 Task: Research Airbnb accommodations in Key West, Florida, emphasizing romantic sunset views and beachfront experiences.
Action: Mouse moved to (524, 73)
Screenshot: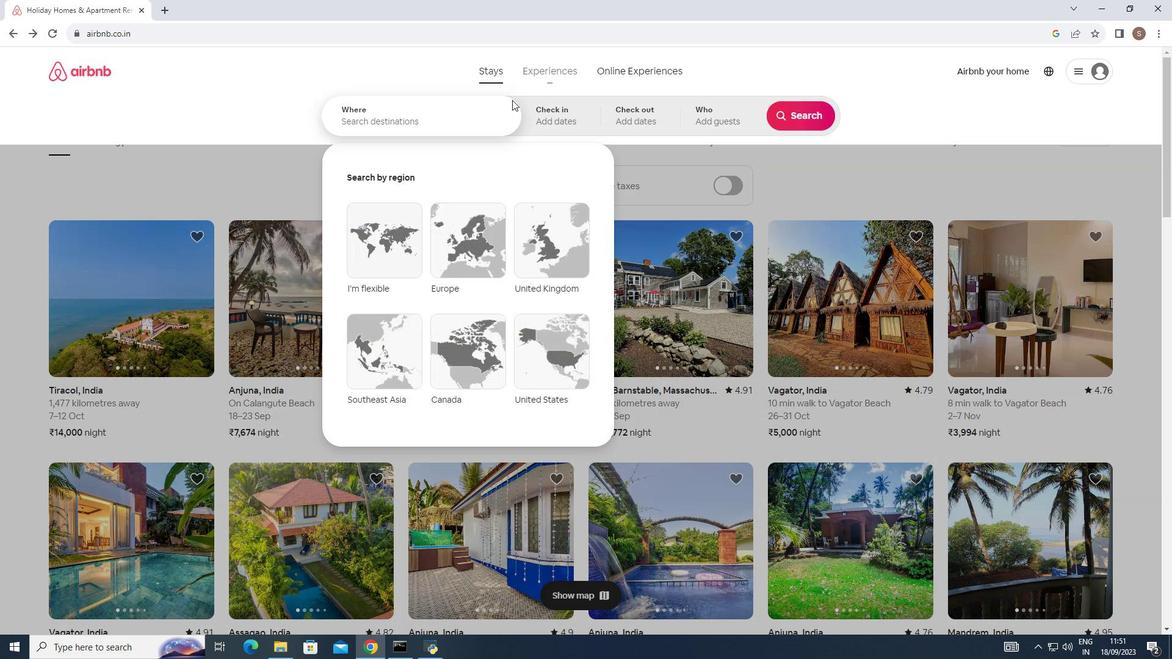 
Action: Mouse pressed left at (524, 73)
Screenshot: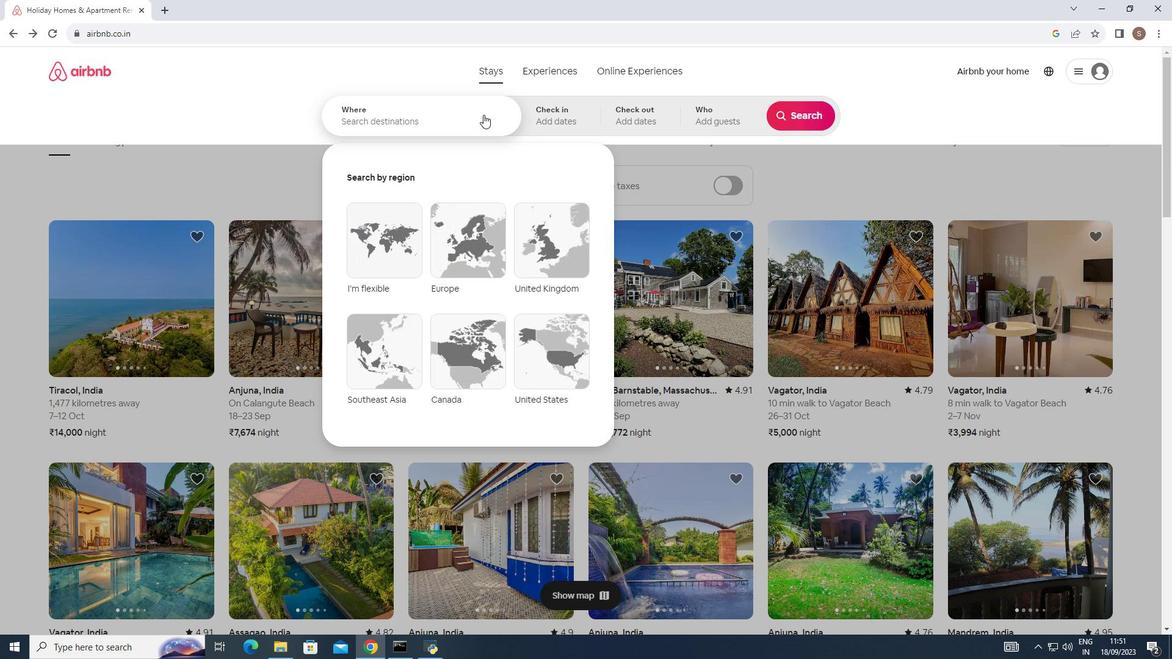 
Action: Mouse moved to (408, 121)
Screenshot: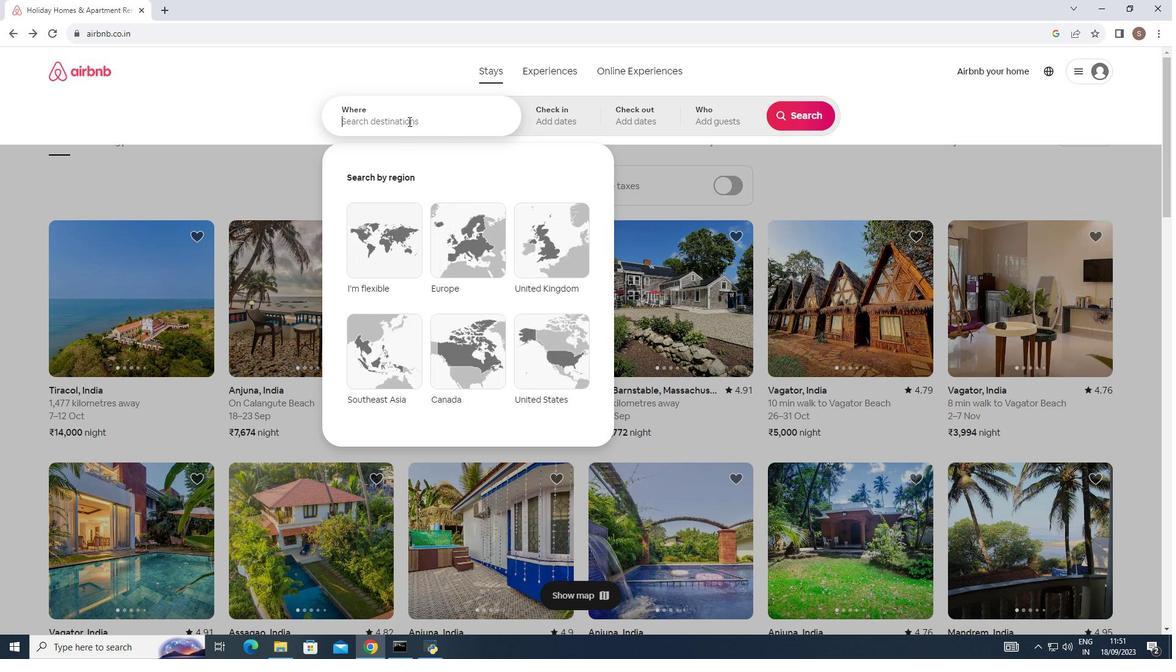 
Action: Mouse pressed left at (408, 121)
Screenshot: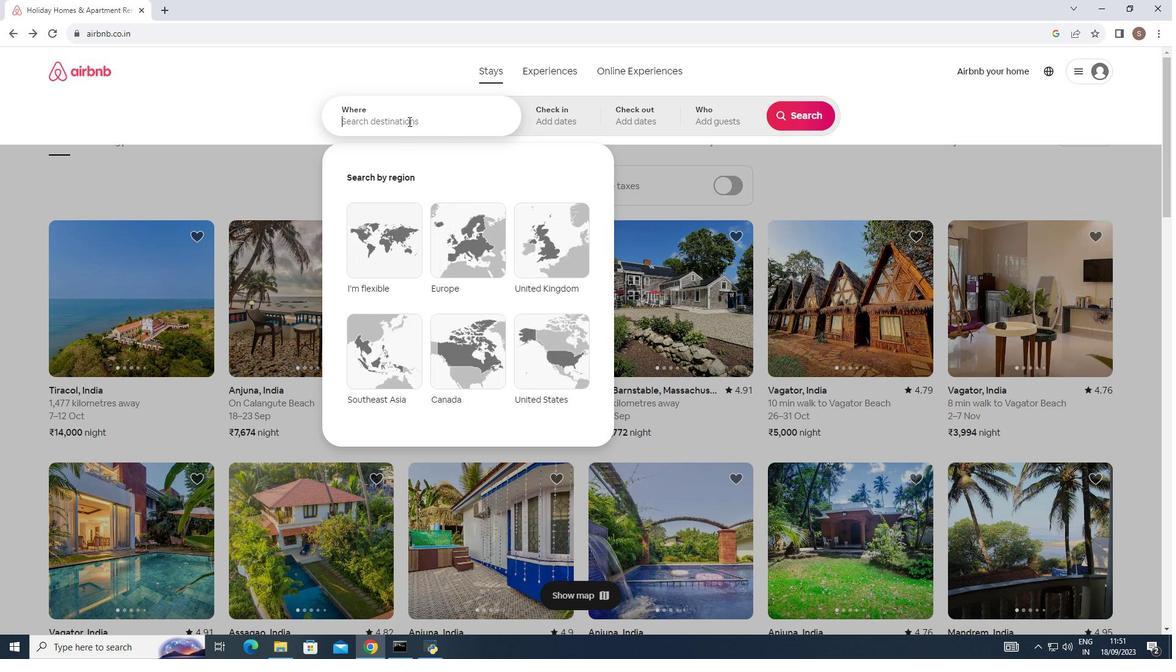 
Action: Key pressed ket<Key.backspace>y<Key.space>west<Key.space>florida
Screenshot: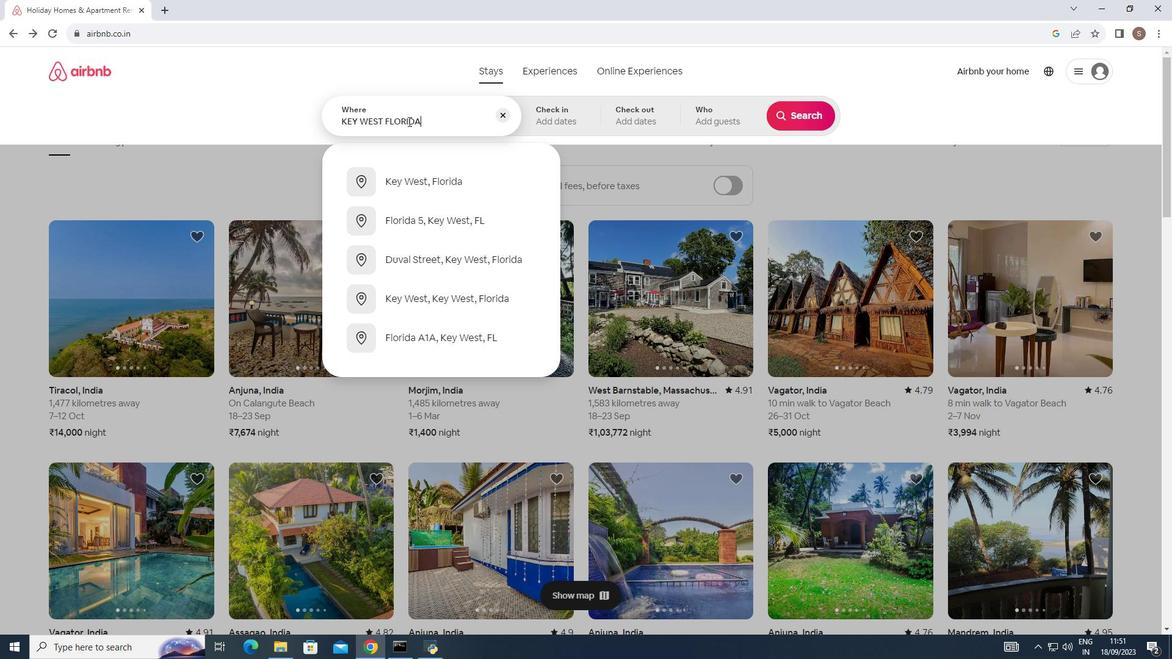 
Action: Mouse moved to (419, 182)
Screenshot: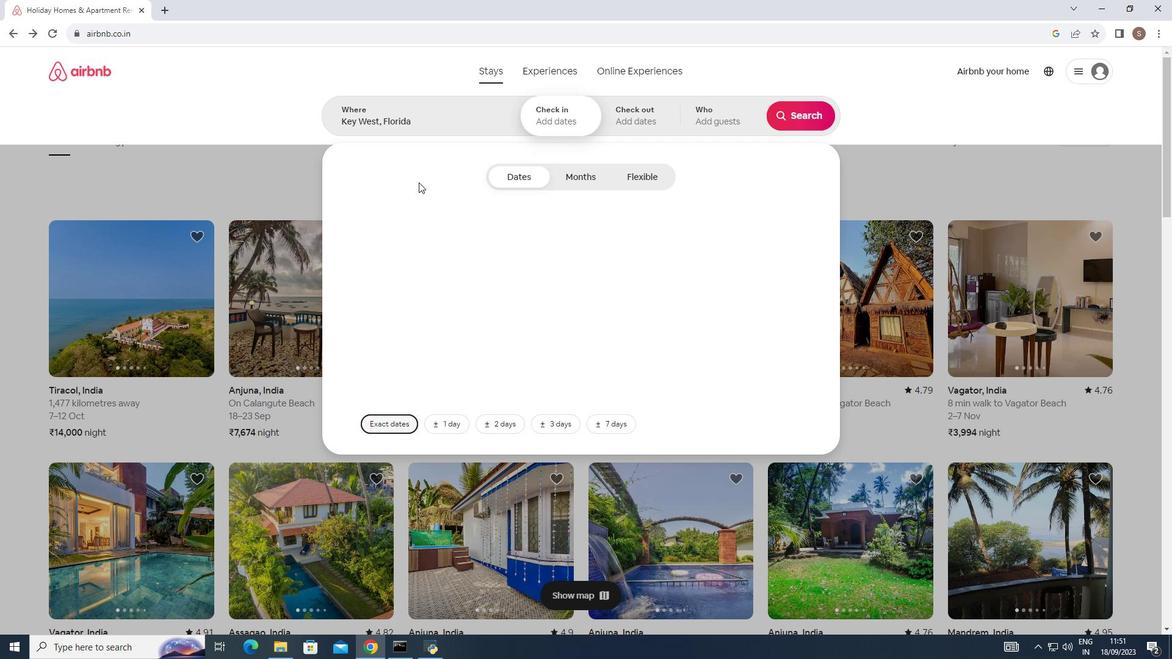 
Action: Mouse pressed left at (419, 182)
Screenshot: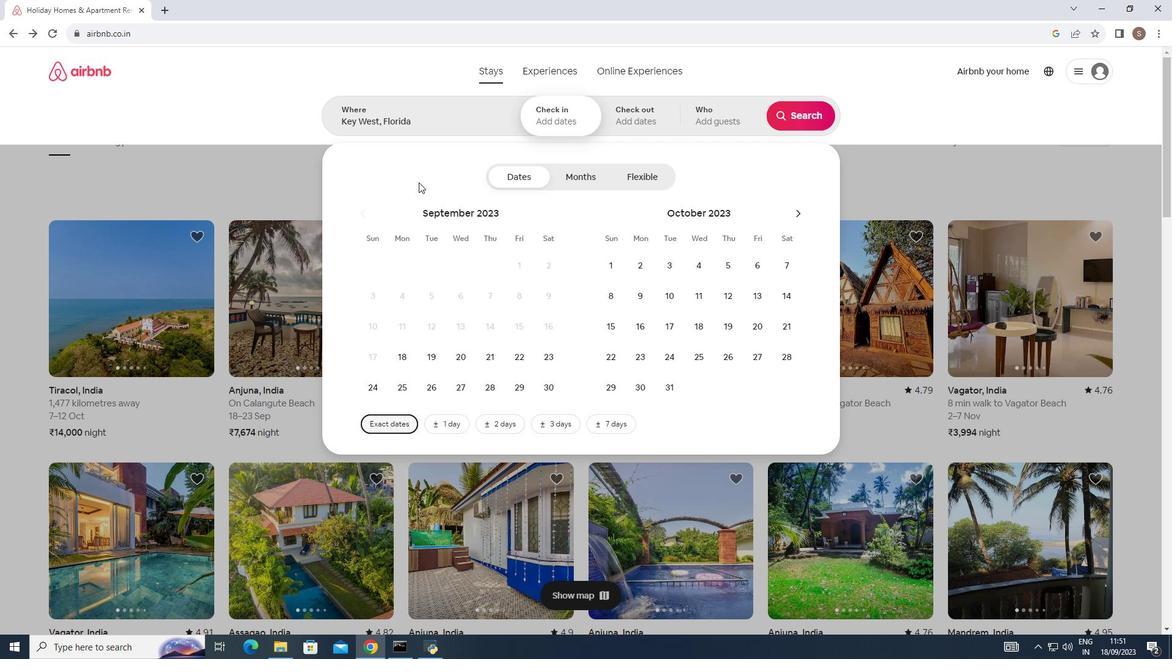 
Action: Mouse moved to (802, 111)
Screenshot: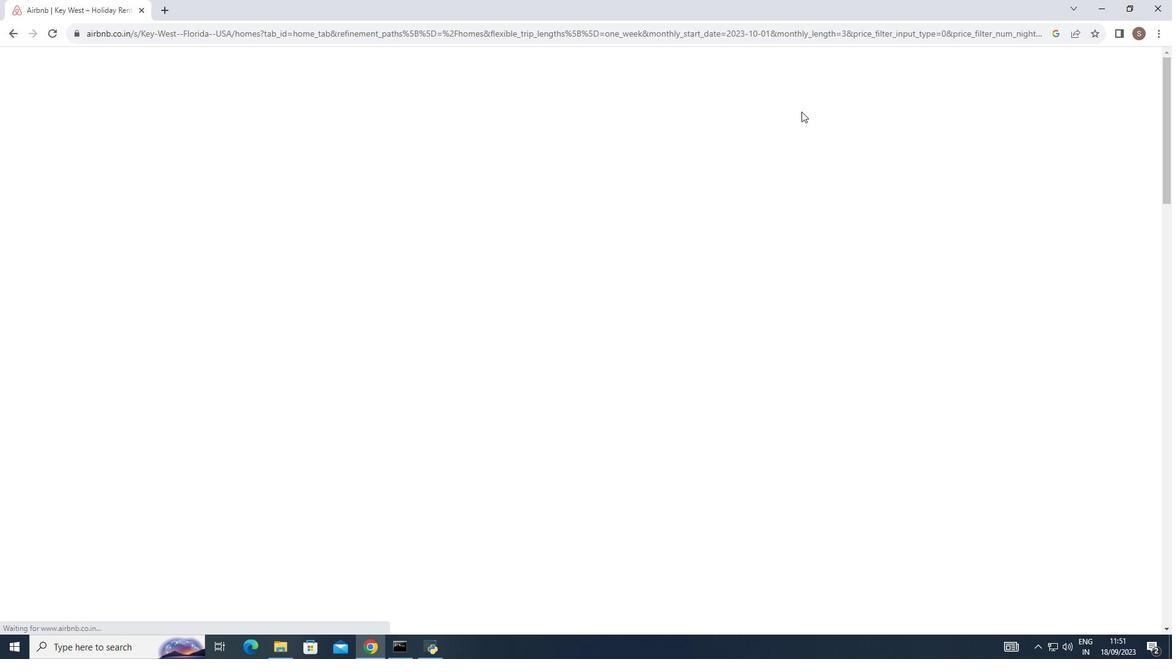 
Action: Mouse pressed left at (802, 111)
Screenshot: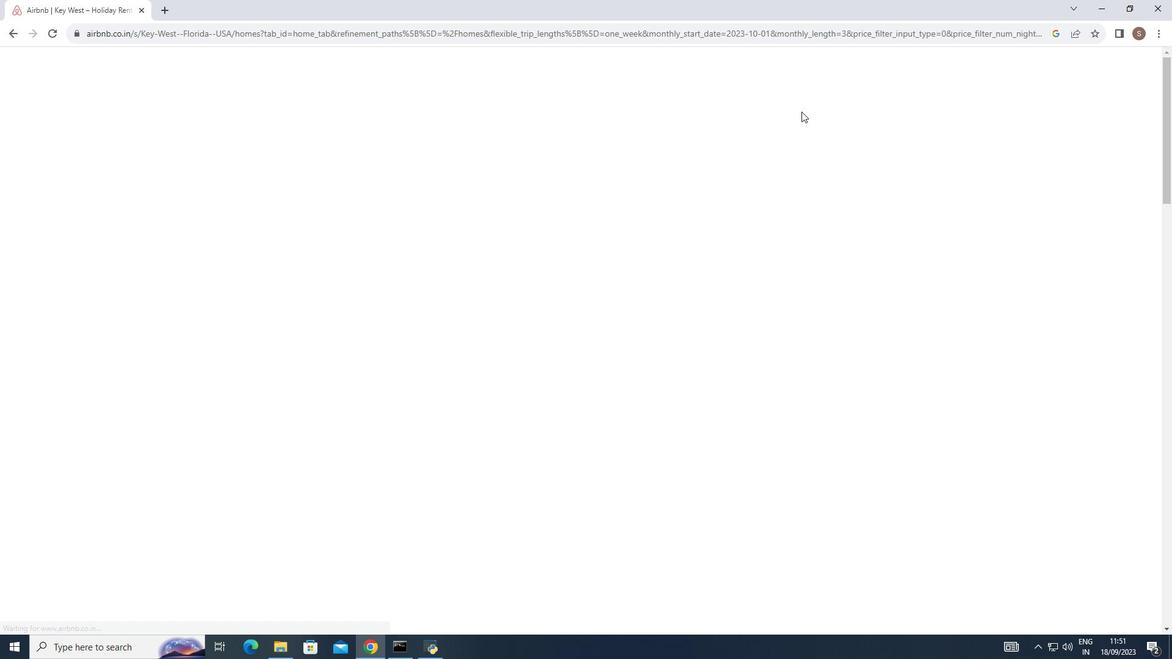 
Action: Mouse moved to (1119, 115)
Screenshot: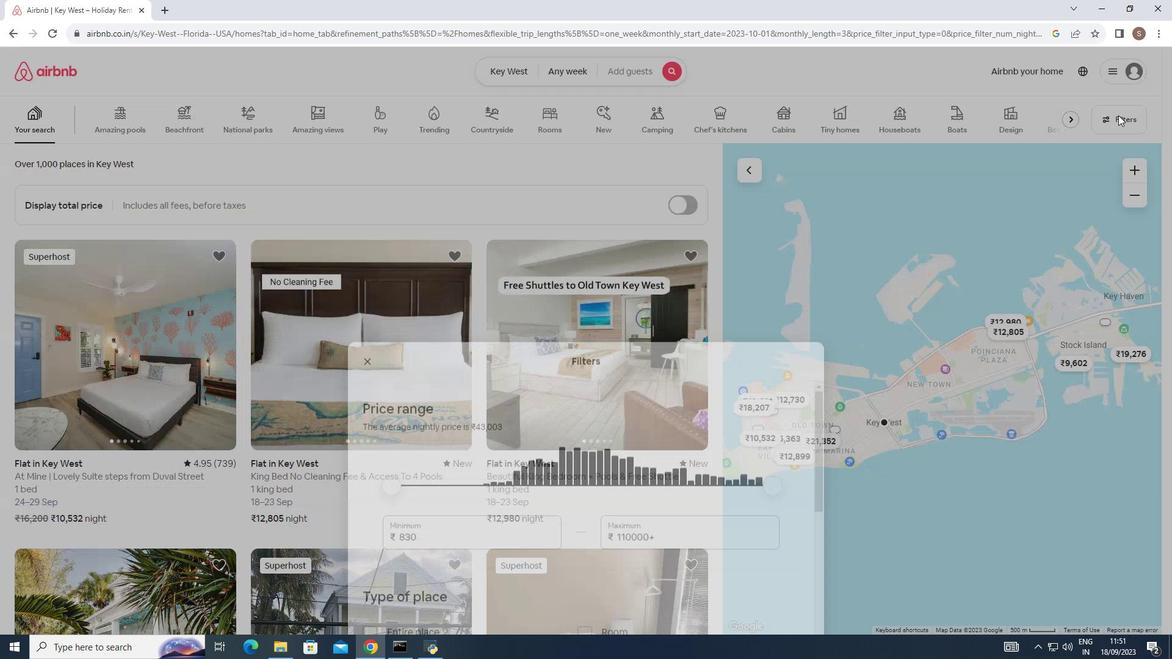 
Action: Mouse pressed left at (1119, 115)
Screenshot: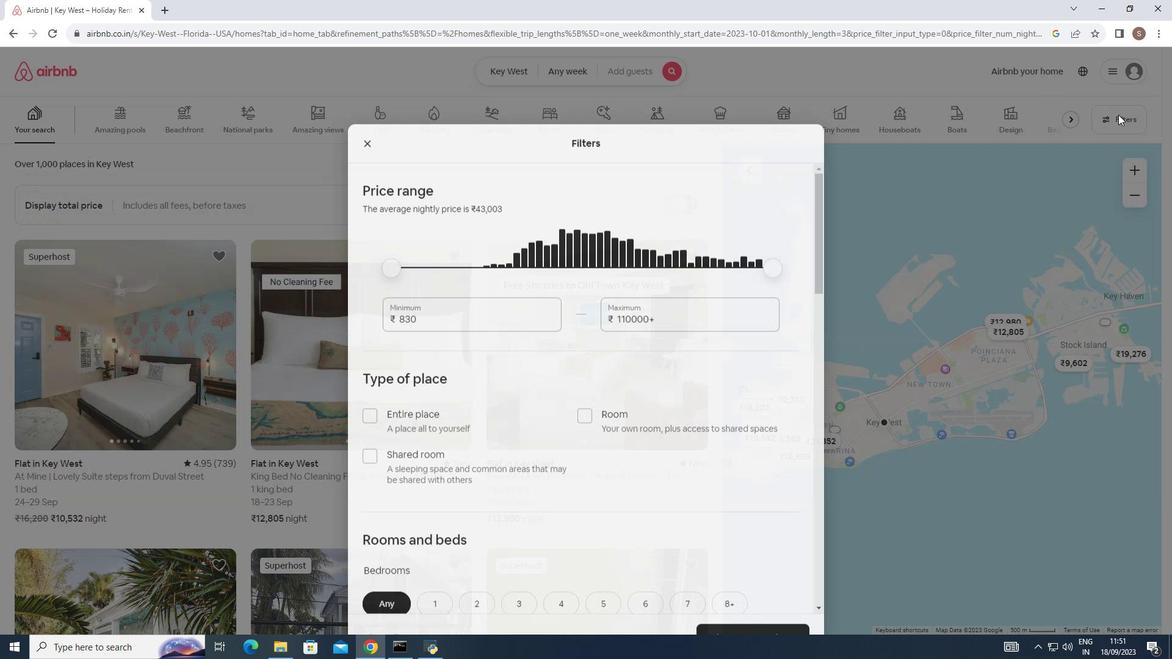 
Action: Mouse moved to (627, 289)
Screenshot: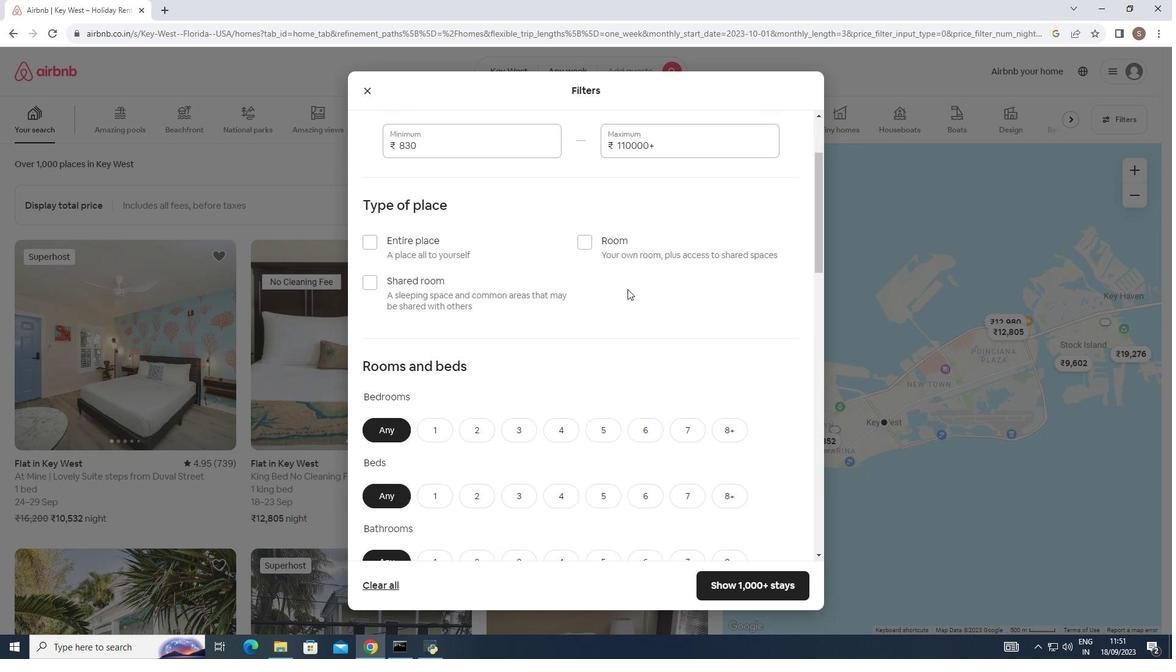 
Action: Mouse scrolled (627, 288) with delta (0, 0)
Screenshot: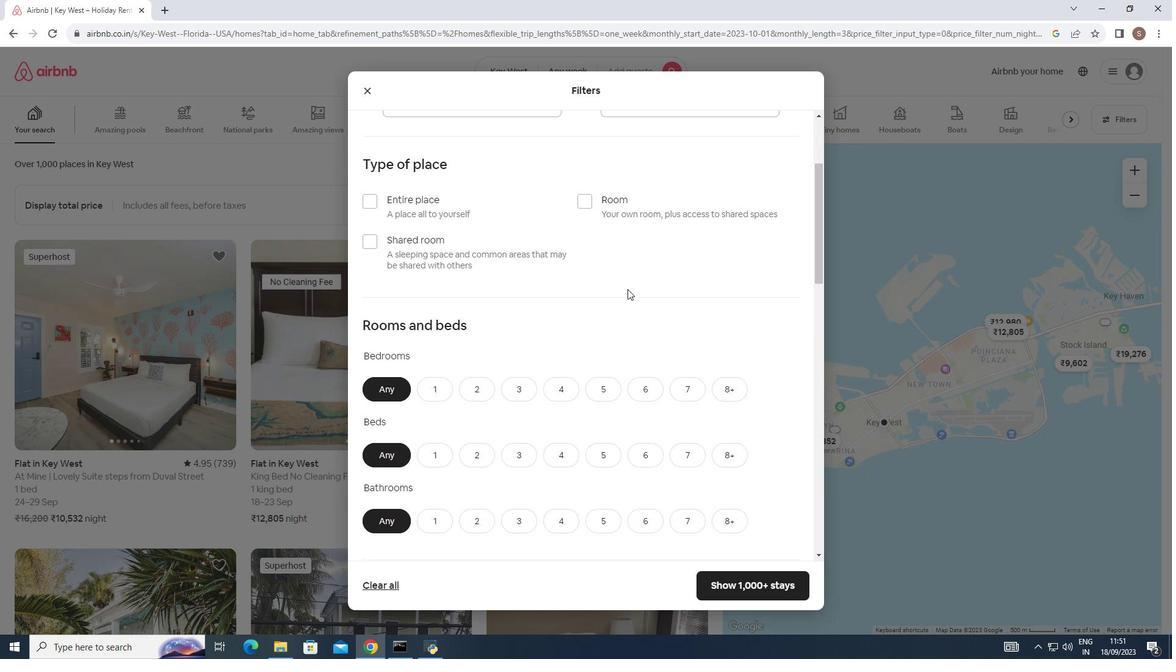 
Action: Mouse scrolled (627, 288) with delta (0, 0)
Screenshot: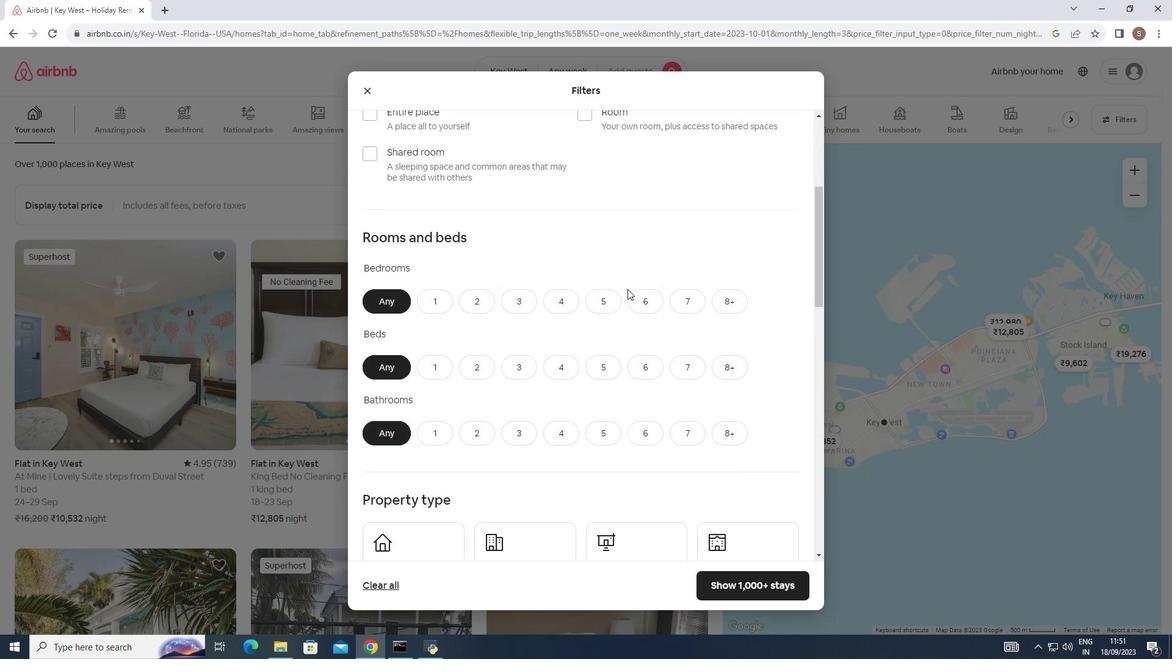 
Action: Mouse scrolled (627, 288) with delta (0, 0)
Screenshot: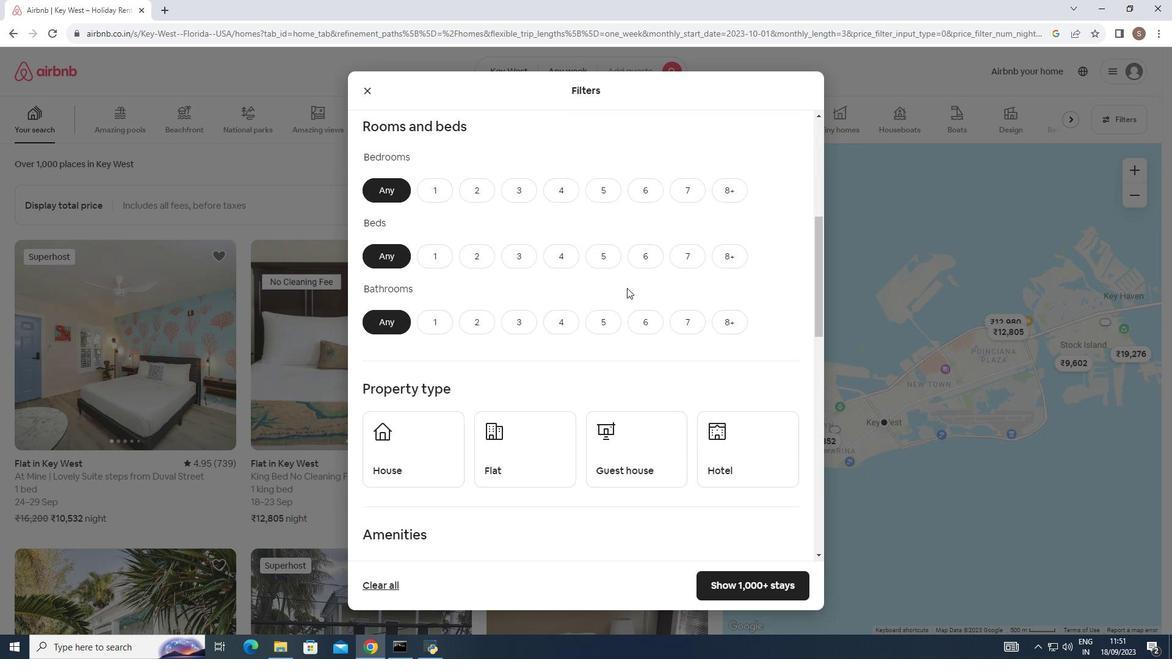 
Action: Mouse scrolled (627, 288) with delta (0, 0)
Screenshot: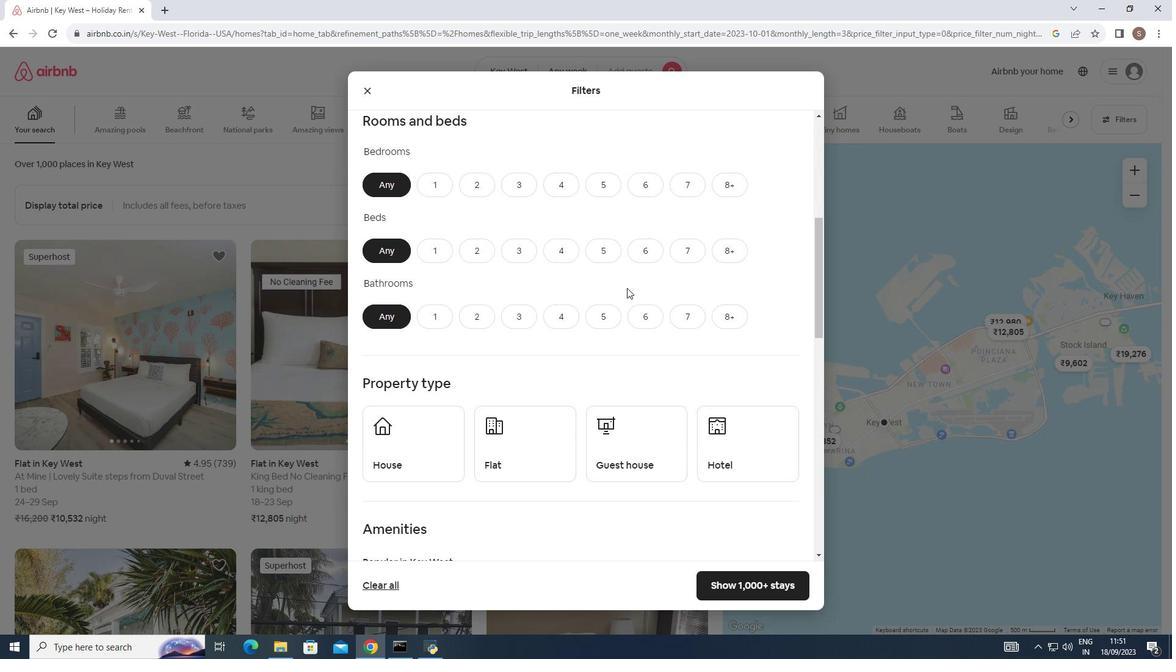 
Action: Mouse scrolled (627, 288) with delta (0, 0)
Screenshot: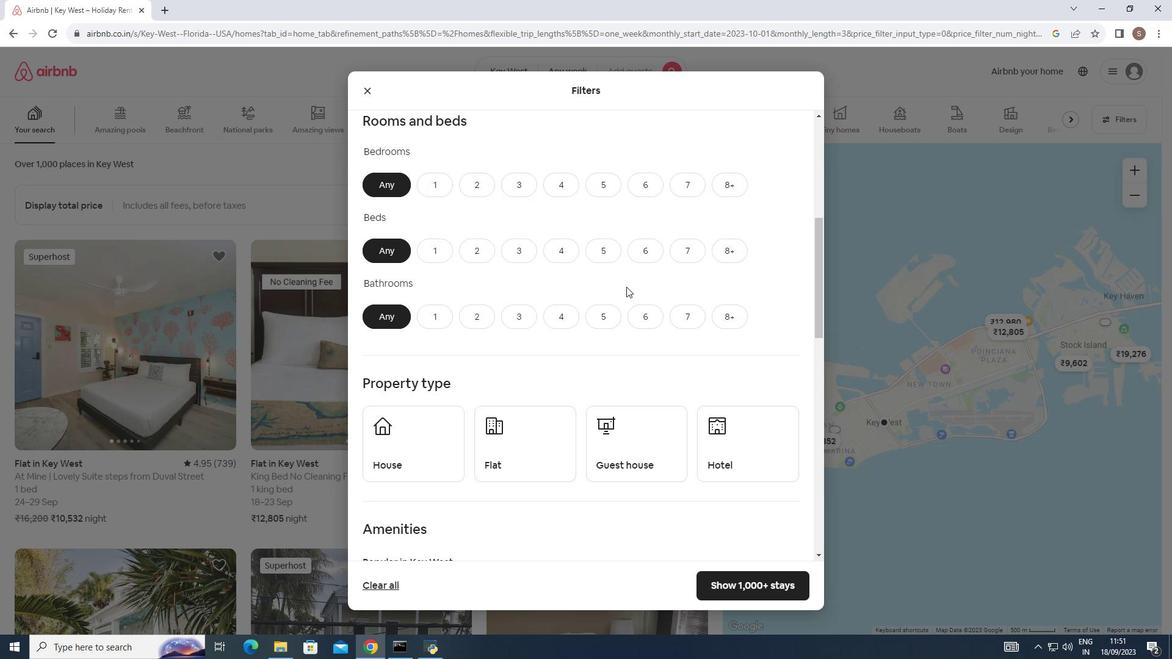 
Action: Mouse scrolled (627, 288) with delta (0, 0)
Screenshot: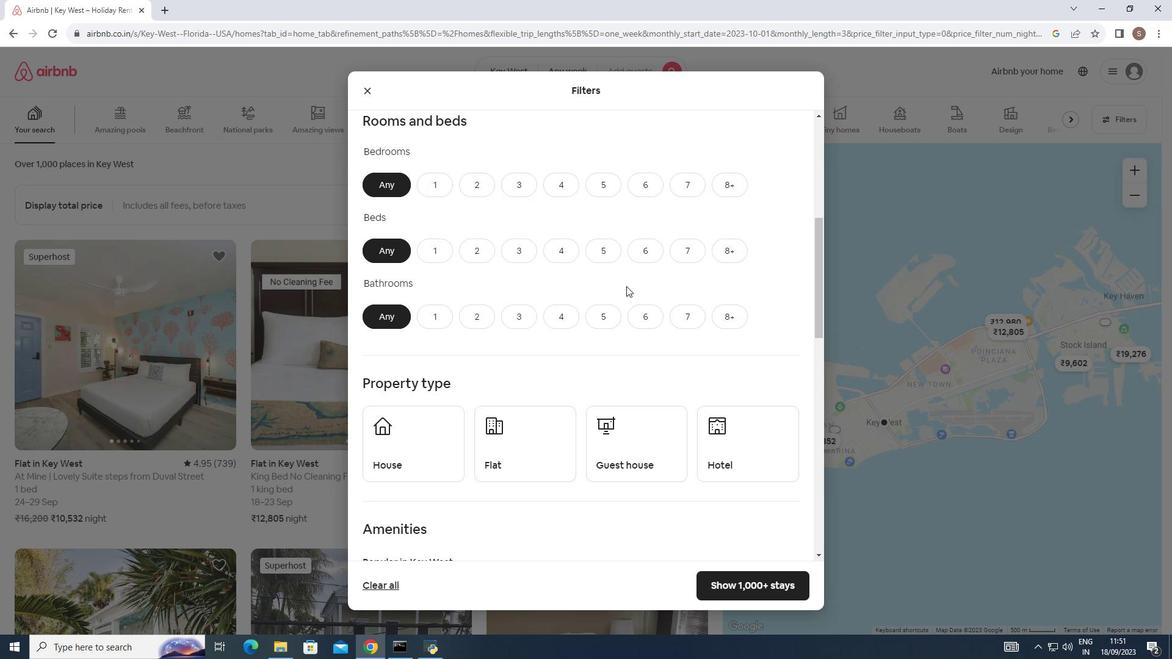 
Action: Mouse moved to (626, 285)
Screenshot: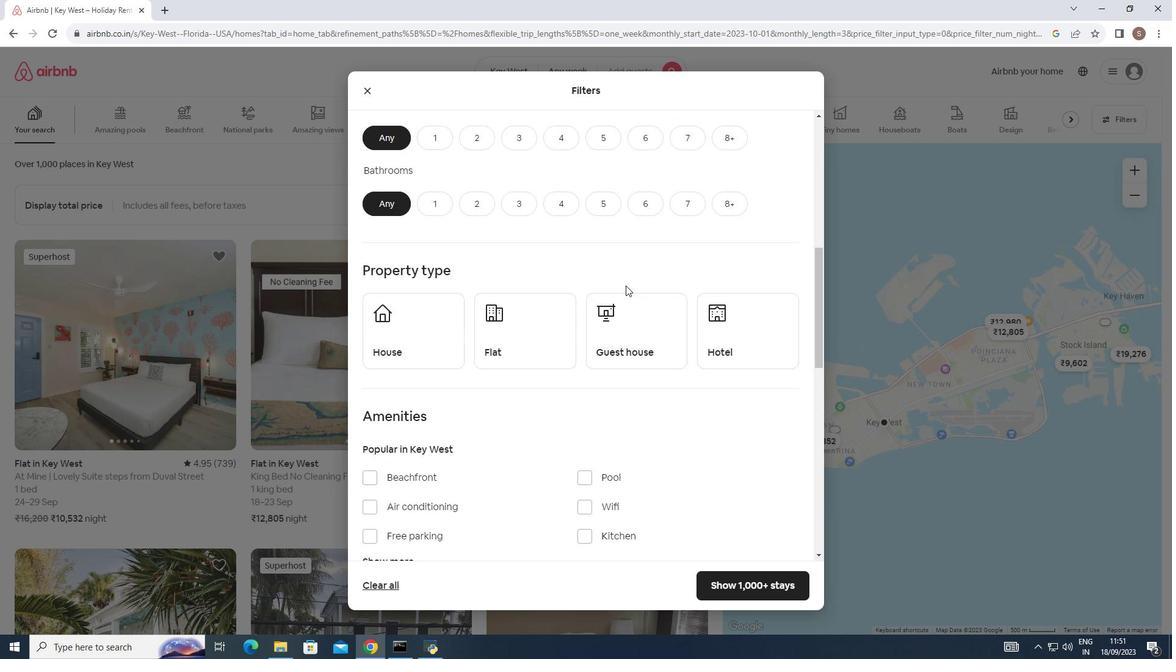 
Action: Mouse scrolled (626, 285) with delta (0, 0)
Screenshot: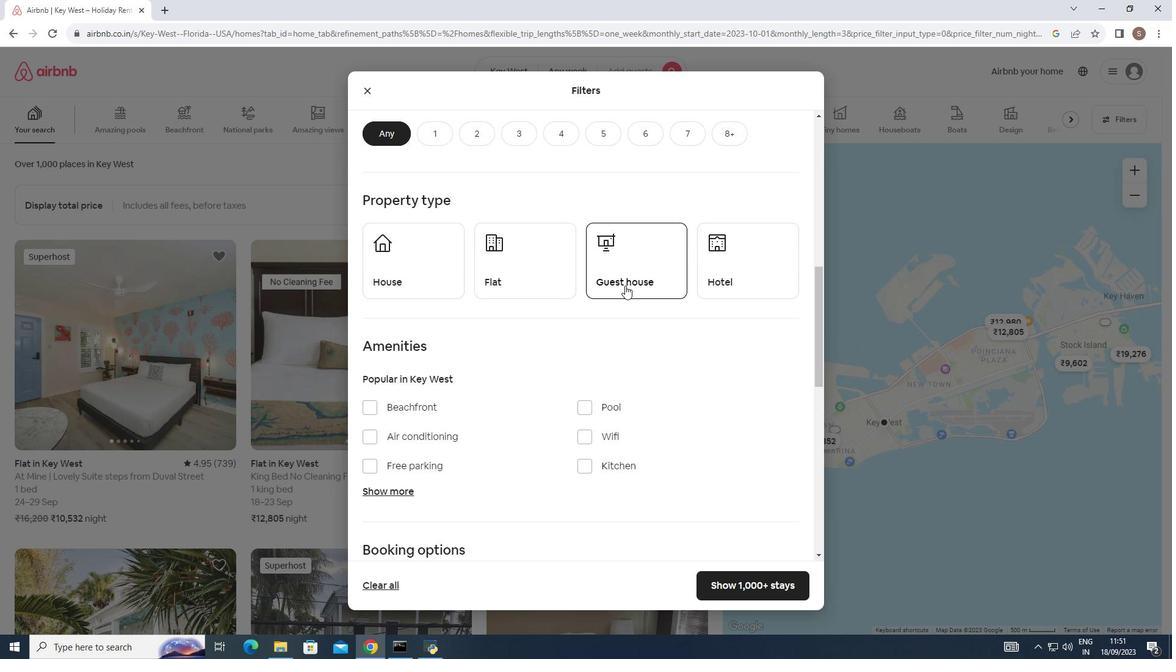 
Action: Mouse scrolled (626, 285) with delta (0, 0)
Screenshot: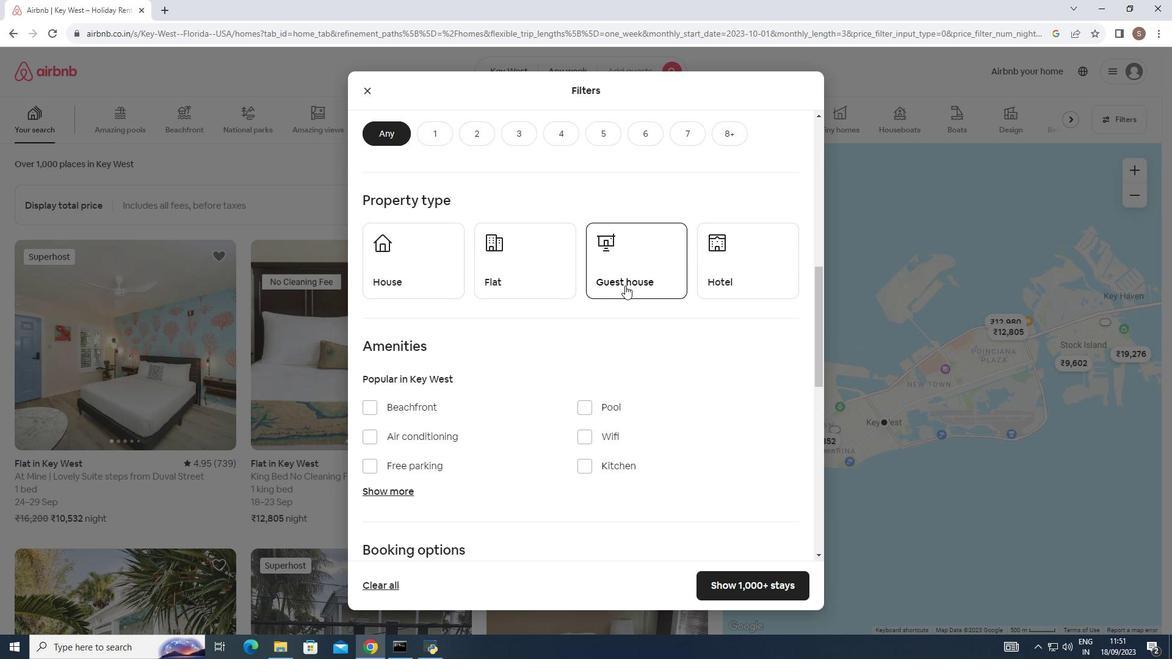 
Action: Mouse scrolled (626, 285) with delta (0, 0)
Screenshot: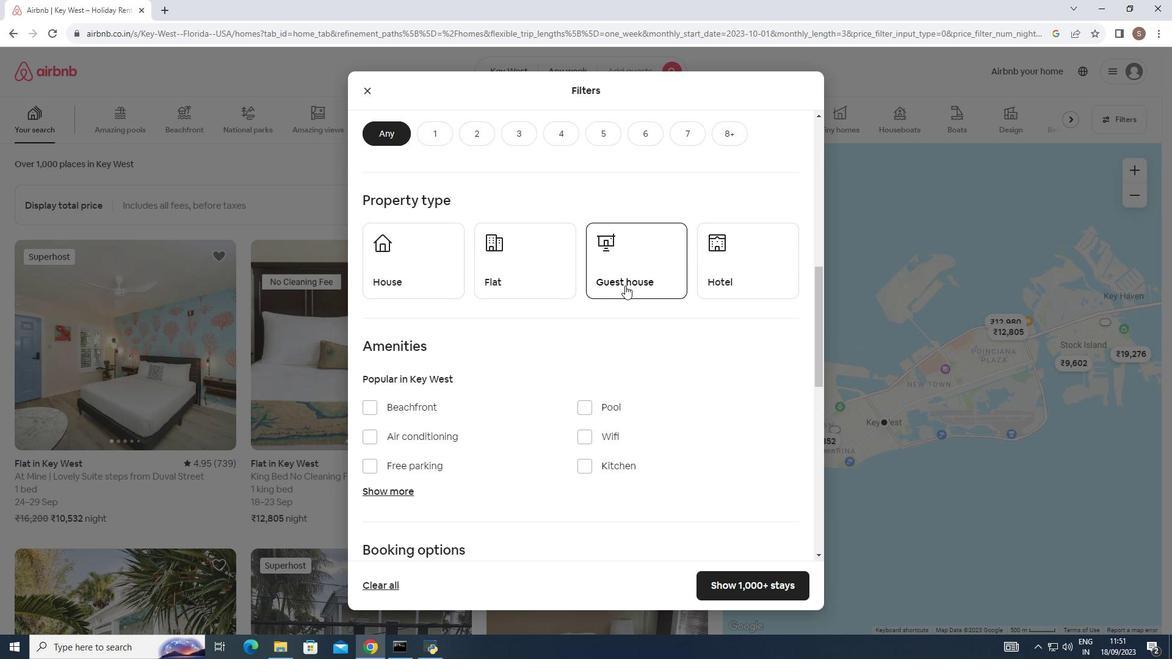 
Action: Mouse moved to (625, 285)
Screenshot: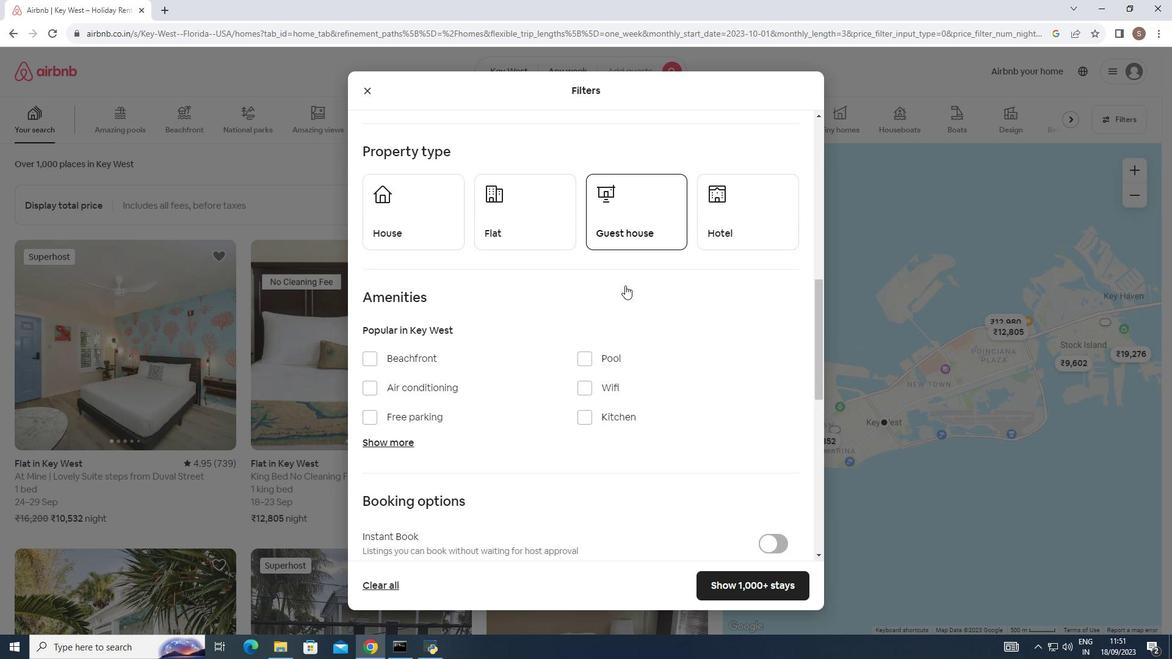 
Action: Mouse scrolled (625, 285) with delta (0, 0)
Screenshot: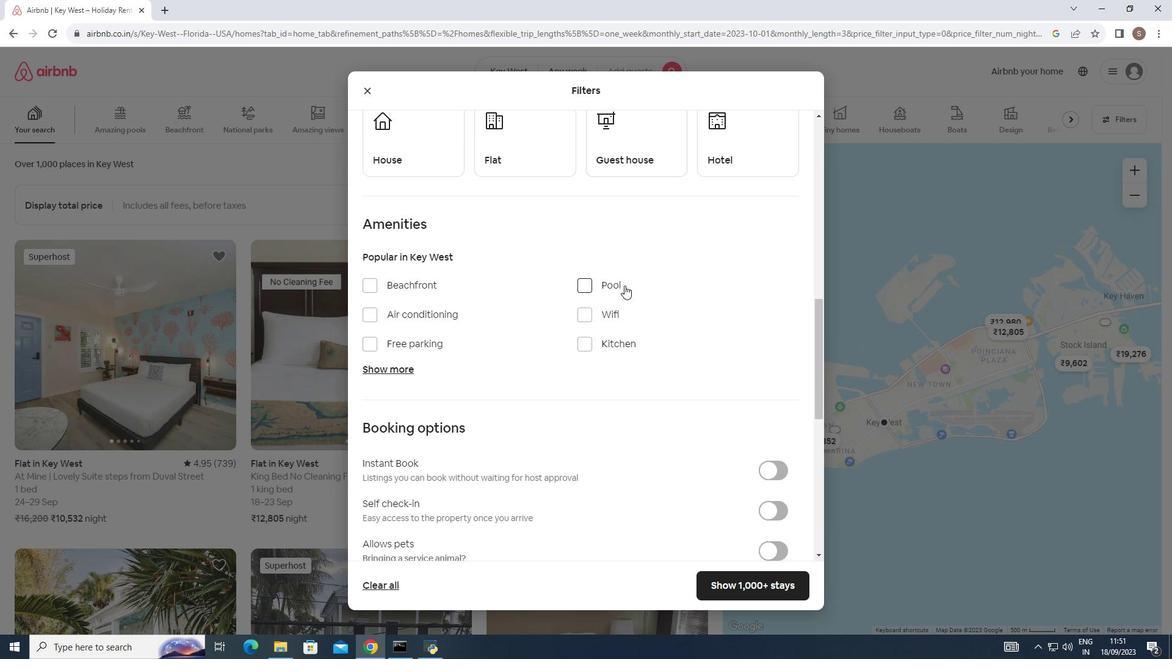 
Action: Mouse scrolled (625, 285) with delta (0, 0)
Screenshot: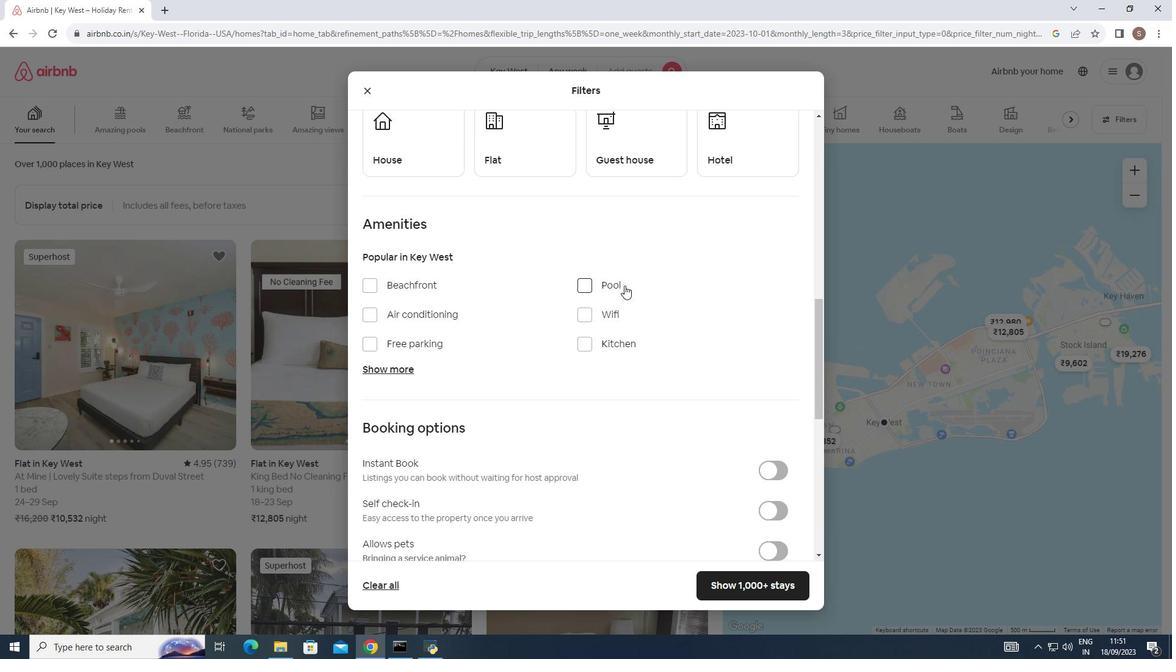 
Action: Mouse moved to (624, 284)
Screenshot: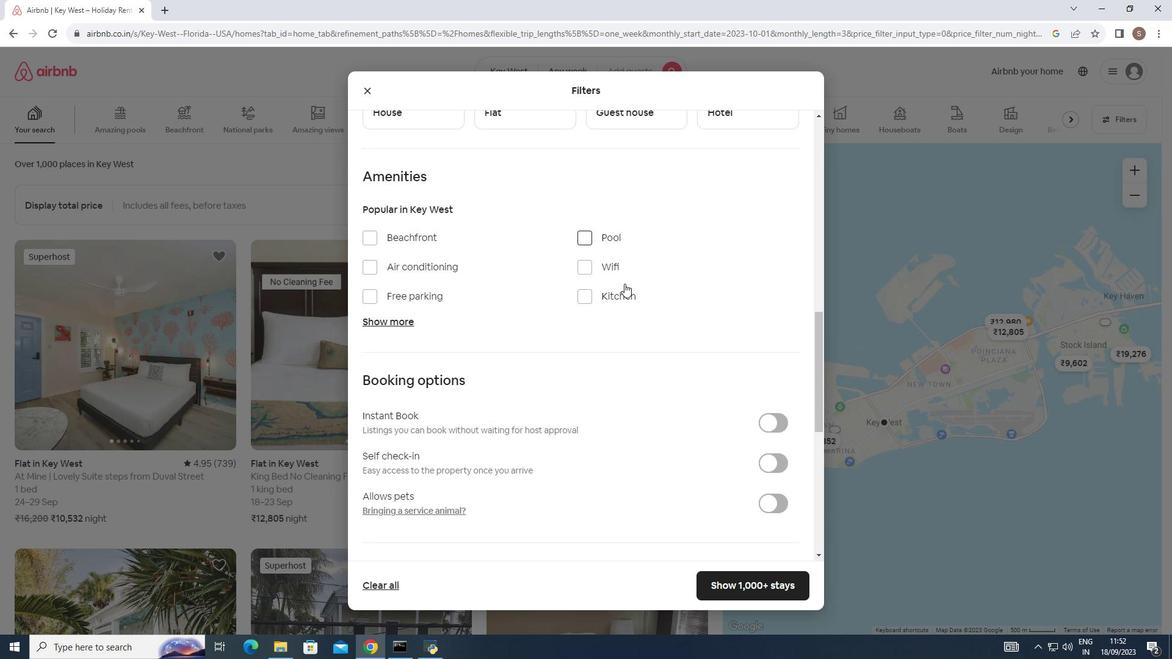 
Action: Mouse scrolled (624, 283) with delta (0, 0)
Screenshot: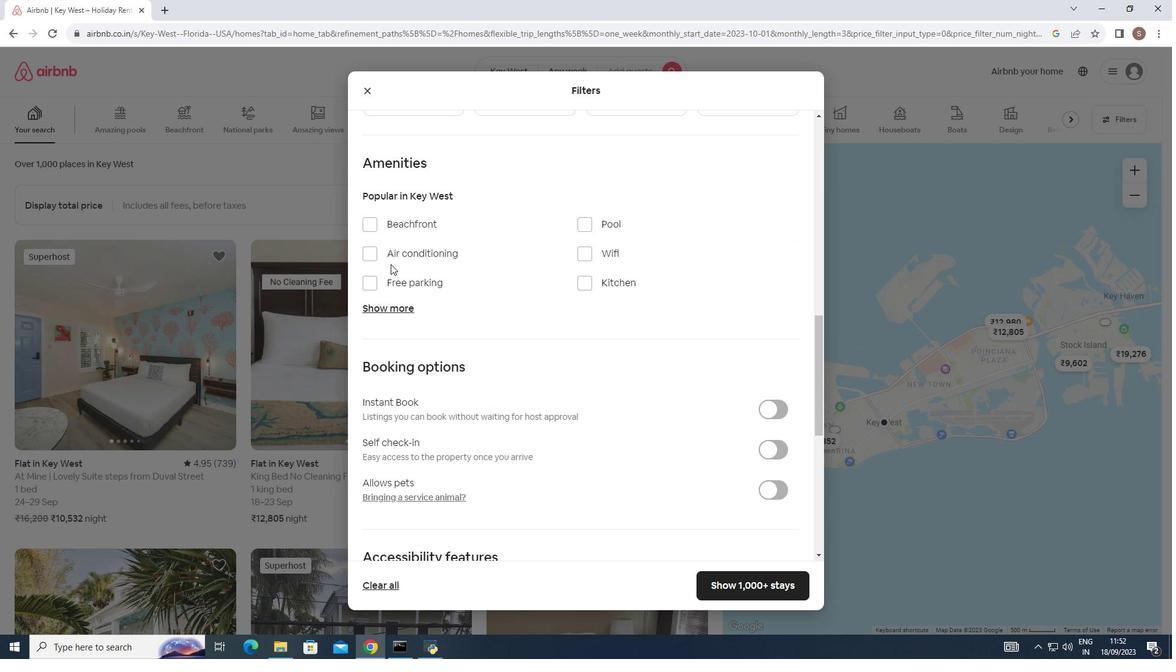 
Action: Mouse moved to (403, 310)
Screenshot: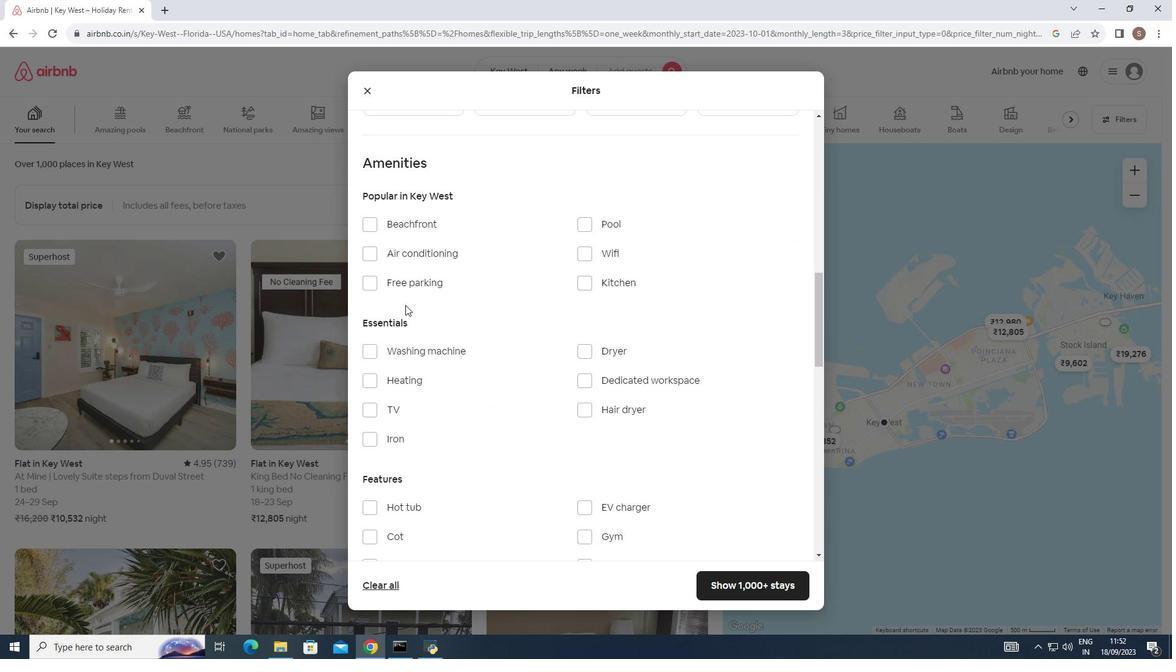 
Action: Mouse pressed left at (403, 310)
Screenshot: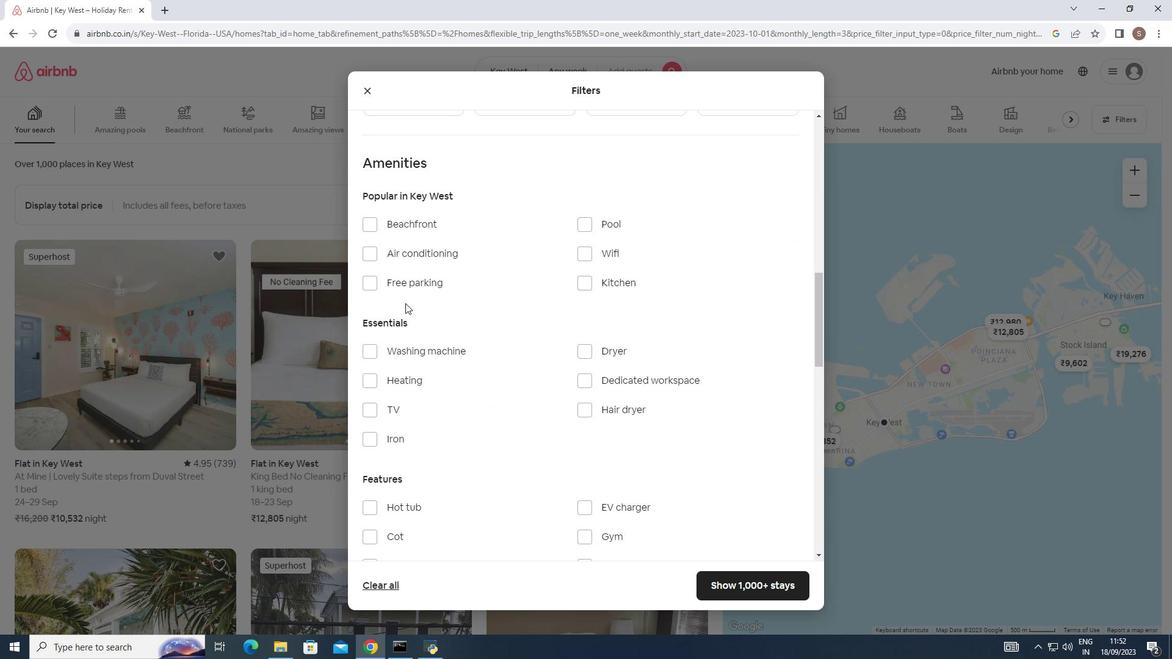 
Action: Mouse moved to (405, 303)
Screenshot: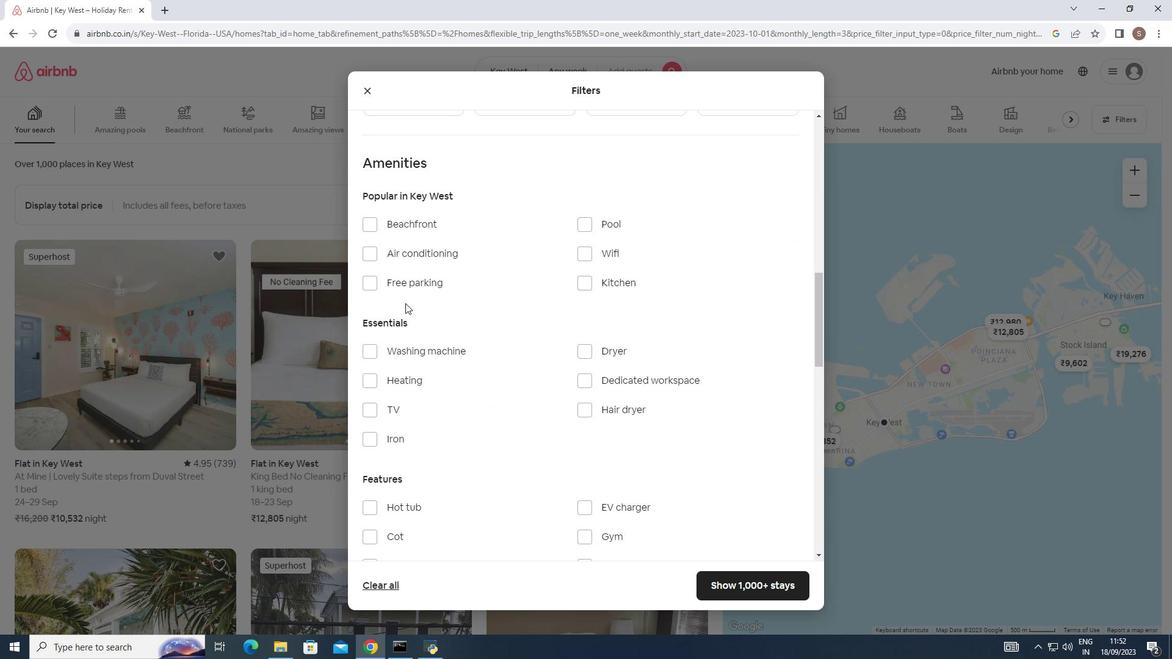
Action: Mouse scrolled (405, 302) with delta (0, 0)
Screenshot: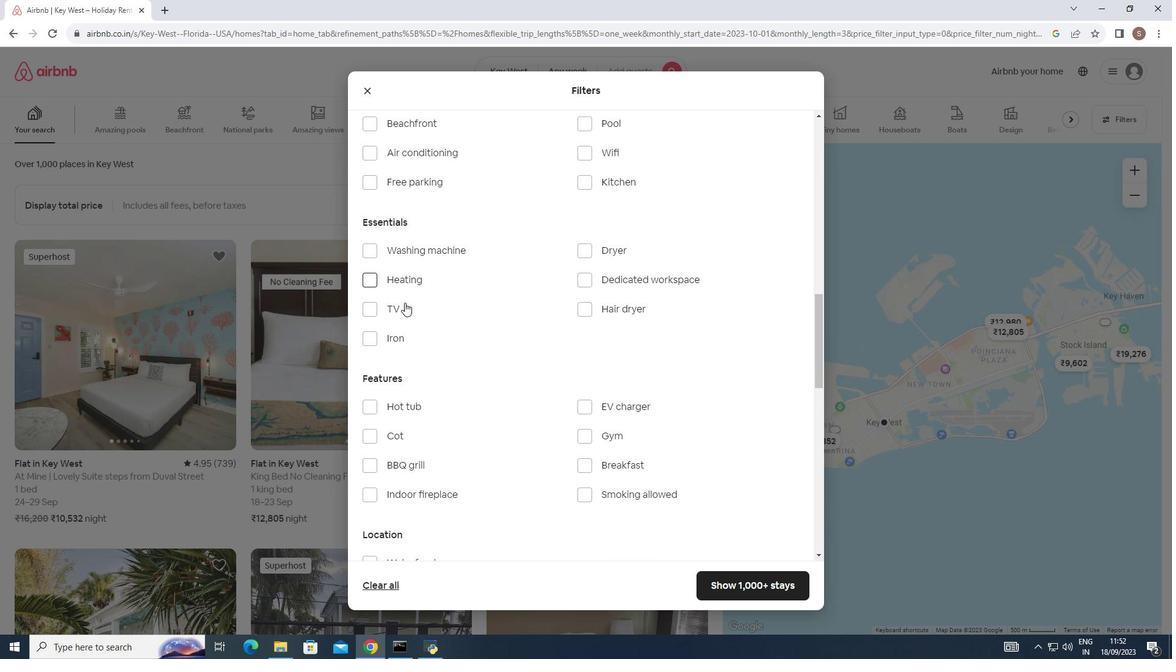 
Action: Mouse moved to (405, 302)
Screenshot: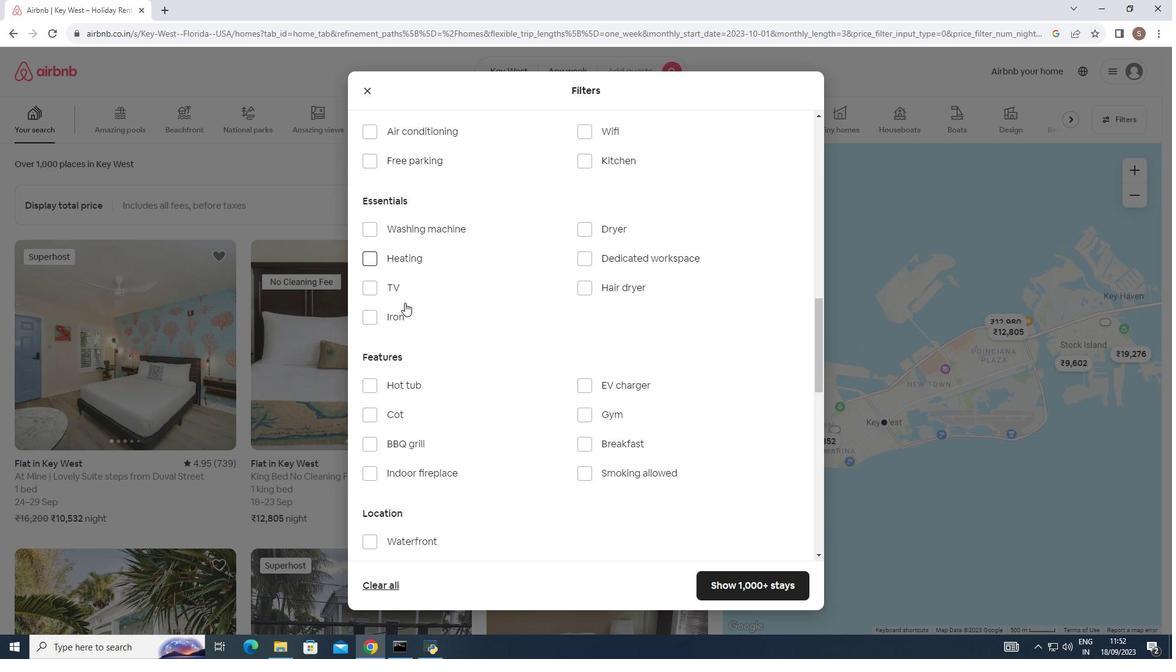 
Action: Mouse scrolled (405, 302) with delta (0, 0)
Screenshot: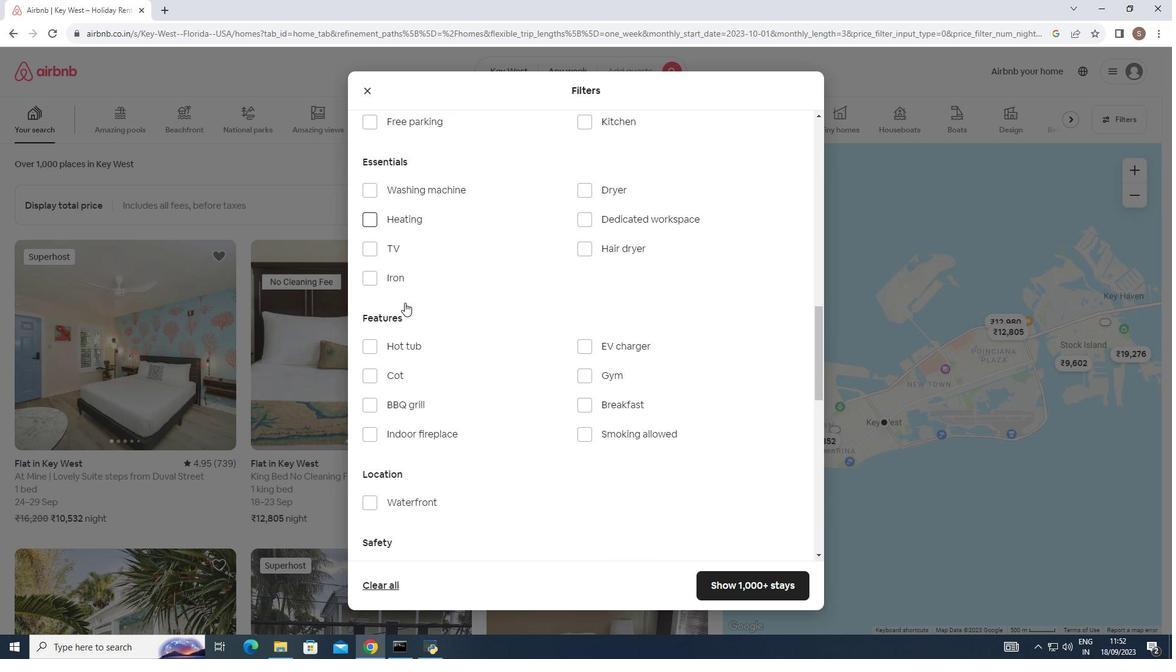 
Action: Mouse moved to (404, 302)
Screenshot: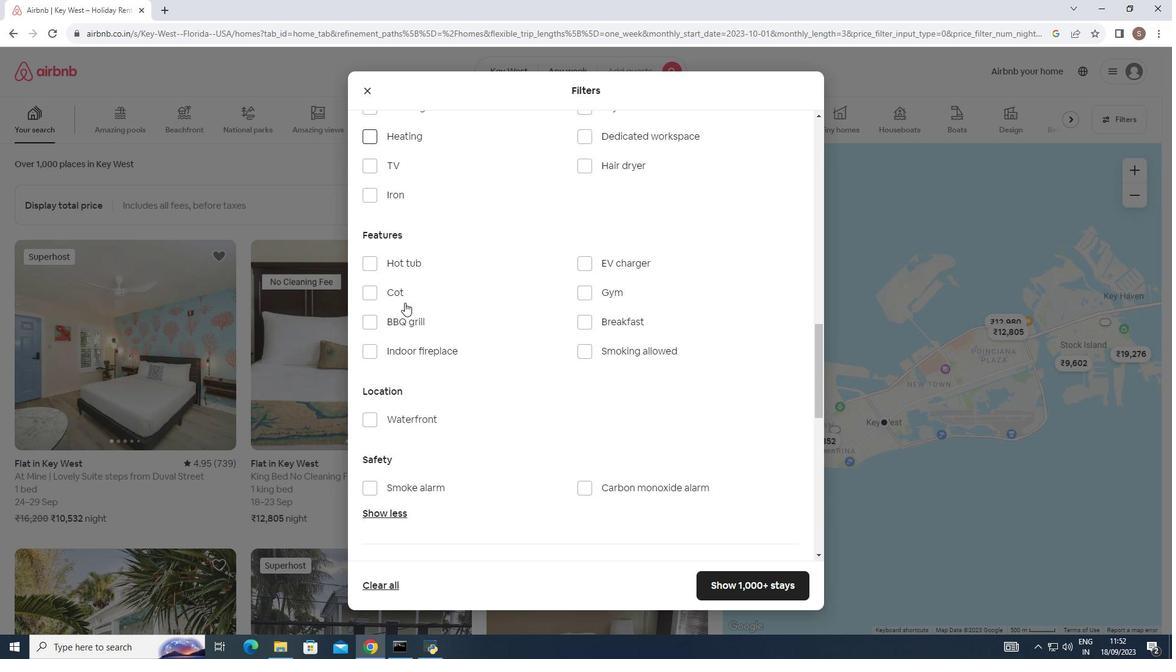 
Action: Mouse scrolled (404, 302) with delta (0, 0)
Screenshot: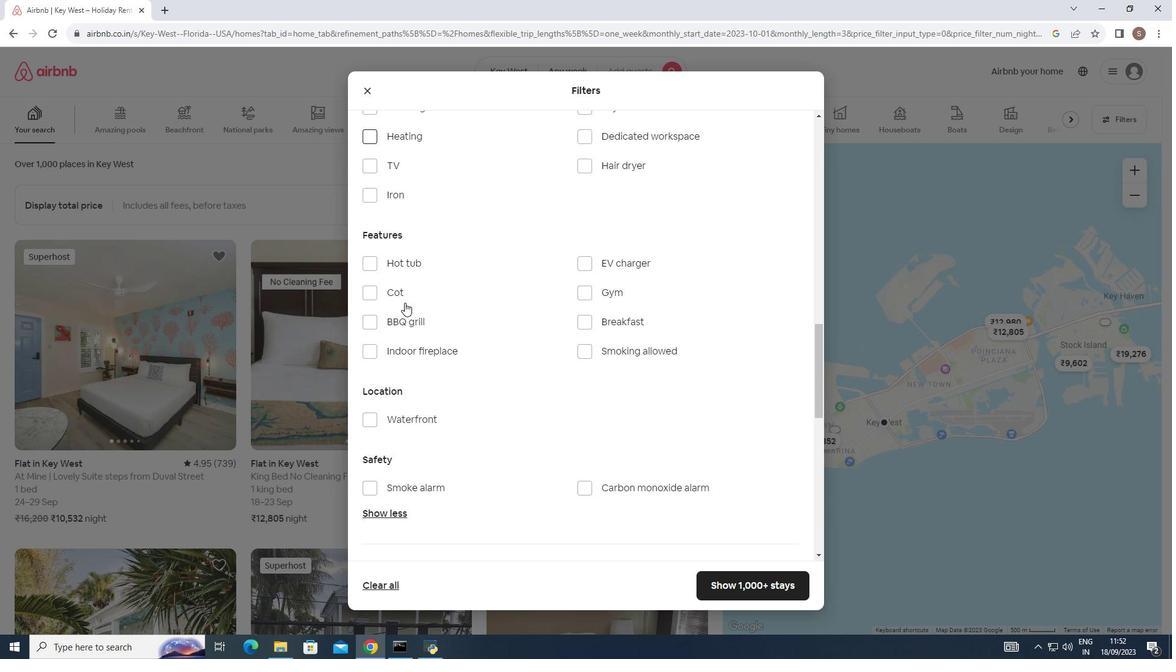 
Action: Mouse scrolled (404, 302) with delta (0, 0)
Screenshot: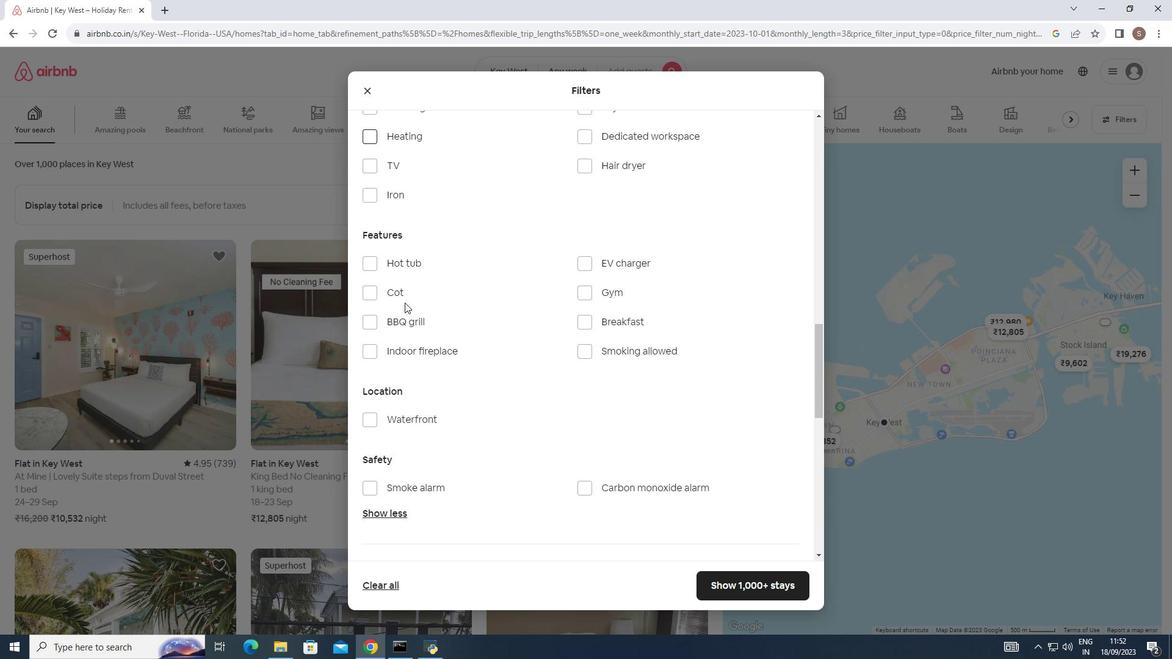 
Action: Mouse scrolled (404, 302) with delta (0, 0)
Screenshot: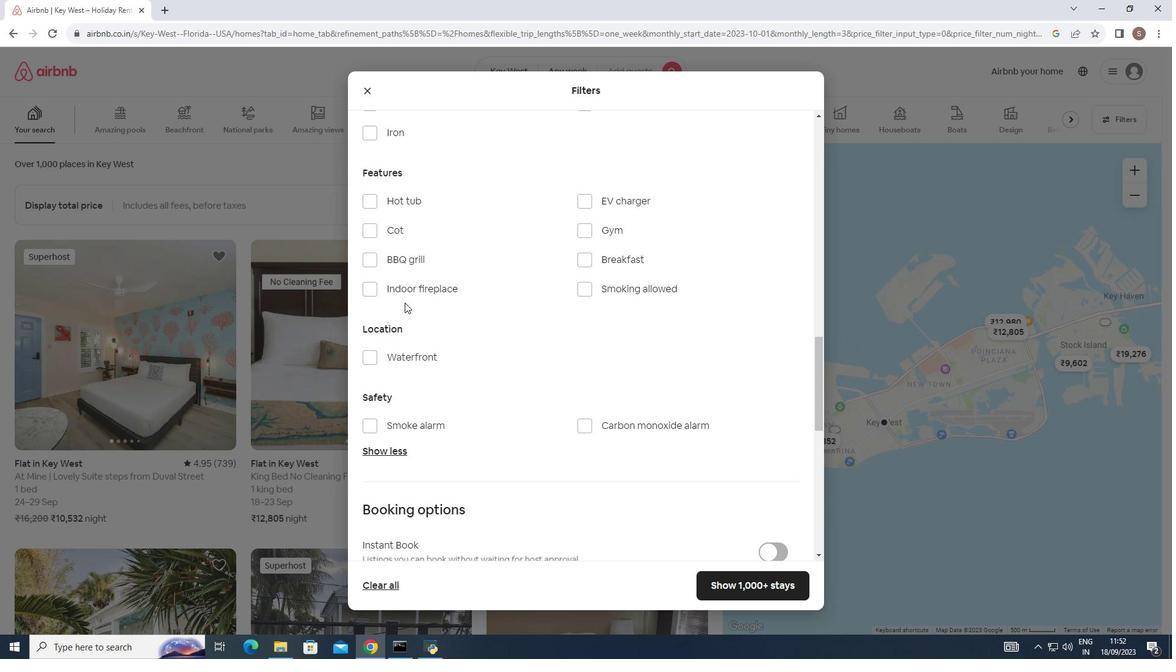 
Action: Mouse scrolled (404, 302) with delta (0, 0)
Screenshot: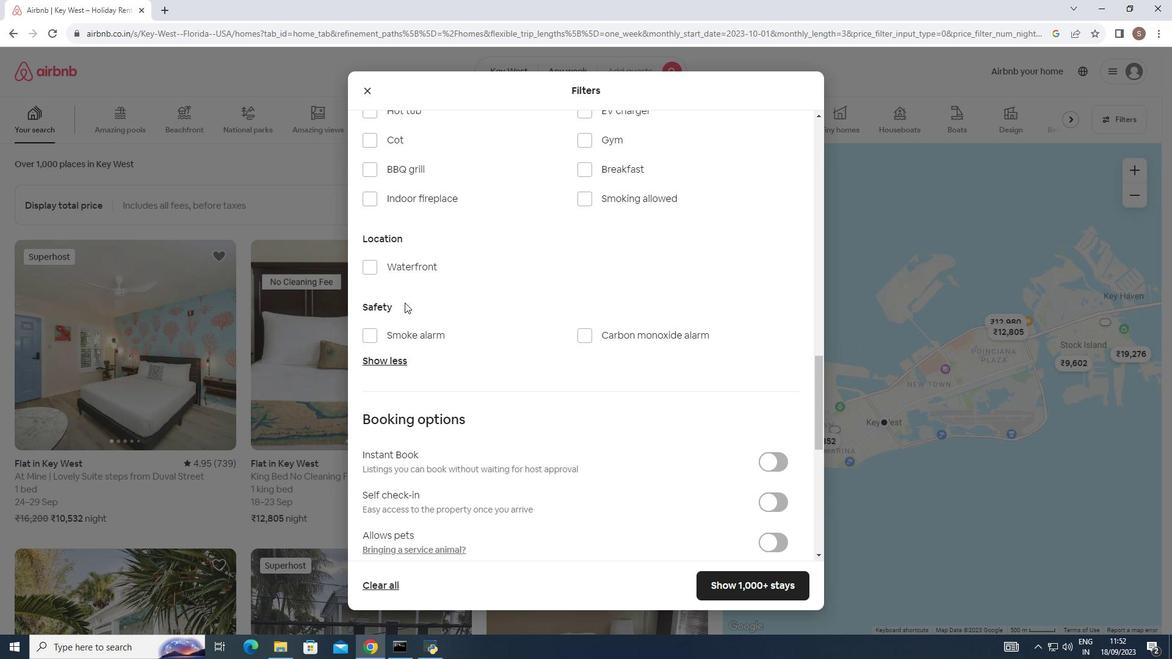 
Action: Mouse scrolled (404, 302) with delta (0, 0)
Screenshot: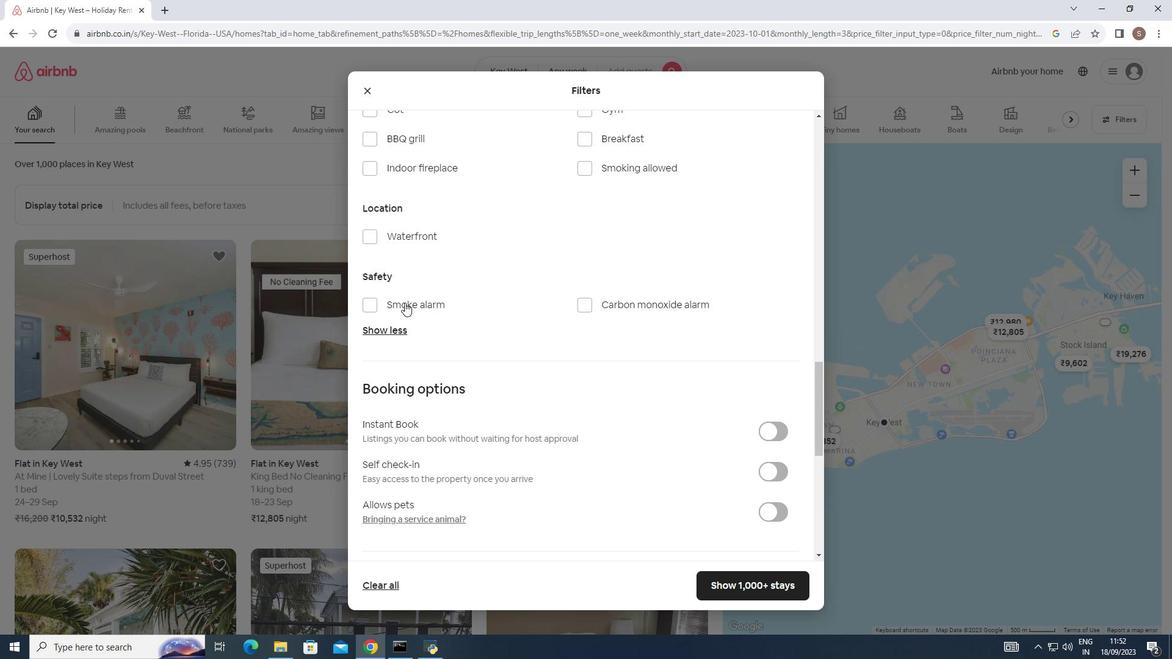
Action: Mouse moved to (406, 298)
Screenshot: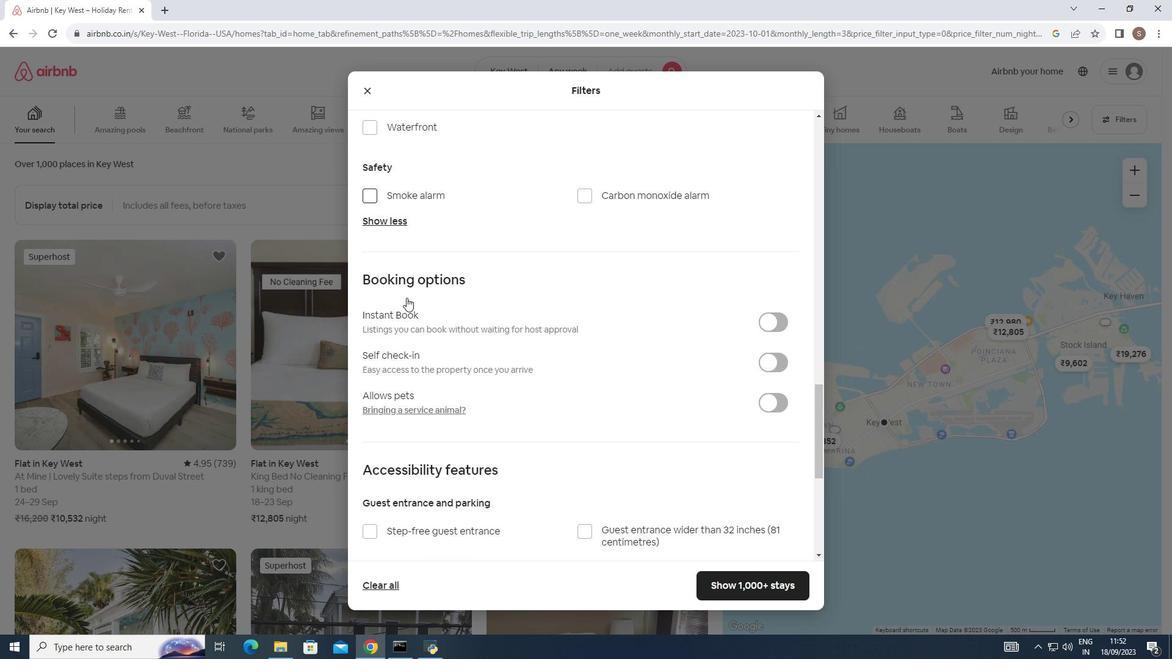 
Action: Mouse scrolled (406, 297) with delta (0, 0)
Screenshot: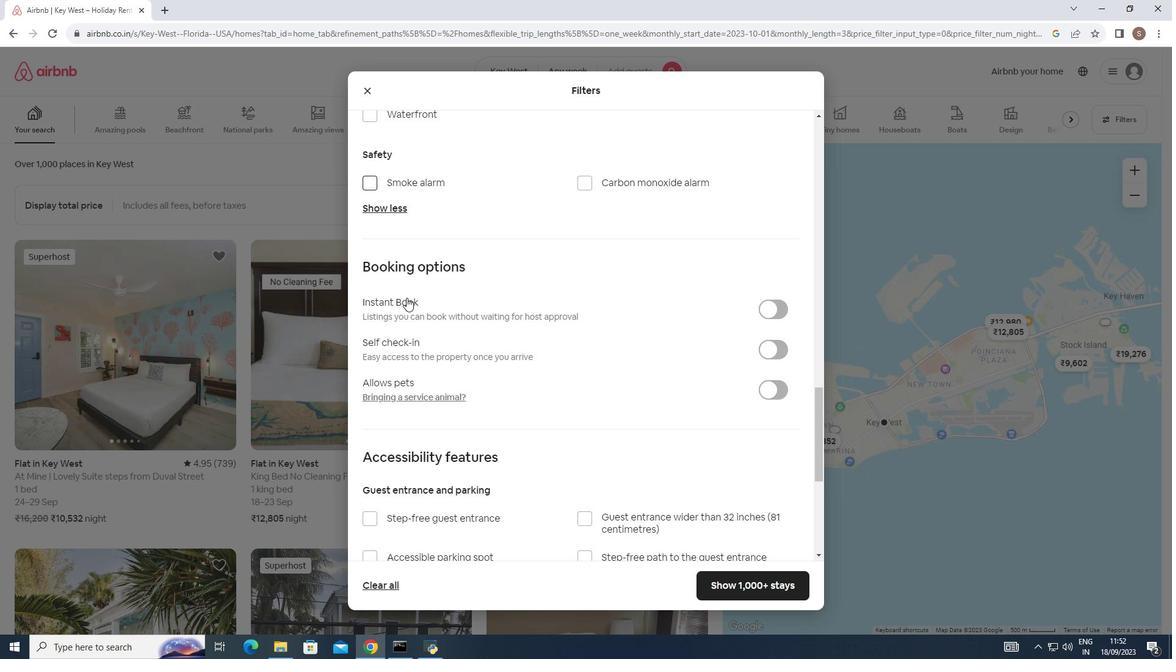 
Action: Mouse scrolled (406, 297) with delta (0, 0)
Screenshot: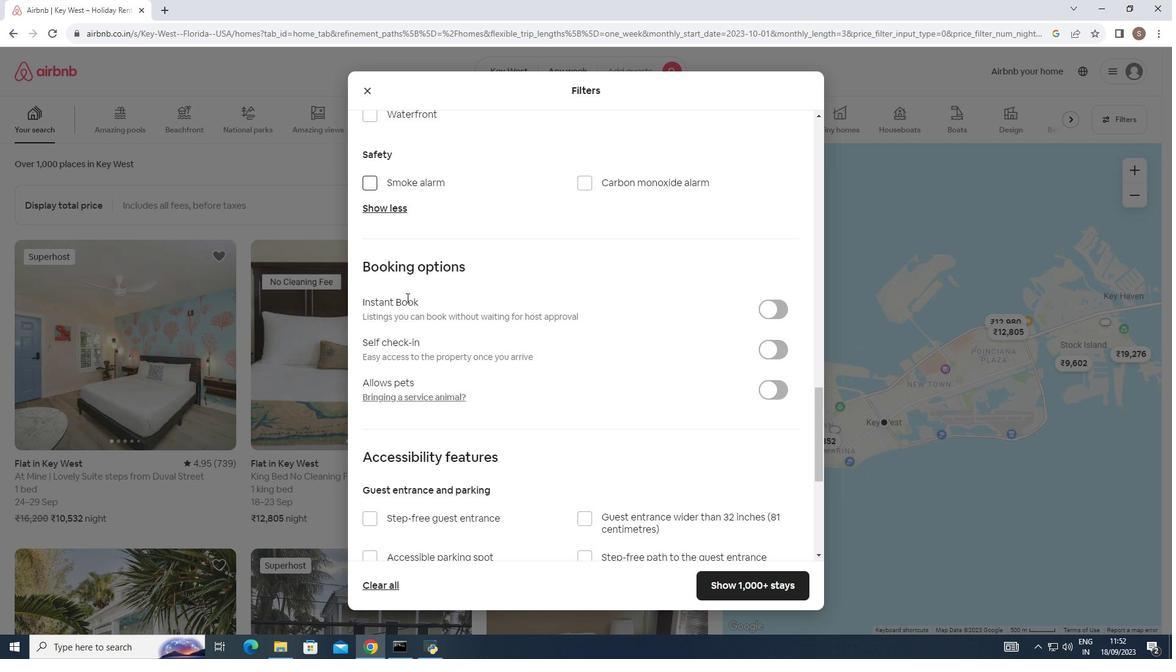
Action: Mouse scrolled (406, 297) with delta (0, 0)
Screenshot: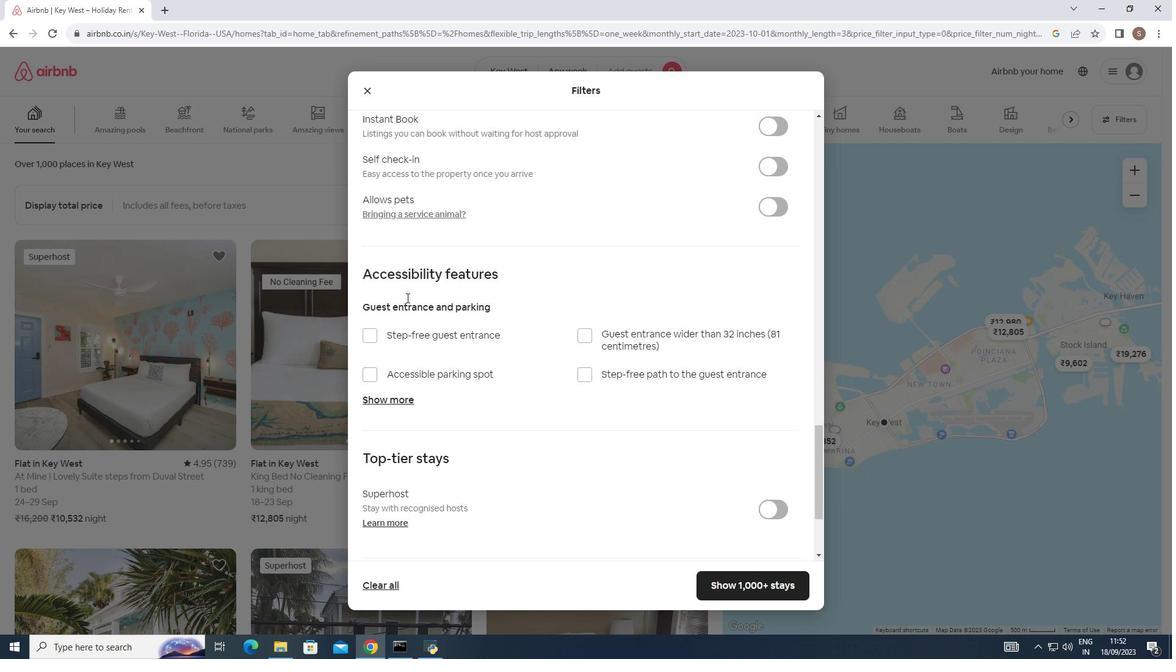 
Action: Mouse scrolled (406, 297) with delta (0, 0)
Screenshot: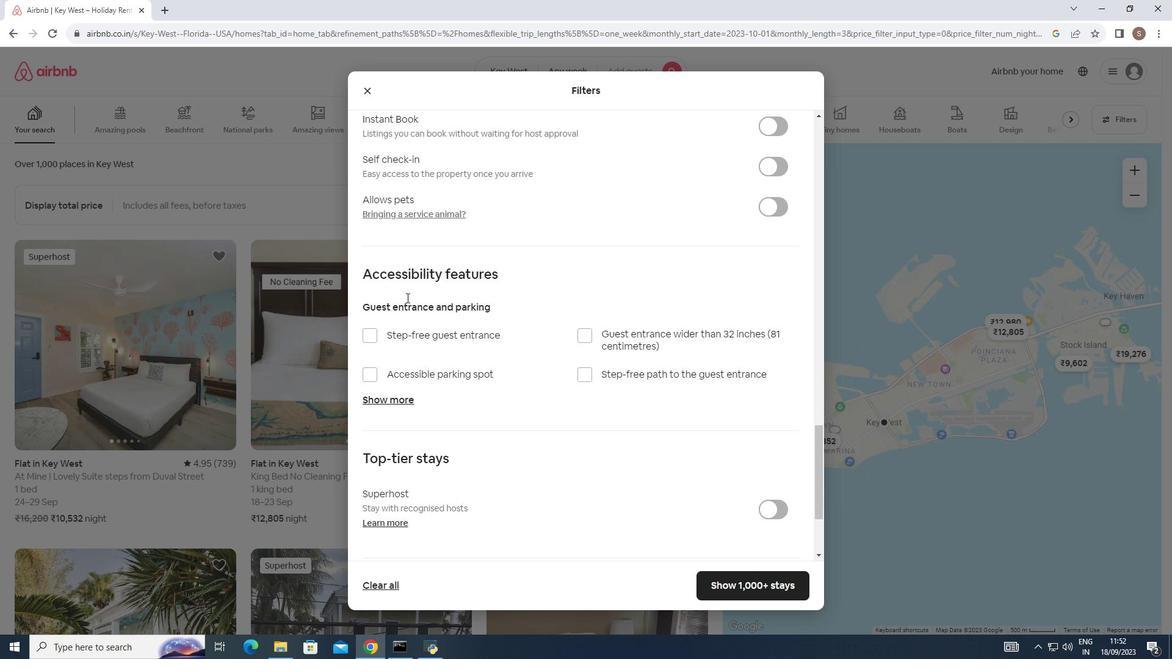 
Action: Mouse scrolled (406, 297) with delta (0, 0)
Screenshot: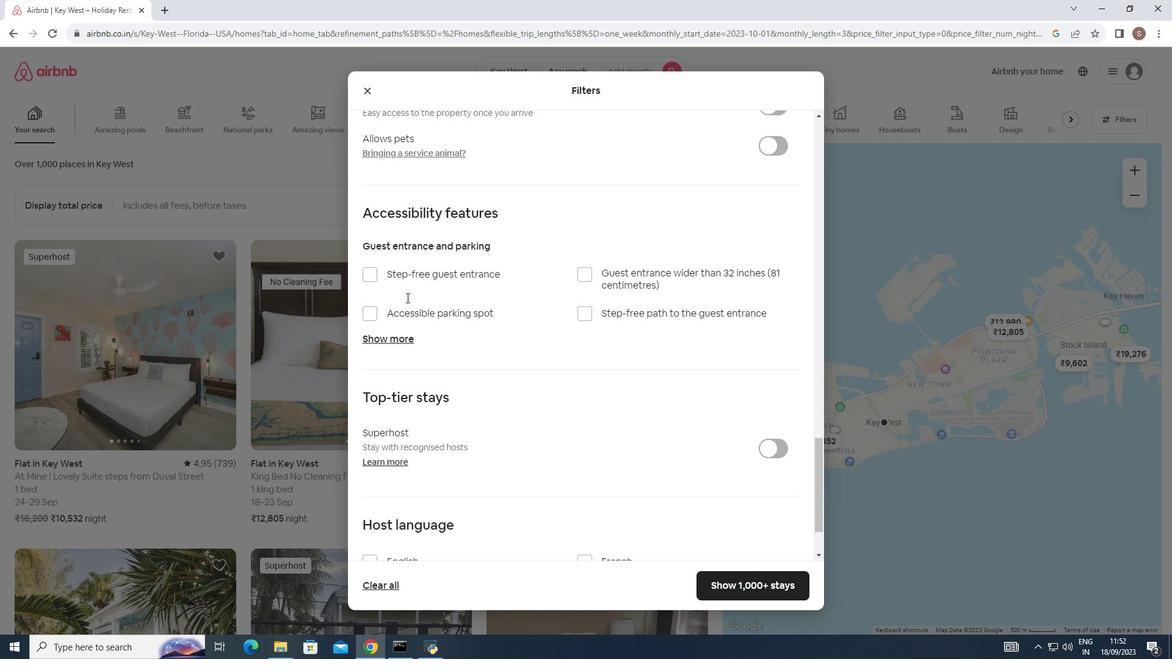 
Action: Mouse scrolled (406, 297) with delta (0, 0)
Screenshot: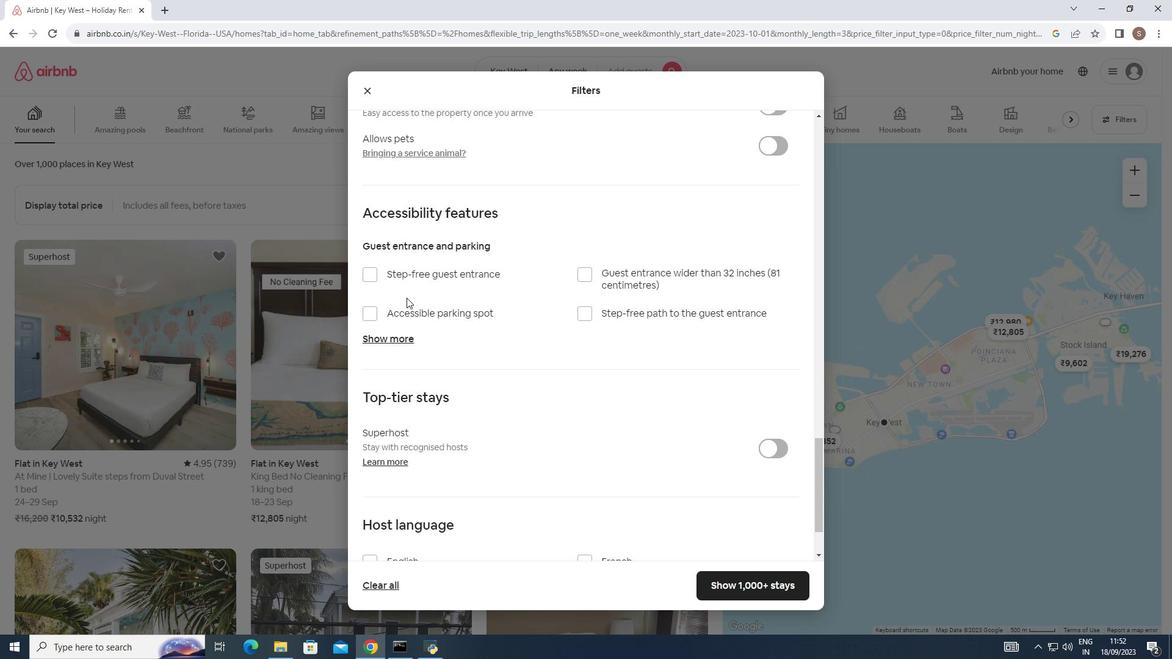 
Action: Mouse scrolled (406, 297) with delta (0, 0)
Screenshot: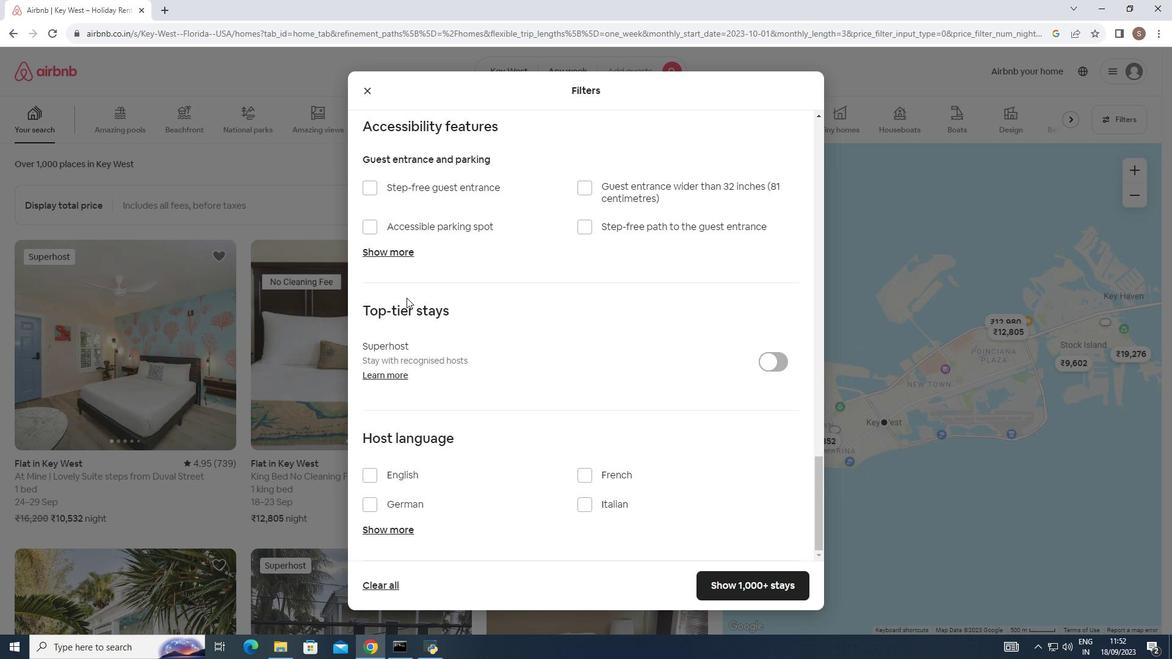 
Action: Mouse scrolled (406, 297) with delta (0, 0)
Screenshot: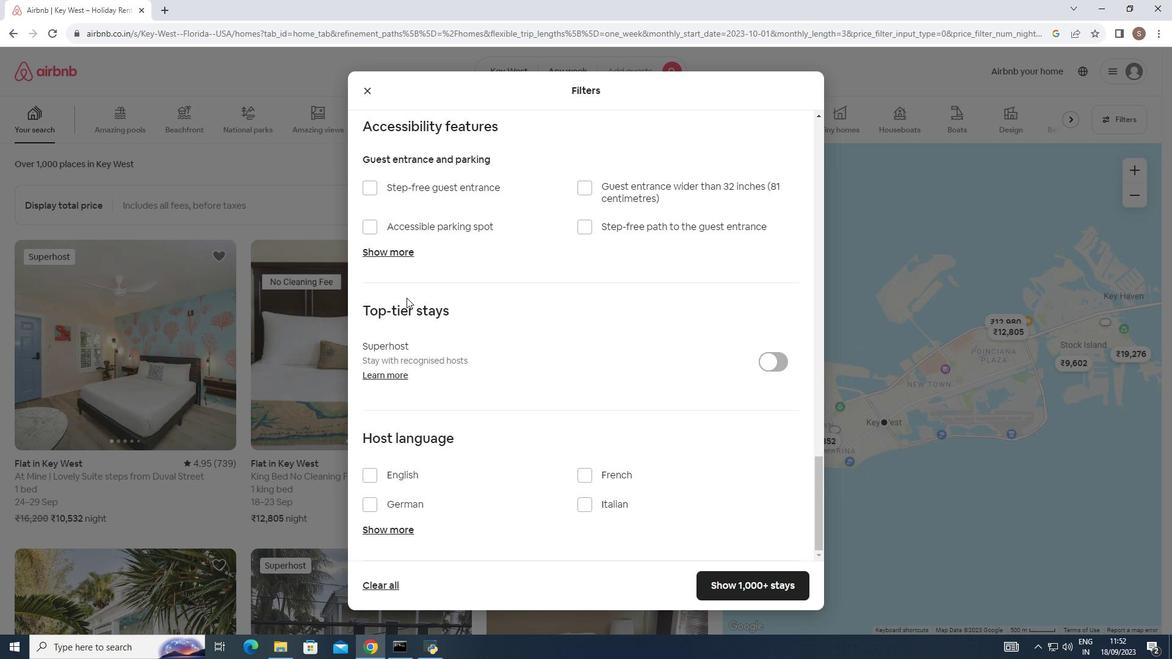 
Action: Mouse scrolled (406, 297) with delta (0, 0)
Screenshot: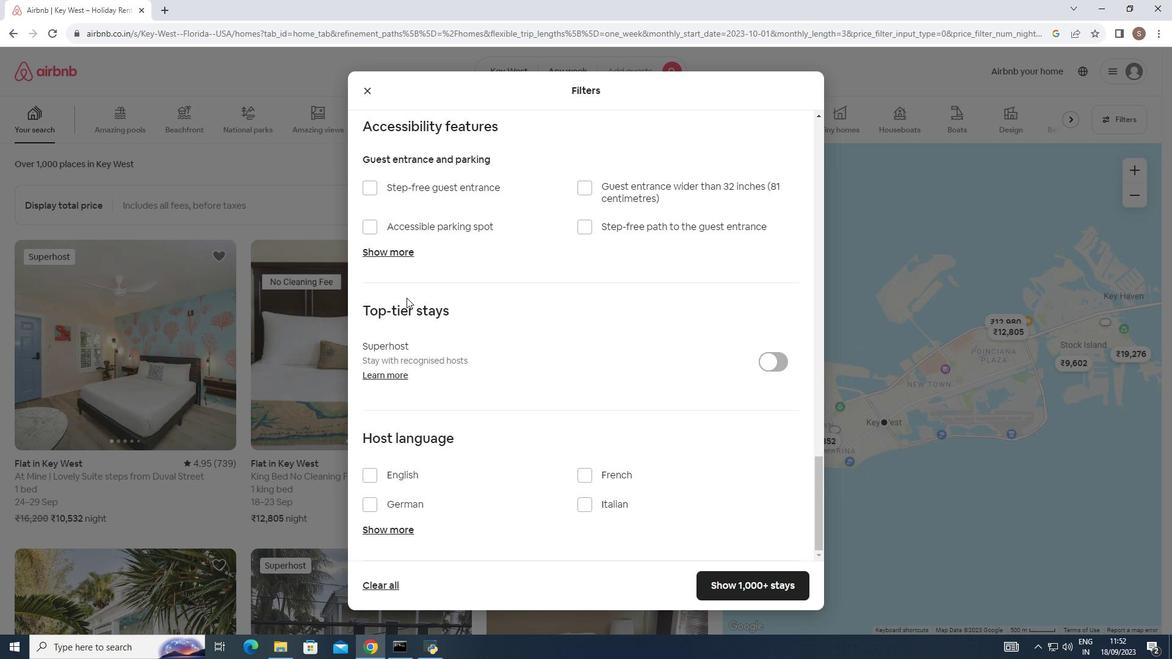 
Action: Mouse scrolled (406, 297) with delta (0, 0)
Screenshot: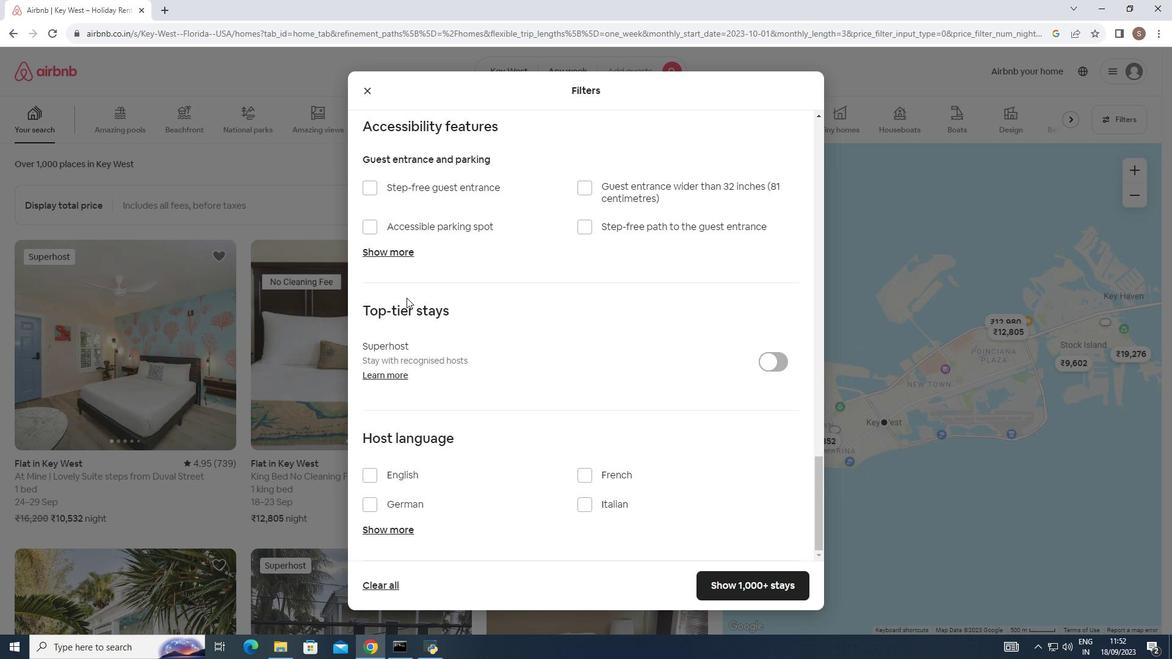 
Action: Mouse scrolled (406, 297) with delta (0, 0)
Screenshot: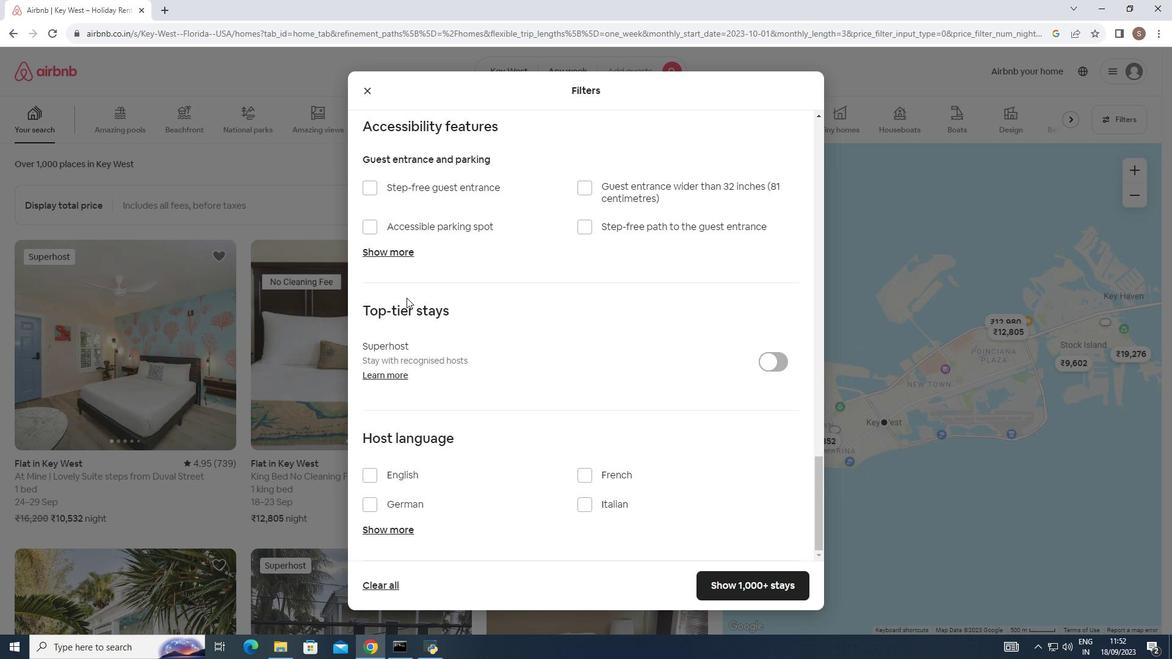 
Action: Mouse moved to (408, 298)
Screenshot: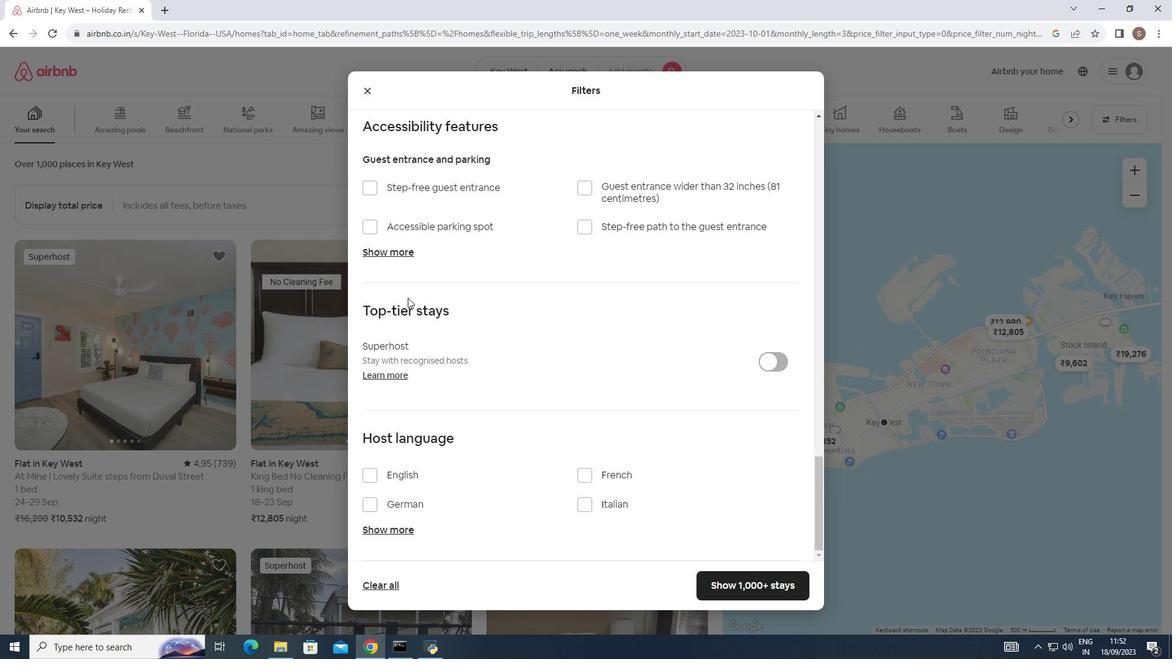 
Action: Mouse scrolled (408, 297) with delta (0, 0)
Screenshot: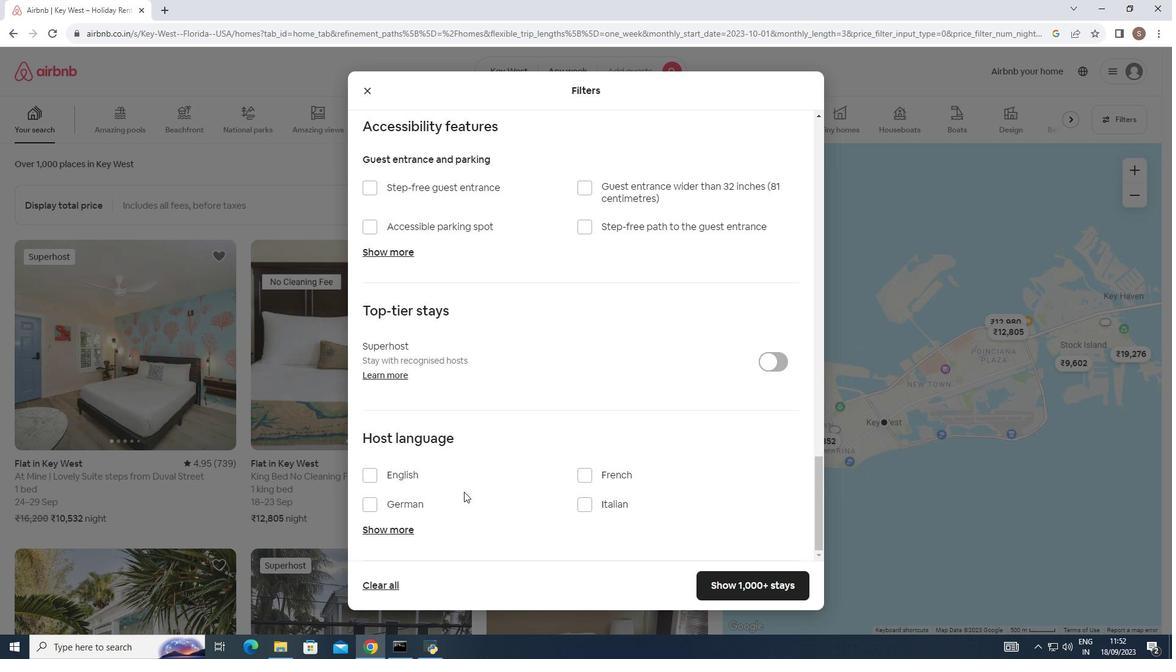 
Action: Mouse moved to (396, 531)
Screenshot: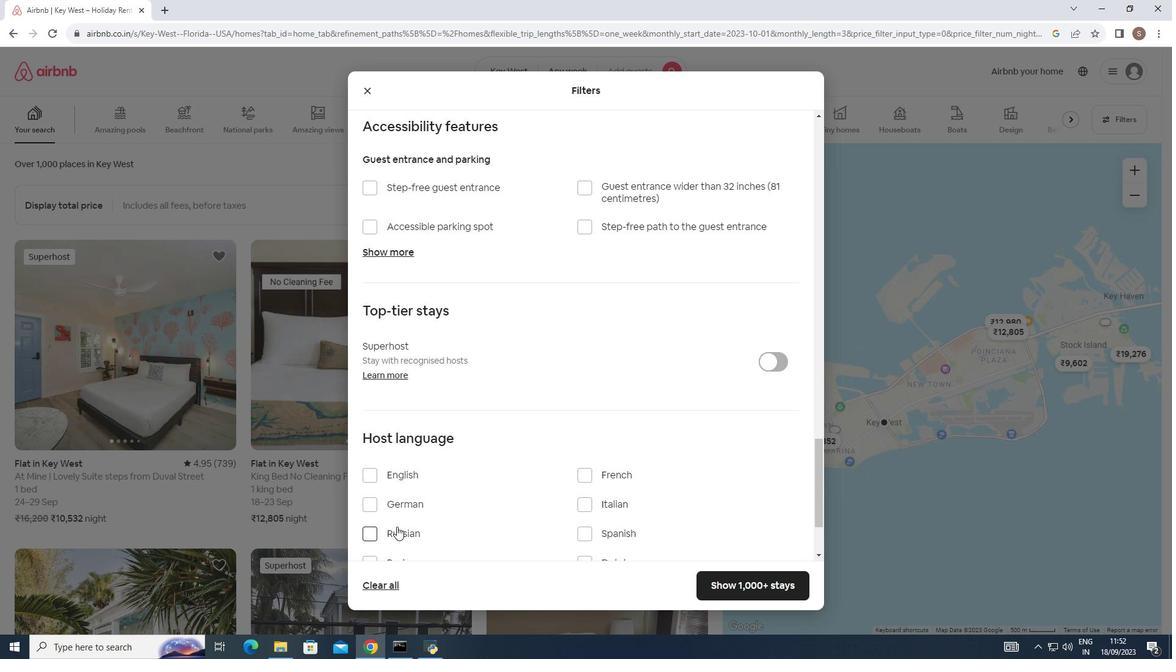 
Action: Mouse pressed left at (396, 531)
Screenshot: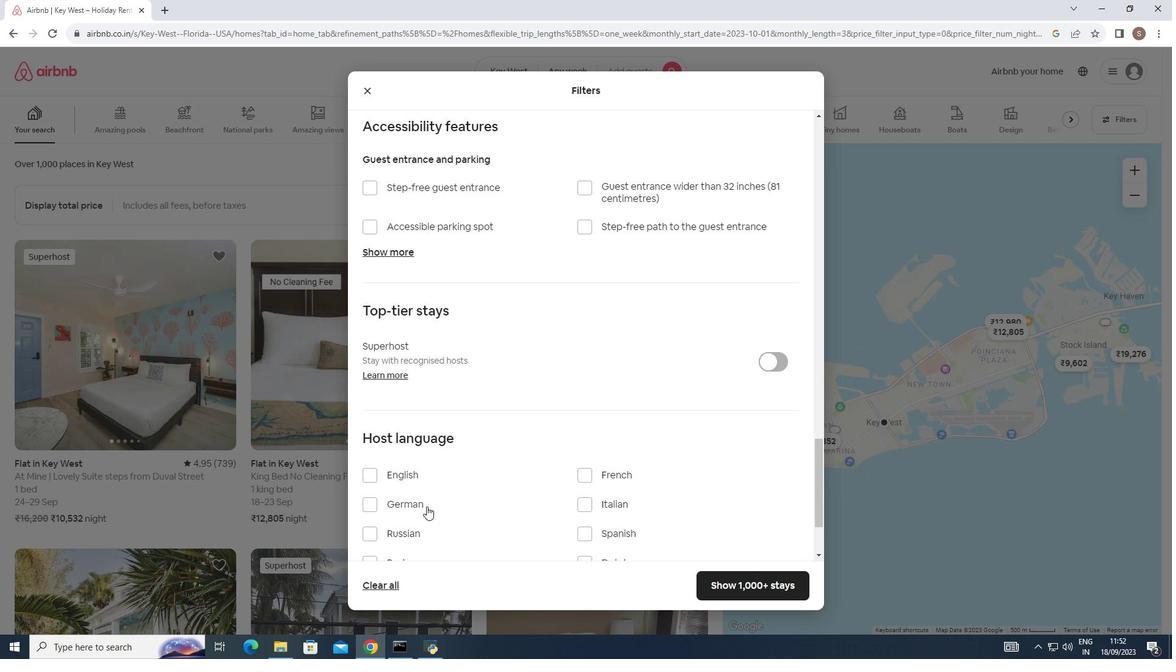 
Action: Mouse moved to (445, 482)
Screenshot: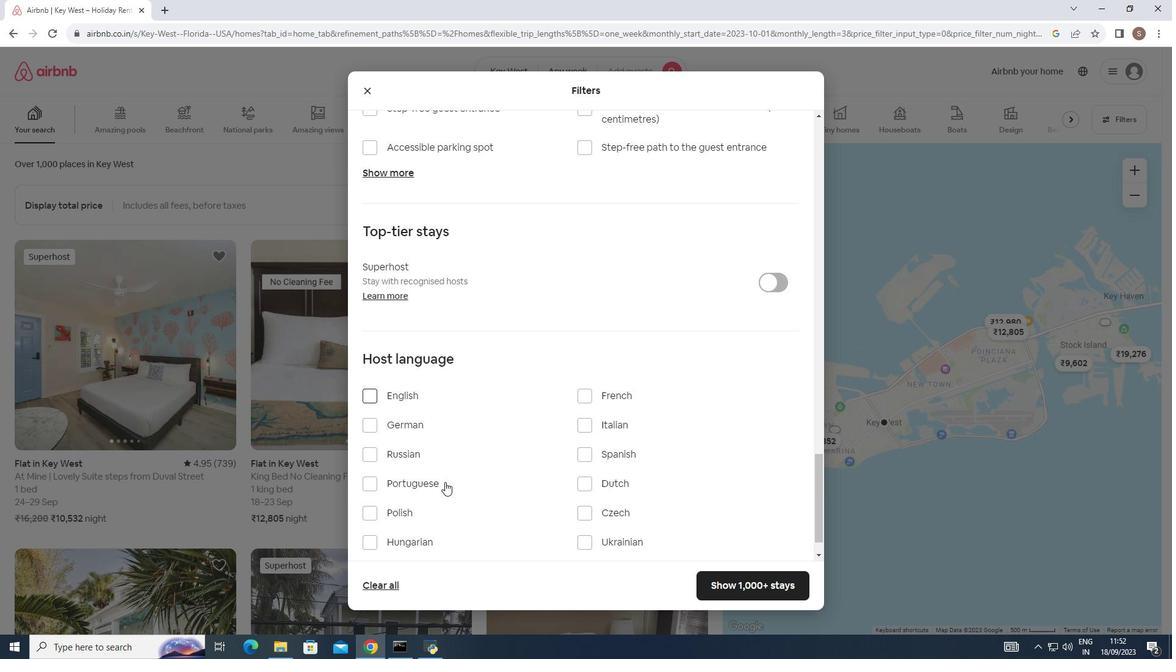 
Action: Mouse scrolled (445, 481) with delta (0, 0)
Screenshot: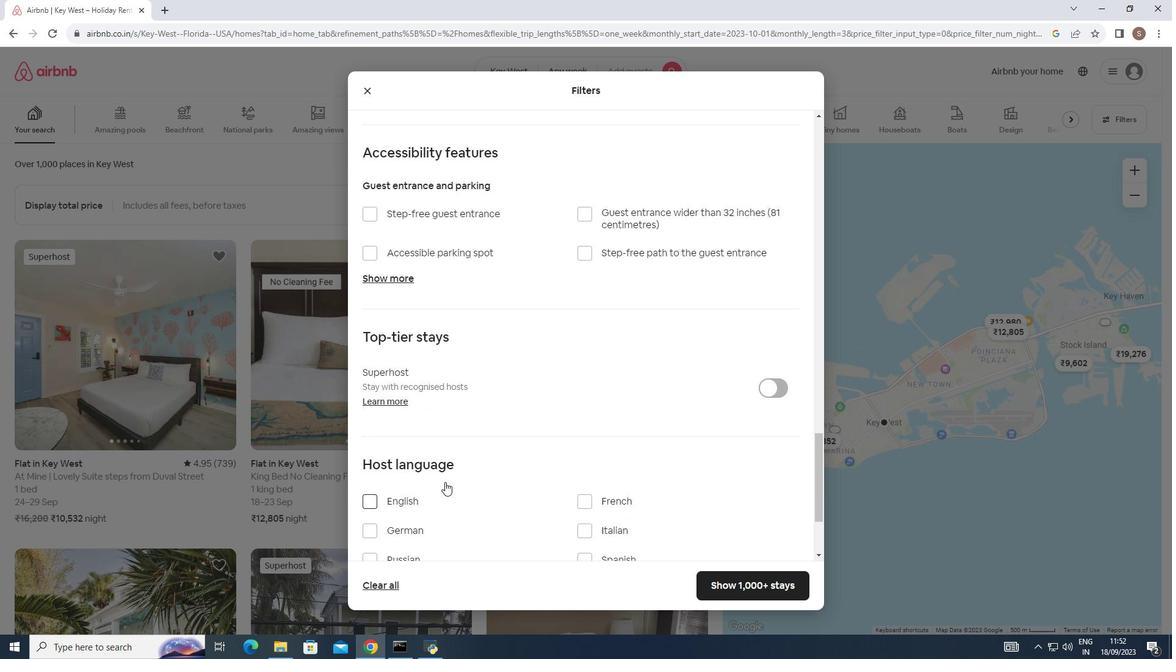 
Action: Mouse scrolled (445, 481) with delta (0, 0)
Screenshot: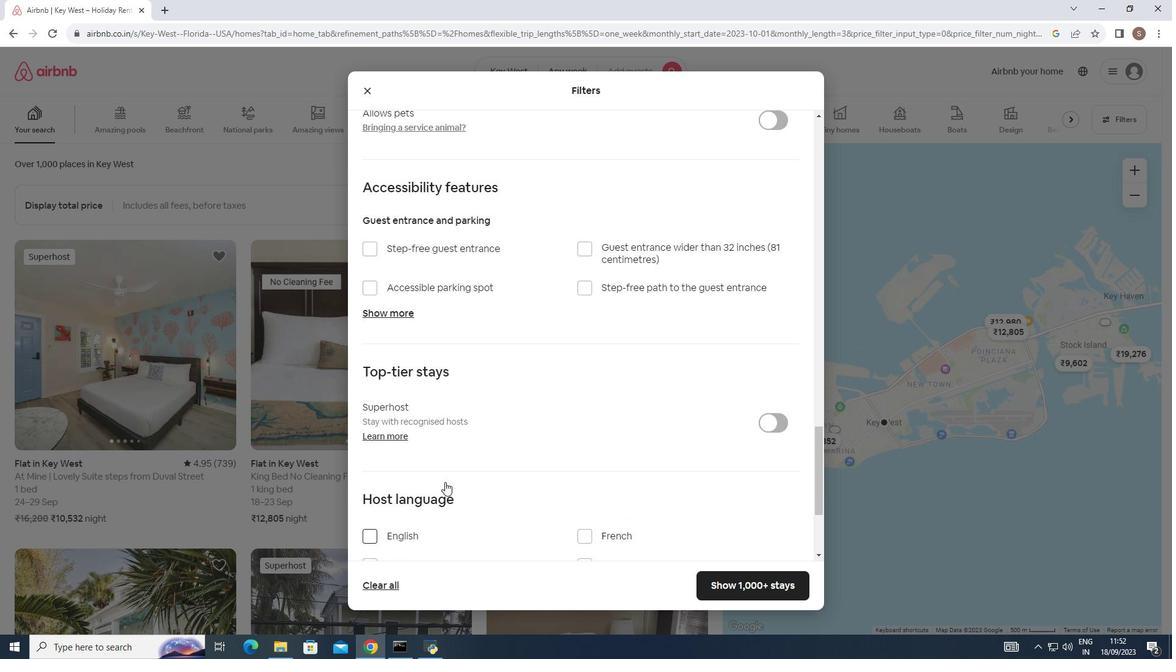 
Action: Mouse scrolled (445, 481) with delta (0, 0)
Screenshot: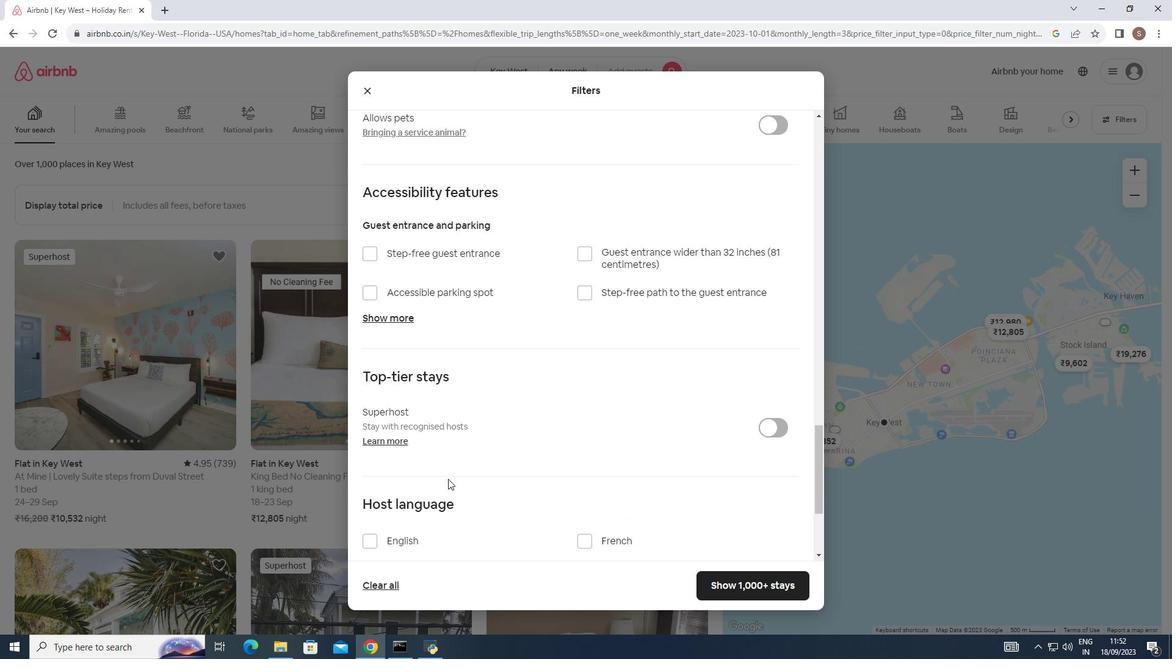 
Action: Mouse scrolled (445, 483) with delta (0, 0)
Screenshot: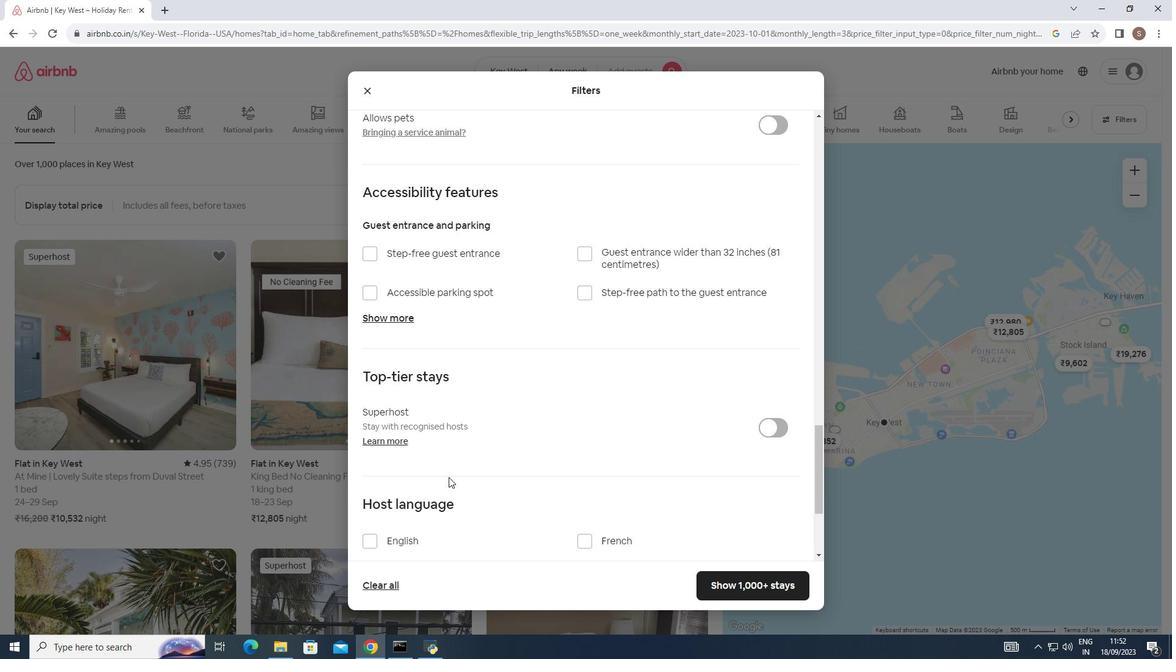 
Action: Mouse scrolled (445, 483) with delta (0, 0)
Screenshot: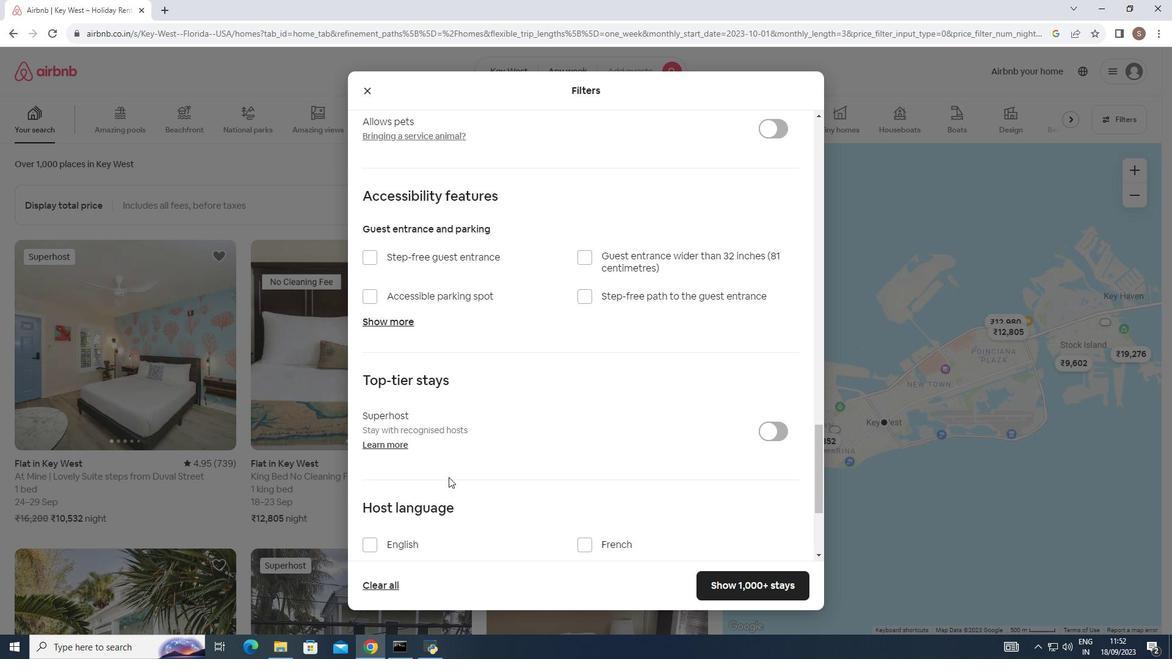 
Action: Mouse scrolled (445, 483) with delta (0, 0)
Screenshot: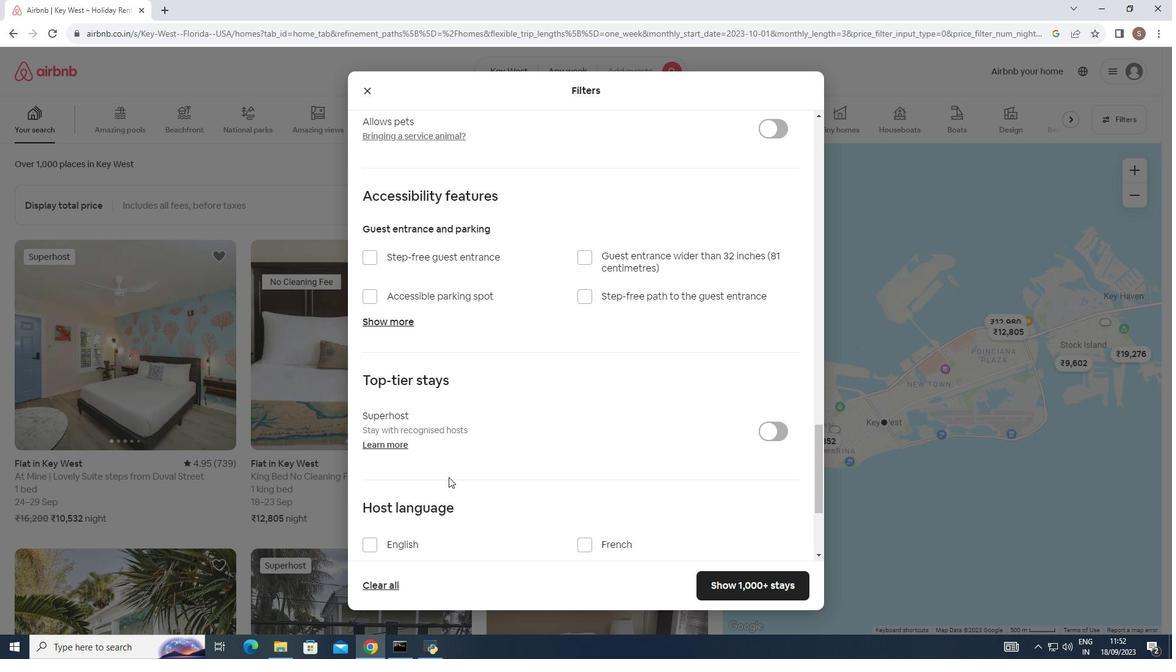 
Action: Mouse moved to (448, 477)
Screenshot: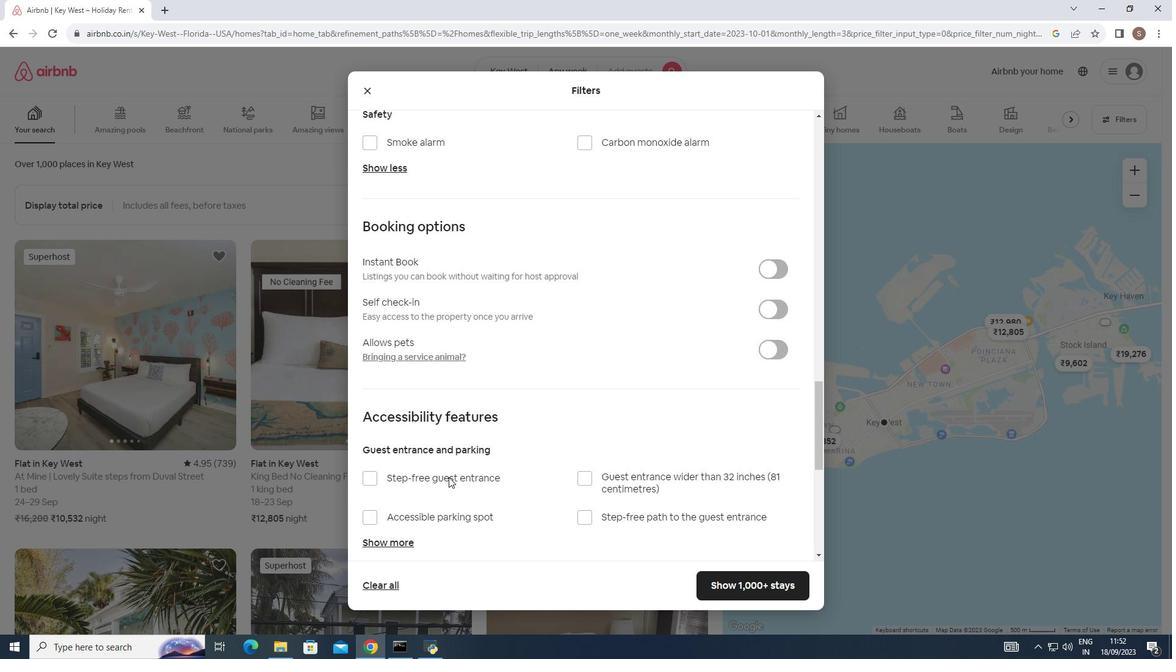 
Action: Mouse scrolled (448, 478) with delta (0, 0)
Screenshot: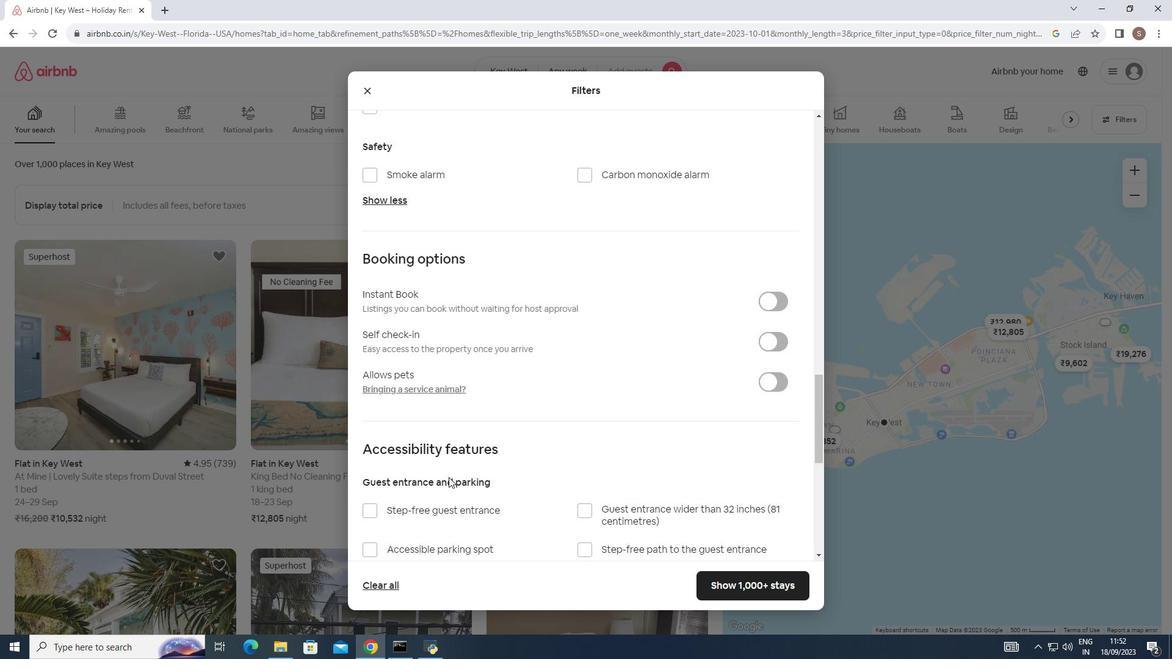 
Action: Mouse scrolled (448, 478) with delta (0, 0)
Screenshot: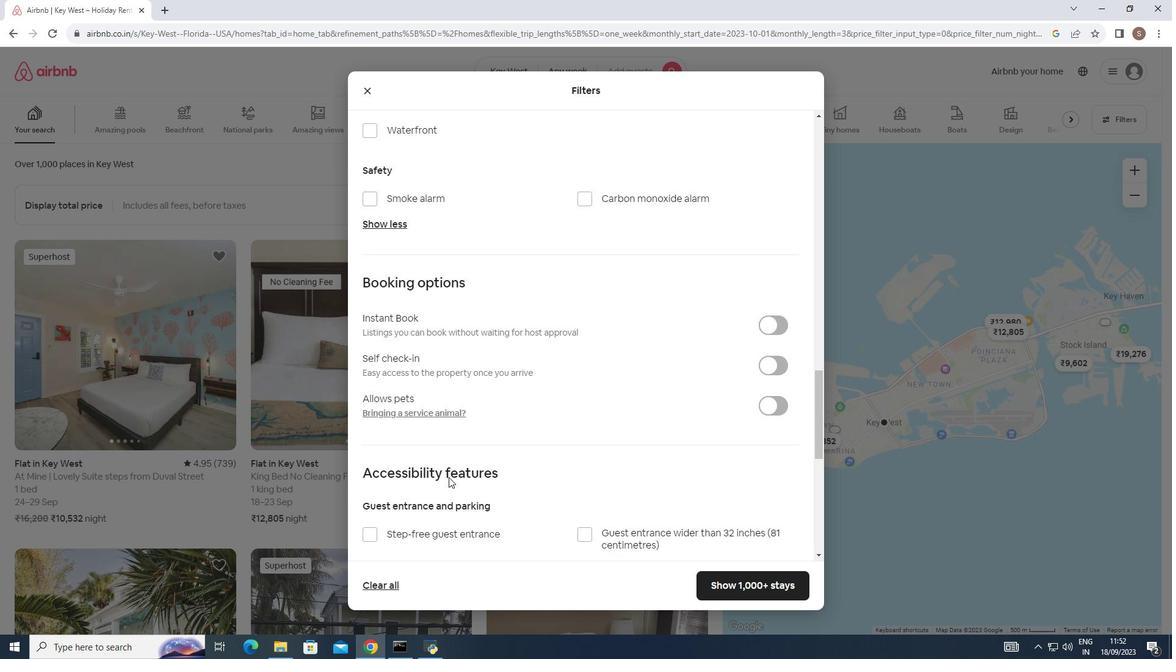 
Action: Mouse scrolled (448, 478) with delta (0, 0)
Screenshot: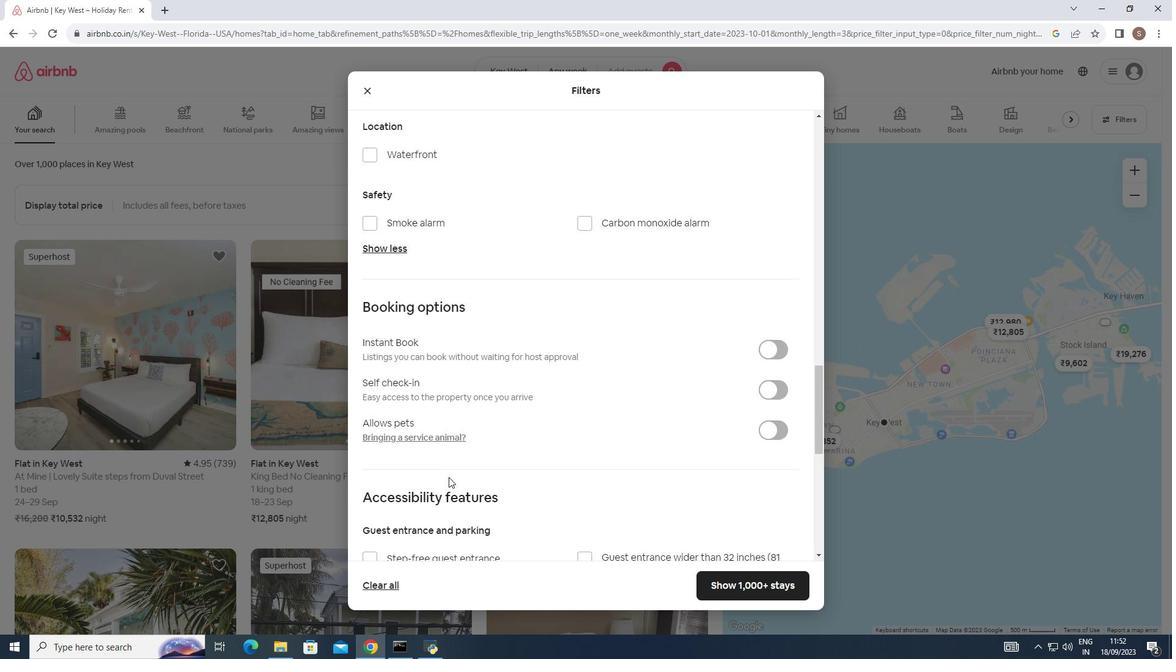 
Action: Mouse scrolled (448, 478) with delta (0, 0)
Screenshot: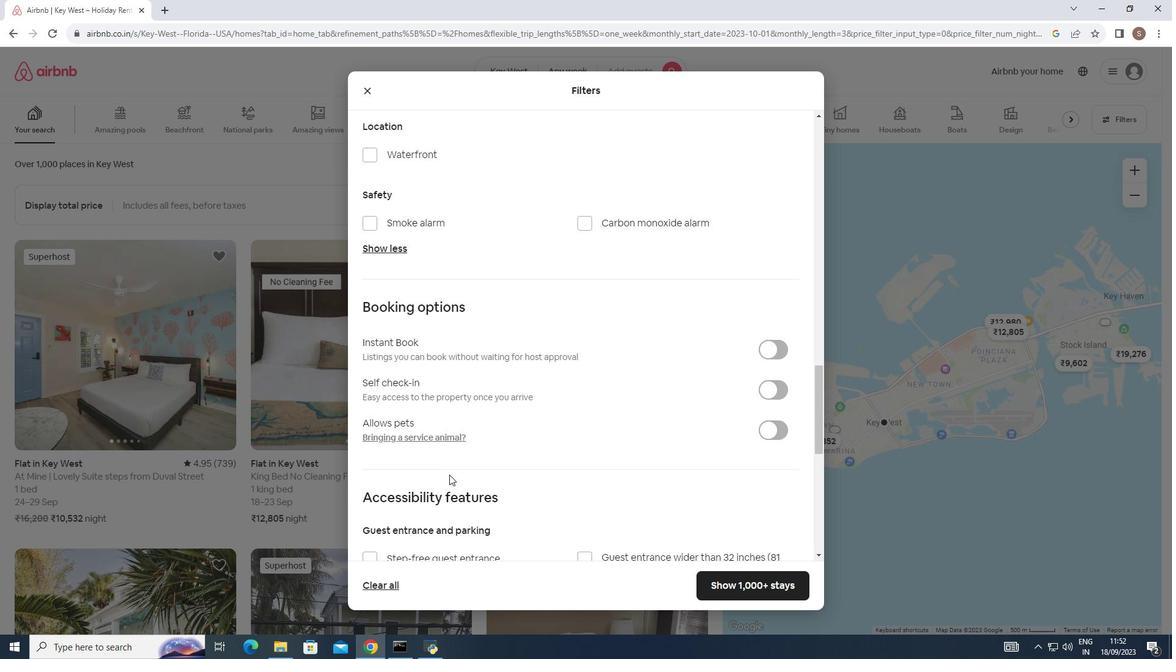 
Action: Mouse scrolled (448, 478) with delta (0, 0)
Screenshot: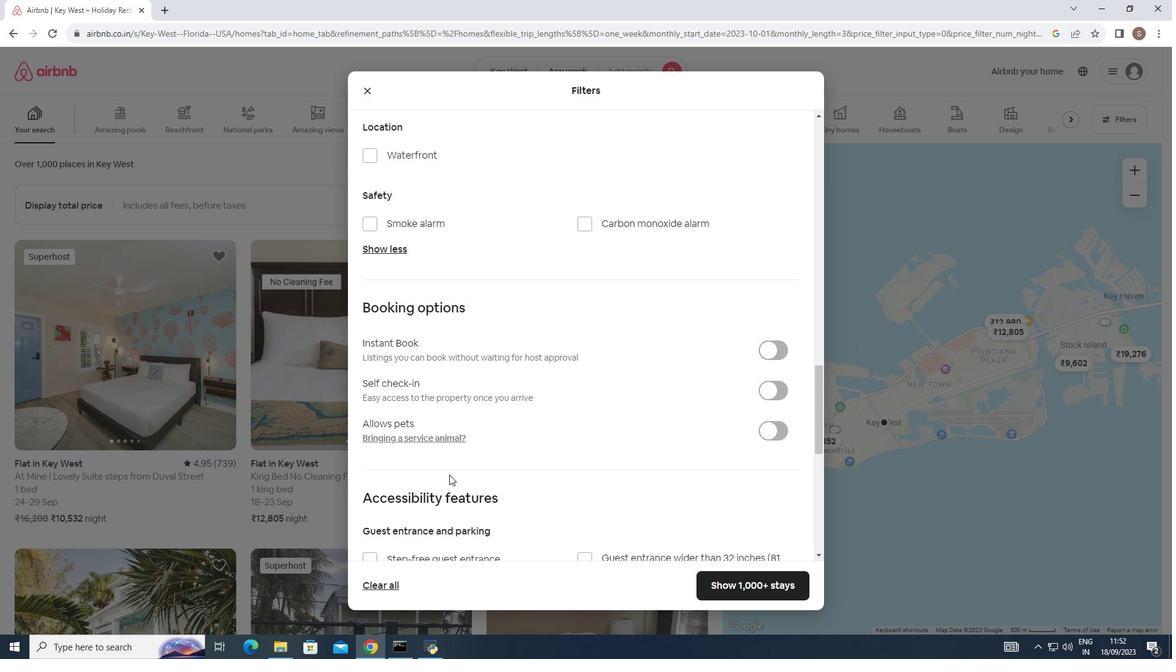 
Action: Mouse moved to (449, 475)
Screenshot: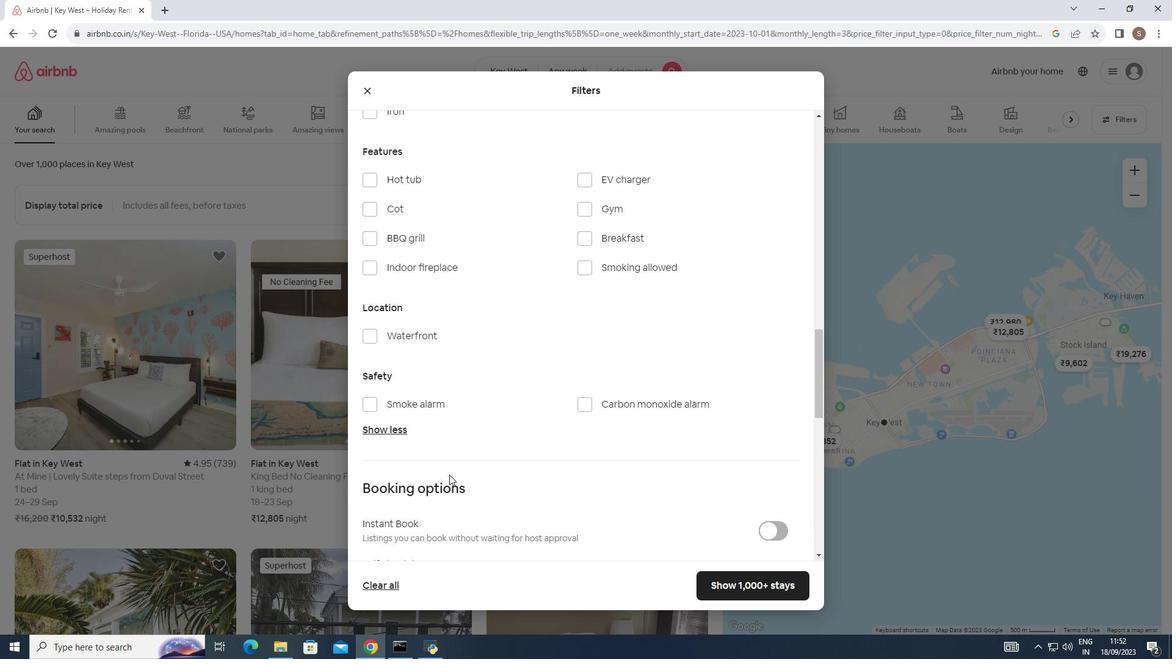 
Action: Mouse scrolled (449, 475) with delta (0, 0)
Screenshot: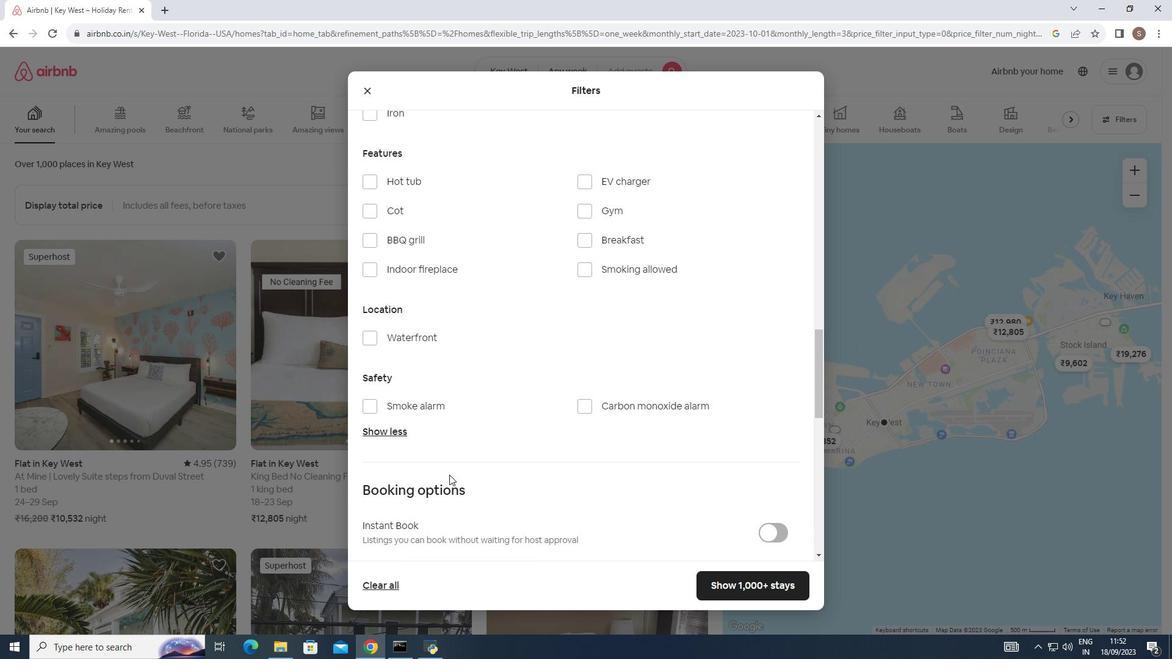 
Action: Mouse scrolled (449, 475) with delta (0, 0)
Screenshot: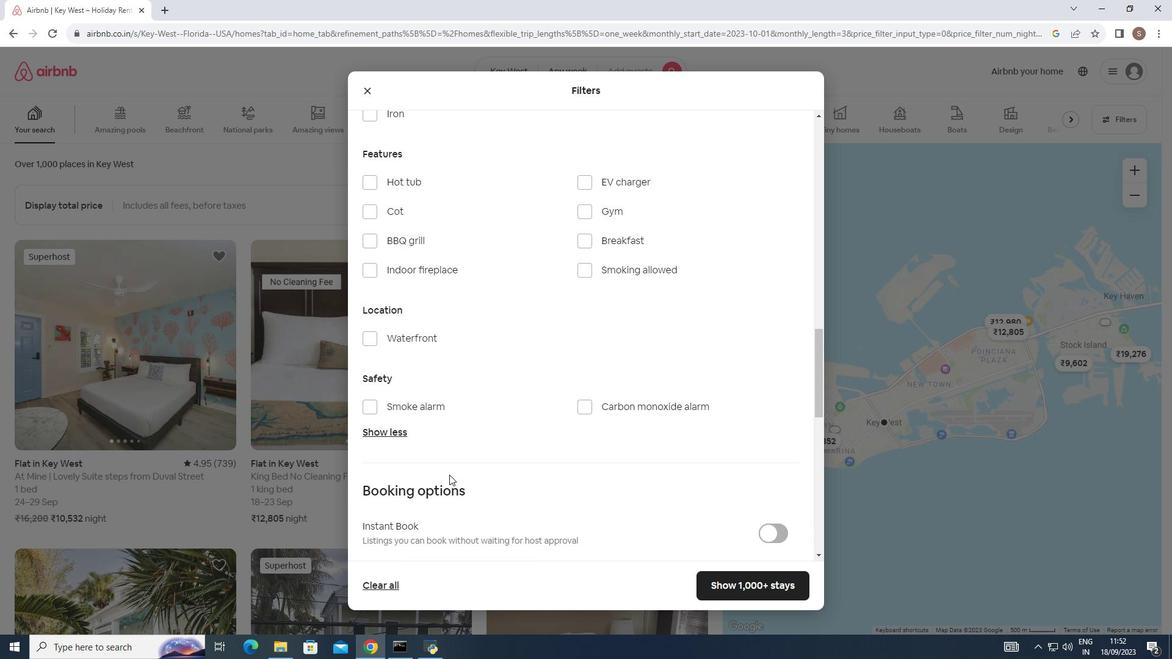 
Action: Mouse scrolled (449, 475) with delta (0, 0)
Screenshot: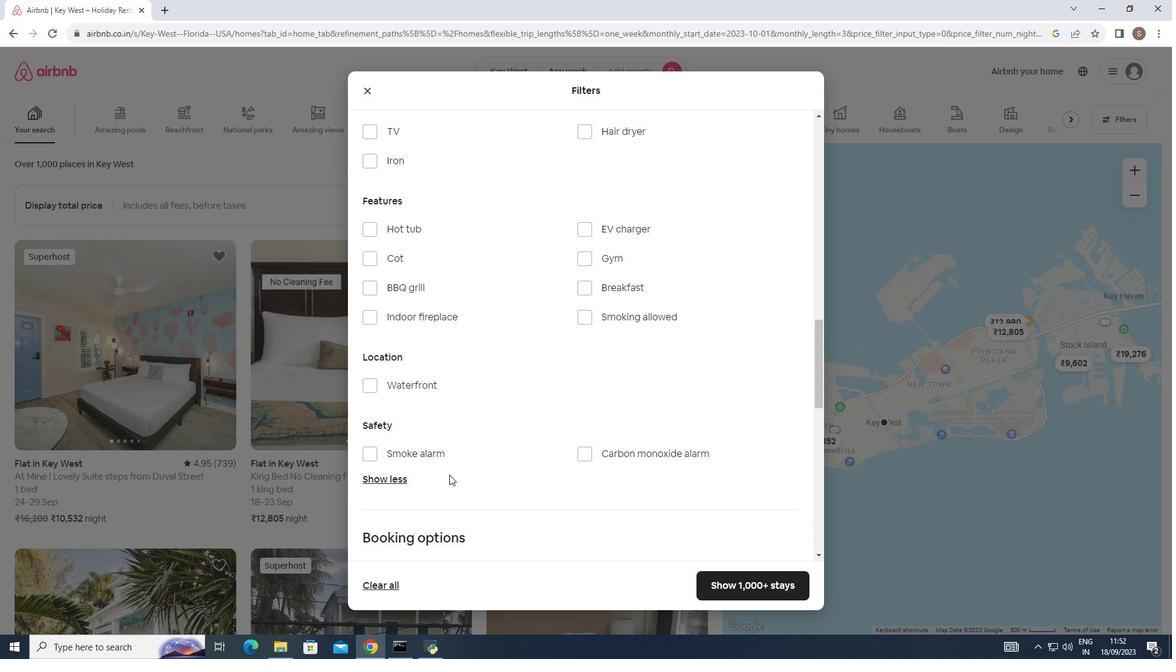 
Action: Mouse scrolled (449, 475) with delta (0, 0)
Screenshot: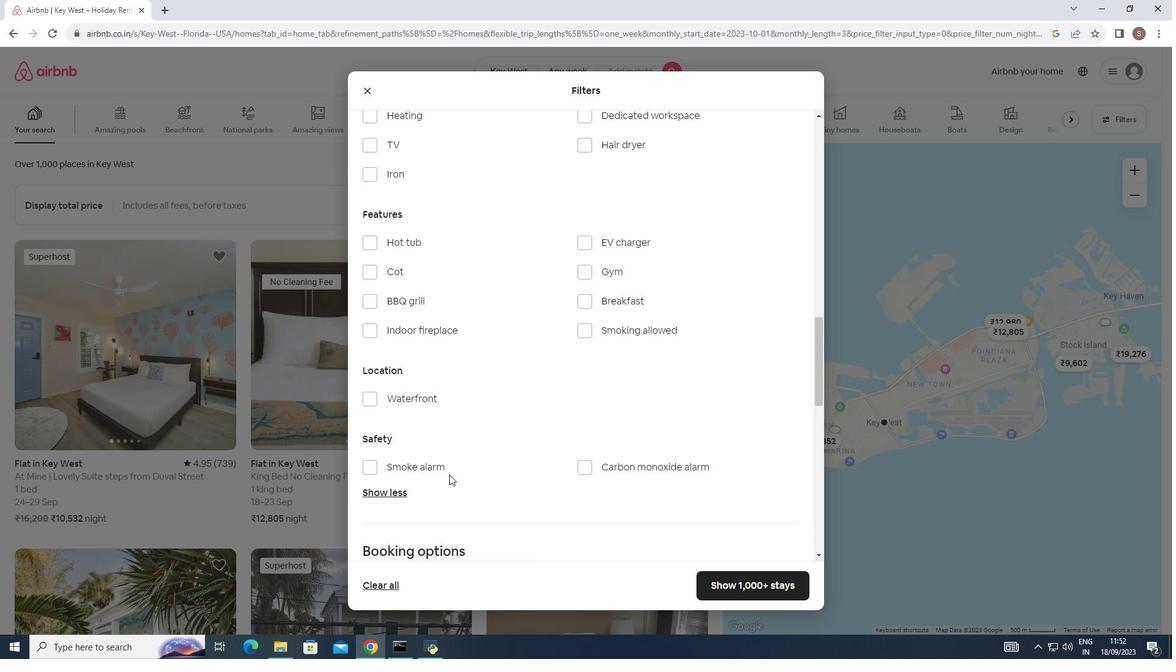 
Action: Mouse moved to (450, 474)
Screenshot: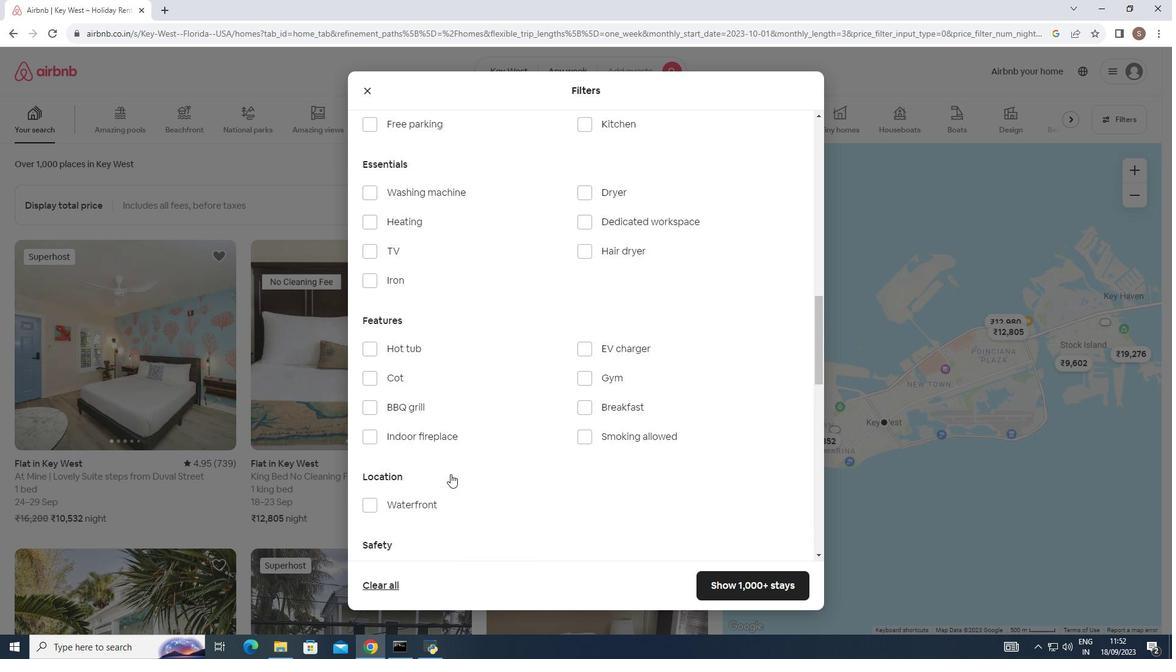 
Action: Mouse scrolled (450, 475) with delta (0, 0)
Screenshot: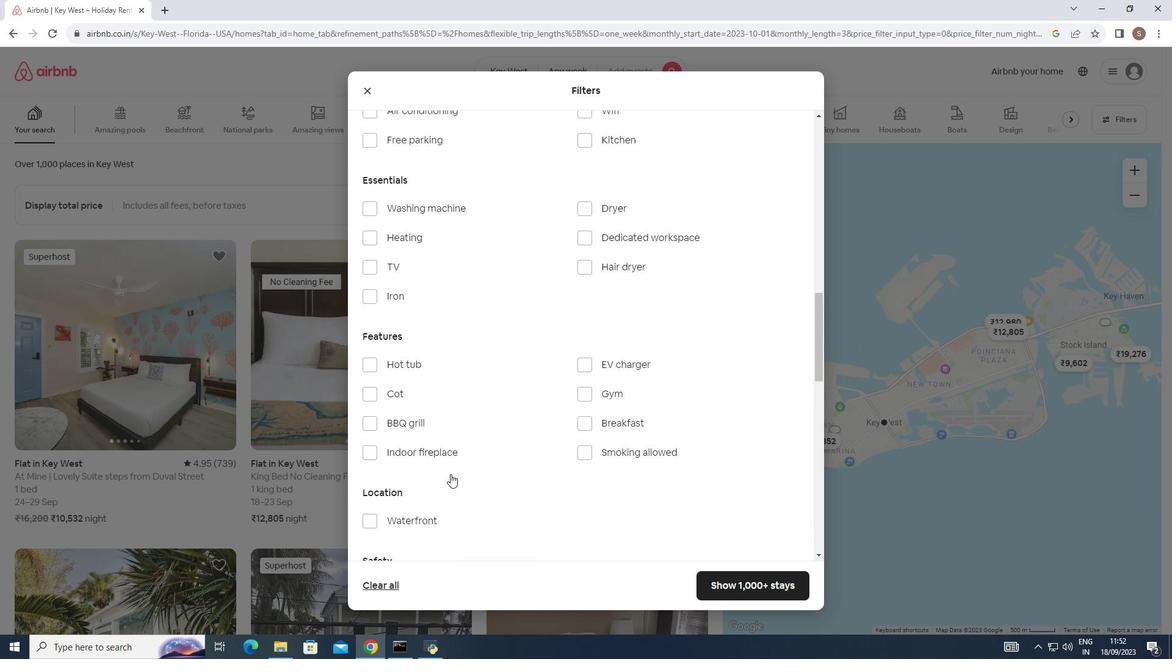 
Action: Mouse scrolled (450, 475) with delta (0, 0)
Screenshot: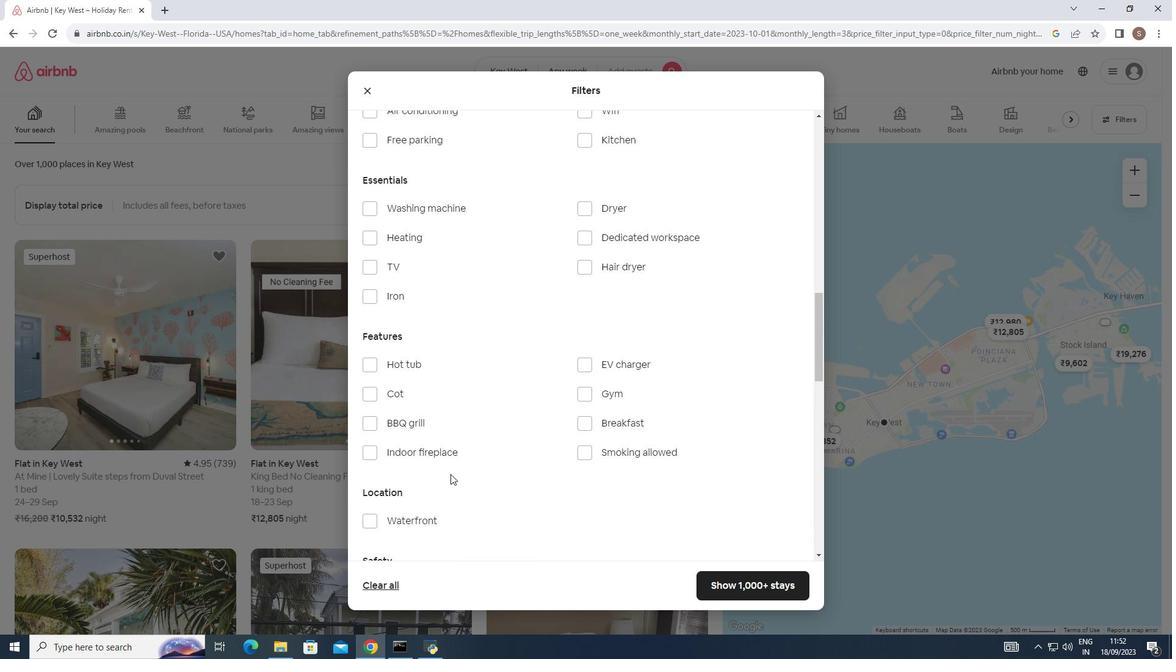 
Action: Mouse scrolled (450, 475) with delta (0, 0)
Screenshot: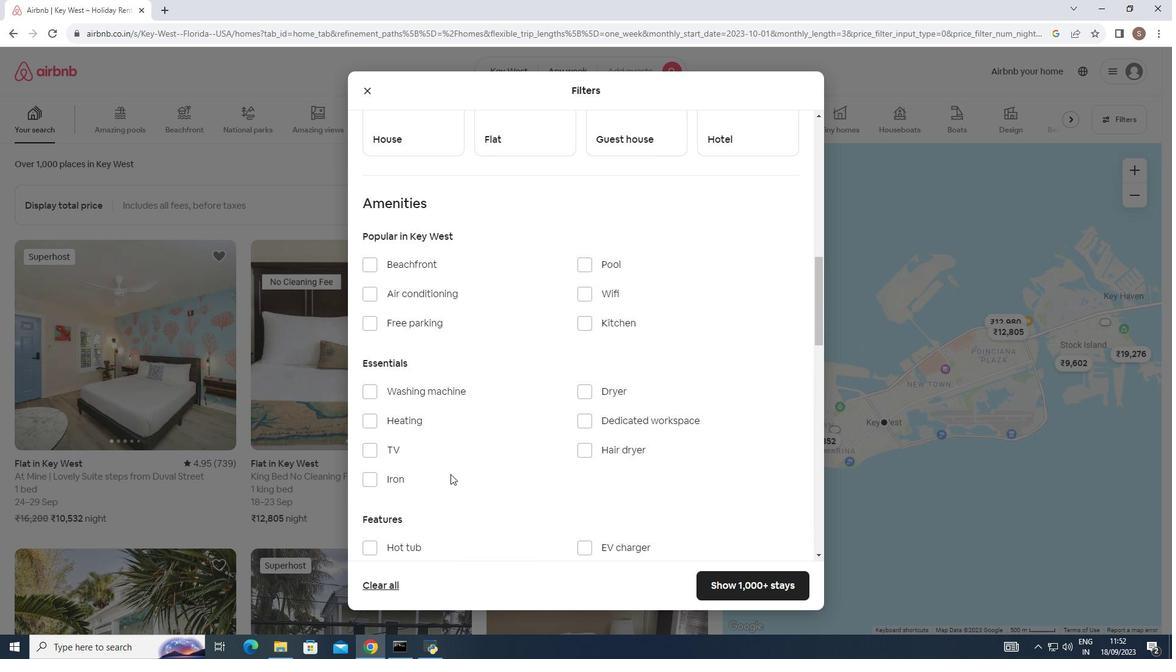 
Action: Mouse scrolled (450, 475) with delta (0, 0)
Screenshot: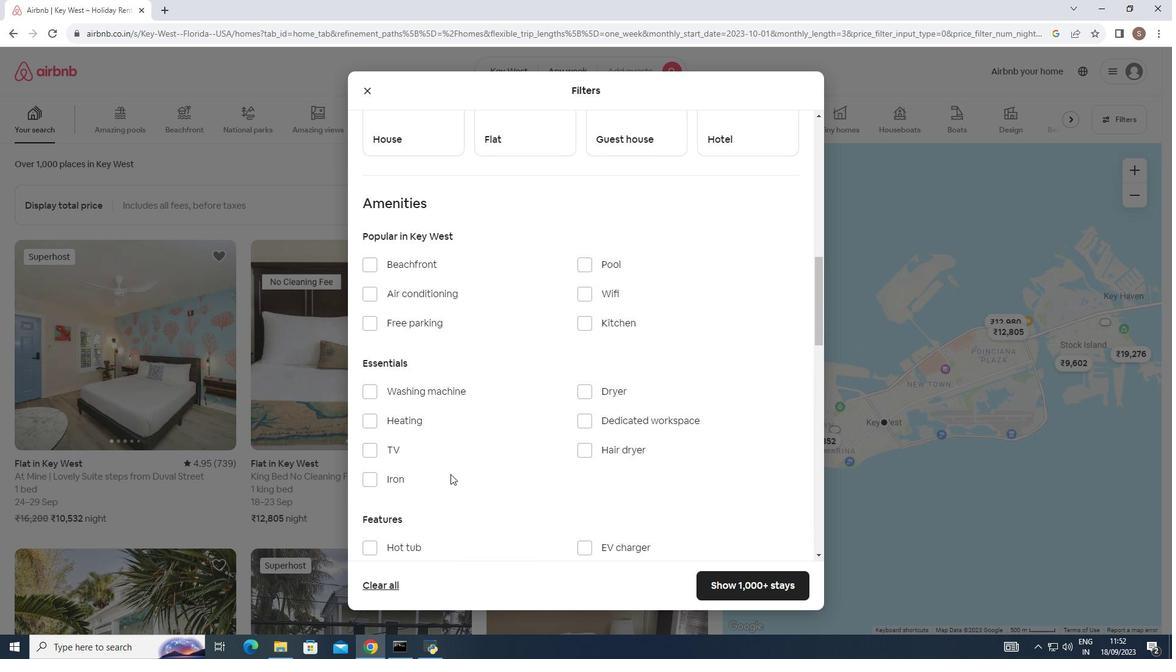 
Action: Mouse scrolled (450, 475) with delta (0, 0)
Screenshot: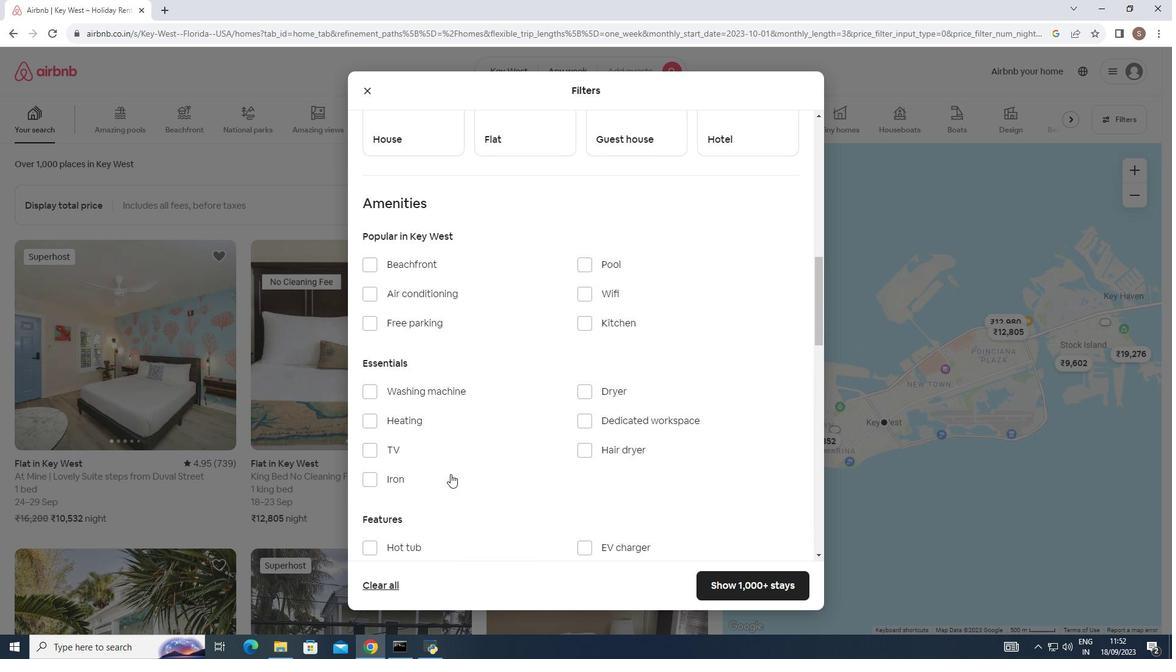 
Action: Mouse scrolled (450, 475) with delta (0, 0)
Screenshot: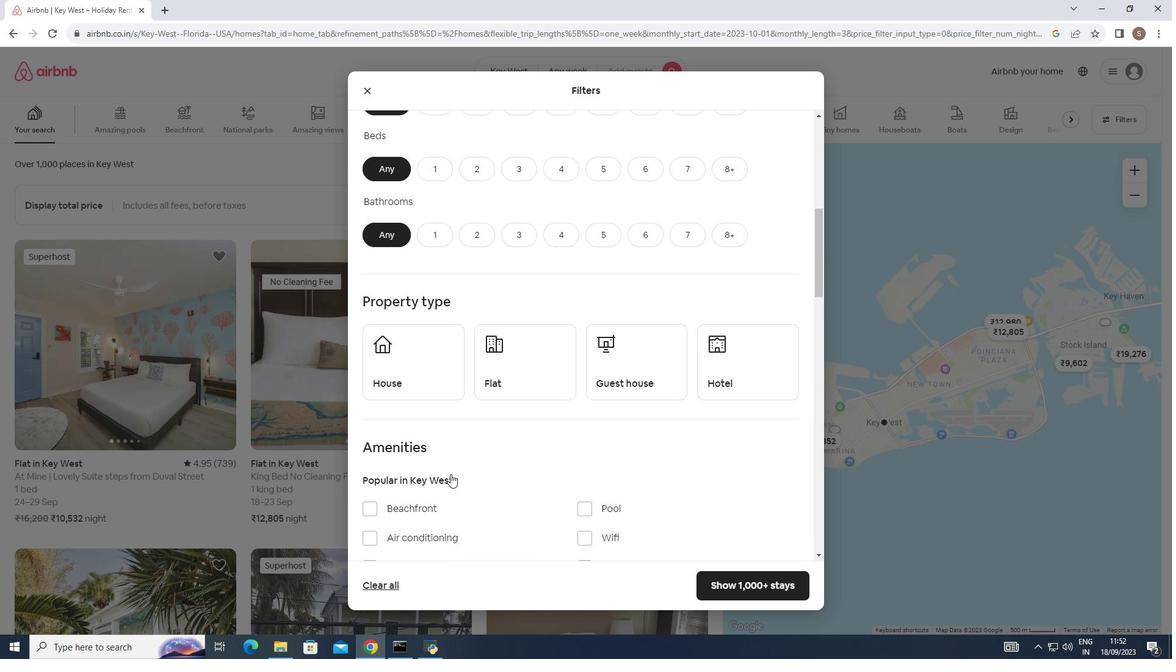 
Action: Mouse scrolled (450, 475) with delta (0, 0)
Screenshot: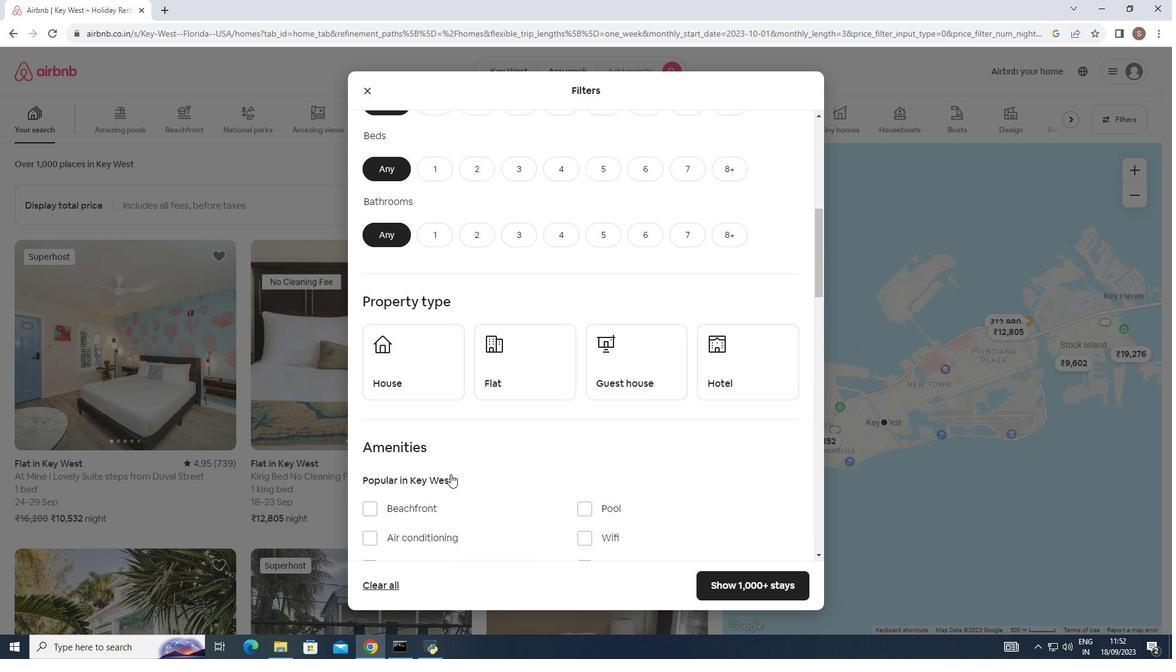 
Action: Mouse scrolled (450, 475) with delta (0, 0)
Screenshot: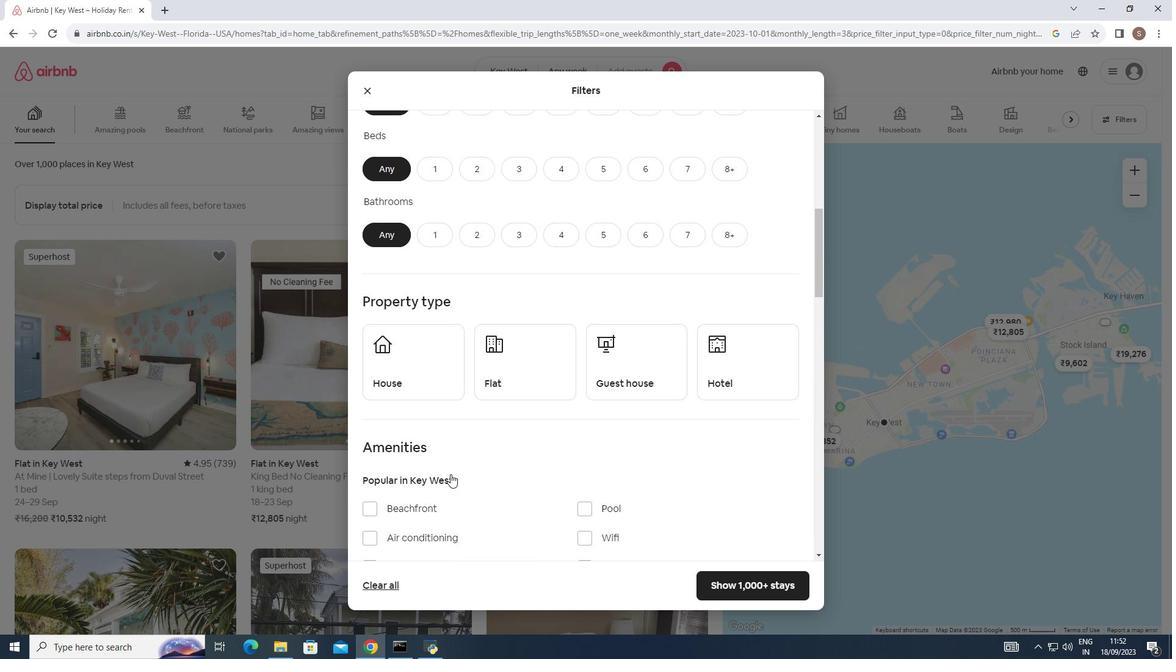 
Action: Mouse scrolled (450, 475) with delta (0, 0)
Screenshot: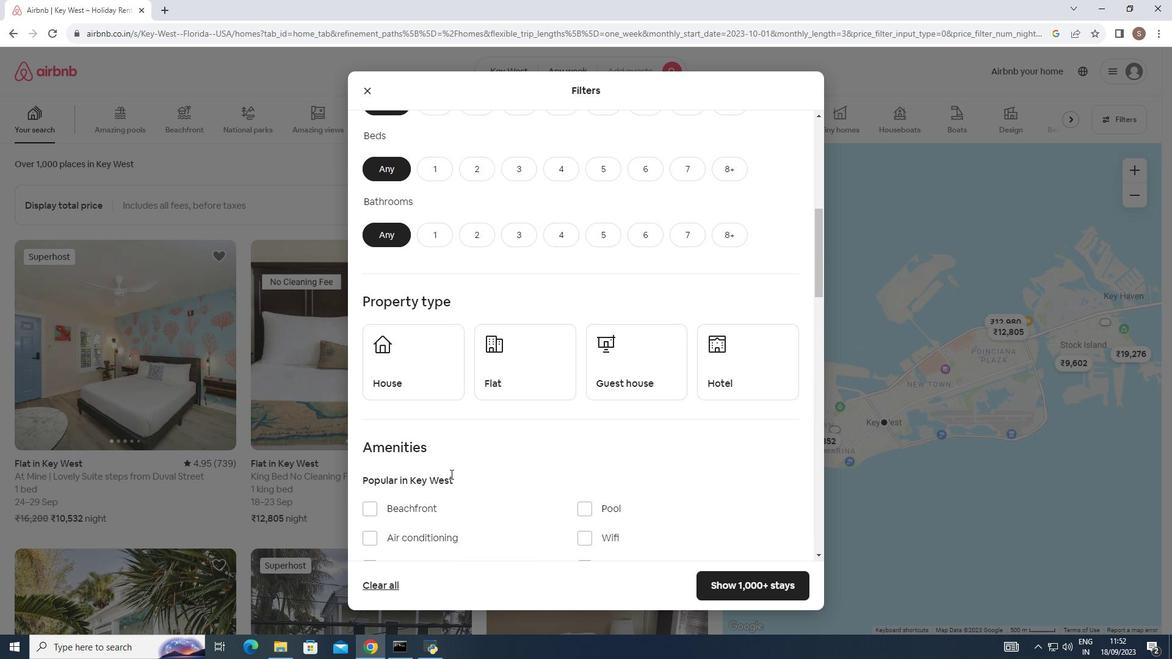 
Action: Mouse moved to (714, 586)
Screenshot: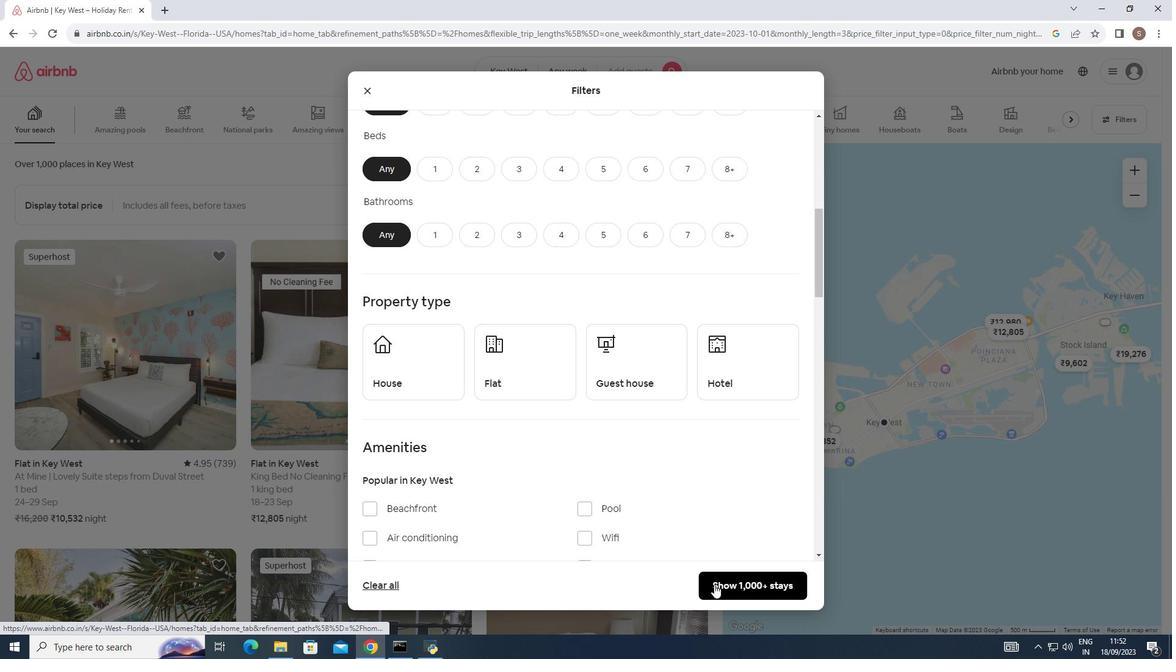 
Action: Mouse pressed left at (714, 586)
Screenshot: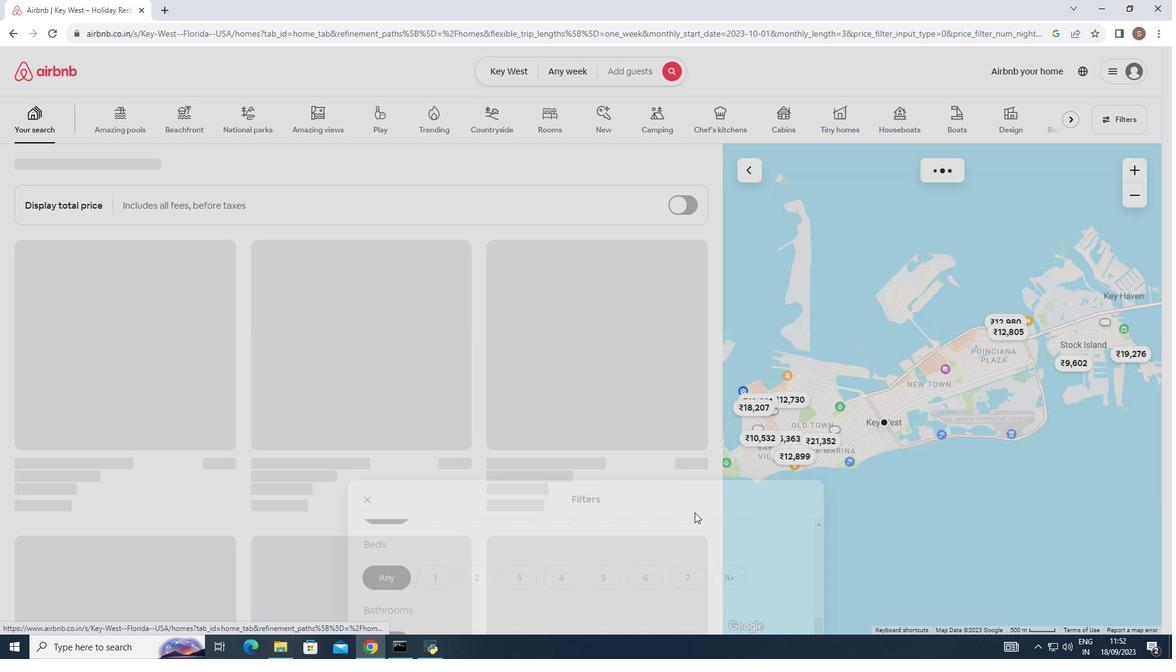 
Action: Mouse moved to (1071, 118)
Screenshot: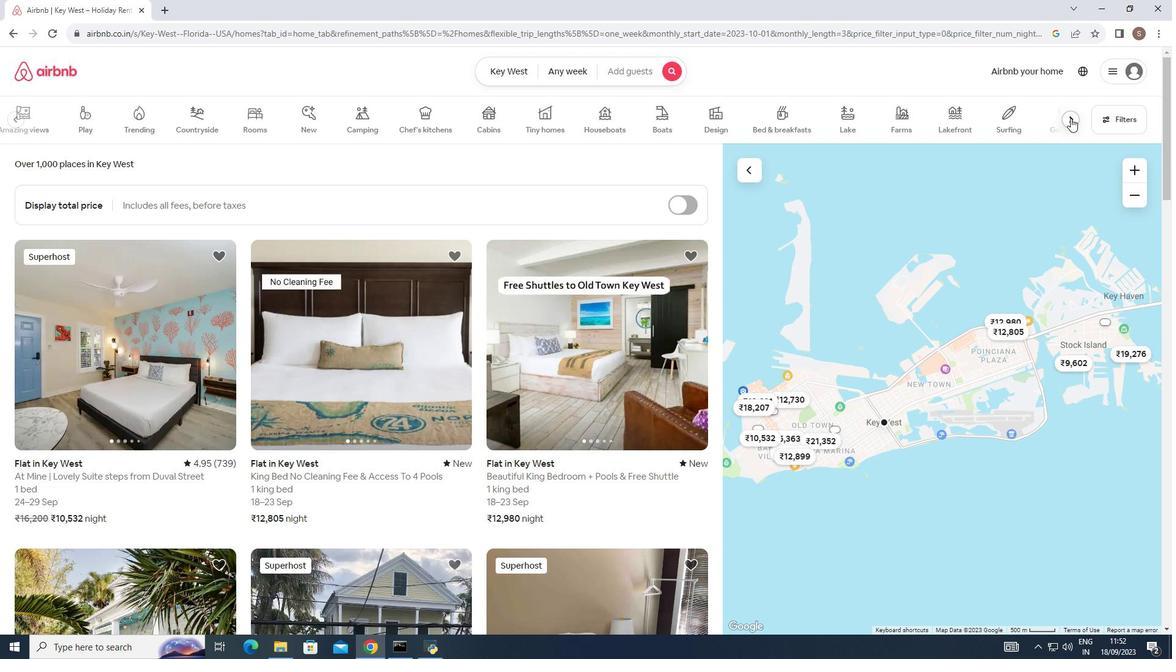 
Action: Mouse pressed left at (1071, 118)
Screenshot: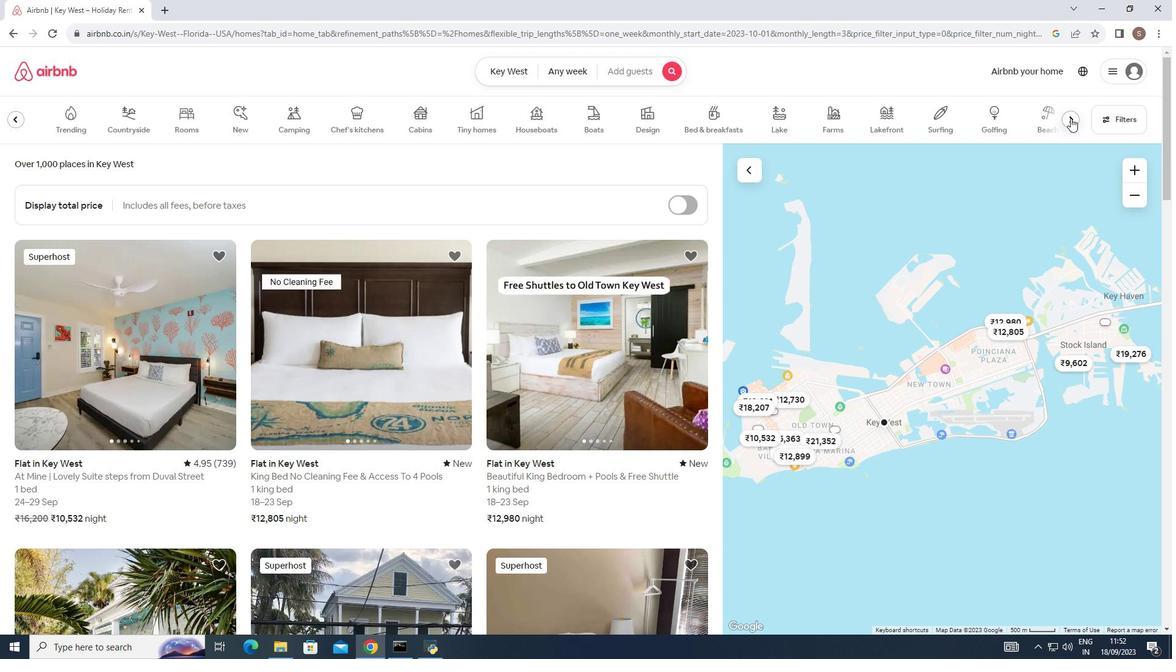 
Action: Mouse moved to (1039, 120)
Screenshot: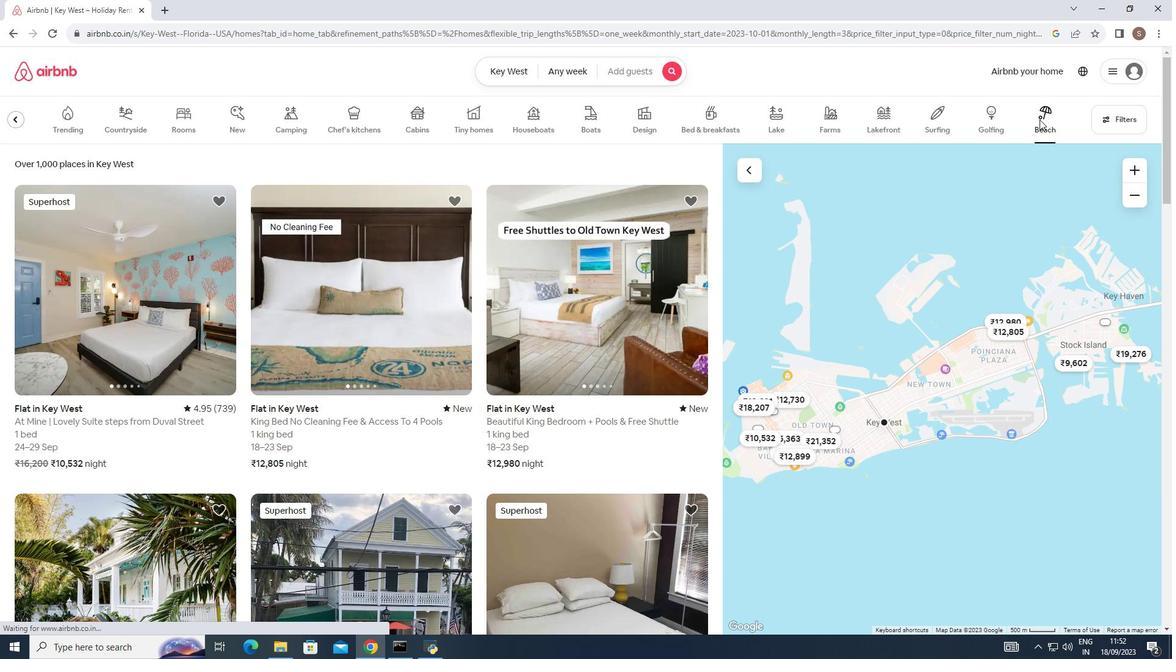 
Action: Mouse pressed left at (1039, 120)
Screenshot: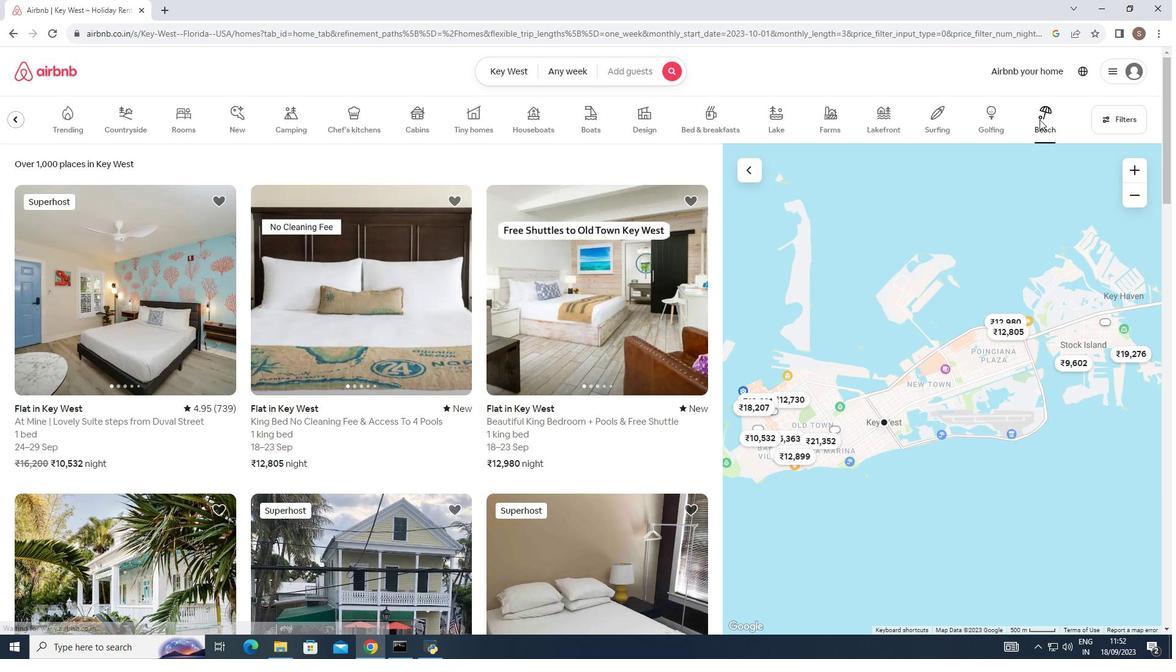 
Action: Mouse moved to (546, 325)
Screenshot: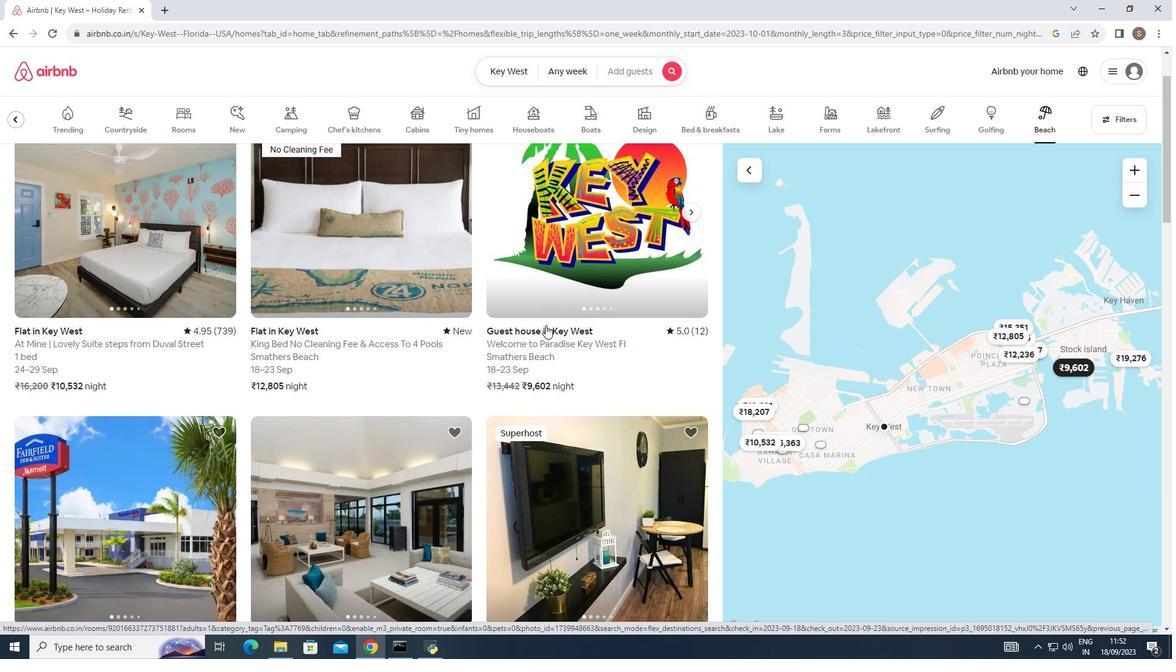 
Action: Mouse scrolled (546, 324) with delta (0, 0)
Screenshot: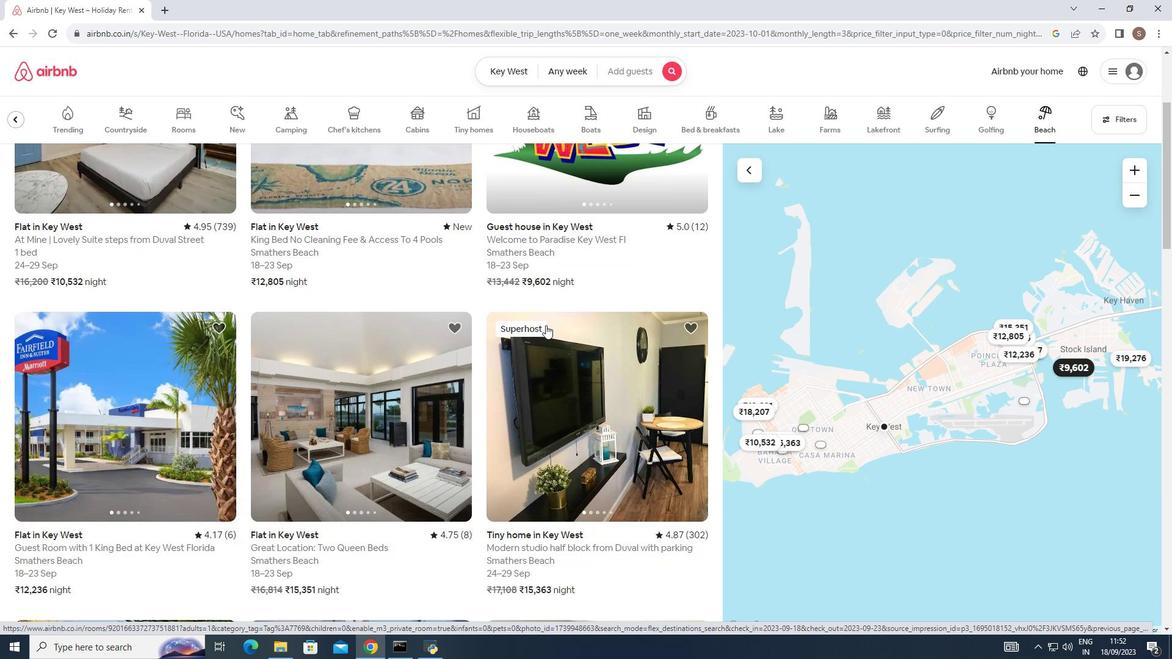 
Action: Mouse scrolled (546, 324) with delta (0, 0)
Screenshot: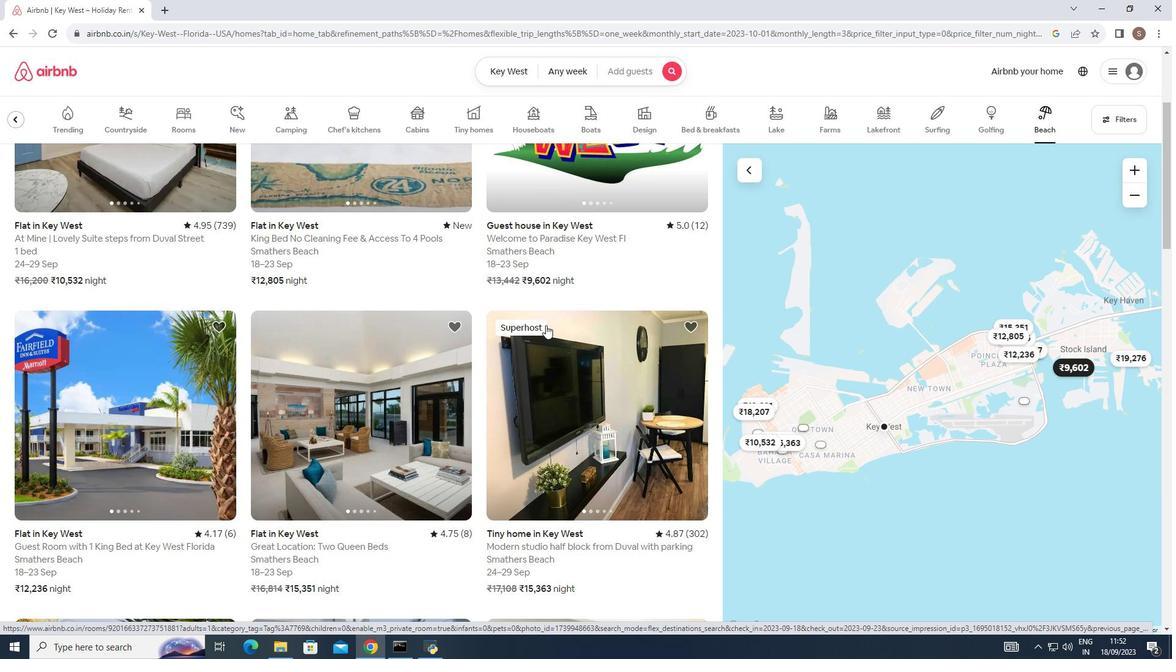 
Action: Mouse scrolled (546, 324) with delta (0, 0)
Screenshot: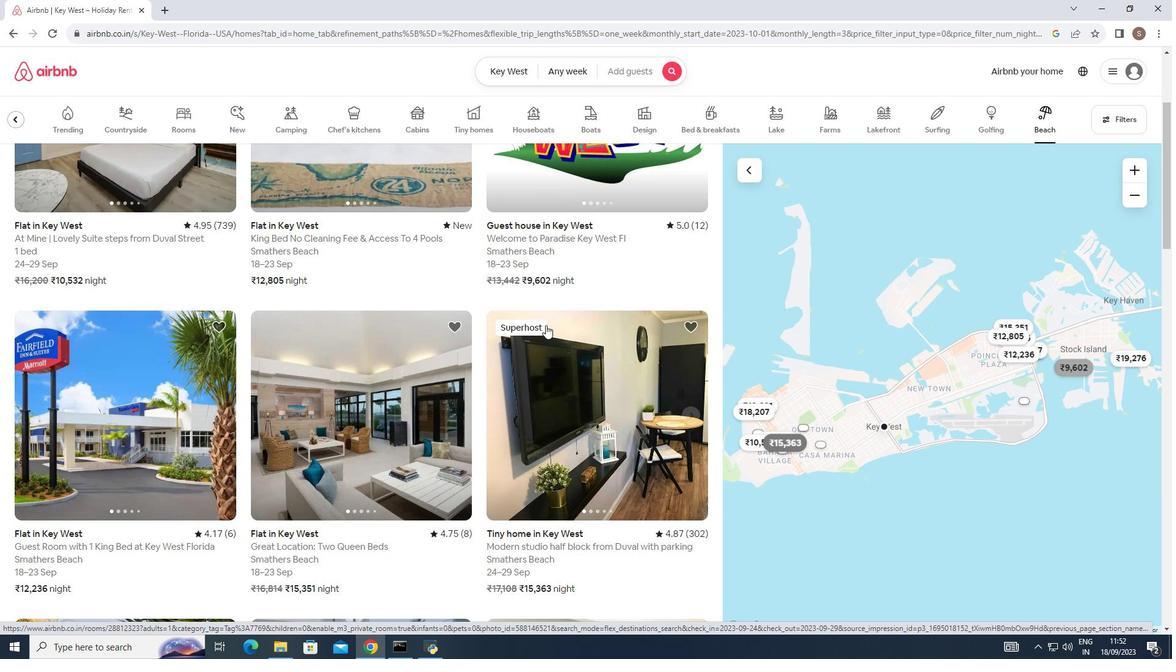 
Action: Mouse moved to (546, 323)
Screenshot: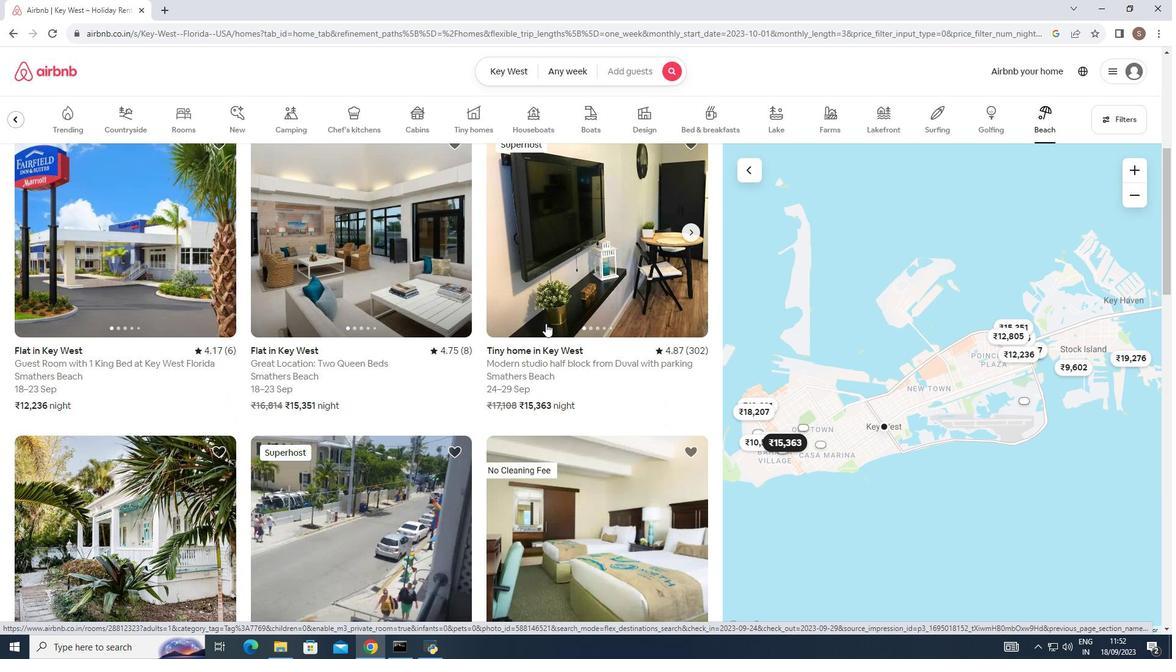 
Action: Mouse scrolled (546, 323) with delta (0, 0)
Screenshot: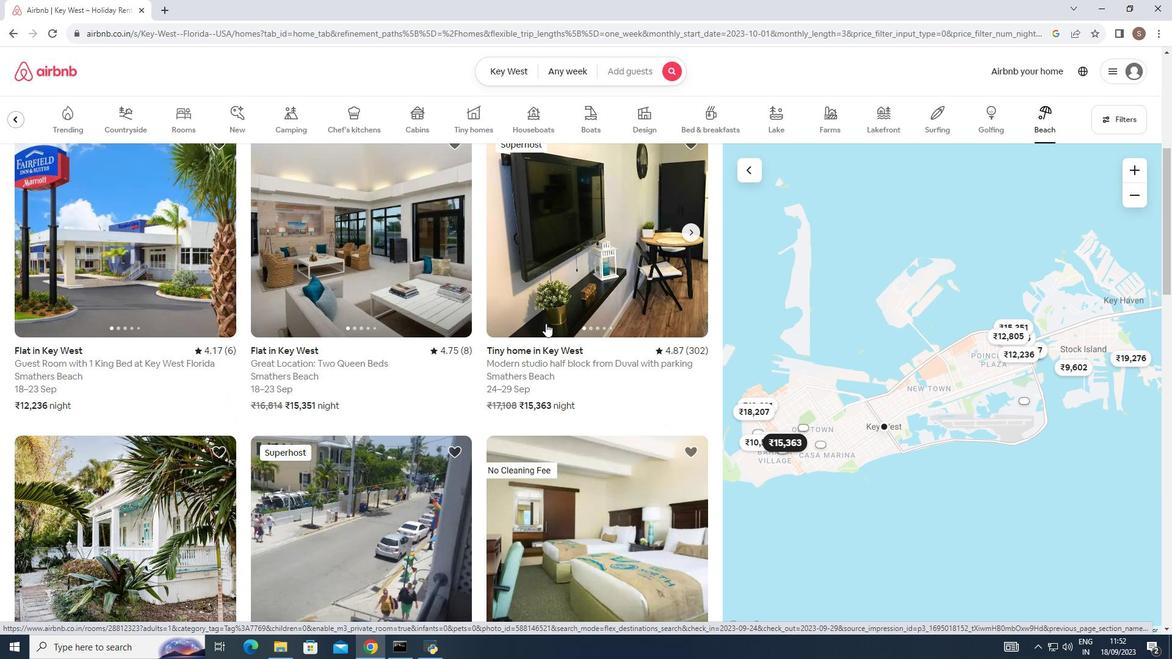
Action: Mouse scrolled (546, 323) with delta (0, 0)
Screenshot: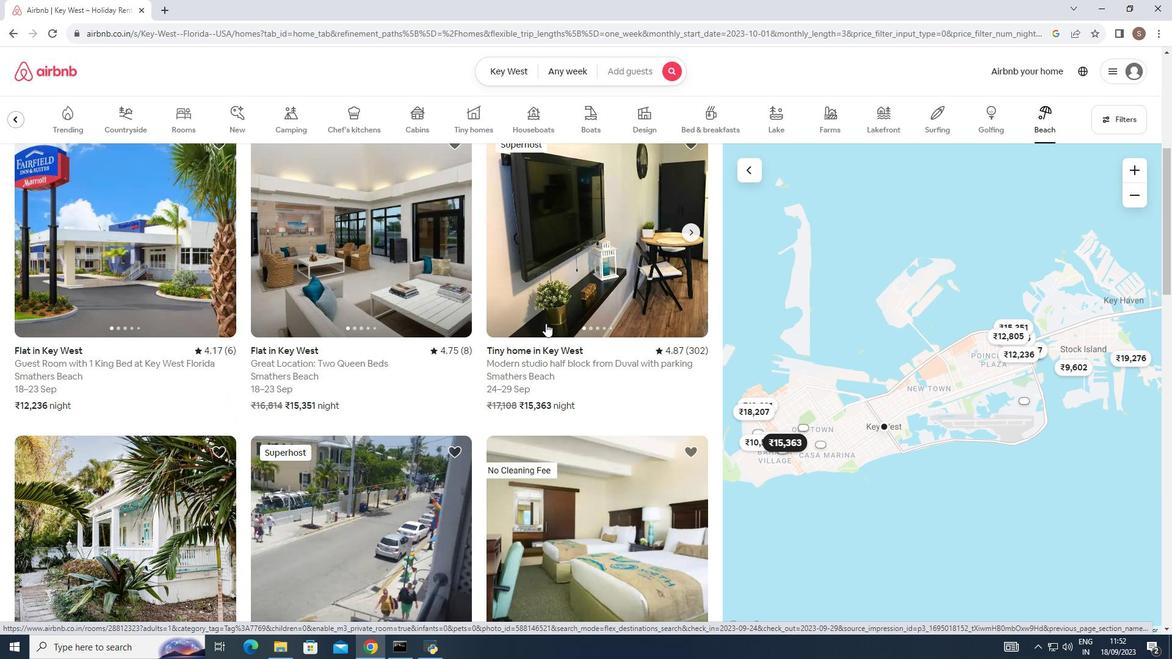 
Action: Mouse scrolled (546, 323) with delta (0, 0)
Screenshot: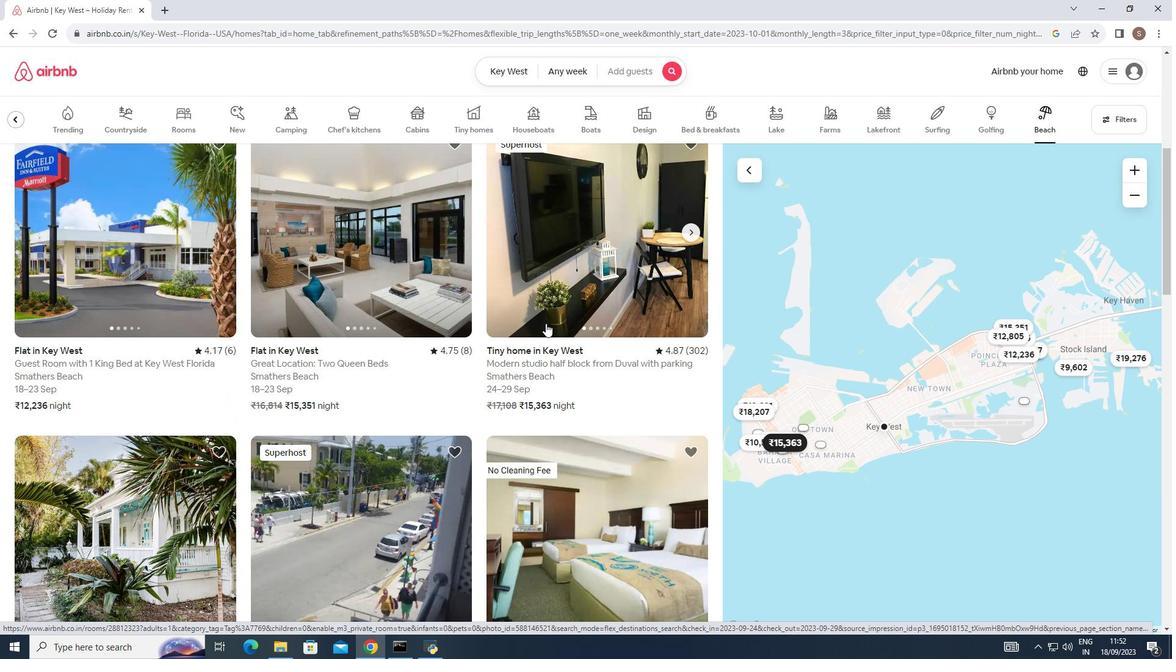 
Action: Mouse scrolled (546, 323) with delta (0, 0)
Screenshot: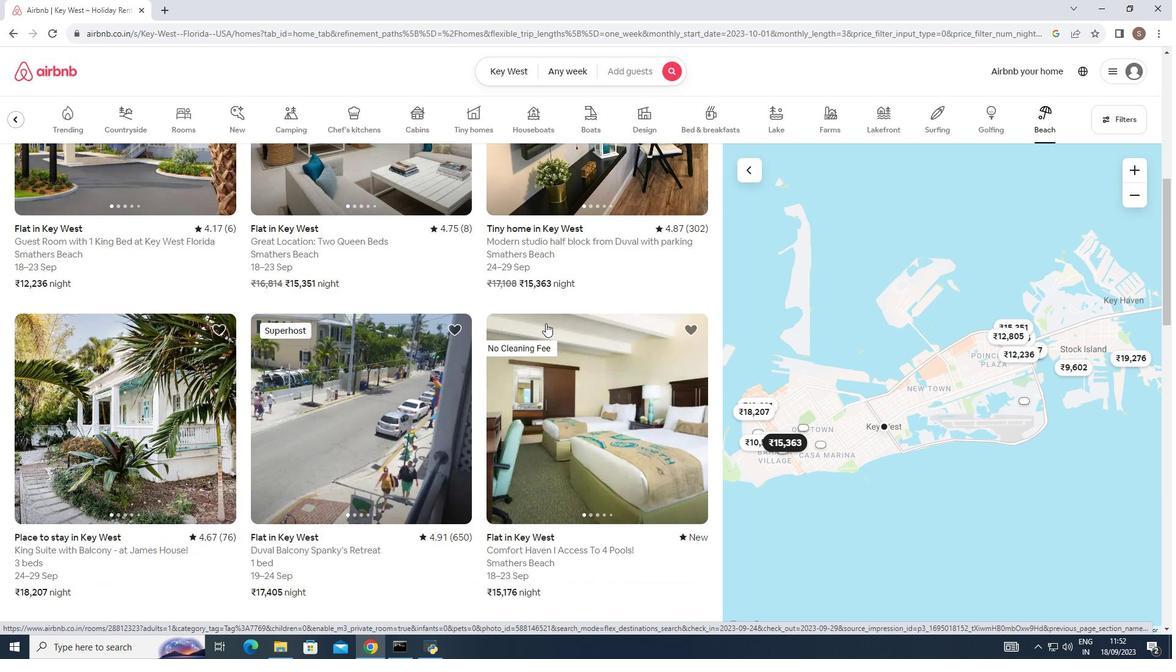 
Action: Mouse scrolled (546, 323) with delta (0, 0)
Screenshot: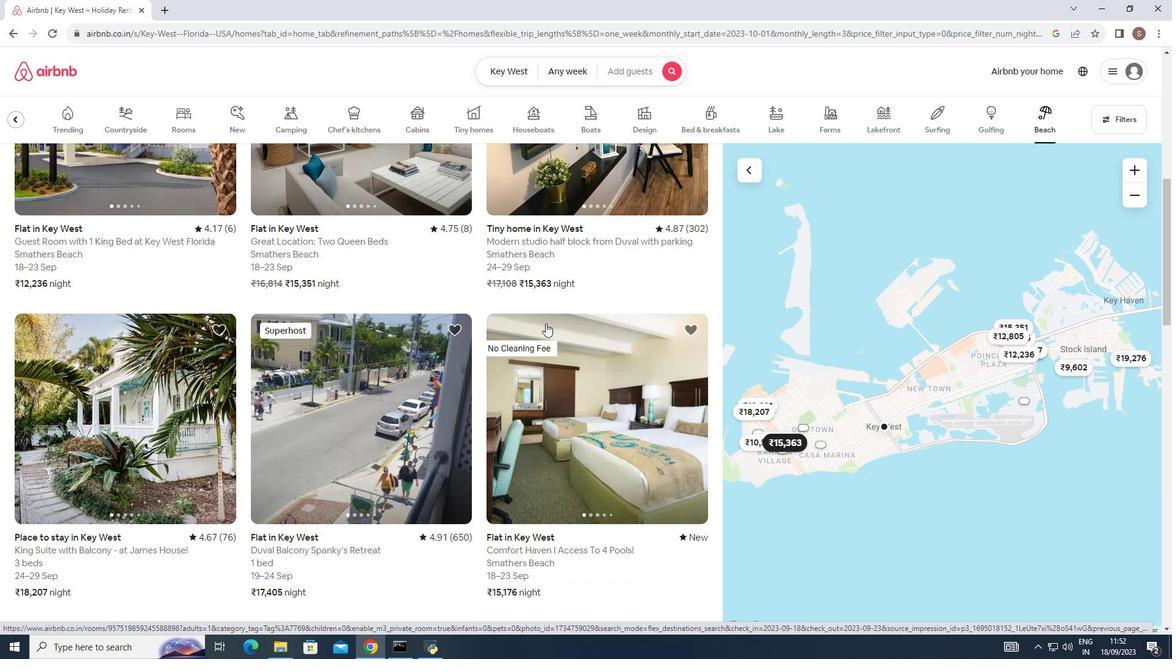 
Action: Mouse scrolled (546, 323) with delta (0, 0)
Screenshot: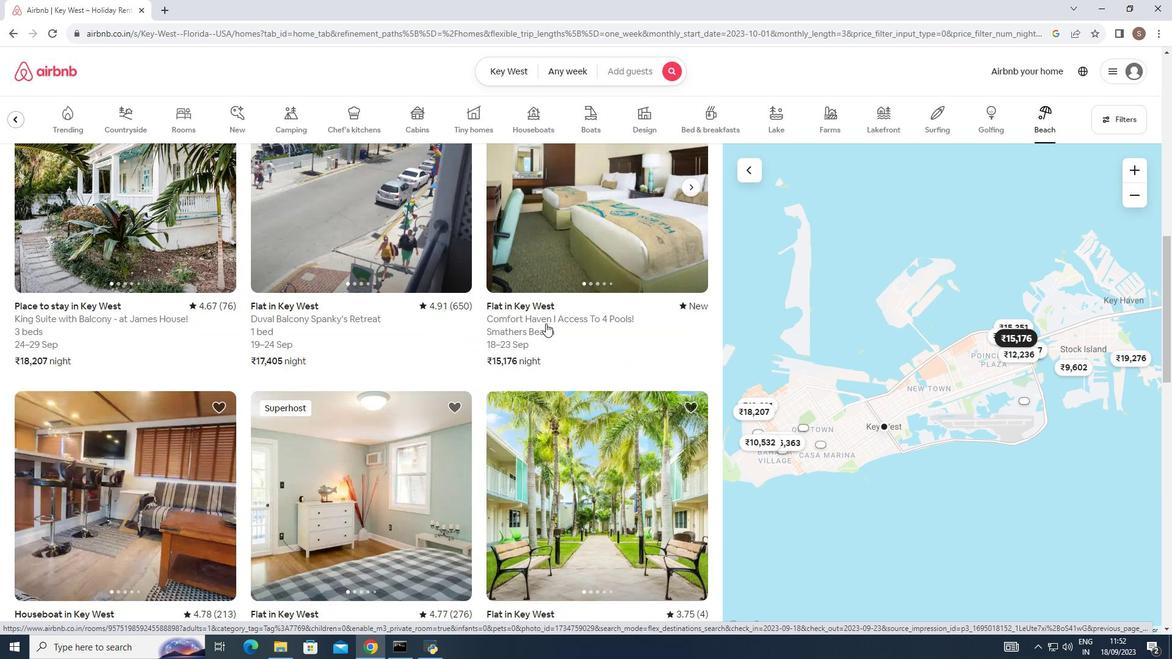 
Action: Mouse scrolled (546, 323) with delta (0, 0)
Screenshot: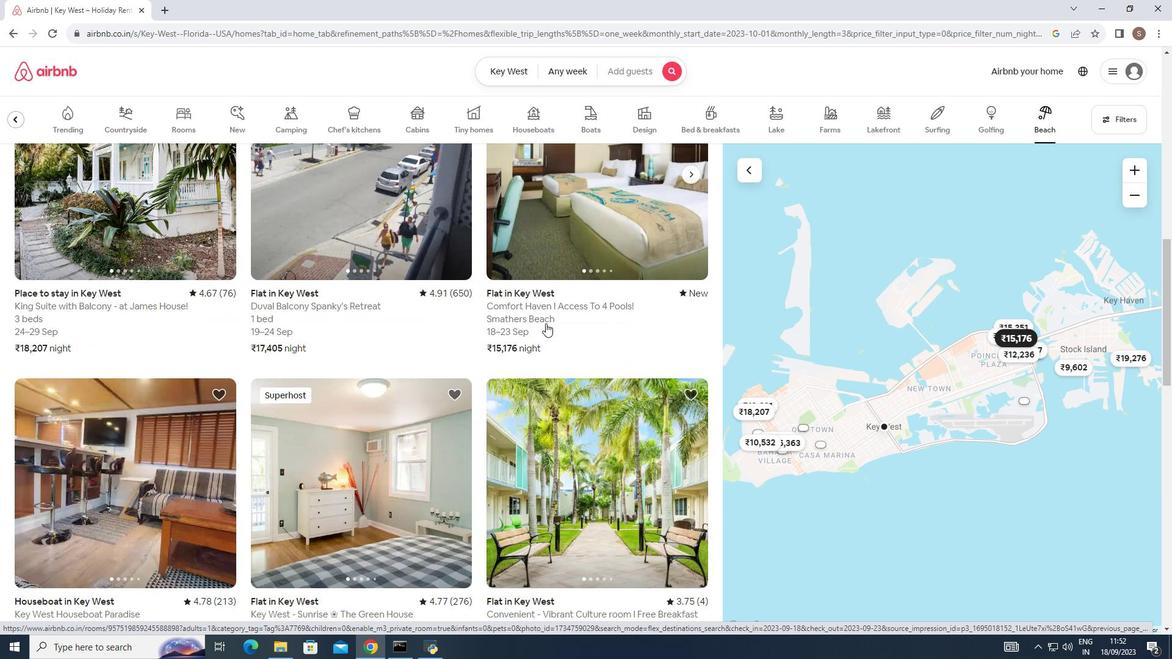 
Action: Mouse scrolled (546, 323) with delta (0, 0)
Screenshot: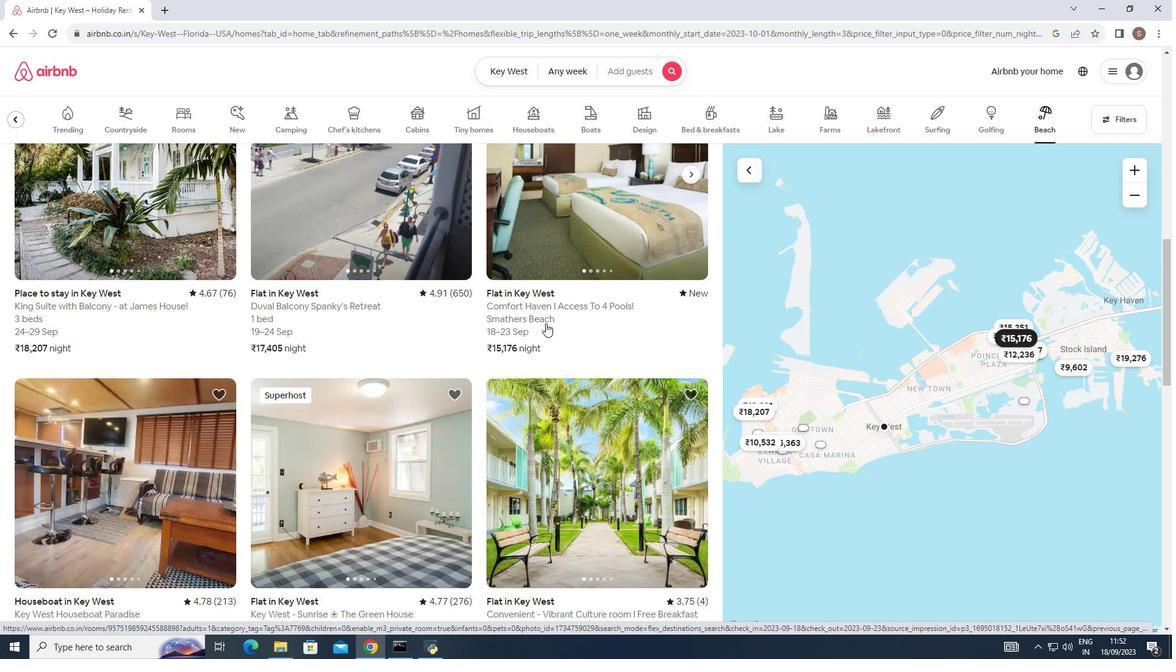 
Action: Mouse scrolled (546, 323) with delta (0, 0)
Screenshot: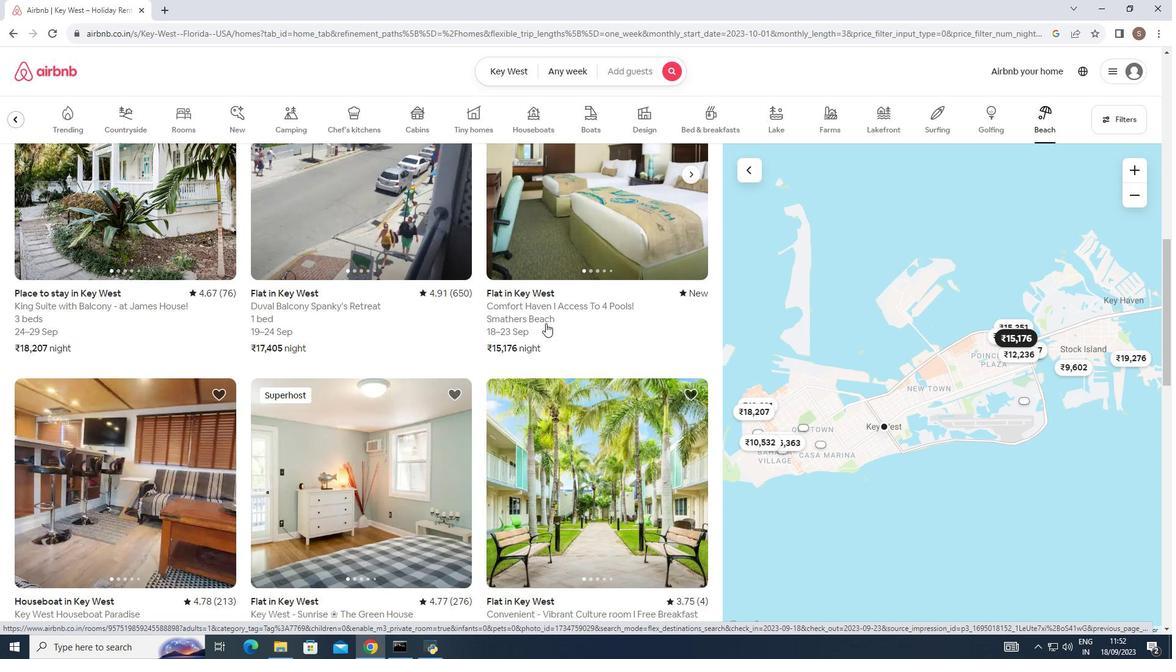
Action: Mouse scrolled (546, 323) with delta (0, 0)
Screenshot: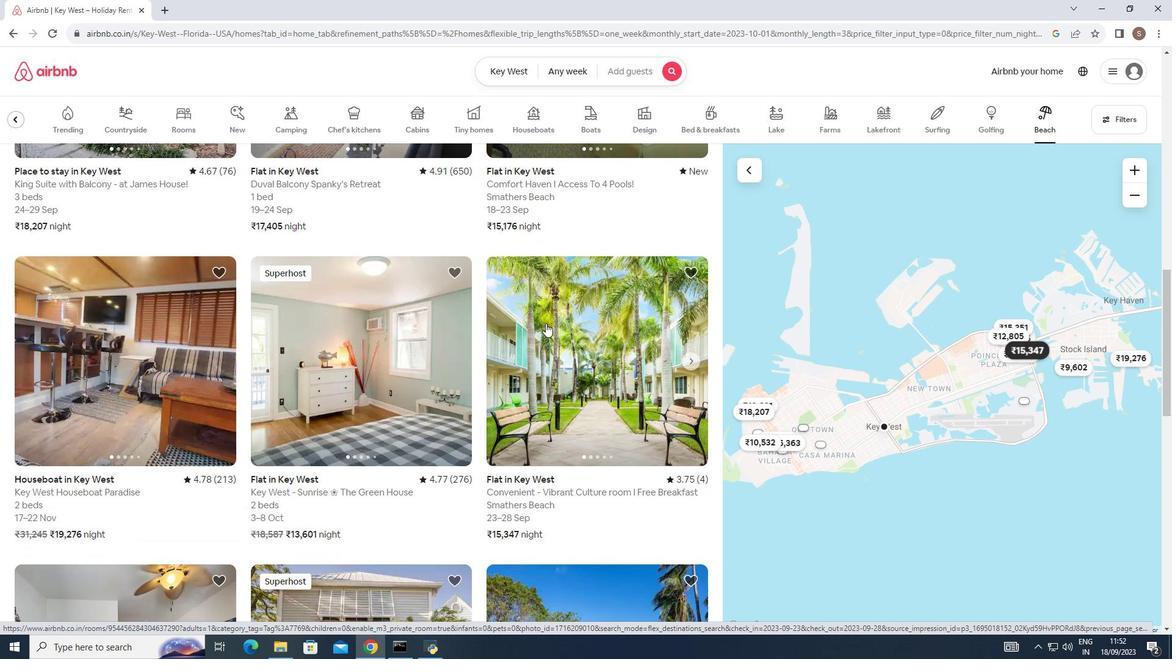 
Action: Mouse scrolled (546, 323) with delta (0, 0)
Screenshot: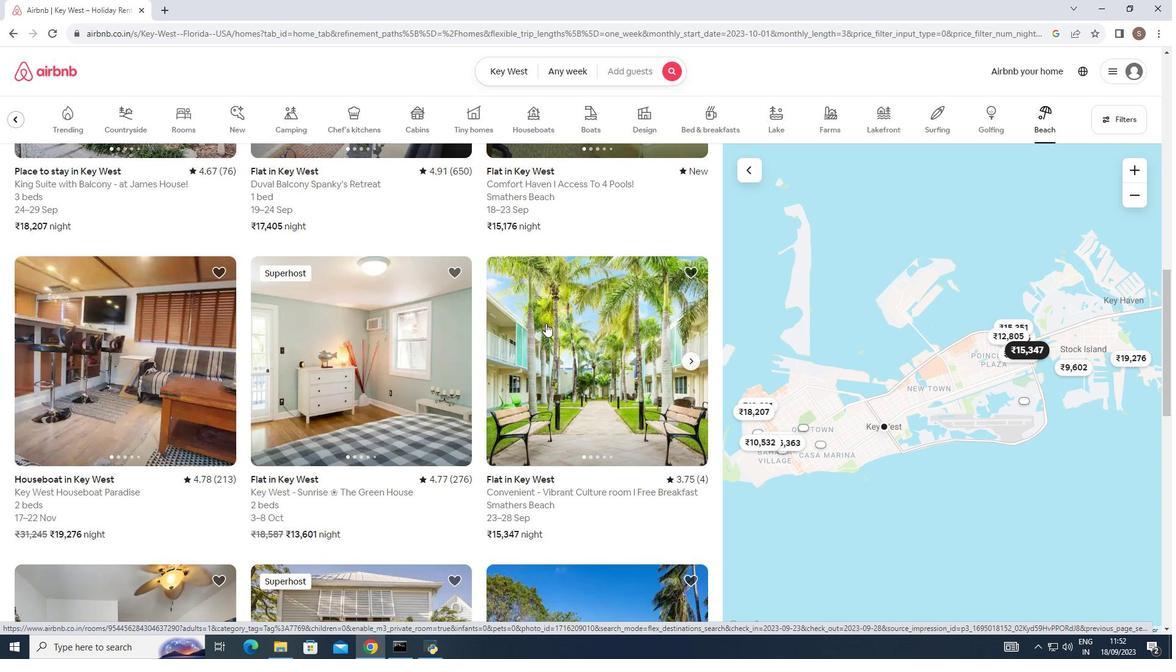 
Action: Mouse scrolled (546, 323) with delta (0, 0)
Screenshot: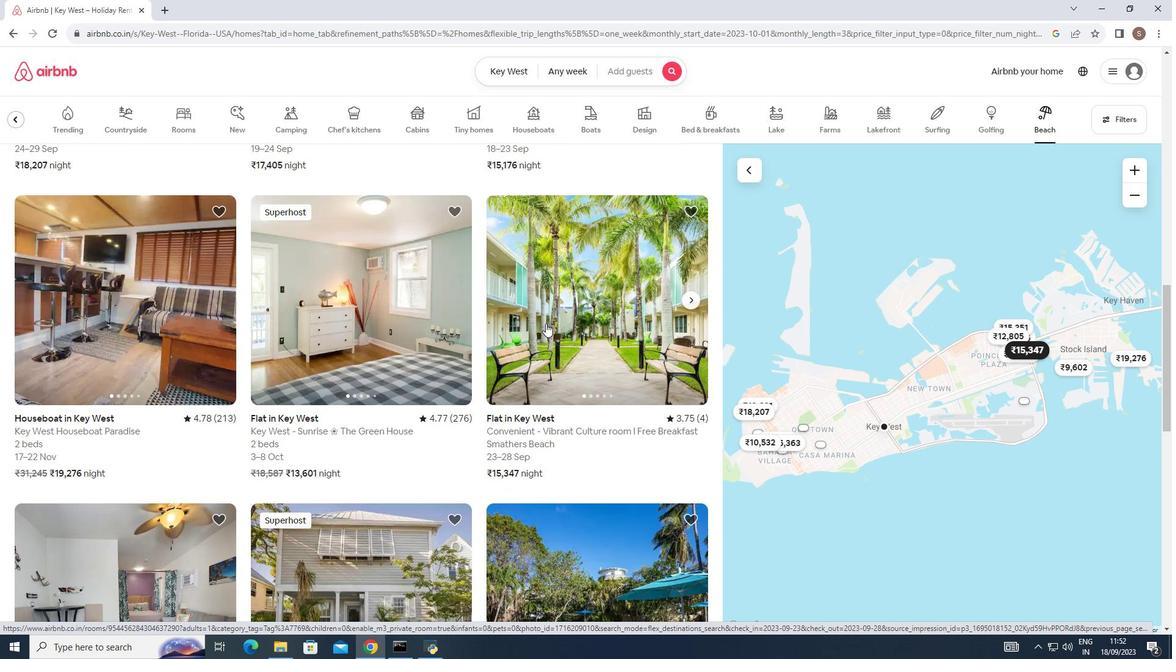 
Action: Mouse scrolled (546, 323) with delta (0, 0)
Screenshot: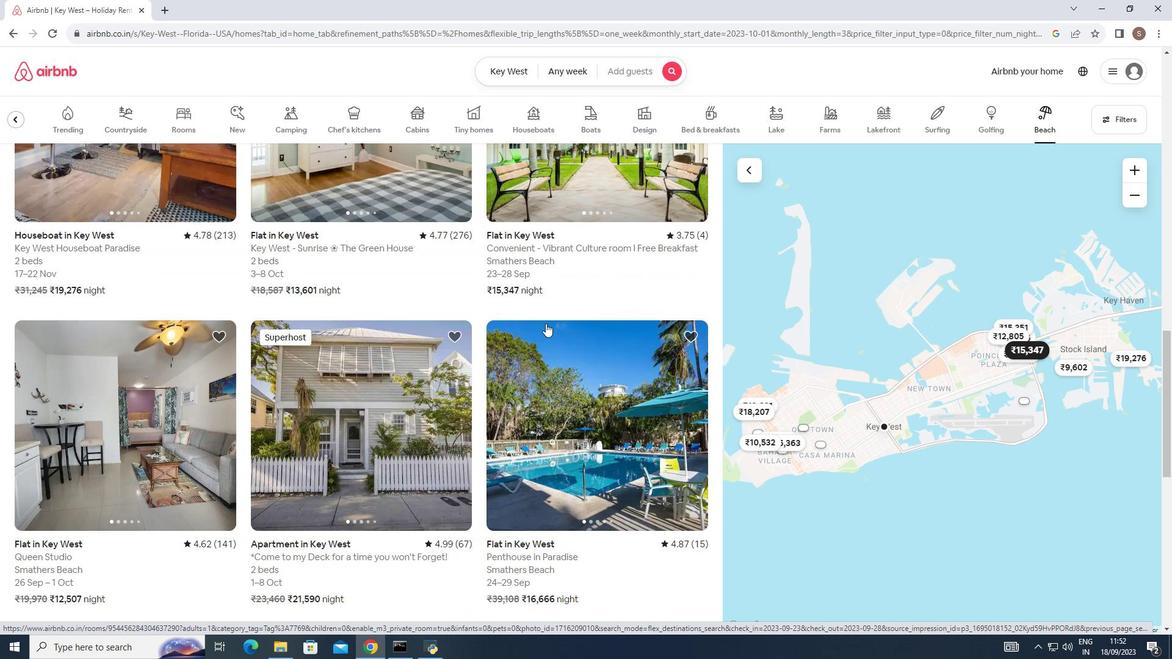 
Action: Mouse scrolled (546, 323) with delta (0, 0)
Screenshot: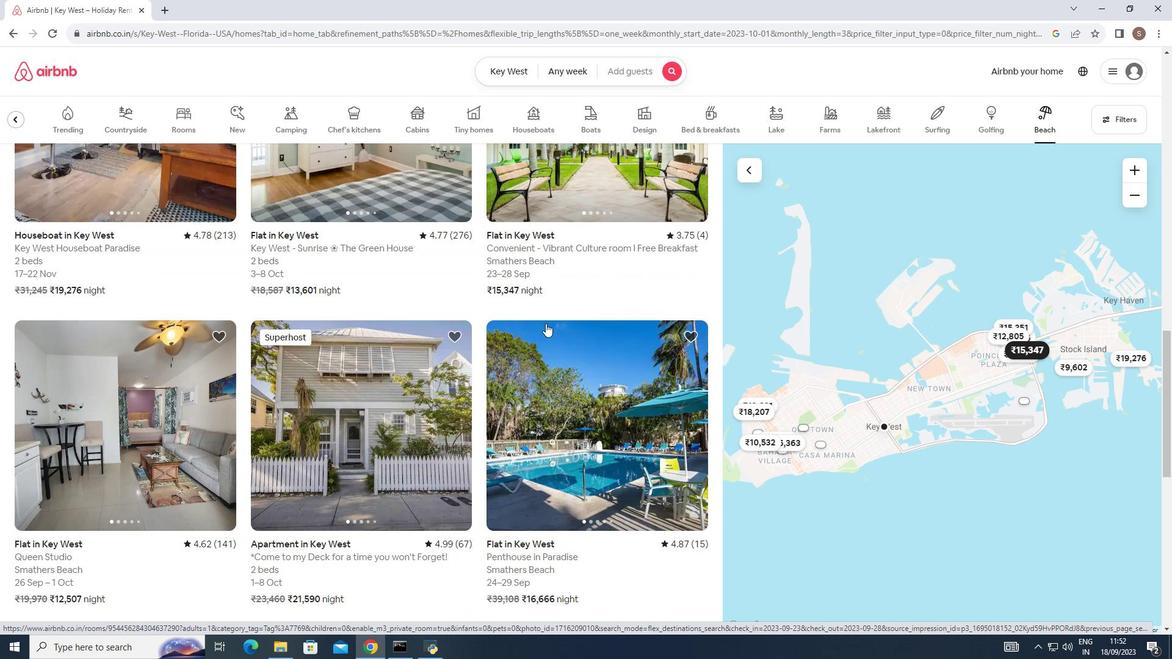 
Action: Mouse scrolled (546, 323) with delta (0, 0)
Screenshot: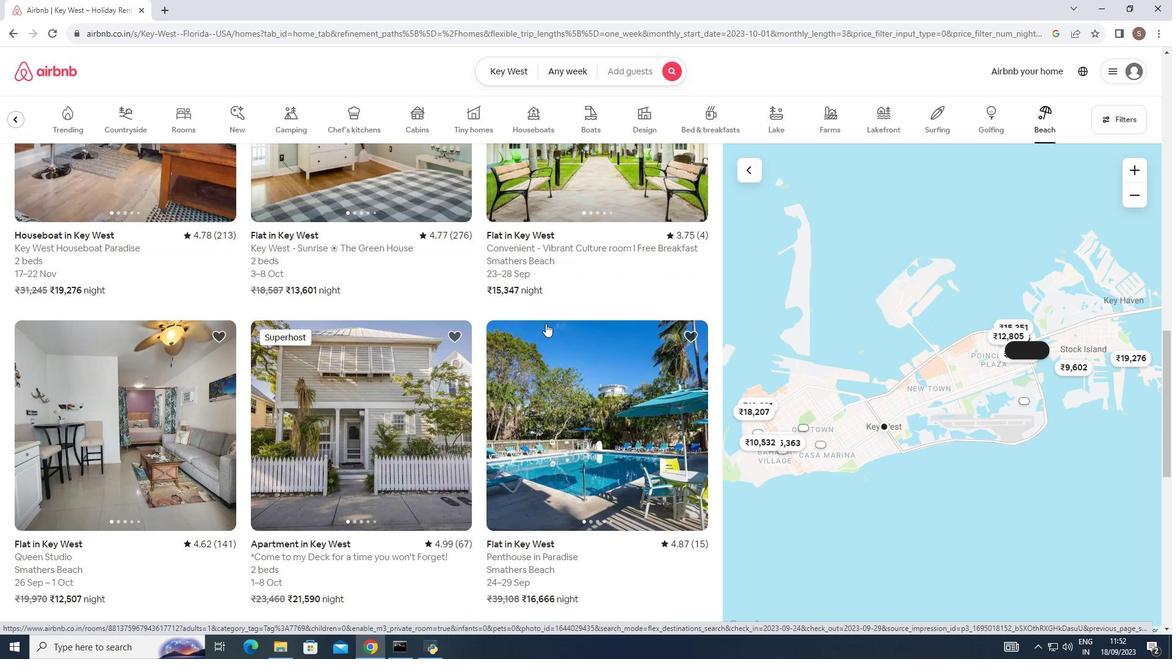 
Action: Mouse moved to (557, 420)
Screenshot: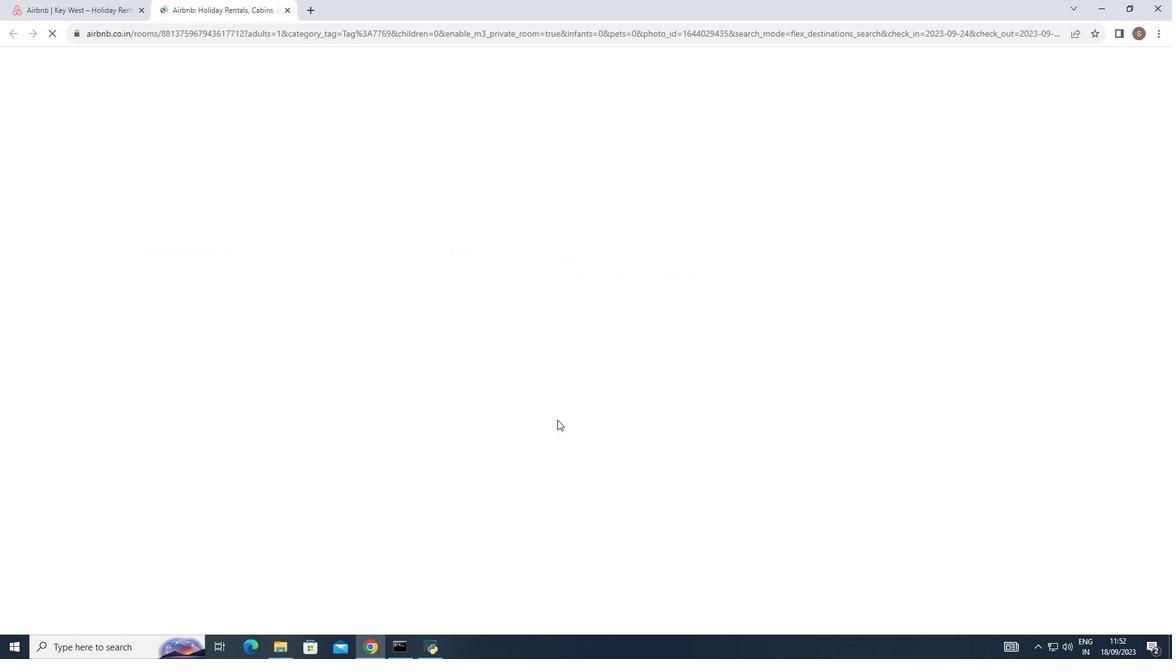 
Action: Mouse pressed left at (557, 420)
Screenshot: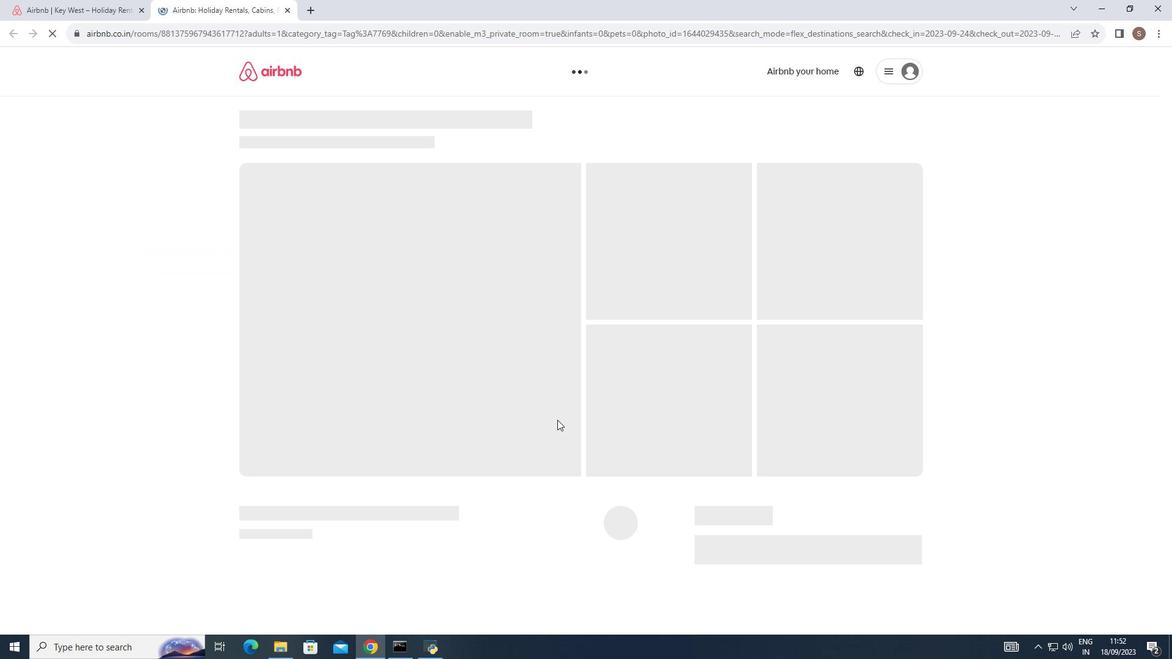 
Action: Mouse moved to (556, 411)
Screenshot: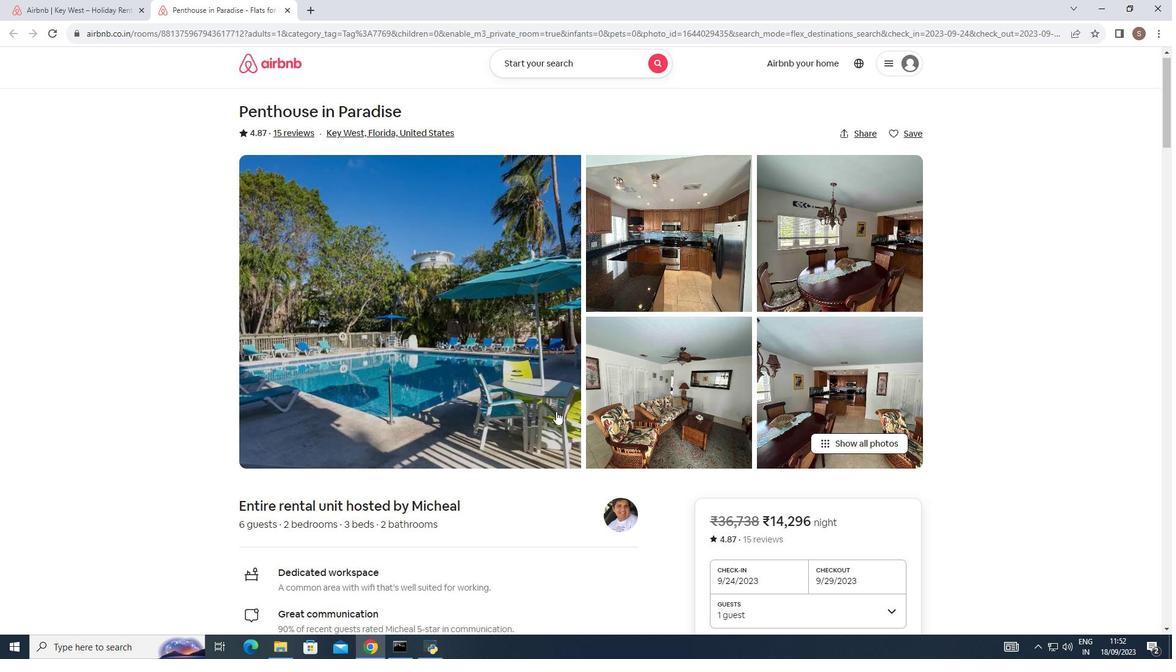 
Action: Mouse scrolled (556, 411) with delta (0, 0)
Screenshot: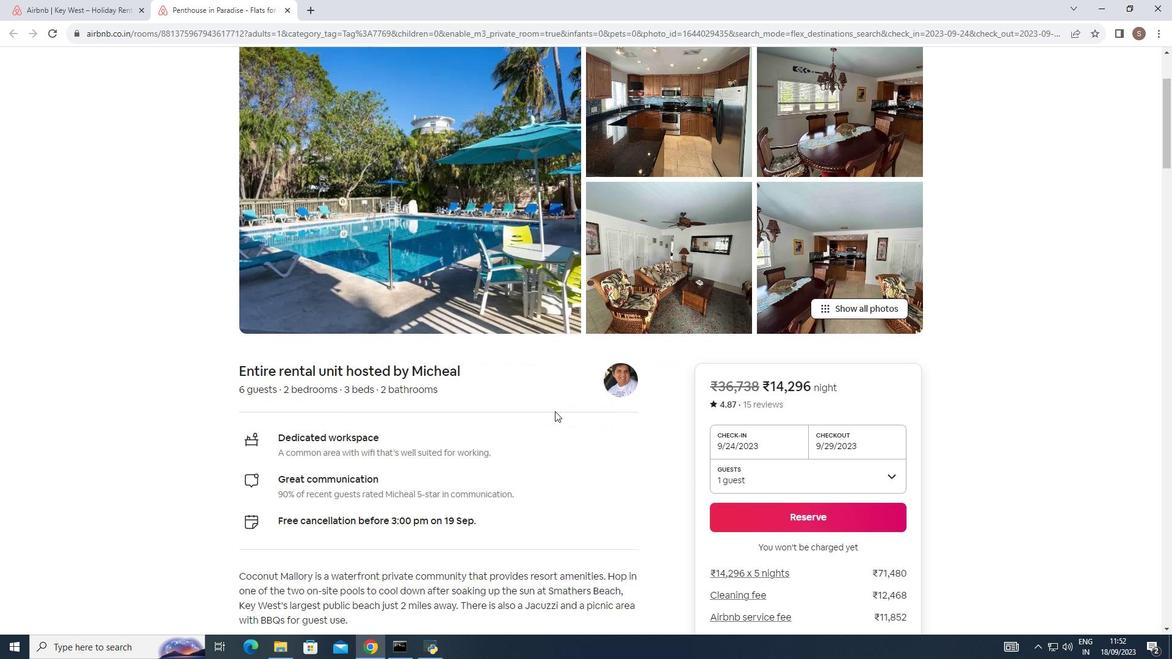 
Action: Mouse moved to (555, 411)
Screenshot: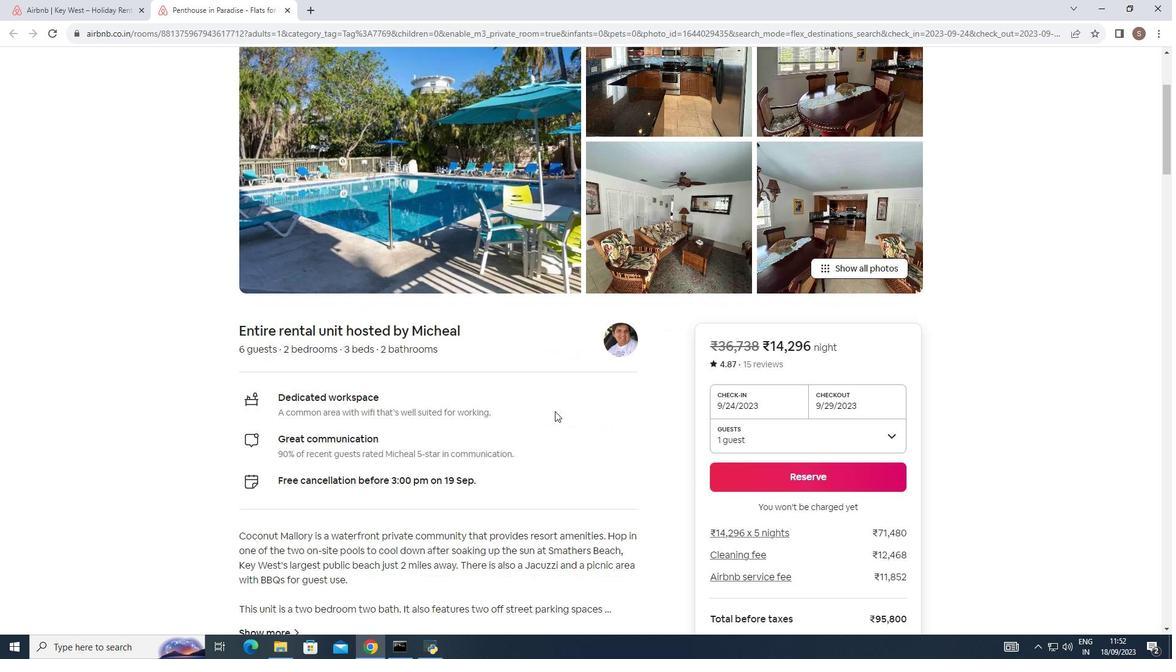 
Action: Mouse scrolled (555, 411) with delta (0, 0)
Screenshot: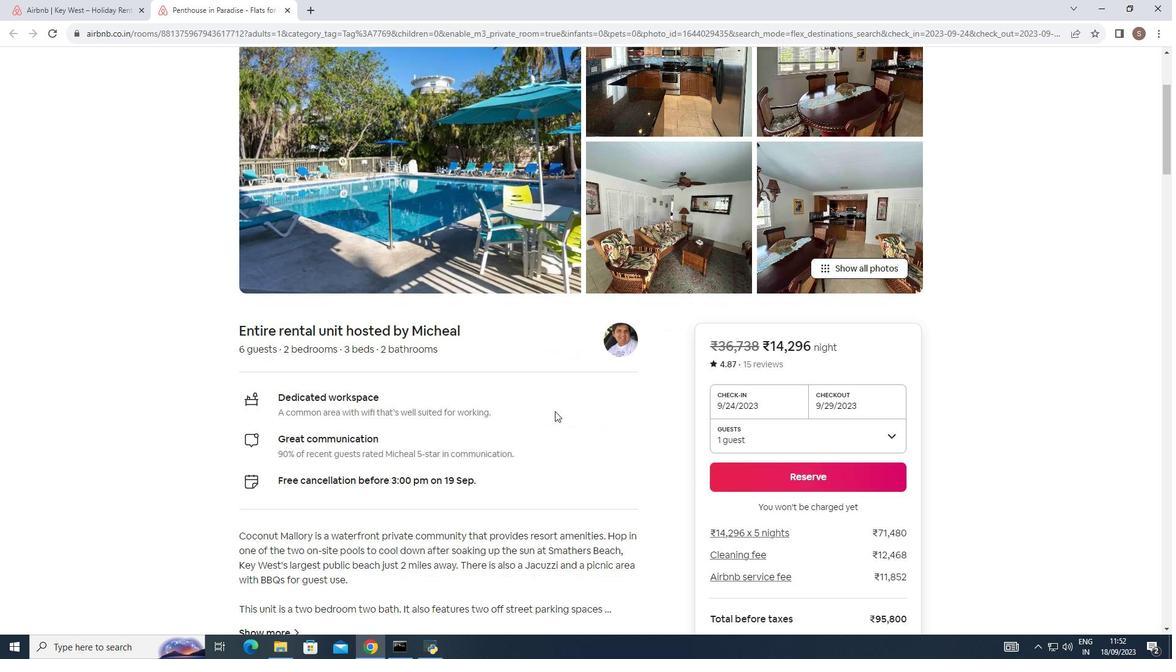 
Action: Mouse scrolled (555, 411) with delta (0, 0)
Screenshot: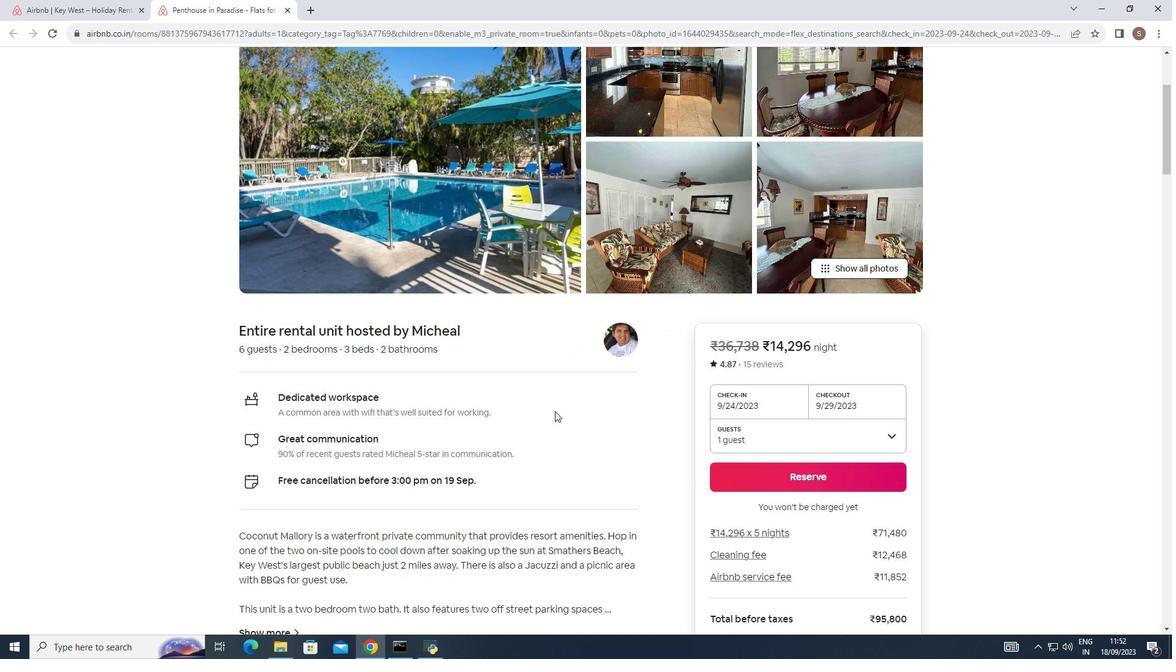 
Action: Mouse moved to (555, 409)
Screenshot: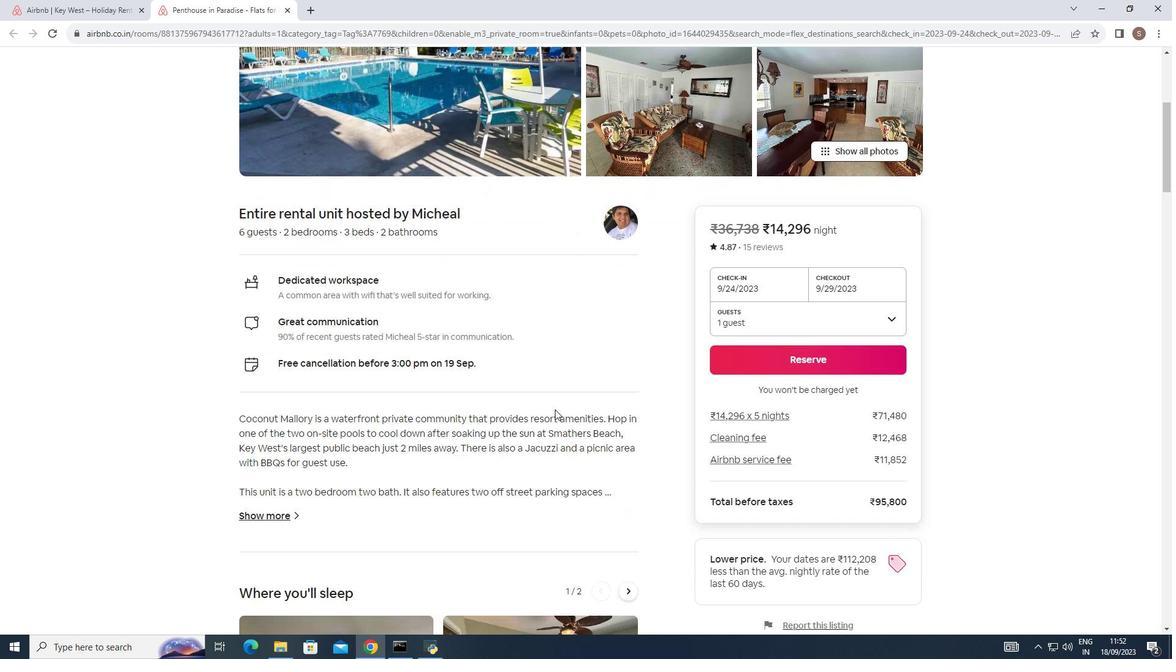 
Action: Mouse scrolled (555, 409) with delta (0, 0)
Screenshot: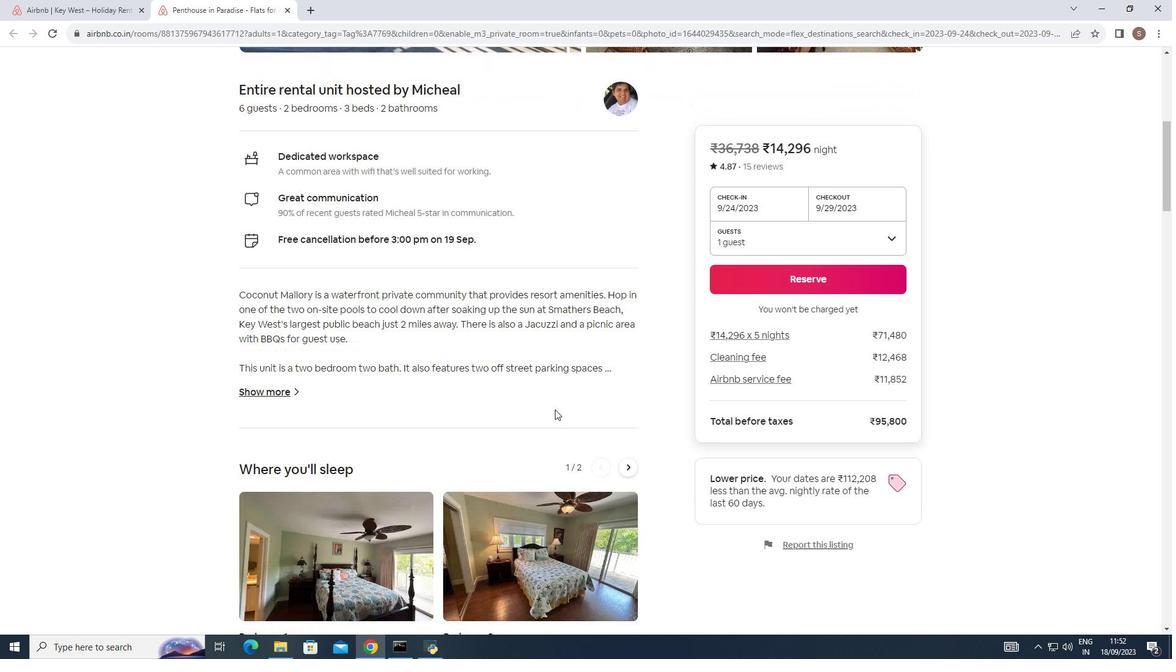
Action: Mouse scrolled (555, 409) with delta (0, 0)
Screenshot: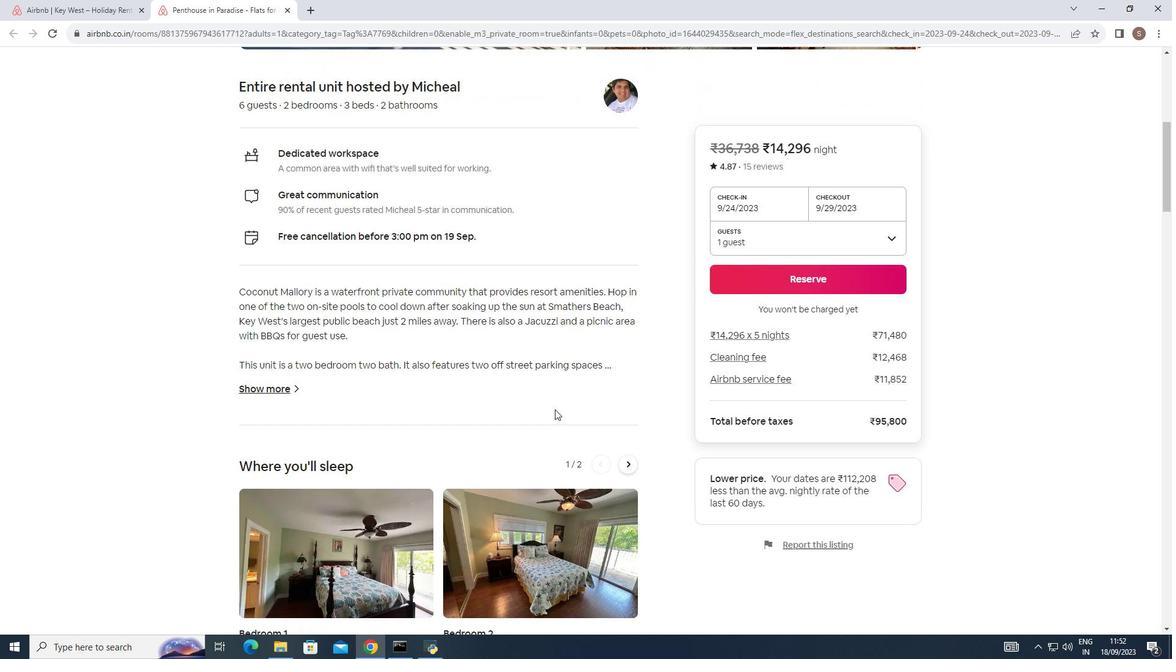 
Action: Mouse scrolled (555, 409) with delta (0, 0)
Screenshot: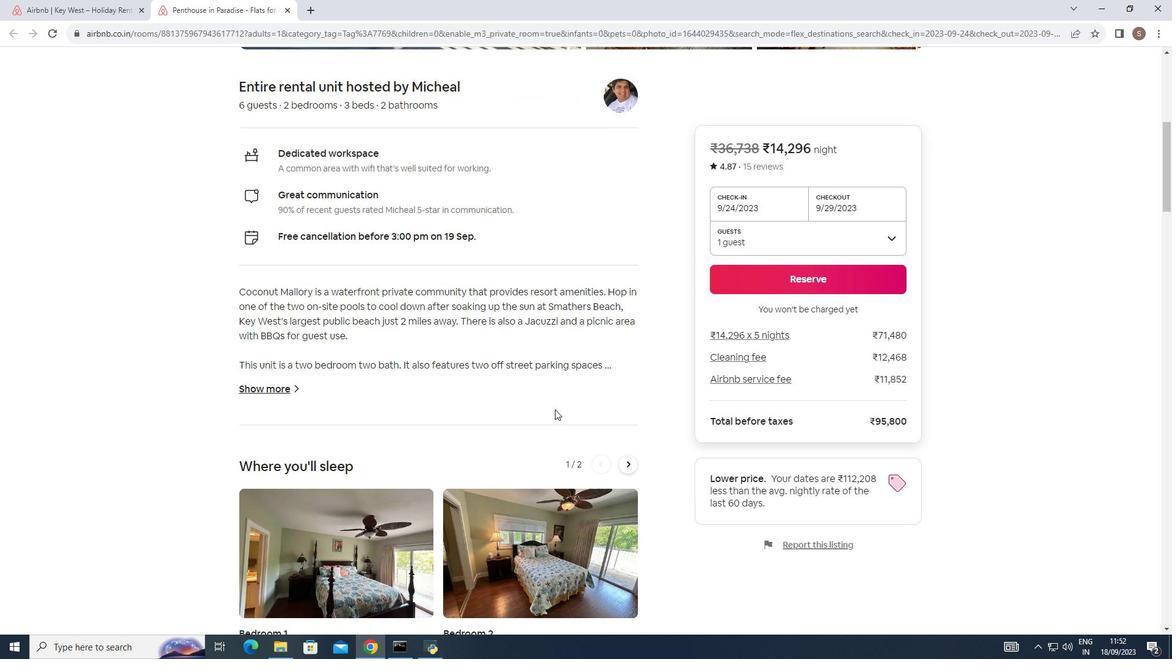 
Action: Mouse scrolled (555, 409) with delta (0, 0)
Screenshot: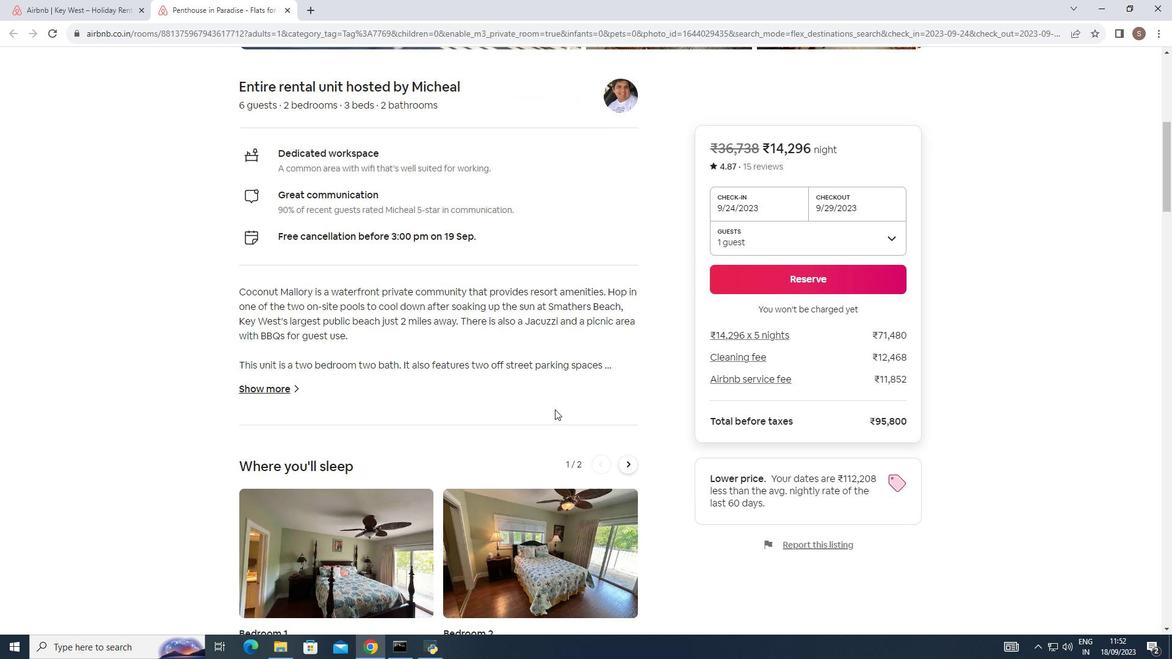 
Action: Mouse scrolled (555, 409) with delta (0, 0)
Screenshot: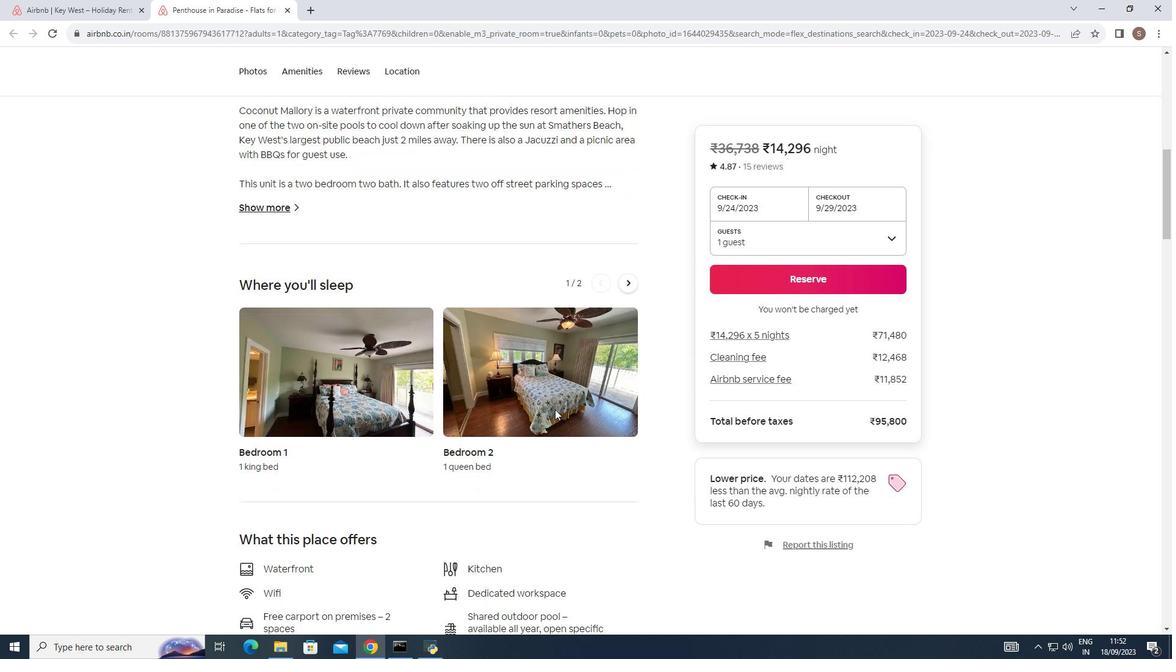 
Action: Mouse scrolled (555, 409) with delta (0, 0)
Screenshot: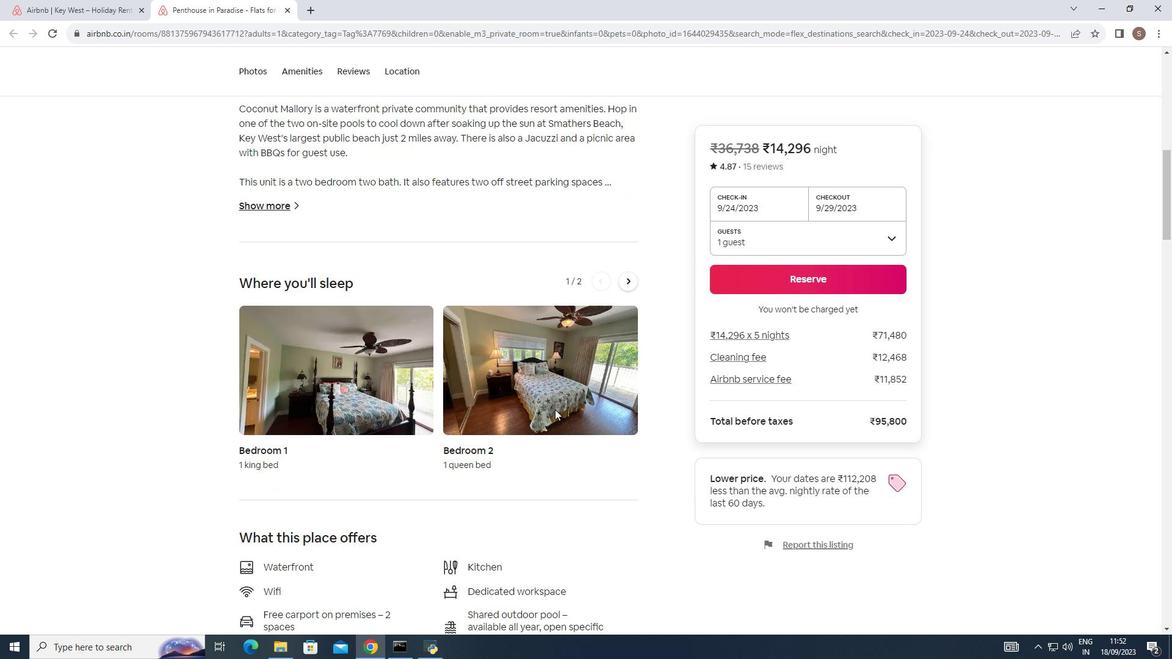 
Action: Mouse scrolled (555, 409) with delta (0, 0)
Screenshot: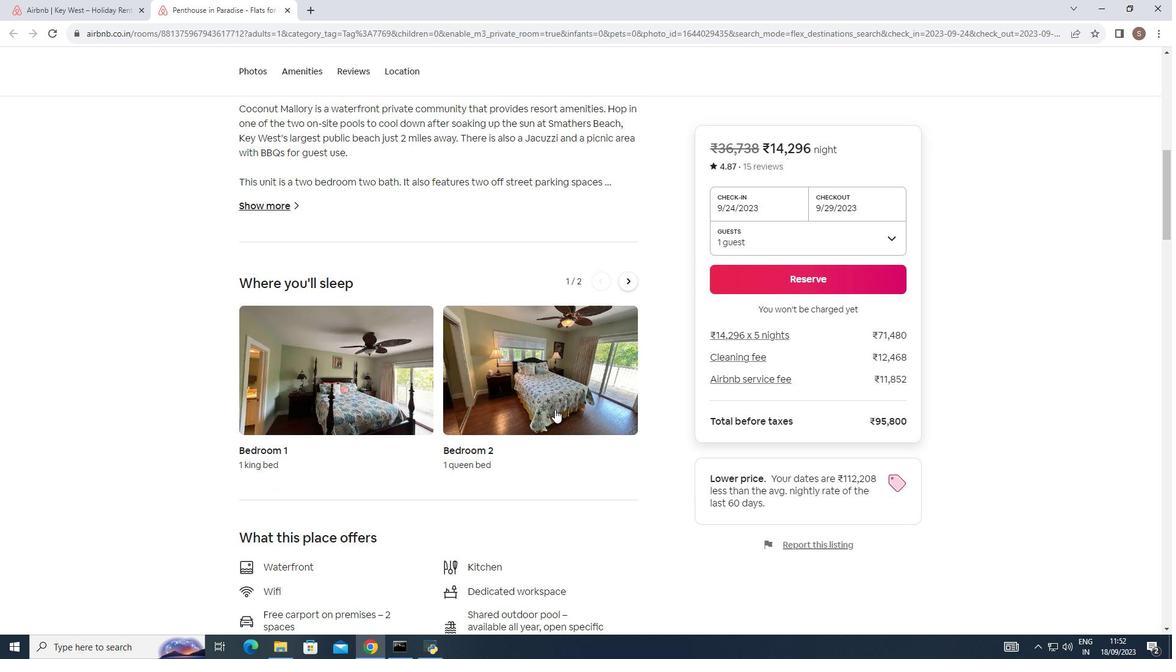
Action: Mouse moved to (555, 406)
Screenshot: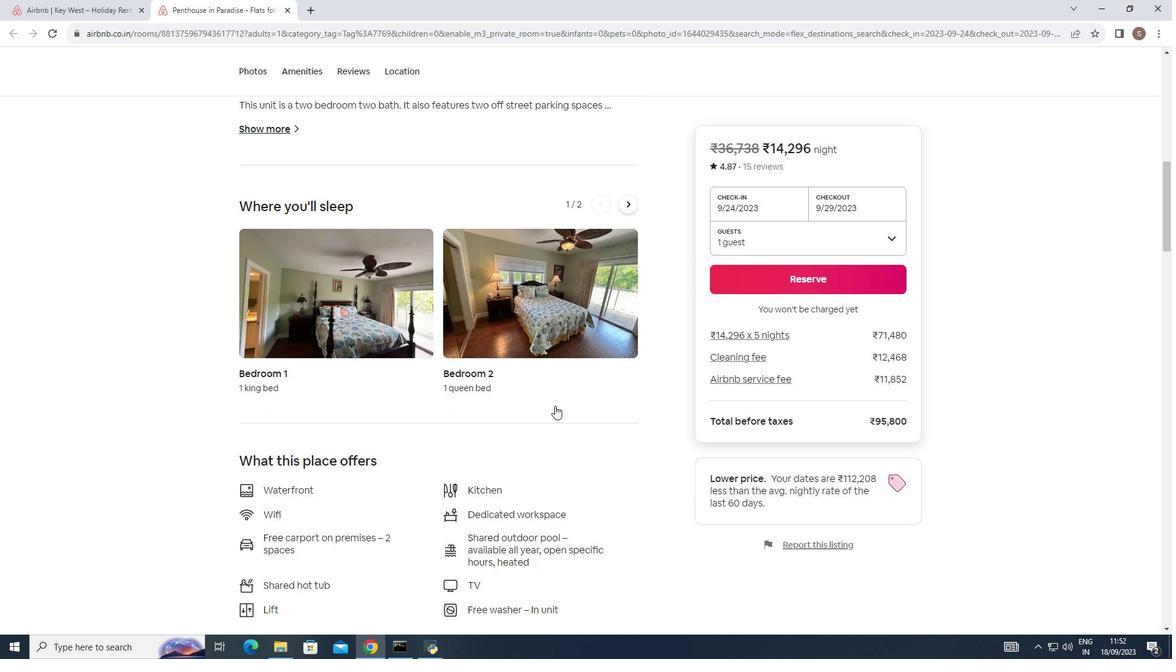 
Action: Mouse scrolled (555, 405) with delta (0, 0)
Screenshot: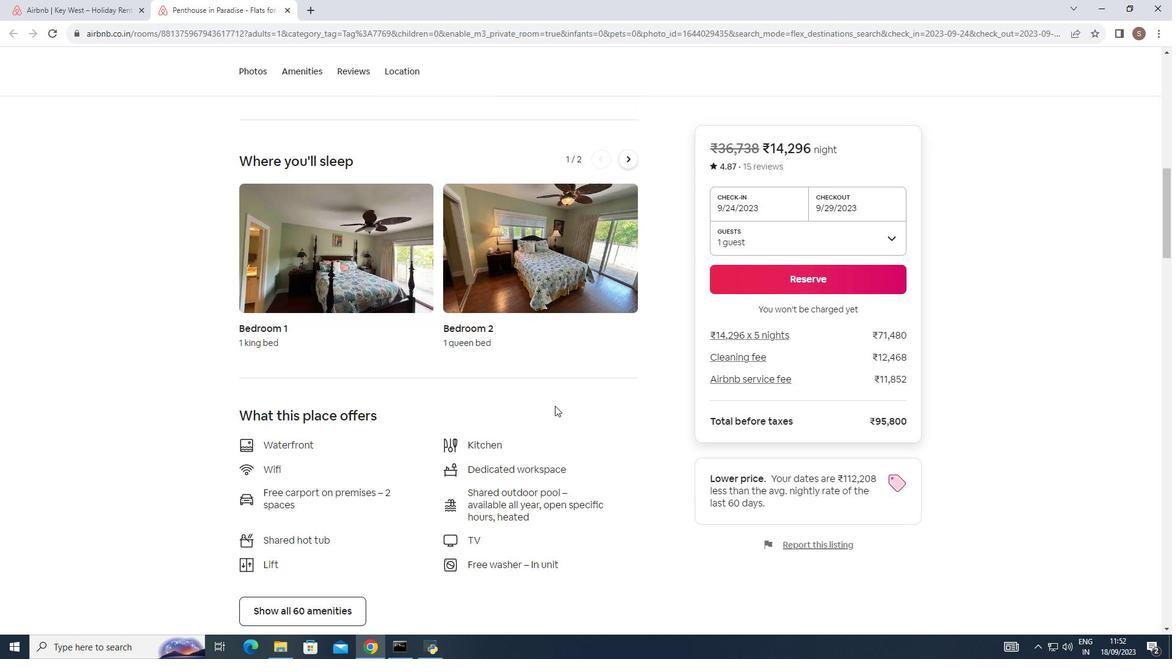 
Action: Mouse scrolled (555, 405) with delta (0, 0)
Screenshot: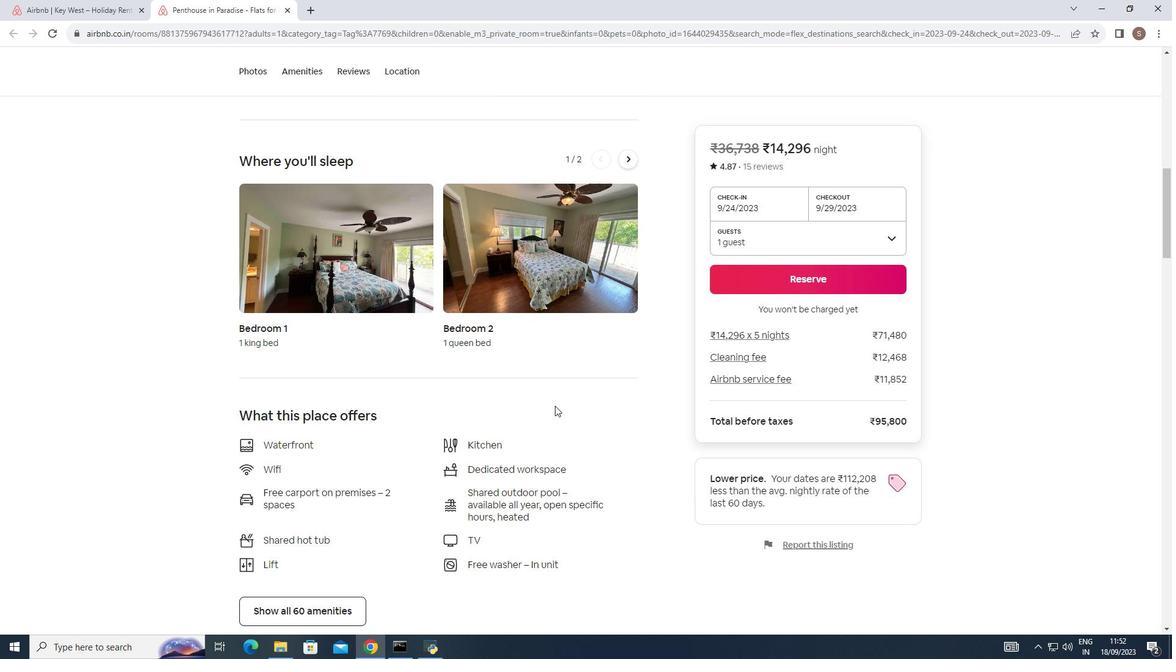 
Action: Mouse scrolled (555, 405) with delta (0, 0)
Screenshot: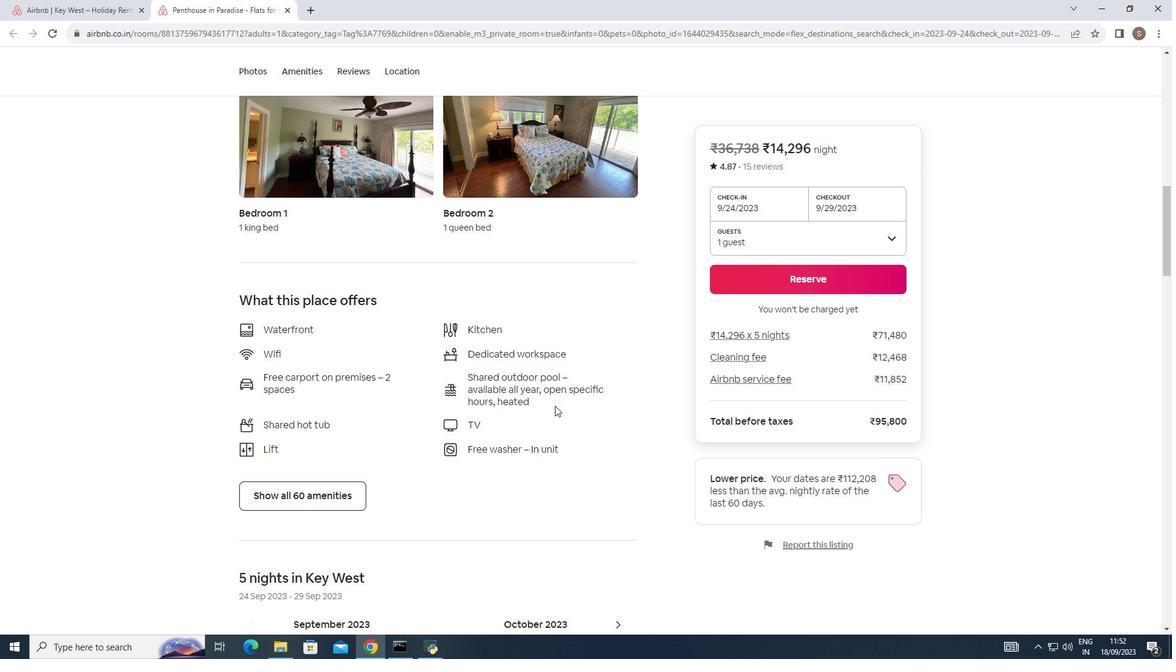 
Action: Mouse scrolled (555, 405) with delta (0, 0)
Screenshot: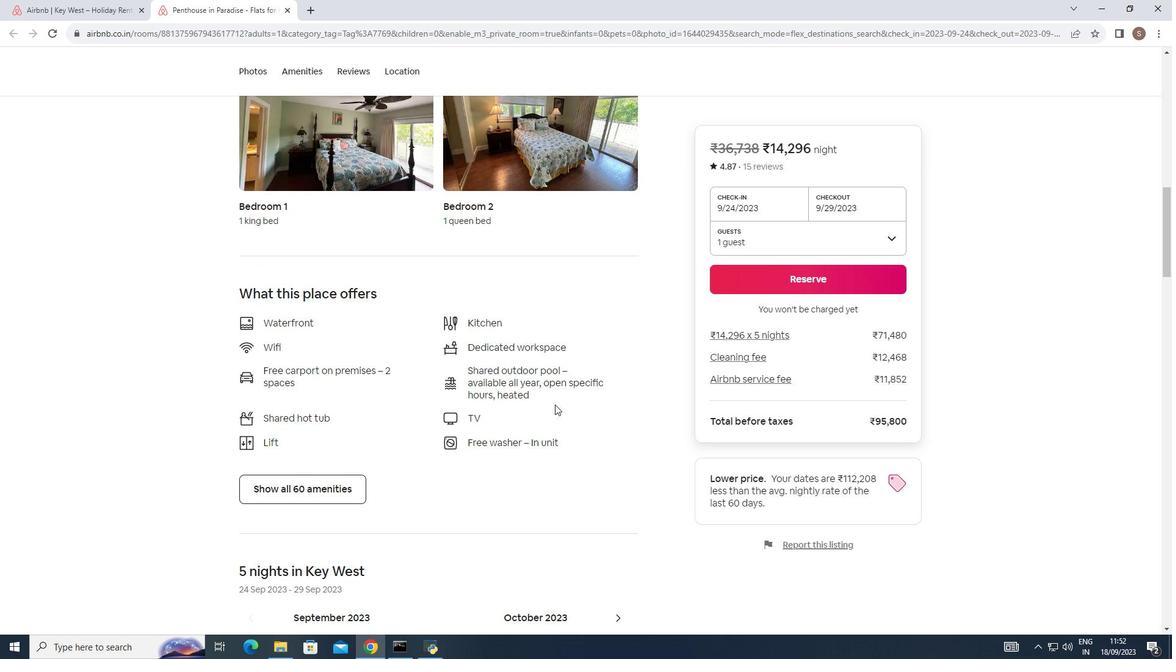 
Action: Mouse moved to (555, 404)
Screenshot: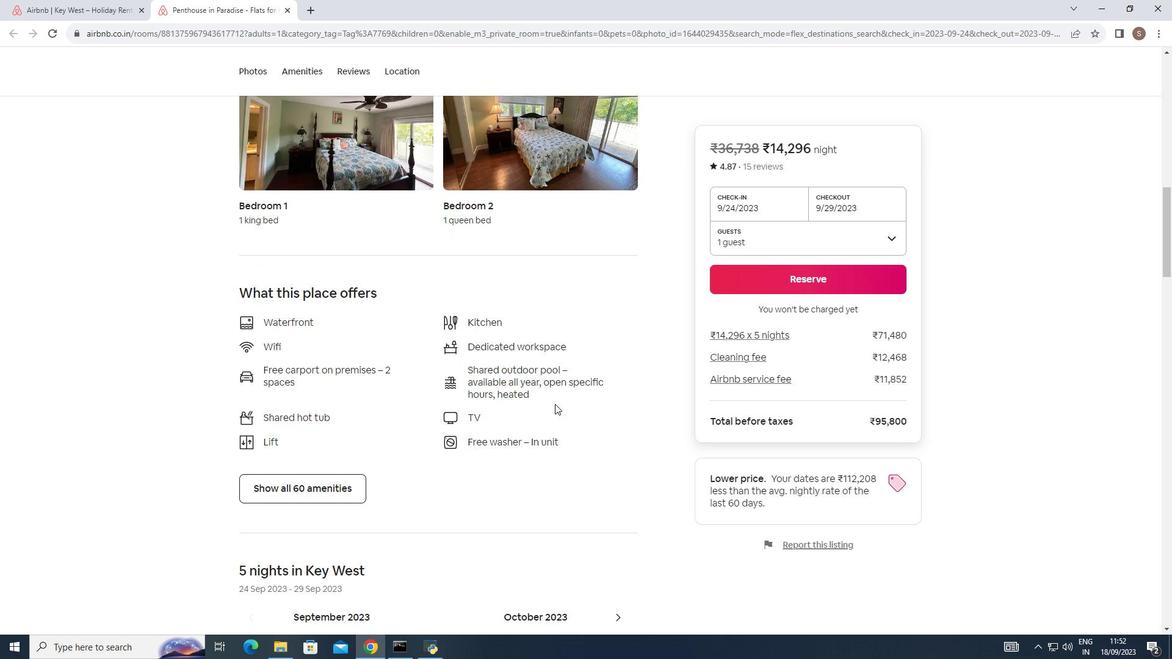 
Action: Mouse scrolled (555, 403) with delta (0, 0)
Screenshot: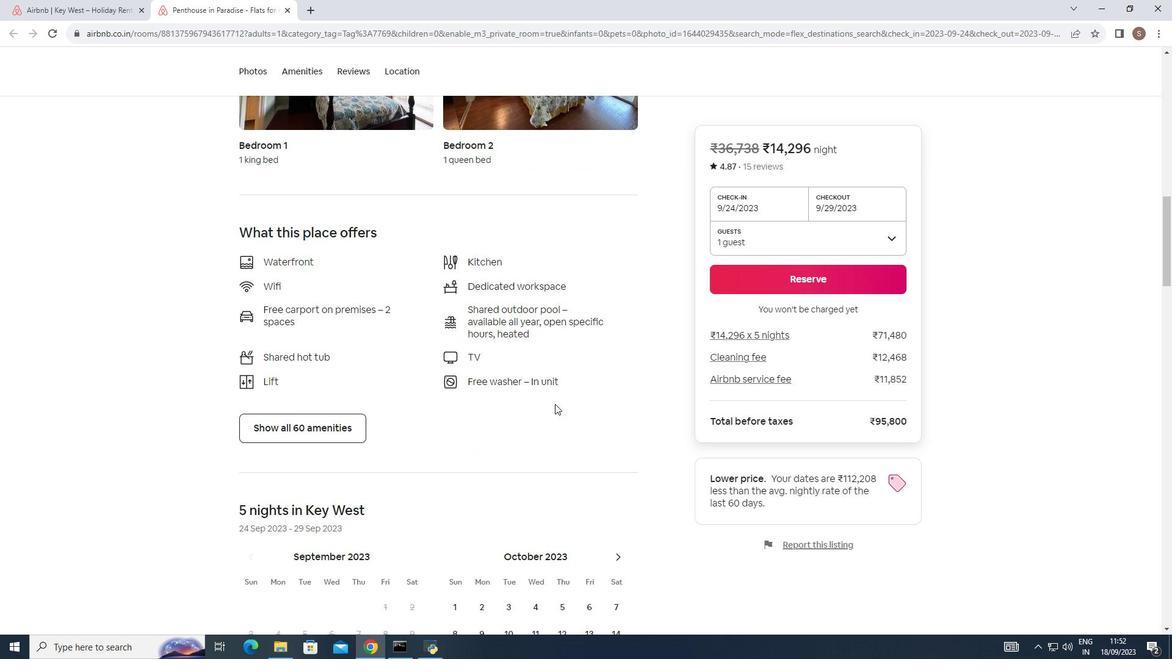 
Action: Mouse scrolled (555, 403) with delta (0, 0)
Screenshot: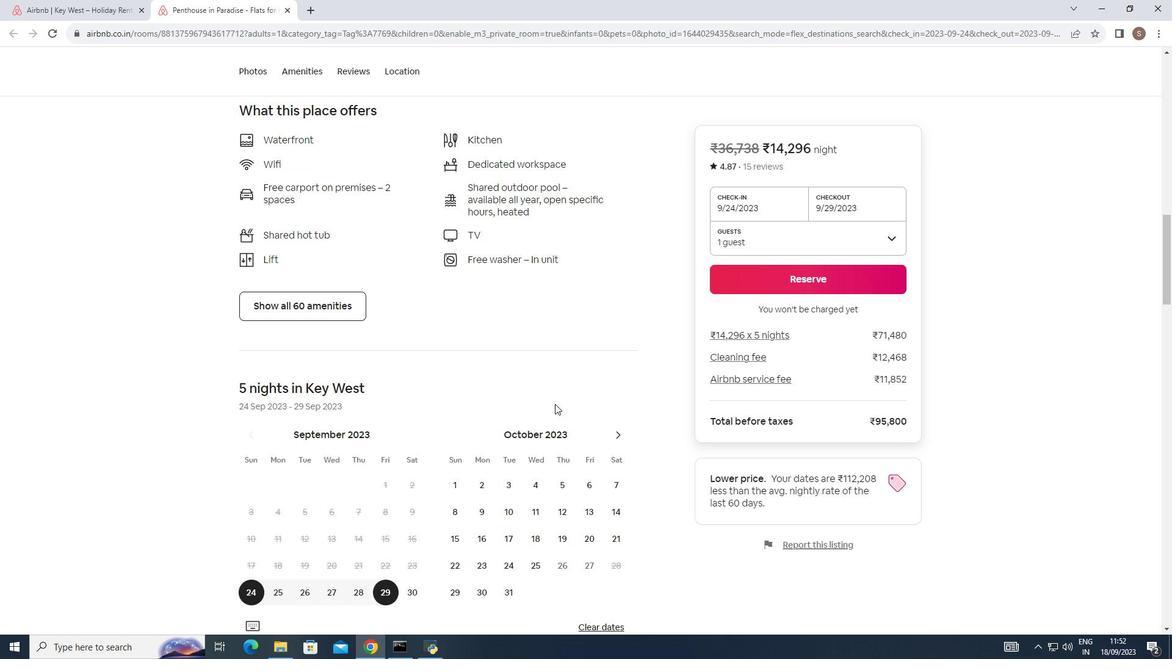 
Action: Mouse scrolled (555, 403) with delta (0, 0)
Screenshot: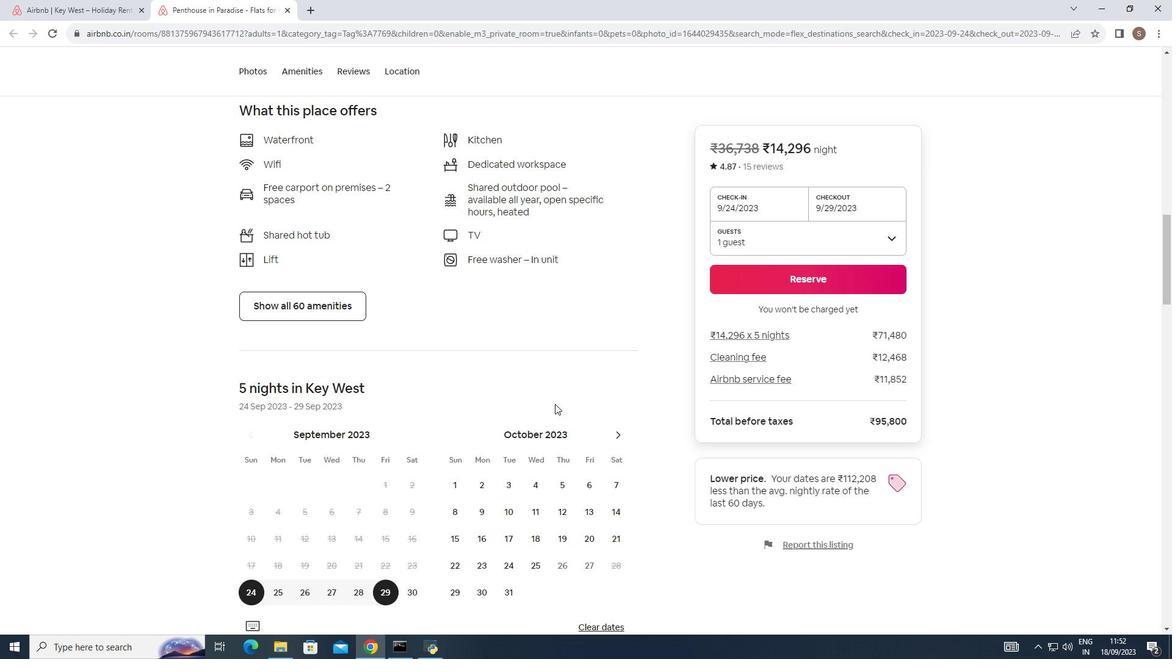 
Action: Mouse moved to (555, 404)
Screenshot: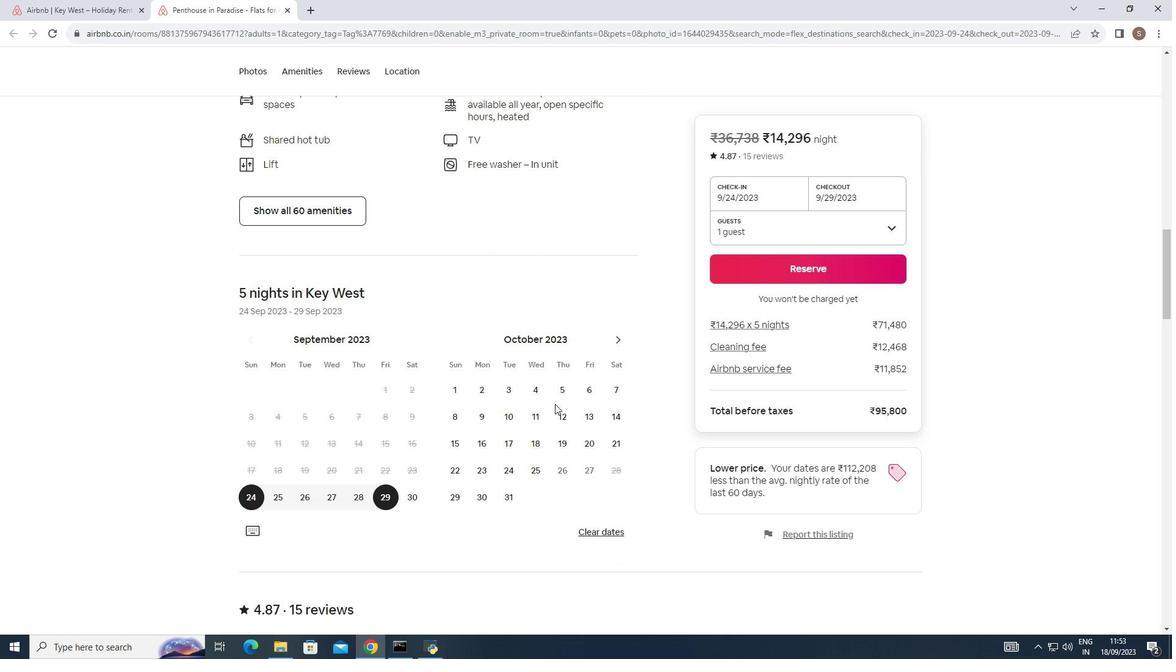 
Action: Mouse scrolled (555, 403) with delta (0, 0)
Screenshot: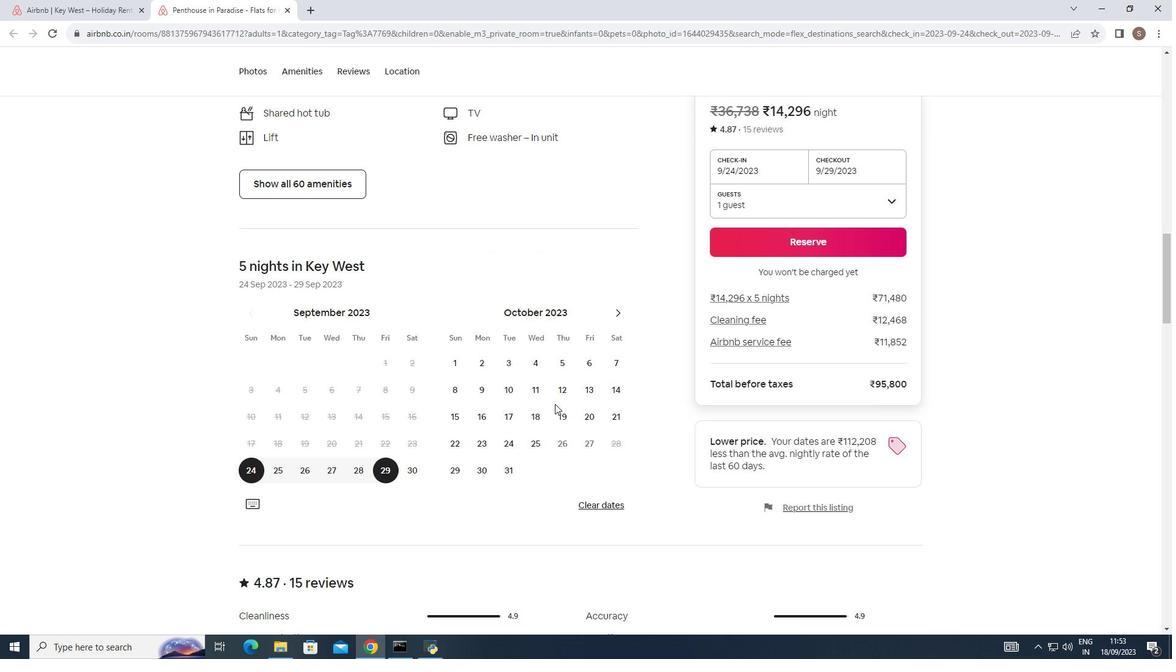 
Action: Mouse scrolled (555, 403) with delta (0, 0)
Screenshot: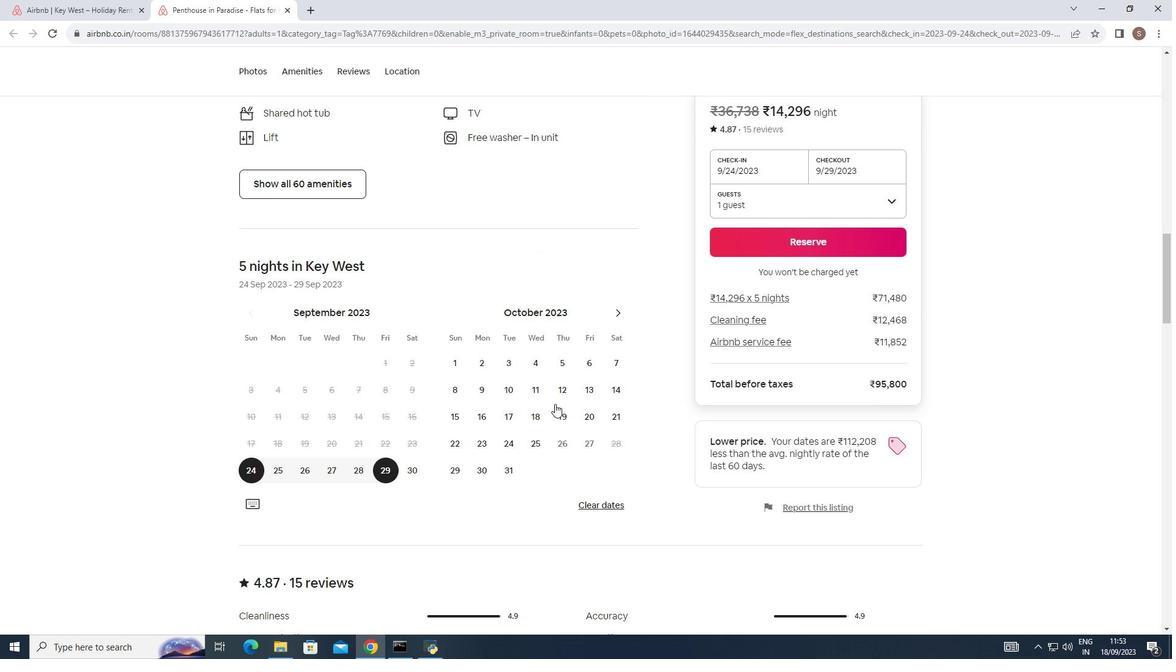 
Action: Mouse scrolled (555, 403) with delta (0, 0)
Screenshot: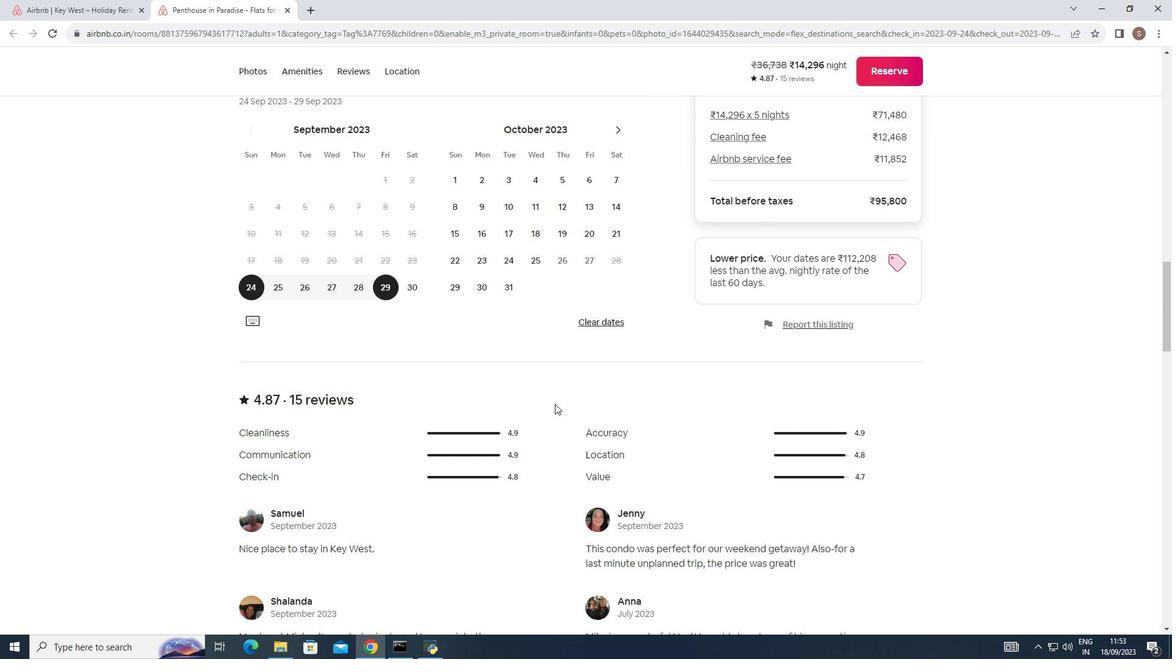 
Action: Mouse scrolled (555, 403) with delta (0, 0)
Screenshot: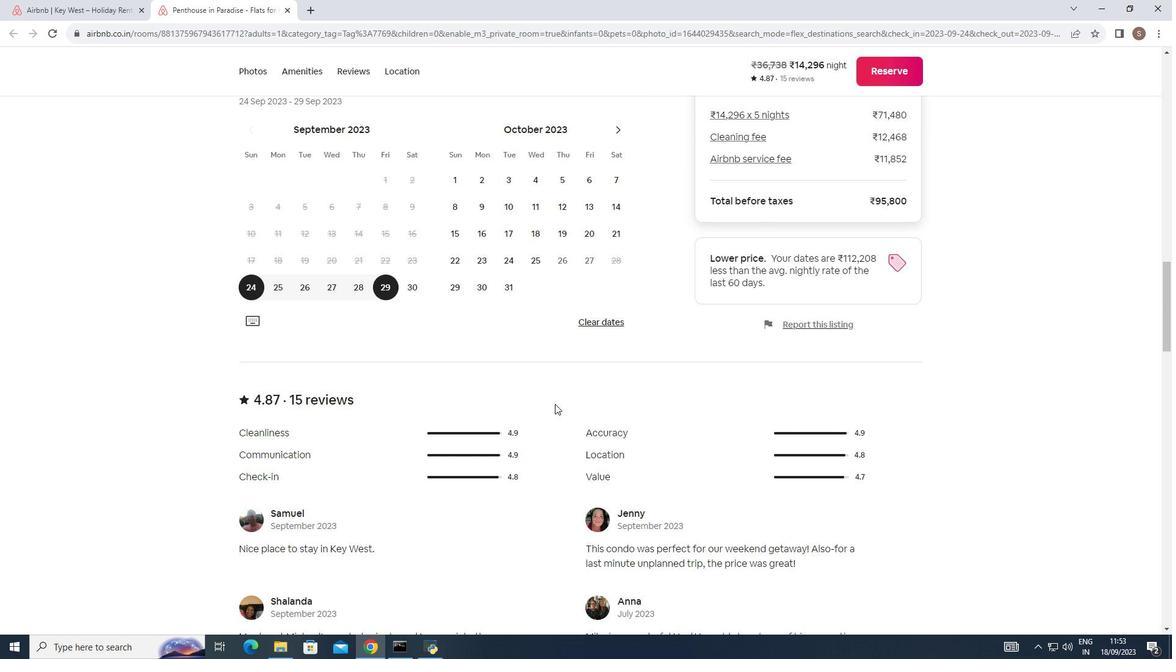 
Action: Mouse scrolled (555, 403) with delta (0, 0)
Screenshot: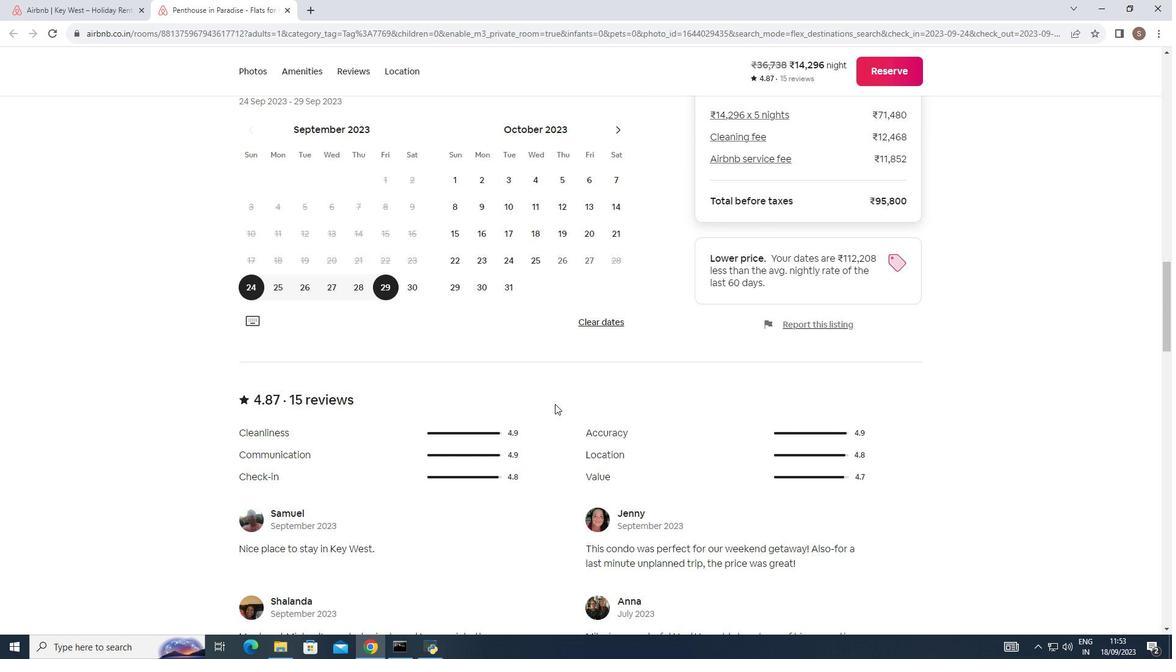 
Action: Mouse moved to (484, 406)
Screenshot: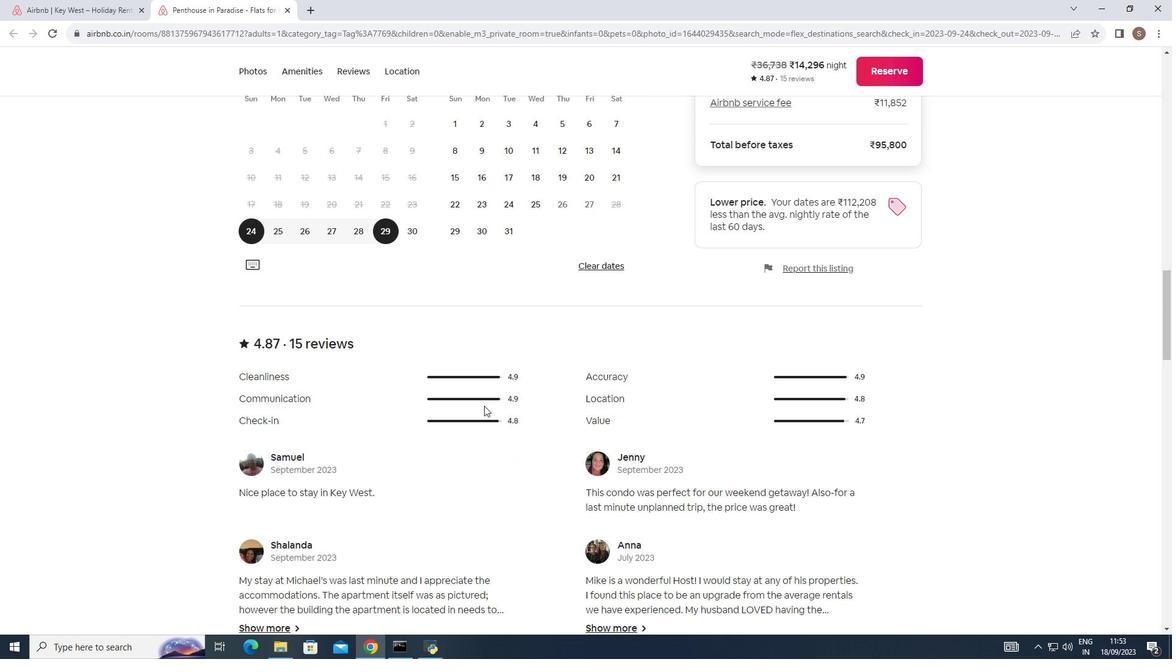 
Action: Mouse scrolled (484, 405) with delta (0, 0)
Screenshot: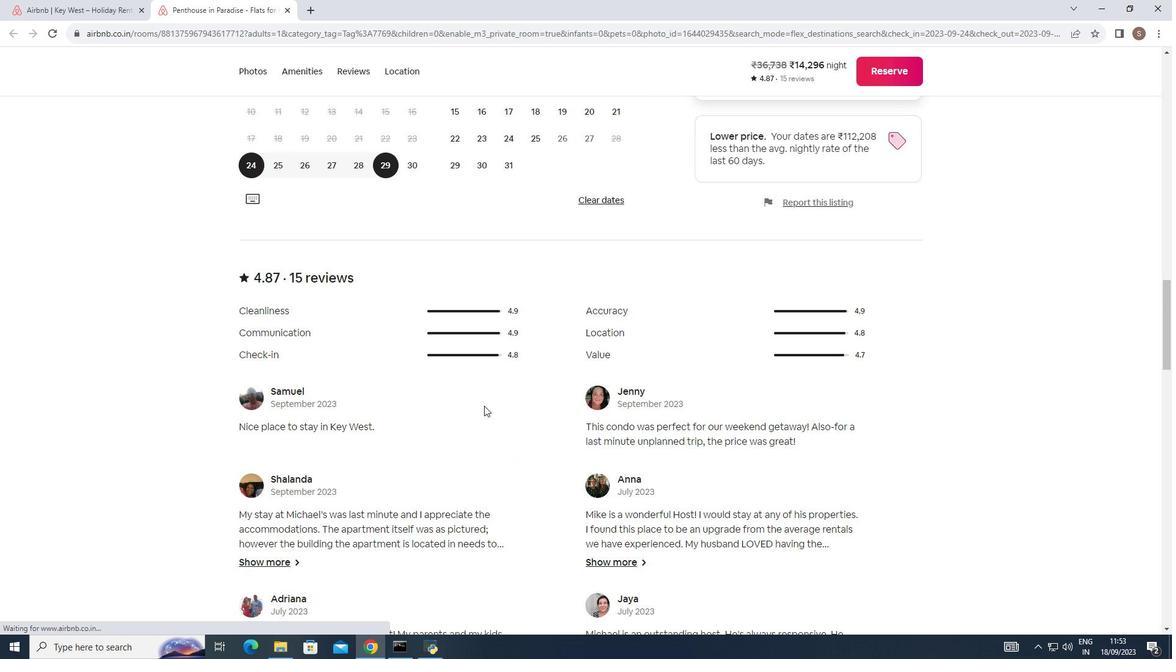 
Action: Mouse moved to (484, 406)
Screenshot: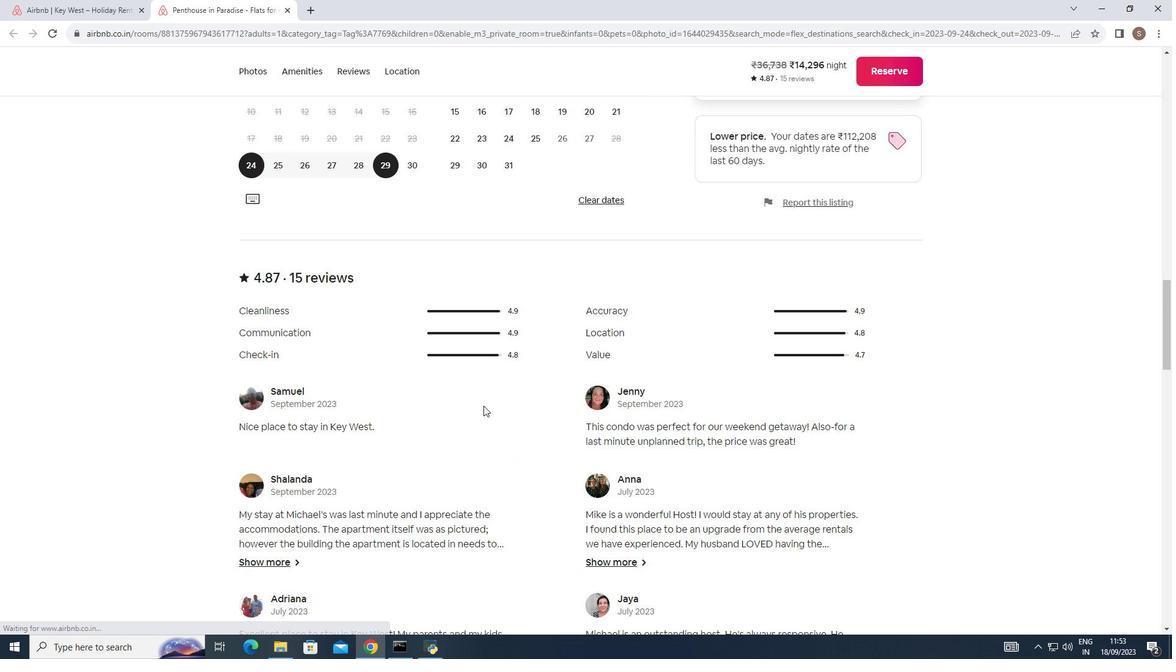 
Action: Mouse scrolled (484, 405) with delta (0, 0)
Screenshot: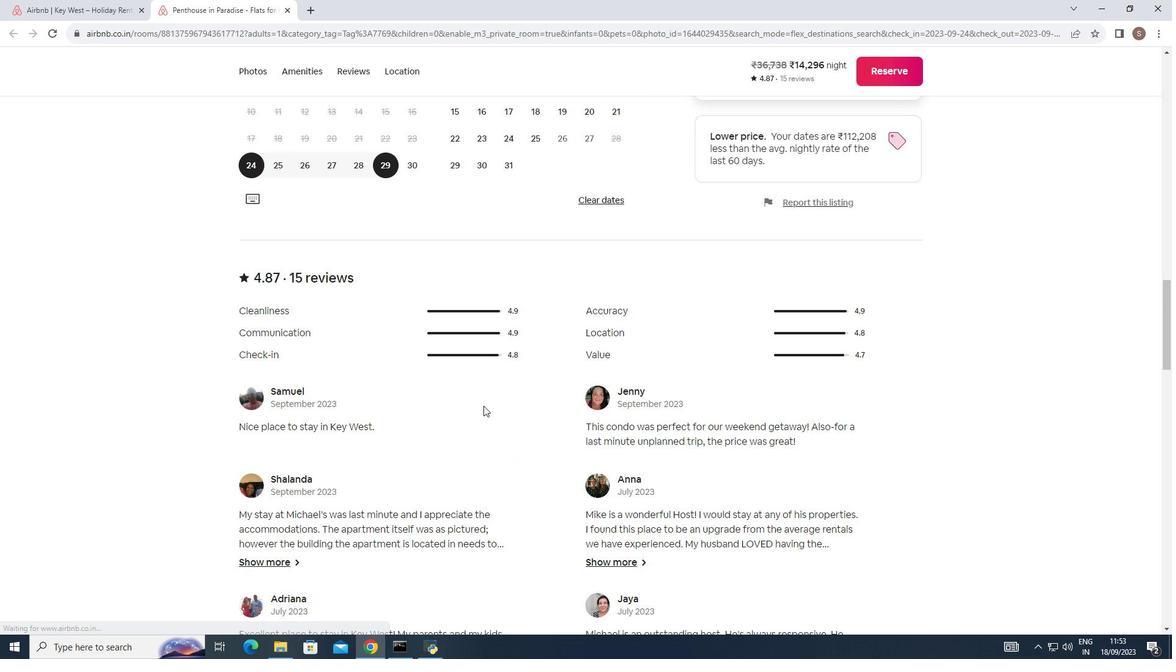 
Action: Mouse moved to (483, 406)
Screenshot: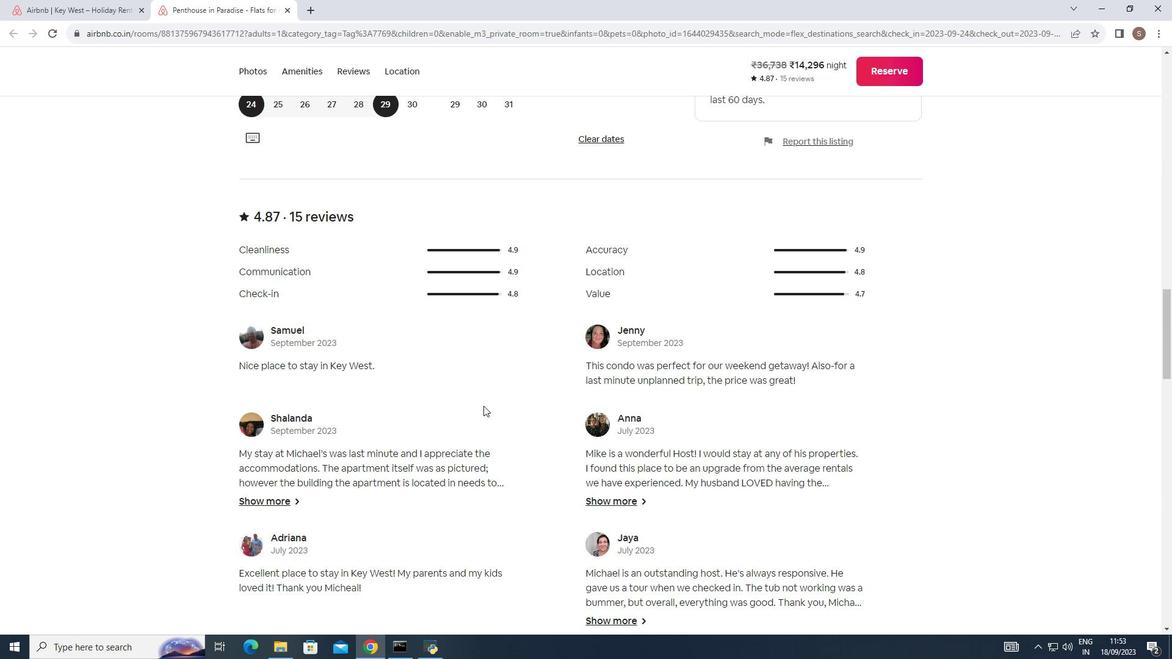
Action: Mouse scrolled (483, 405) with delta (0, 0)
Screenshot: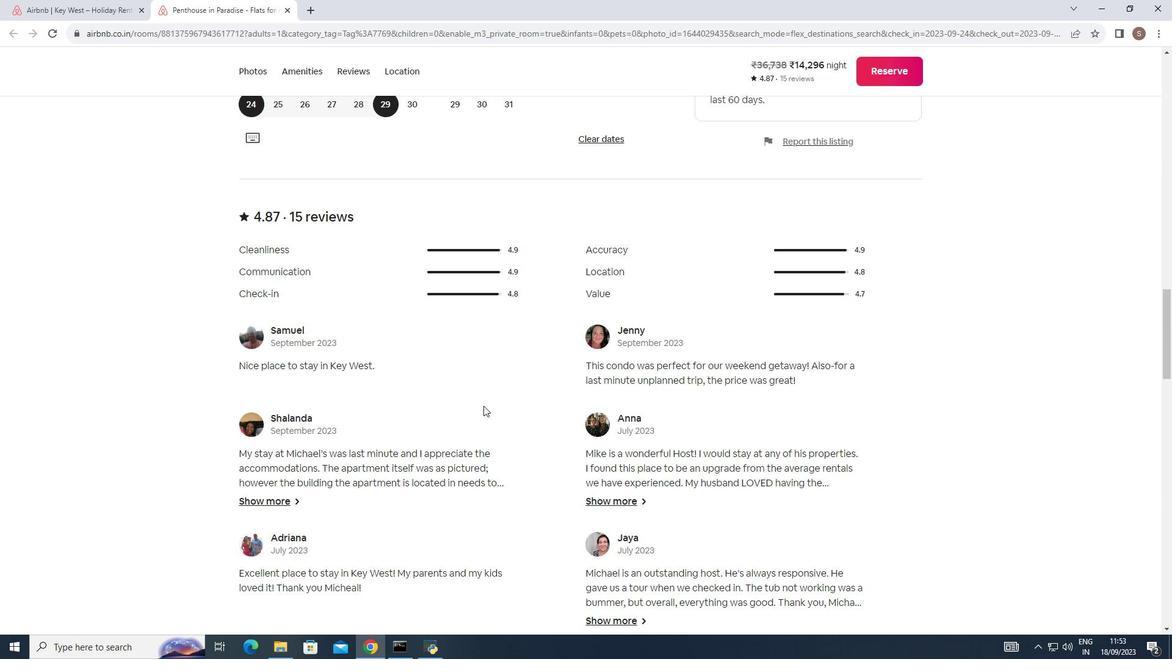 
Action: Mouse scrolled (483, 405) with delta (0, 0)
Screenshot: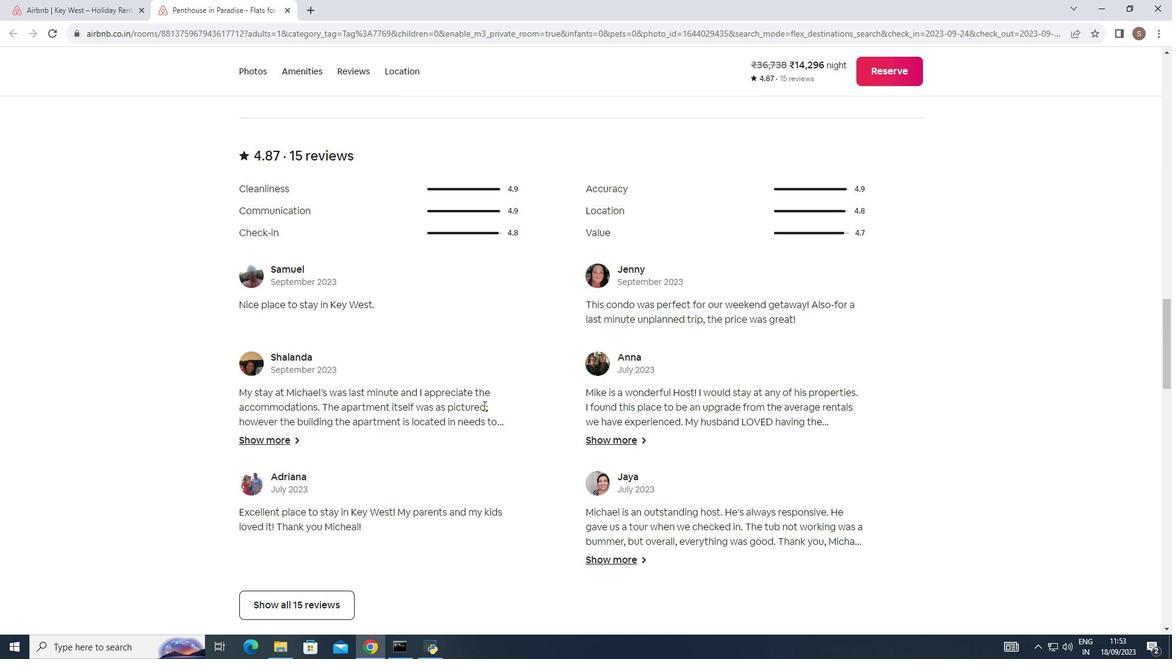 
Action: Mouse moved to (483, 406)
Screenshot: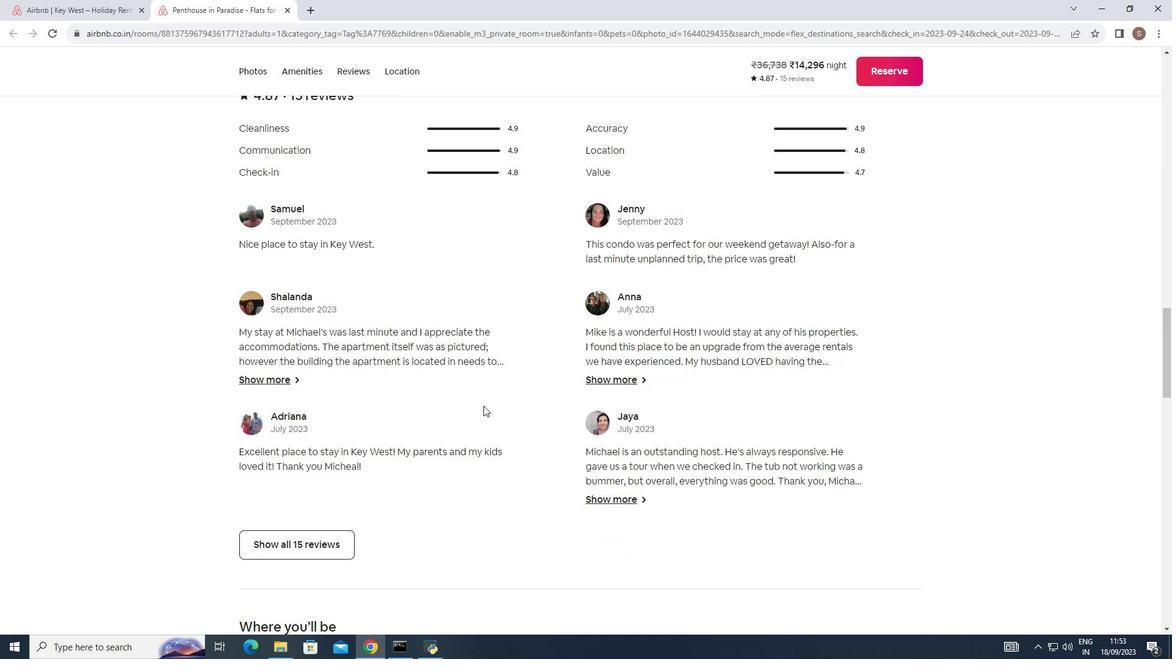 
Action: Mouse scrolled (483, 405) with delta (0, 0)
Screenshot: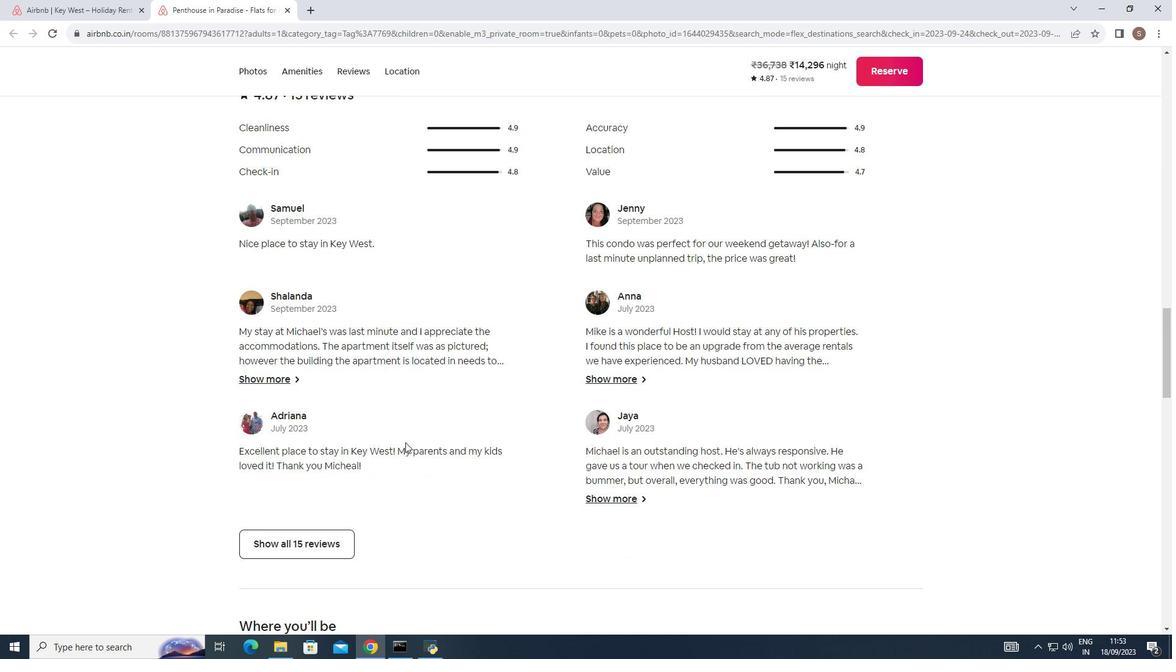 
Action: Mouse moved to (286, 541)
Screenshot: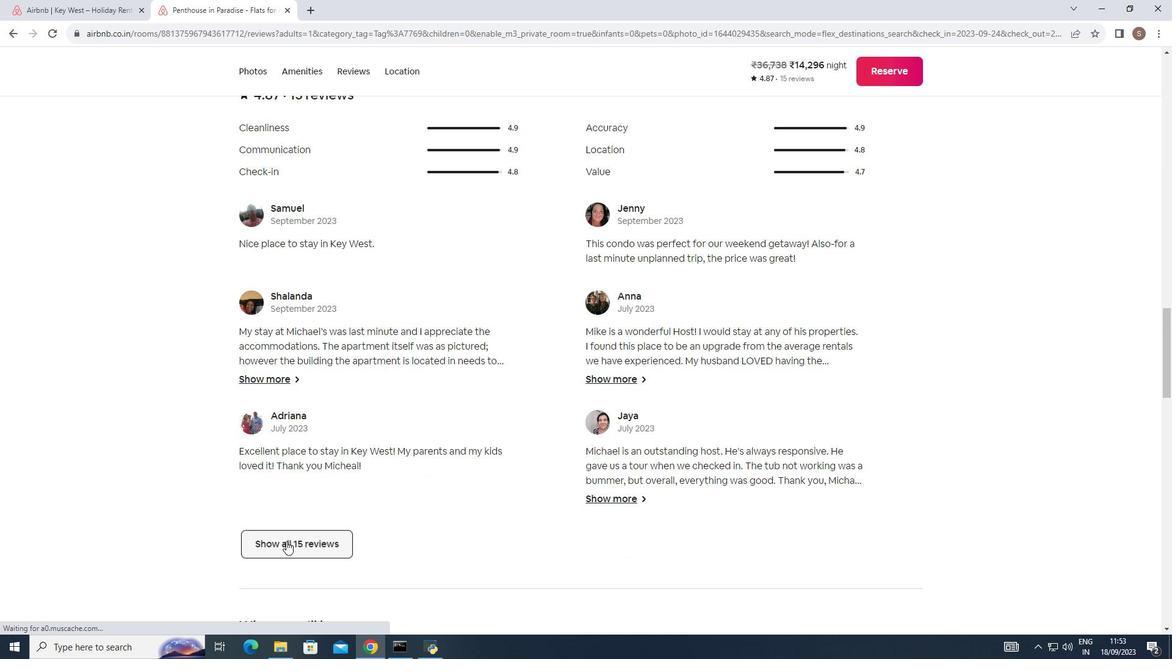 
Action: Mouse pressed left at (286, 541)
Screenshot: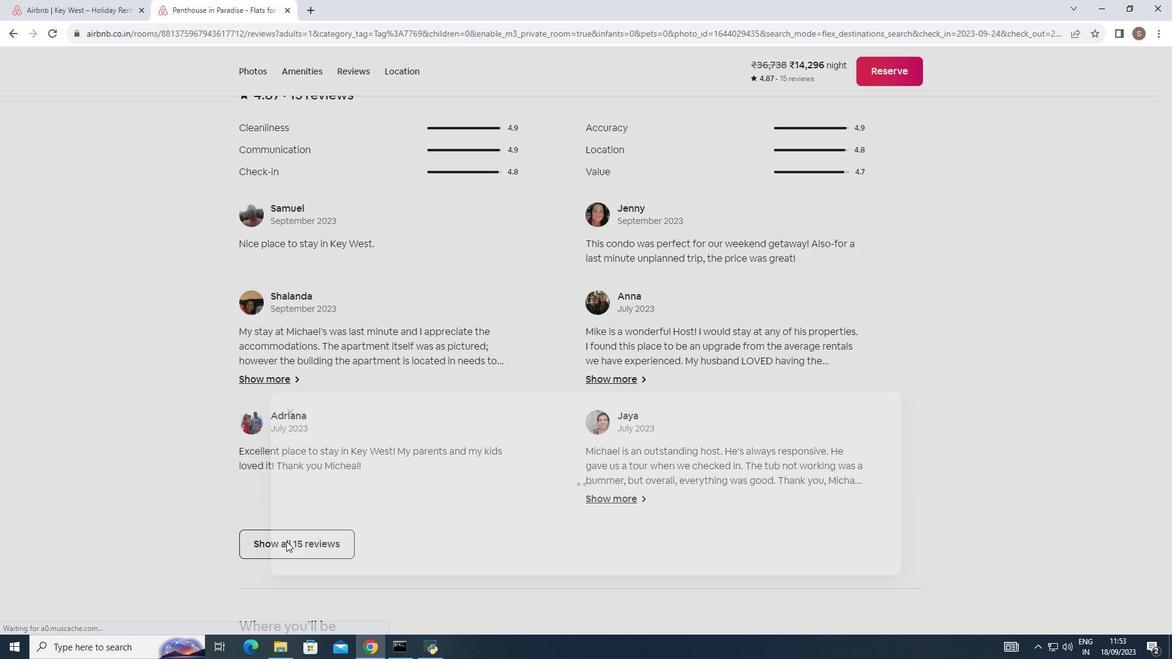 
Action: Mouse moved to (648, 470)
Screenshot: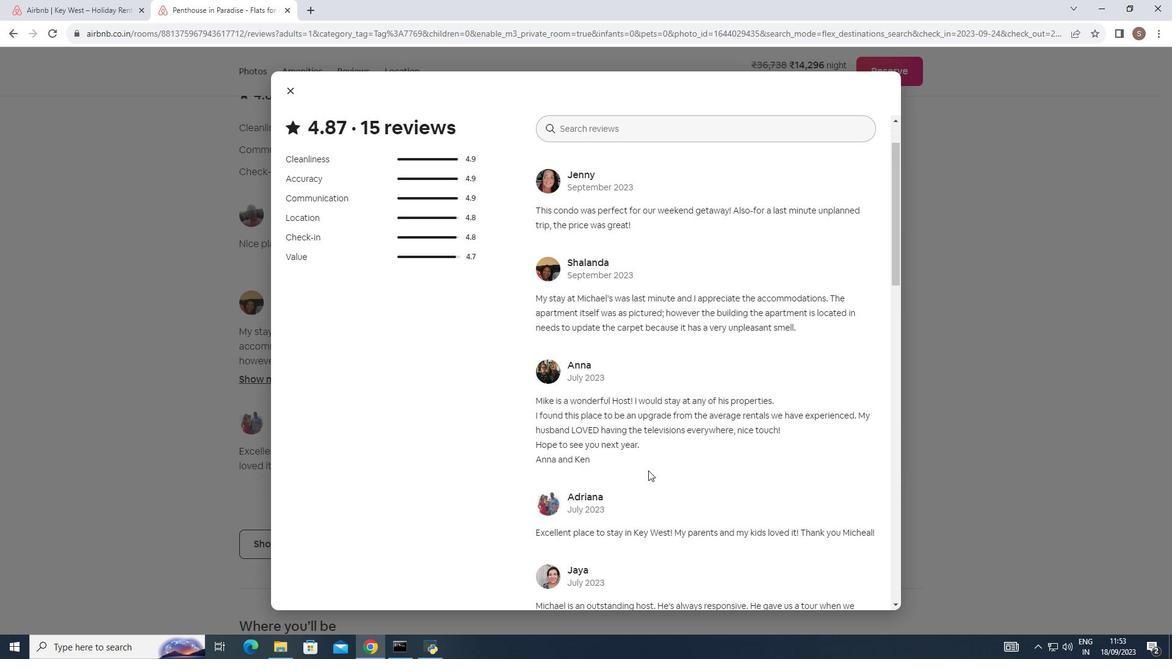 
Action: Mouse scrolled (648, 470) with delta (0, 0)
Screenshot: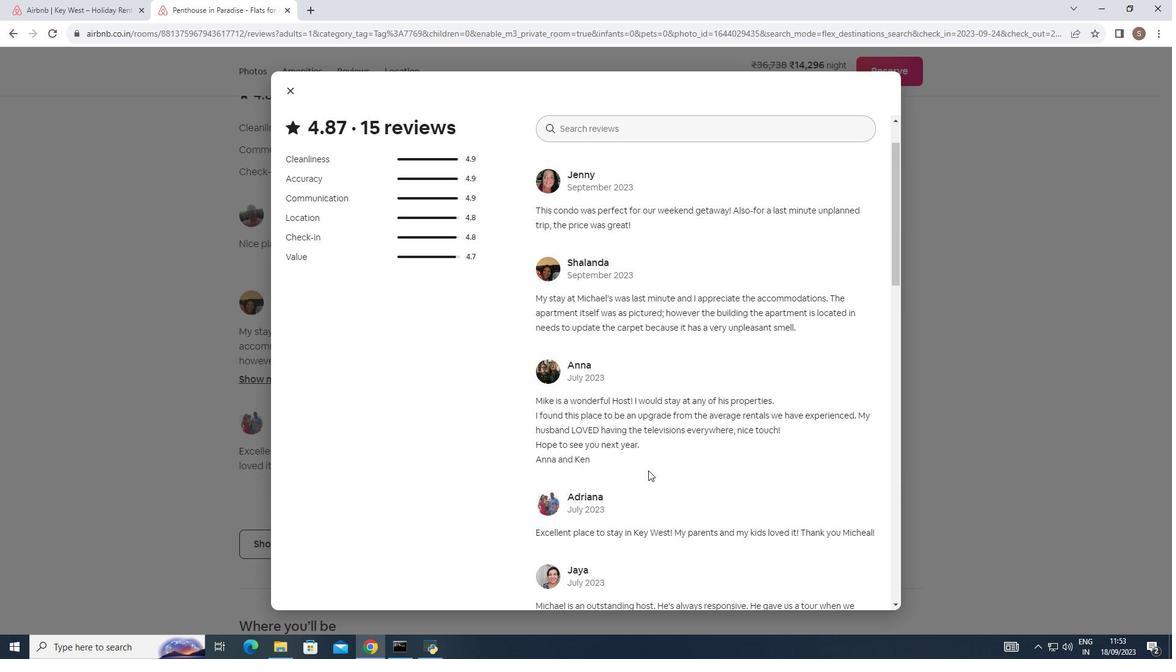 
Action: Mouse moved to (648, 469)
Screenshot: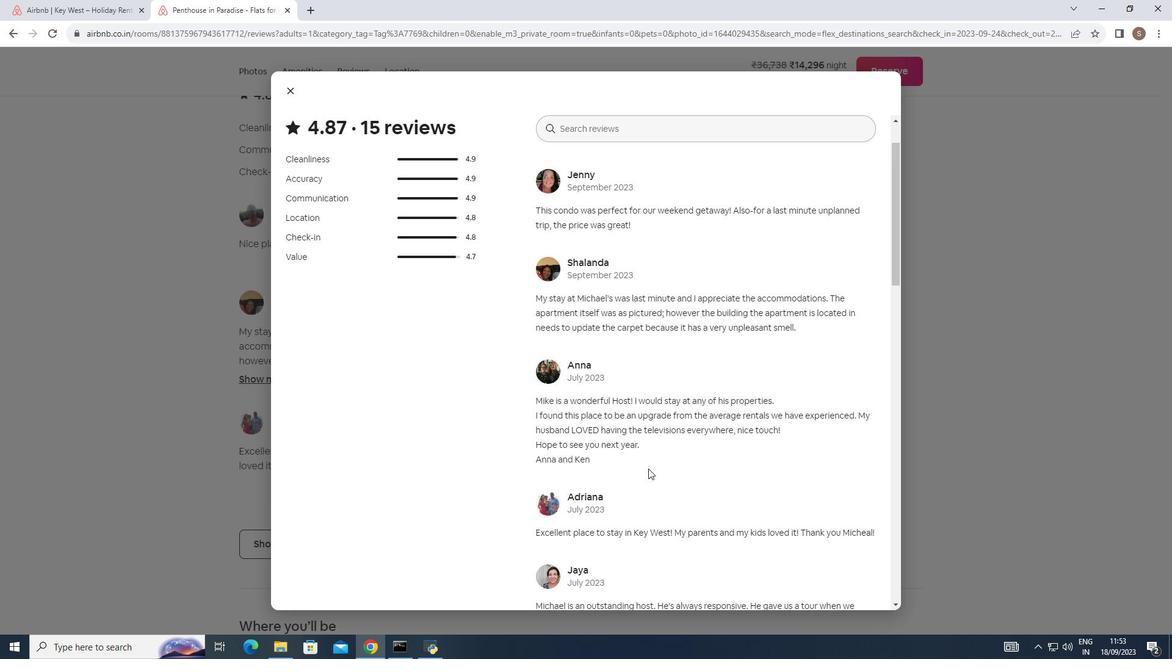 
Action: Mouse scrolled (648, 468) with delta (0, 0)
Screenshot: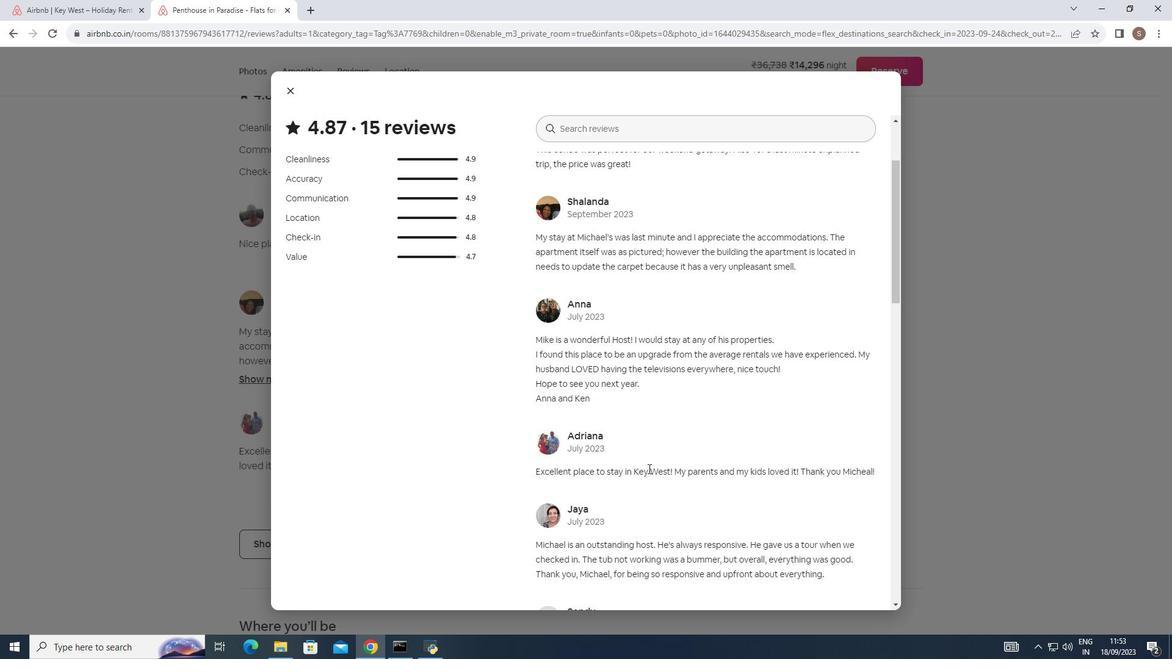 
Action: Mouse moved to (648, 465)
Screenshot: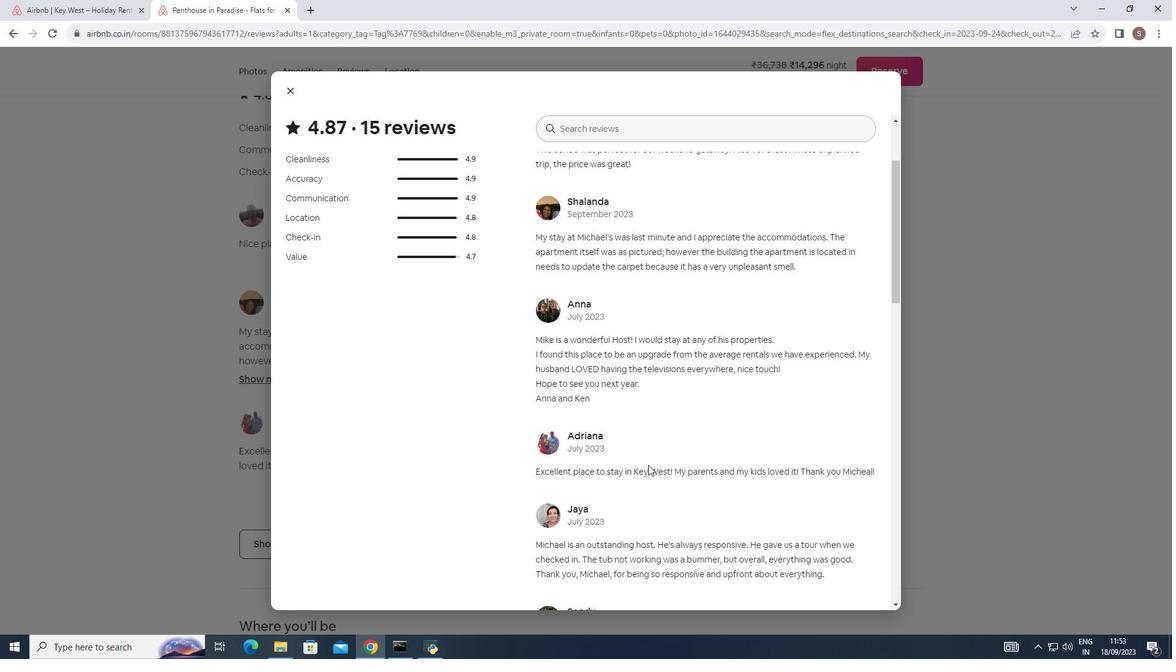 
Action: Mouse scrolled (648, 464) with delta (0, 0)
Screenshot: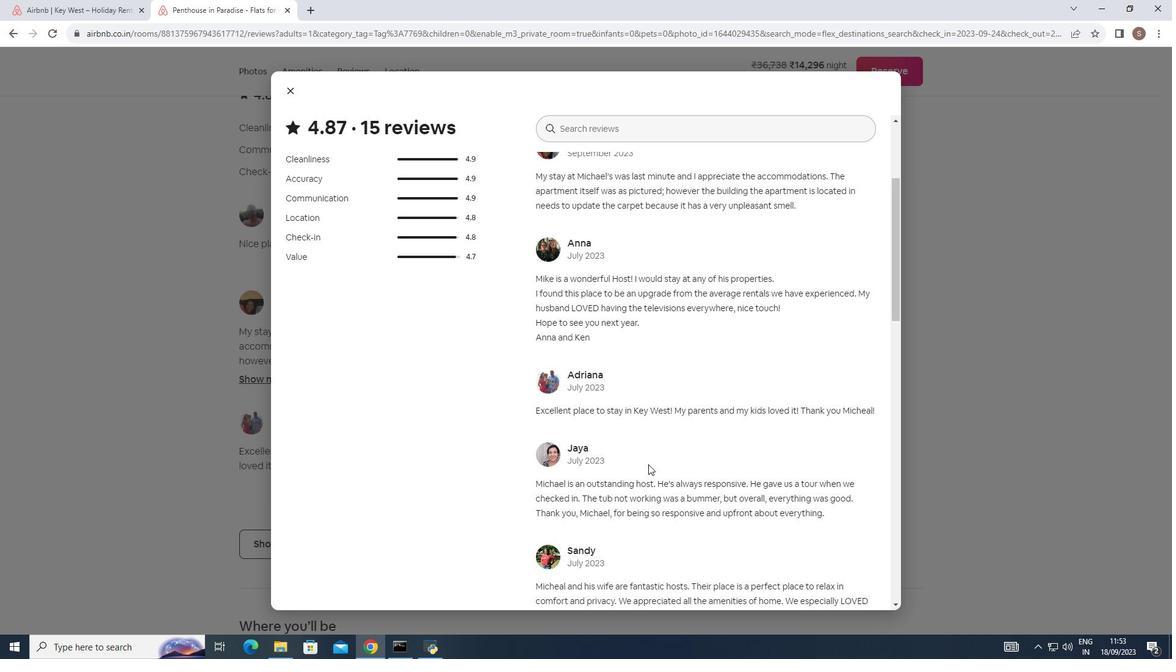 
Action: Mouse moved to (648, 463)
Screenshot: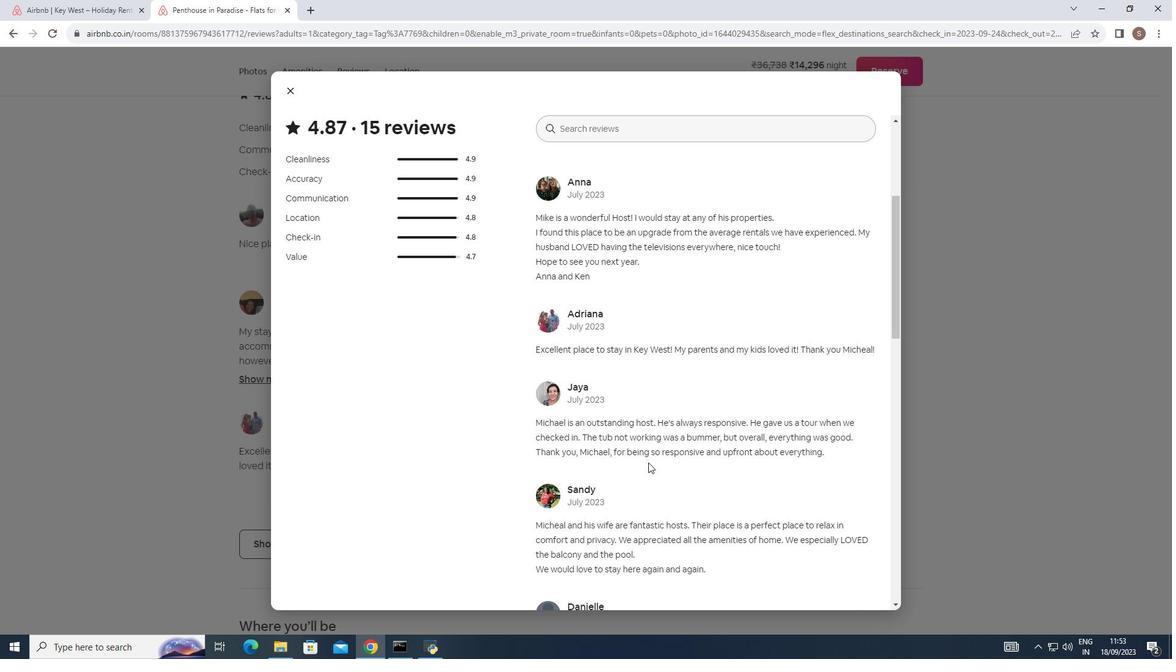 
Action: Mouse scrolled (648, 462) with delta (0, 0)
Screenshot: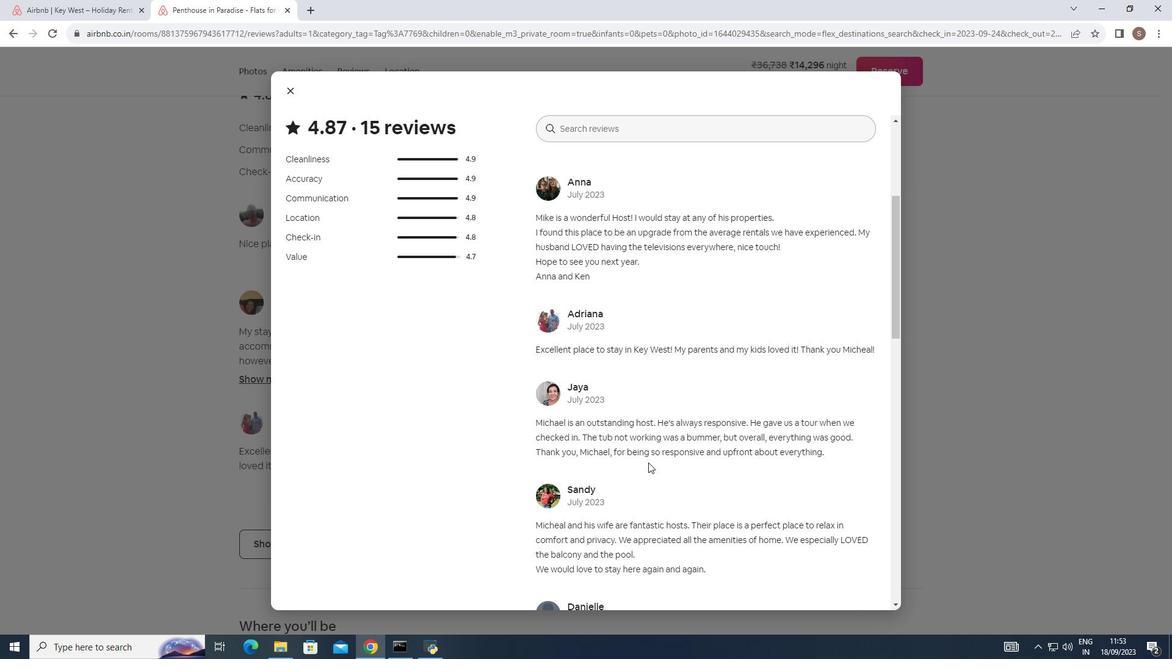 
Action: Mouse moved to (648, 461)
Screenshot: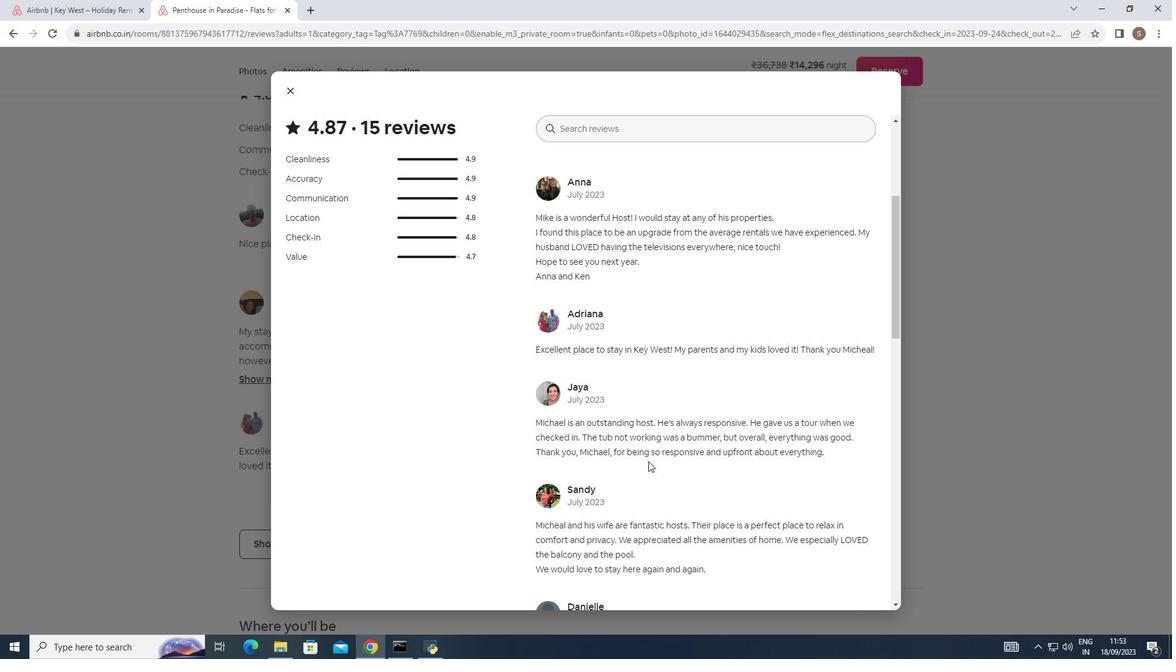 
Action: Mouse scrolled (648, 461) with delta (0, 0)
Screenshot: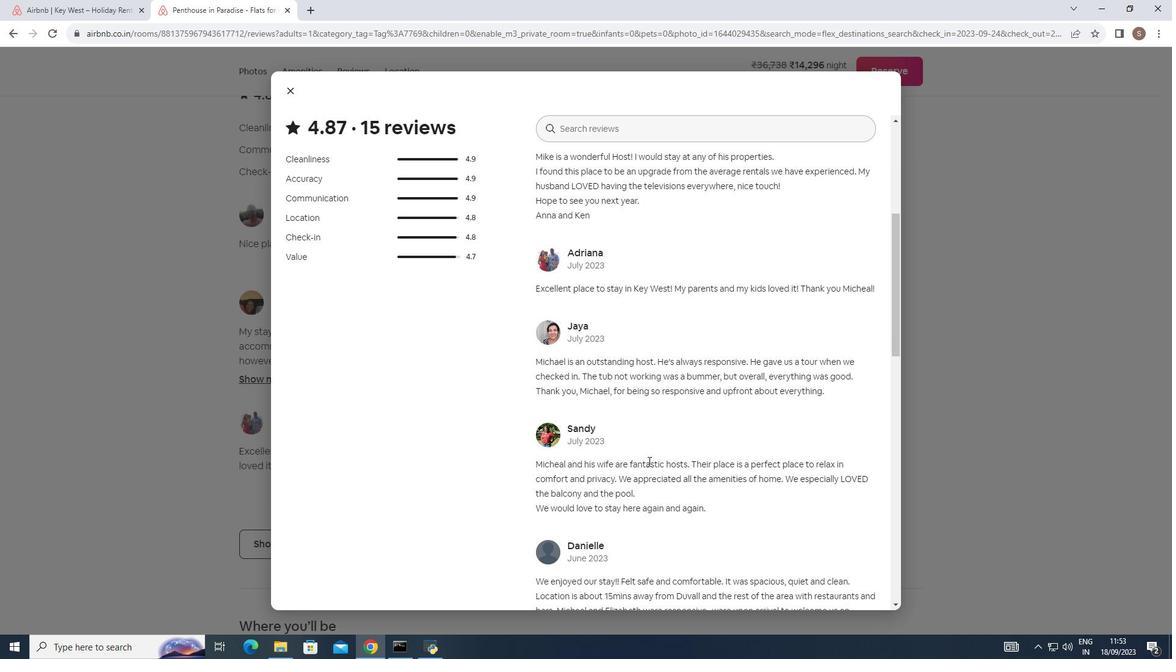 
Action: Mouse scrolled (648, 461) with delta (0, 0)
Screenshot: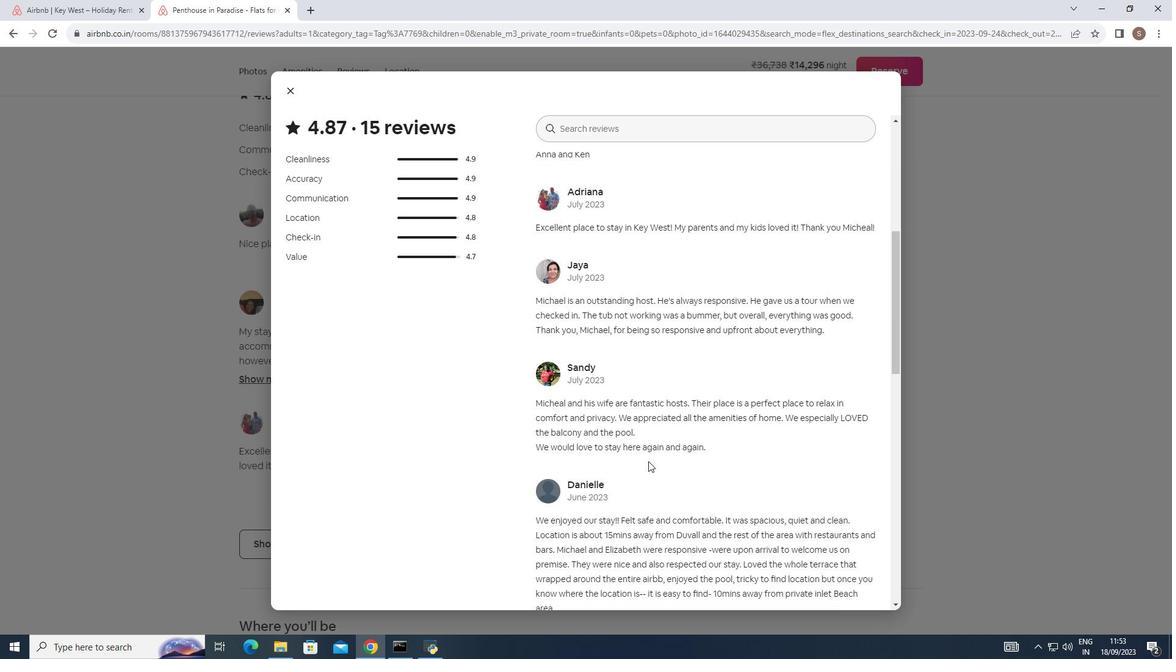 
Action: Mouse scrolled (648, 461) with delta (0, 0)
Screenshot: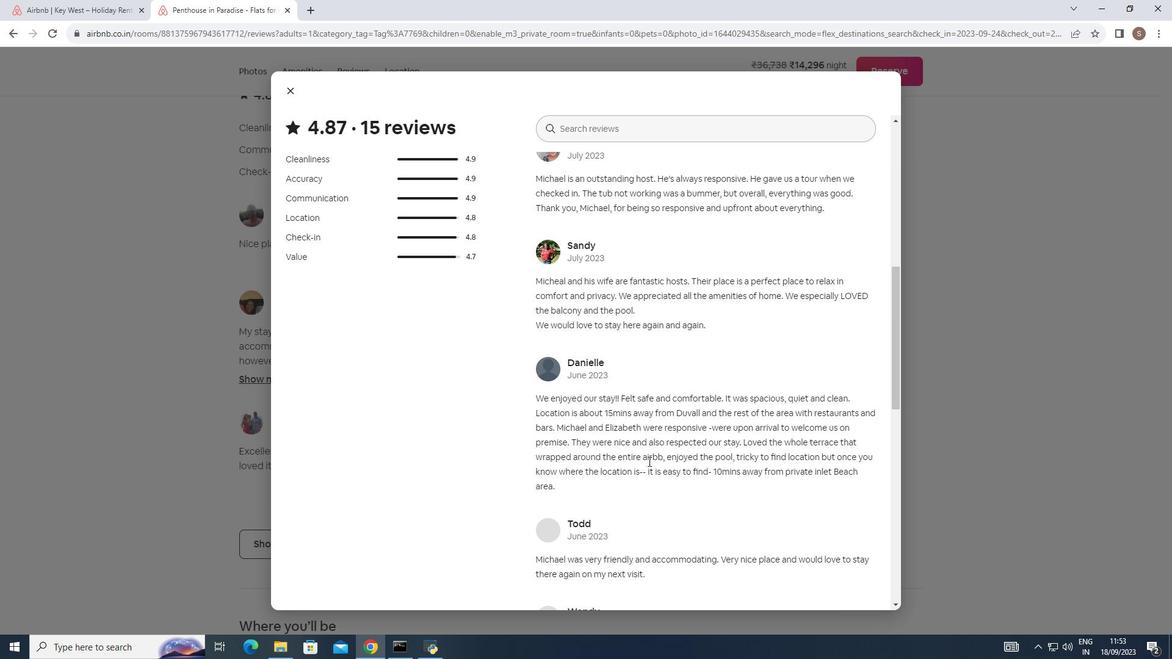 
Action: Mouse scrolled (648, 461) with delta (0, 0)
Screenshot: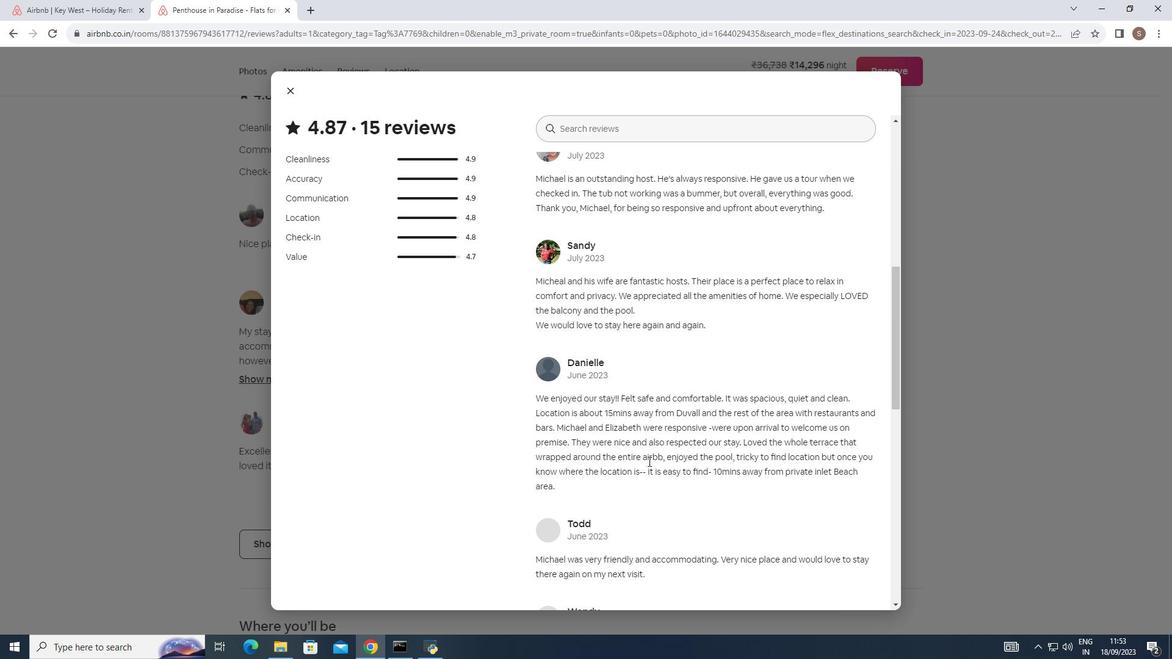 
Action: Mouse moved to (643, 452)
Screenshot: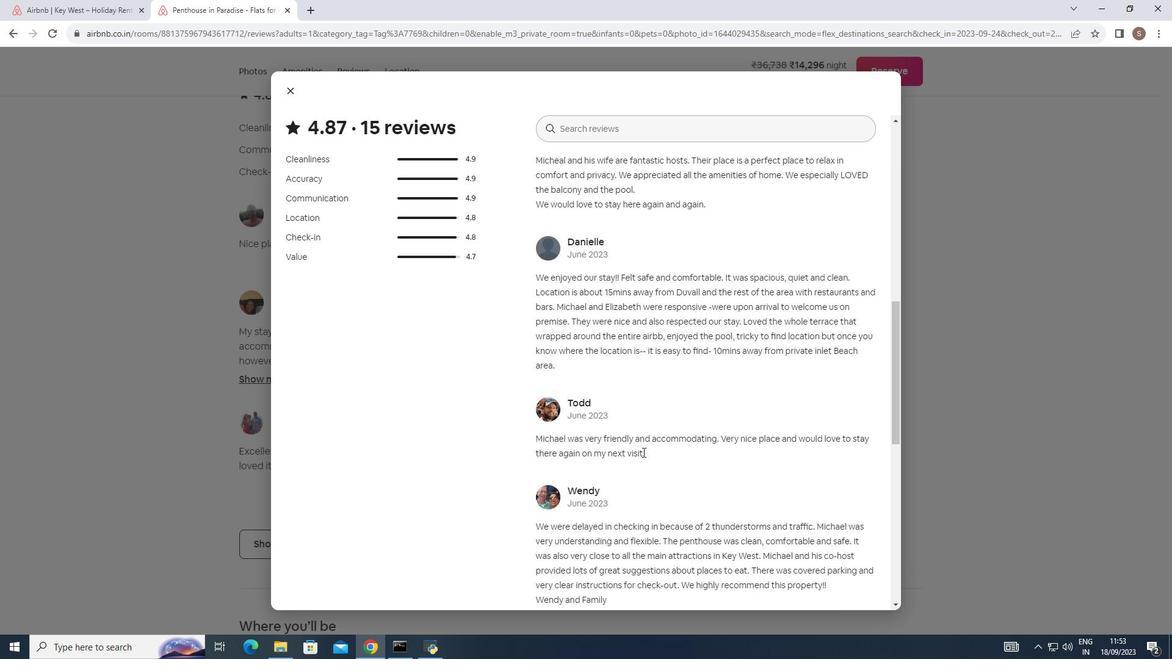
Action: Mouse scrolled (643, 452) with delta (0, 0)
Screenshot: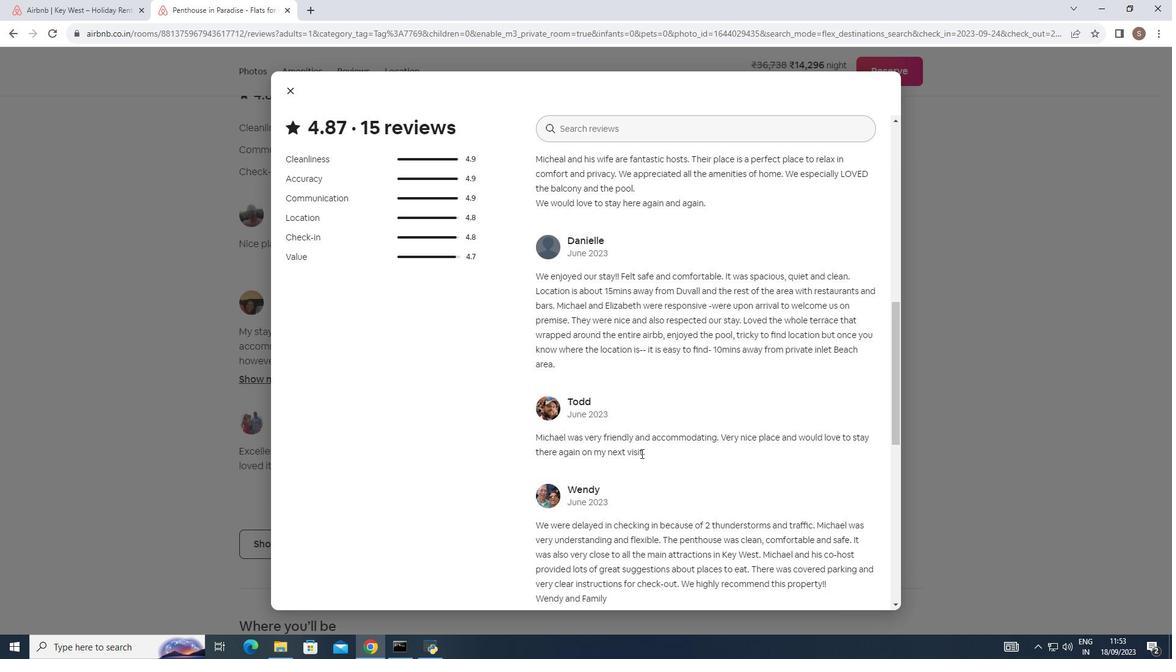 
Action: Mouse scrolled (643, 452) with delta (0, 0)
Screenshot: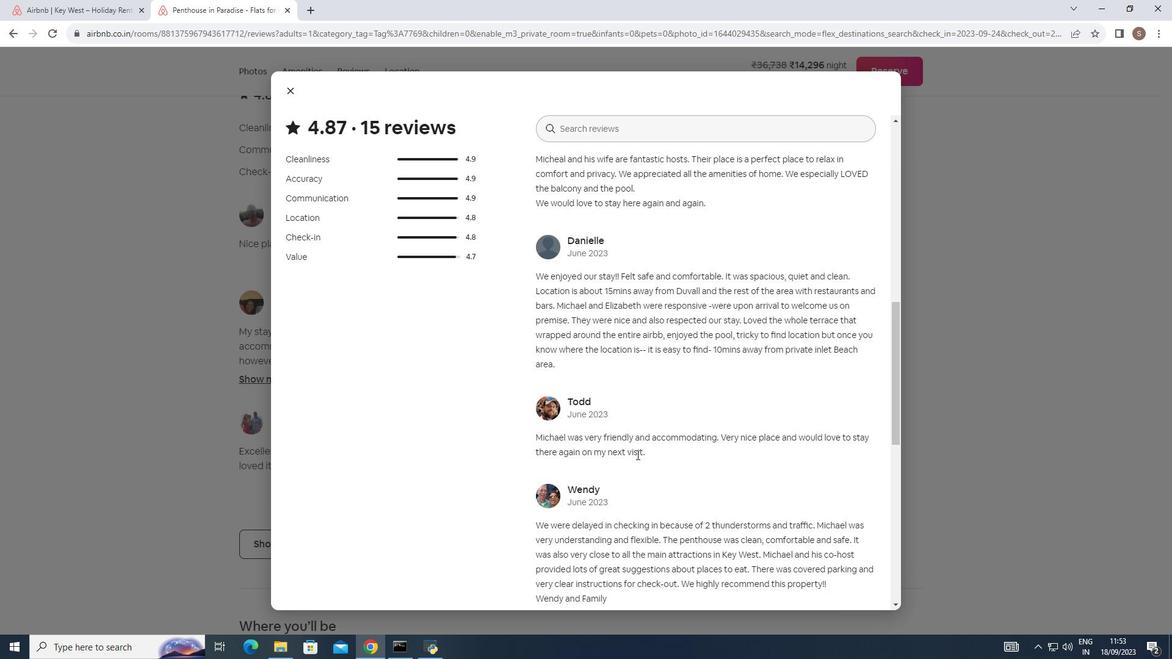 
Action: Mouse moved to (637, 455)
Screenshot: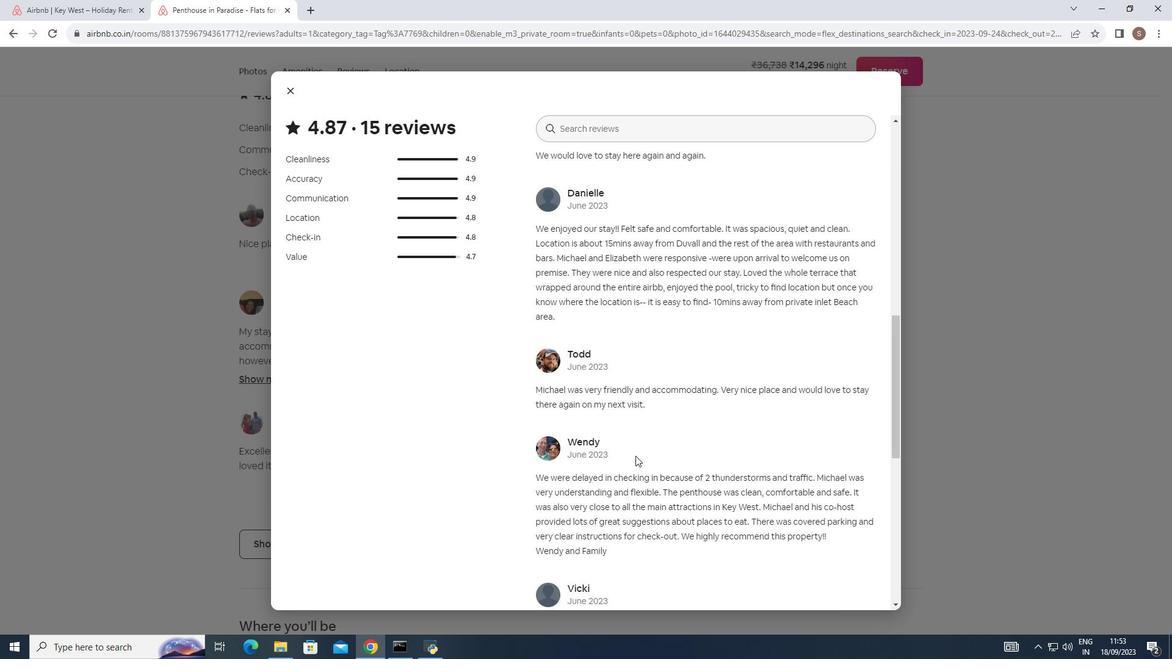 
Action: Mouse scrolled (637, 454) with delta (0, 0)
Screenshot: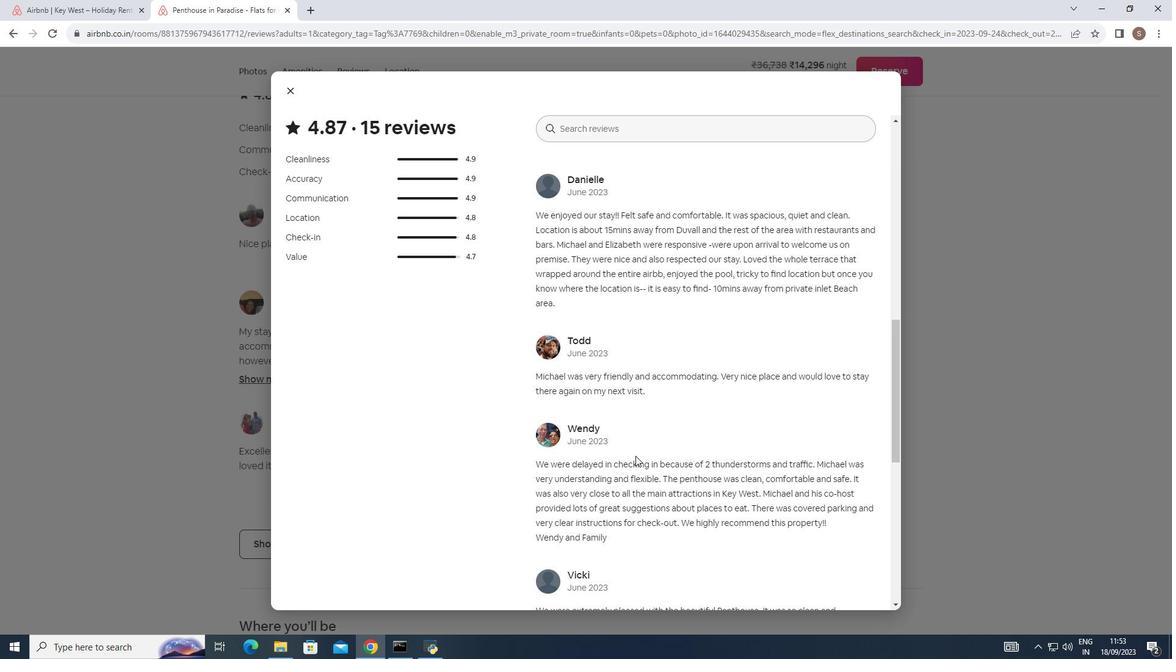 
Action: Mouse moved to (635, 455)
Screenshot: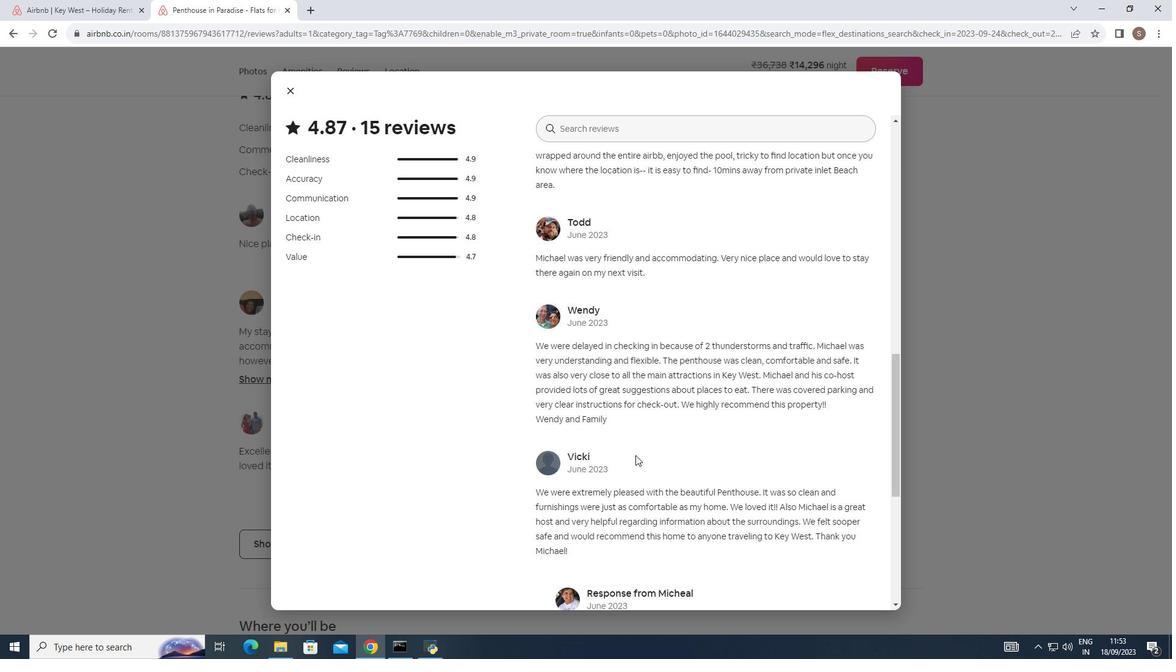 
Action: Mouse scrolled (635, 455) with delta (0, 0)
Screenshot: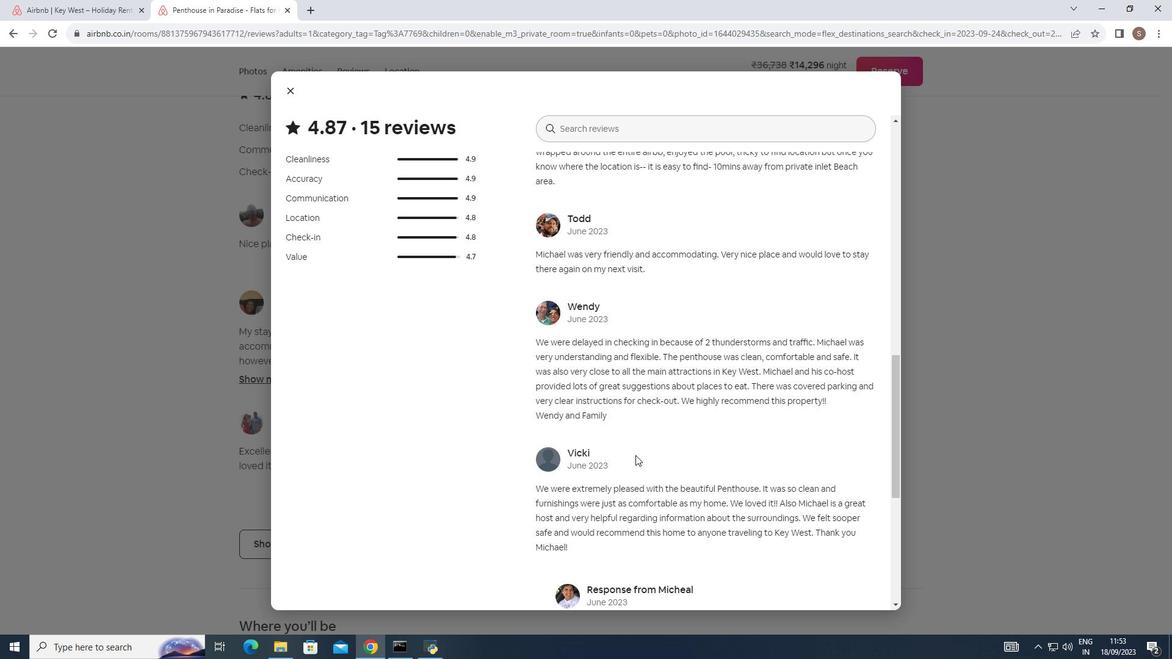 
Action: Mouse scrolled (635, 455) with delta (0, 0)
Screenshot: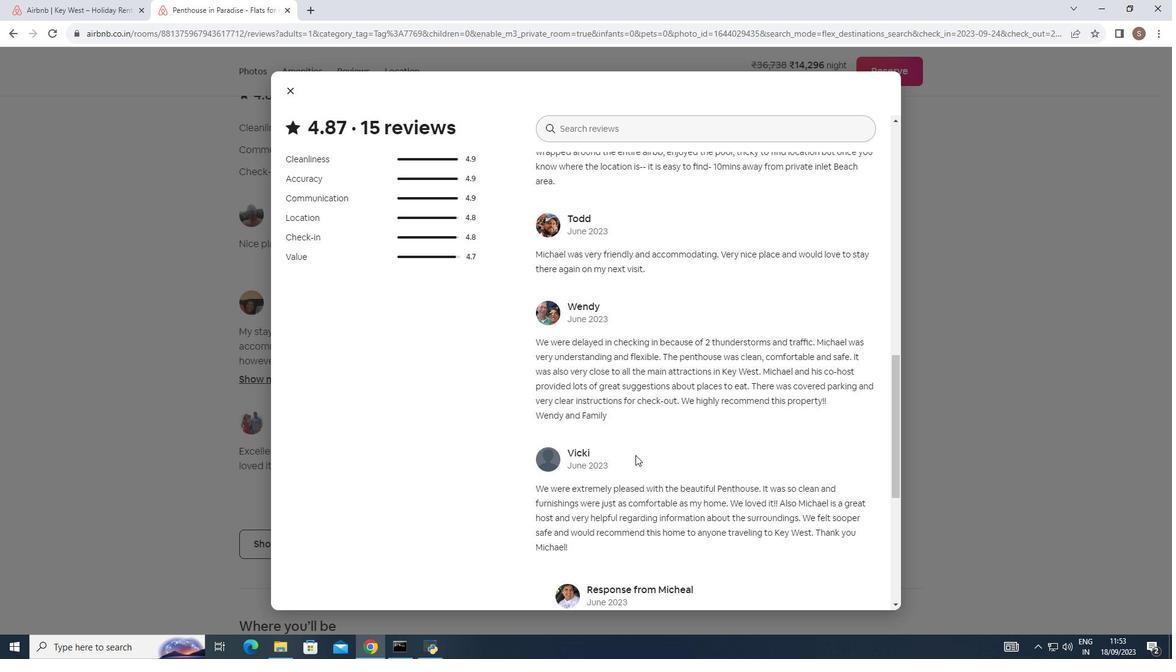 
Action: Mouse moved to (613, 299)
Screenshot: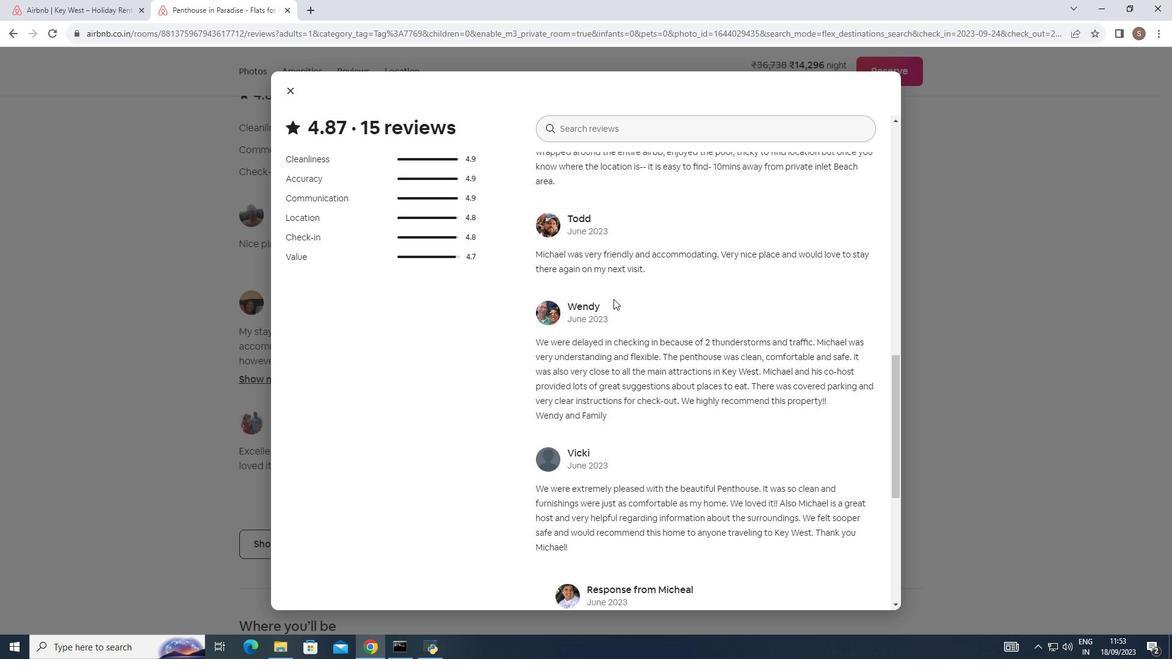 
Action: Mouse scrolled (613, 298) with delta (0, 0)
Screenshot: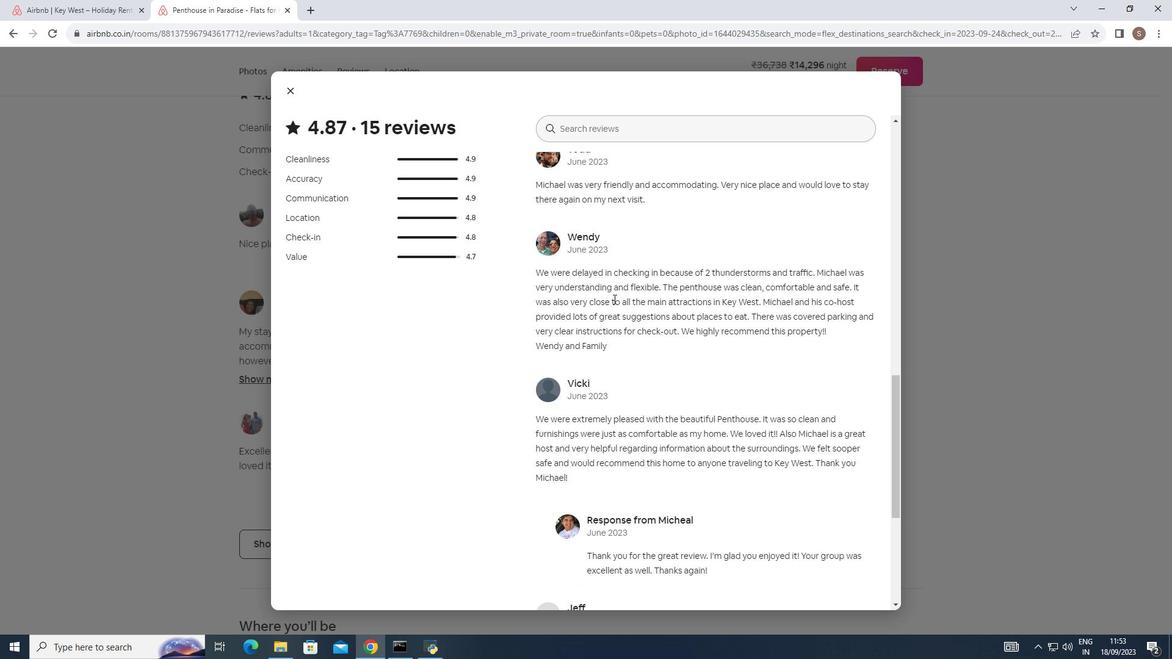 
Action: Mouse scrolled (613, 298) with delta (0, 0)
Screenshot: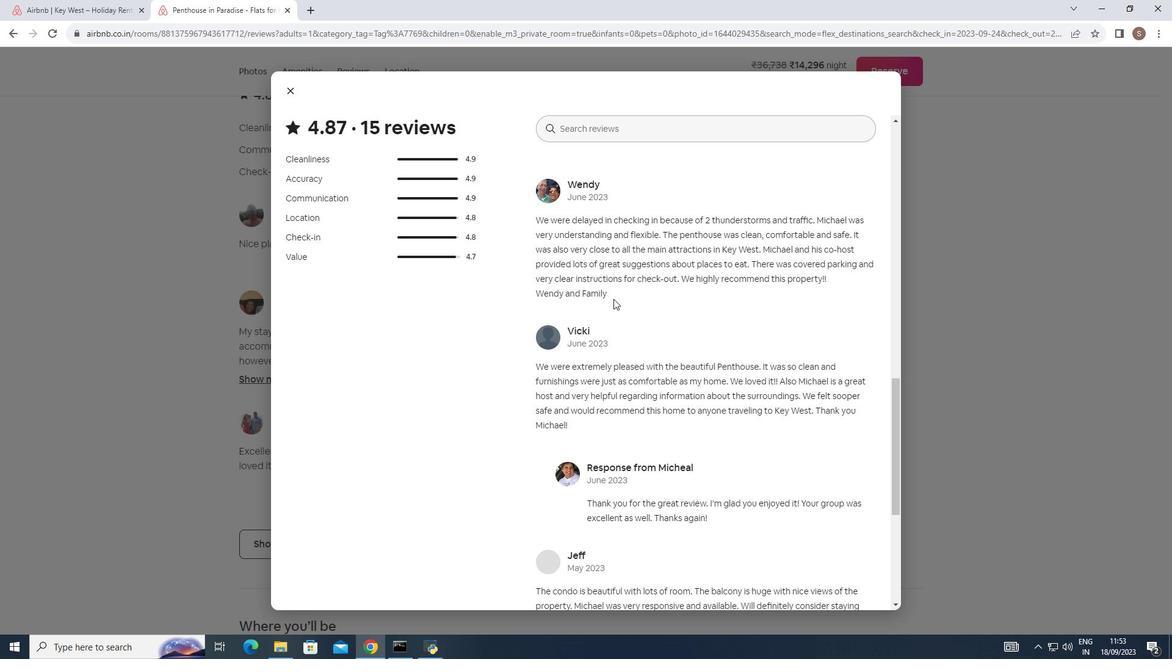 
Action: Mouse scrolled (613, 298) with delta (0, 0)
Screenshot: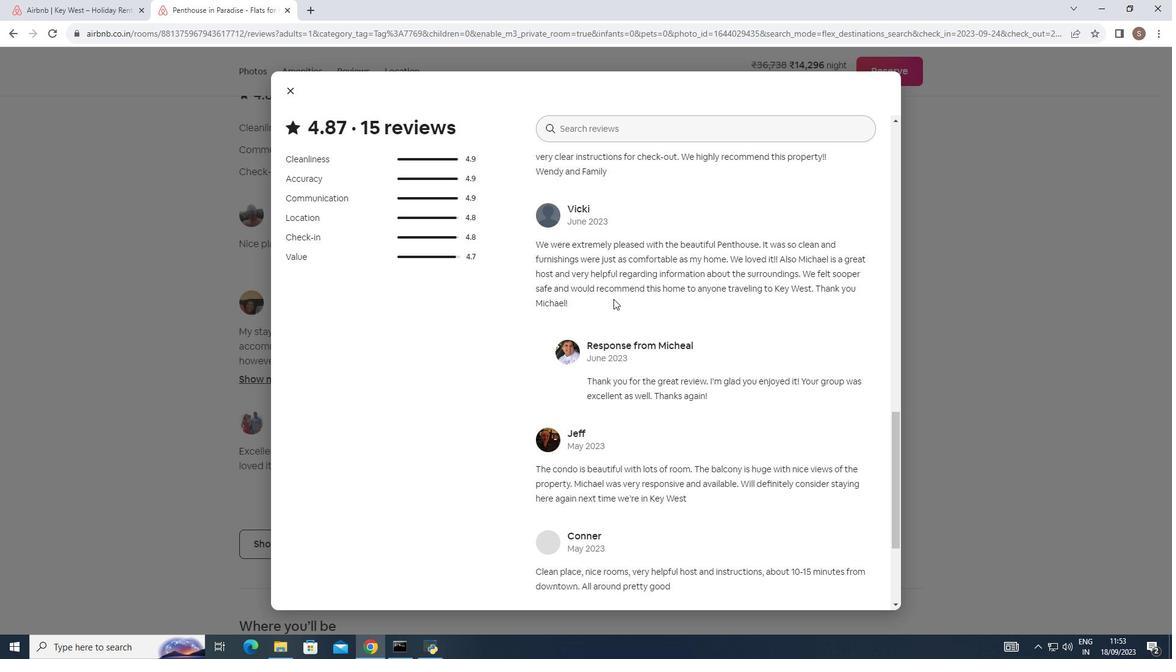 
Action: Mouse scrolled (613, 298) with delta (0, 0)
Screenshot: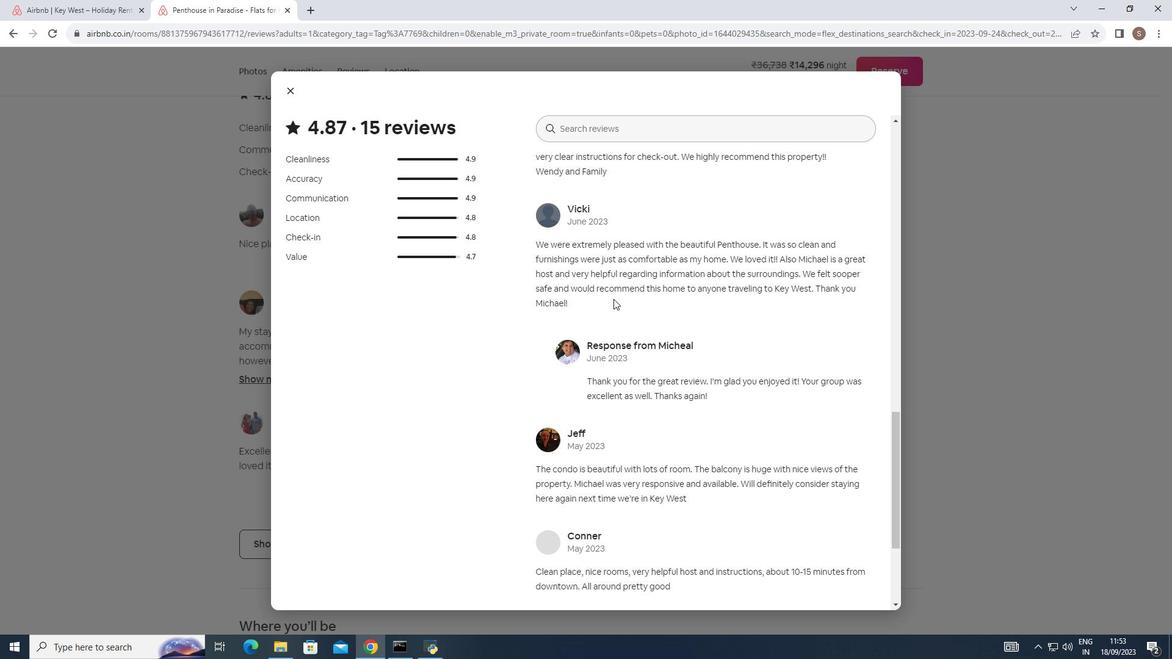 
Action: Mouse scrolled (613, 298) with delta (0, 0)
Screenshot: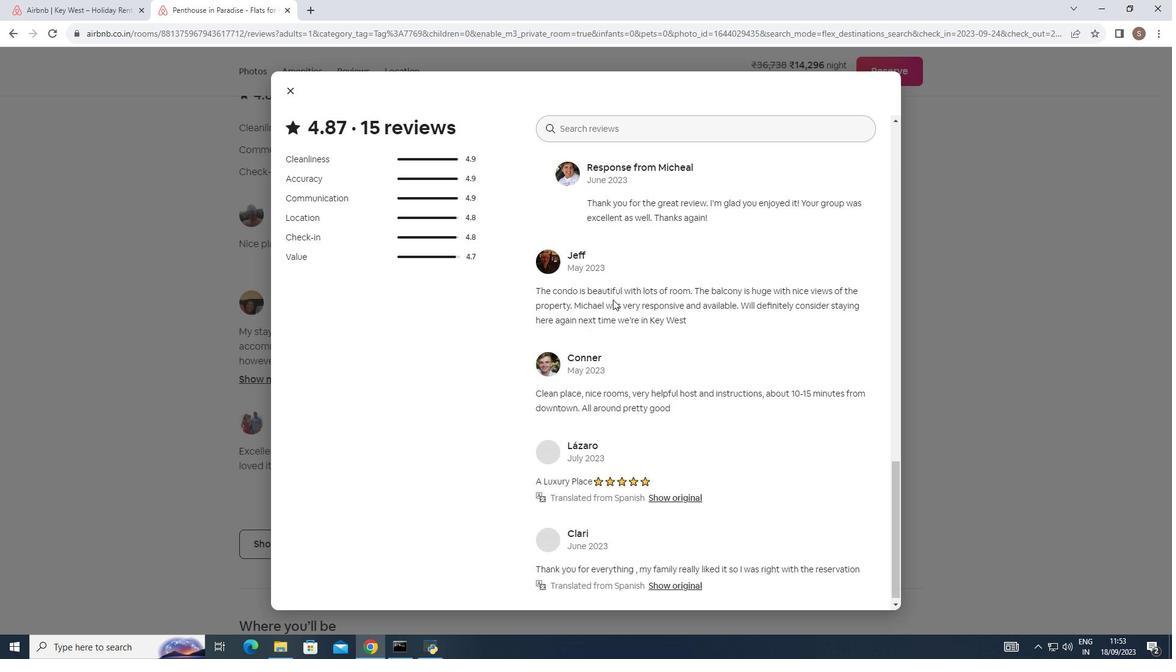 
Action: Mouse scrolled (613, 298) with delta (0, 0)
Screenshot: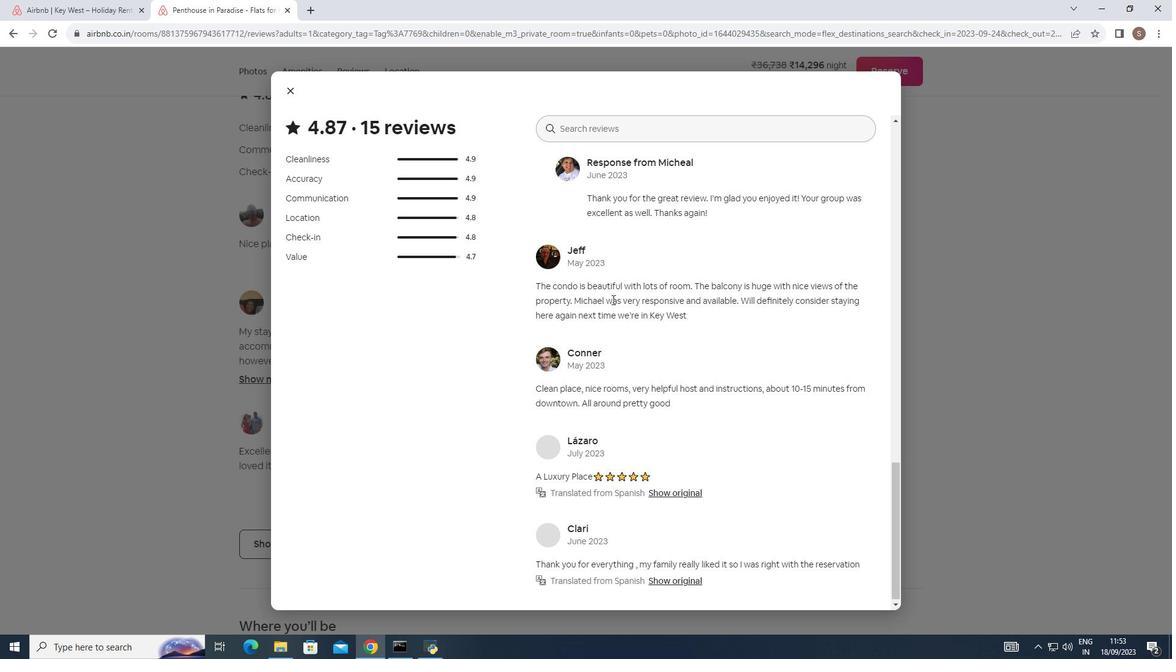 
Action: Mouse moved to (613, 299)
Screenshot: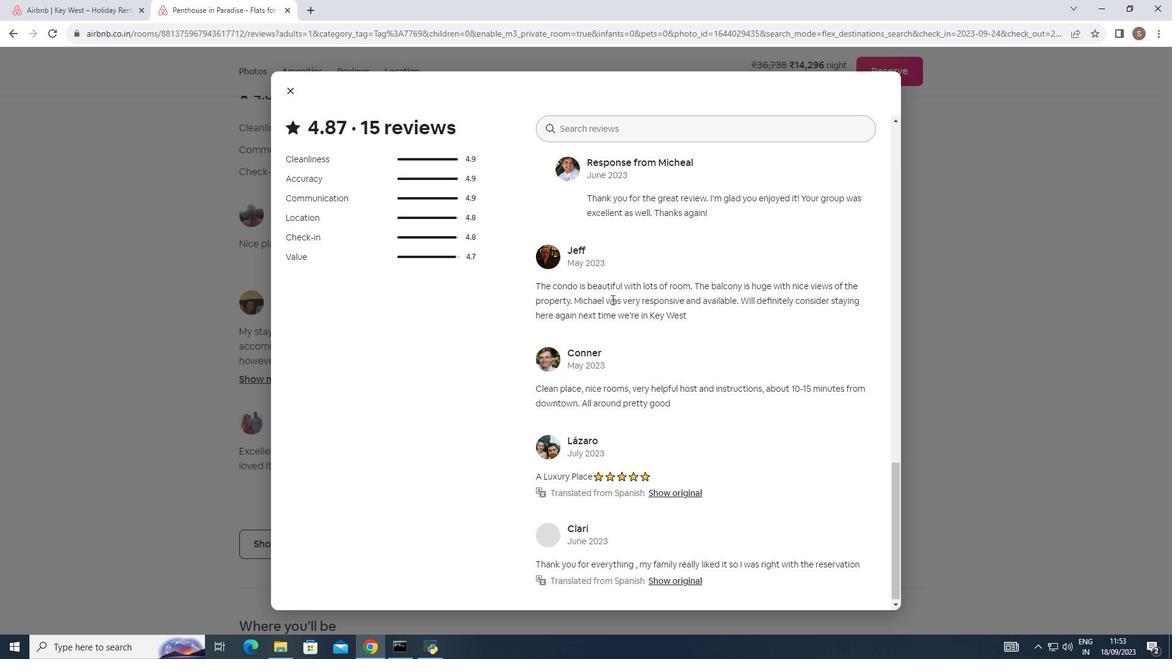 
Action: Mouse scrolled (613, 299) with delta (0, 0)
Screenshot: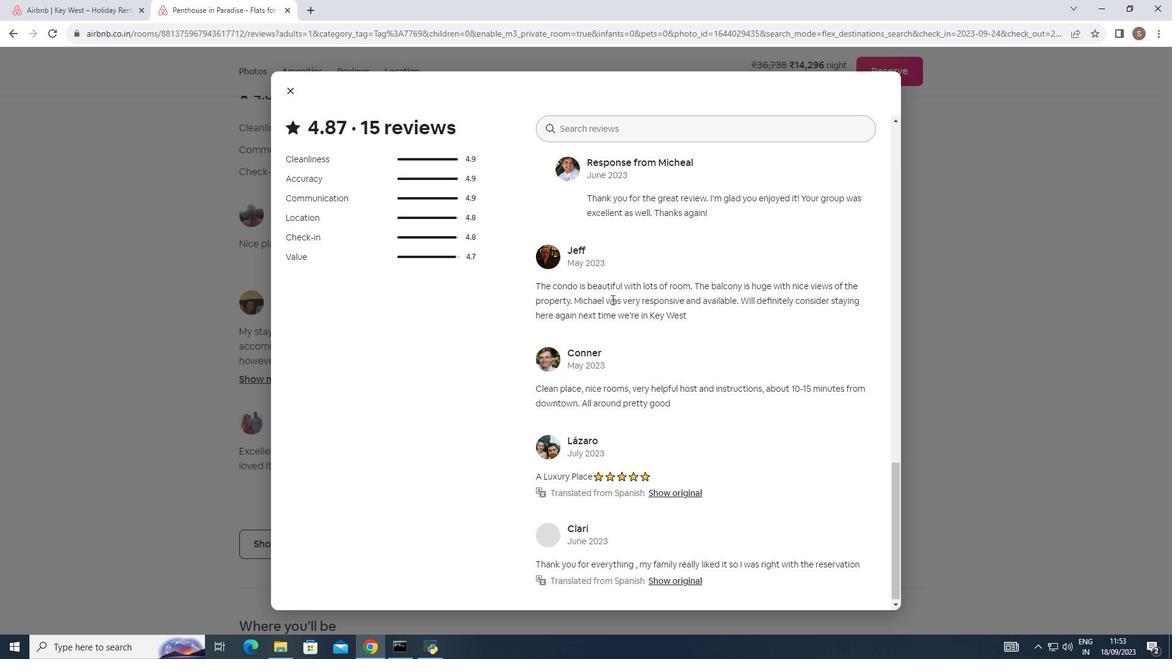 
Action: Mouse moved to (612, 299)
Screenshot: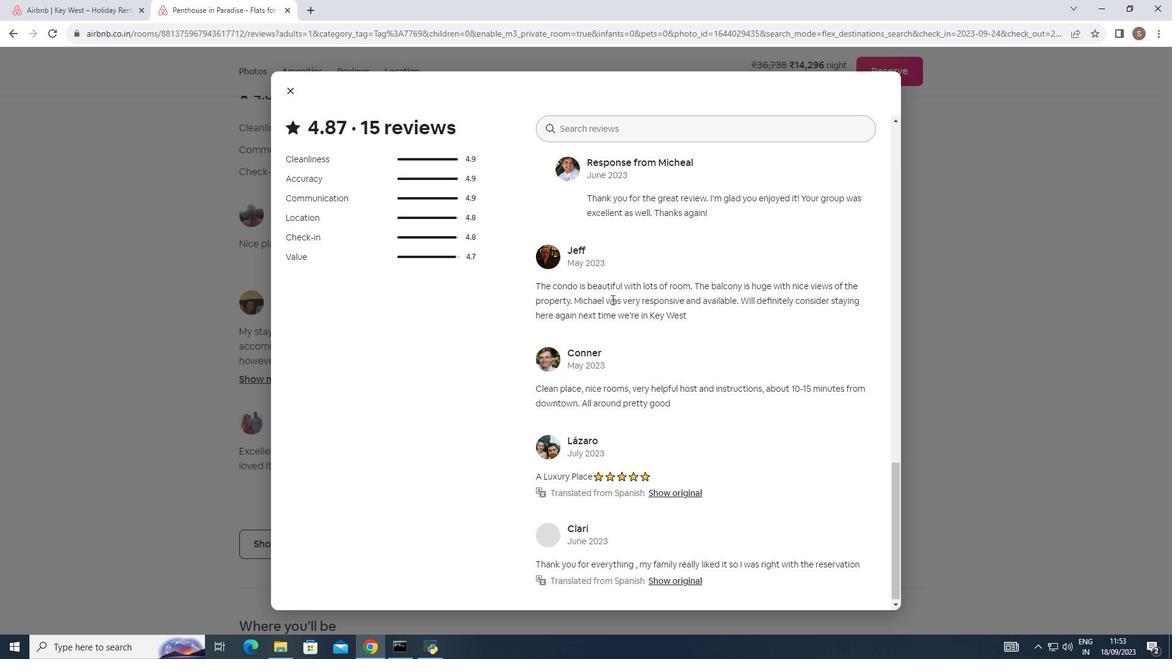 
Action: Mouse scrolled (612, 299) with delta (0, 0)
Screenshot: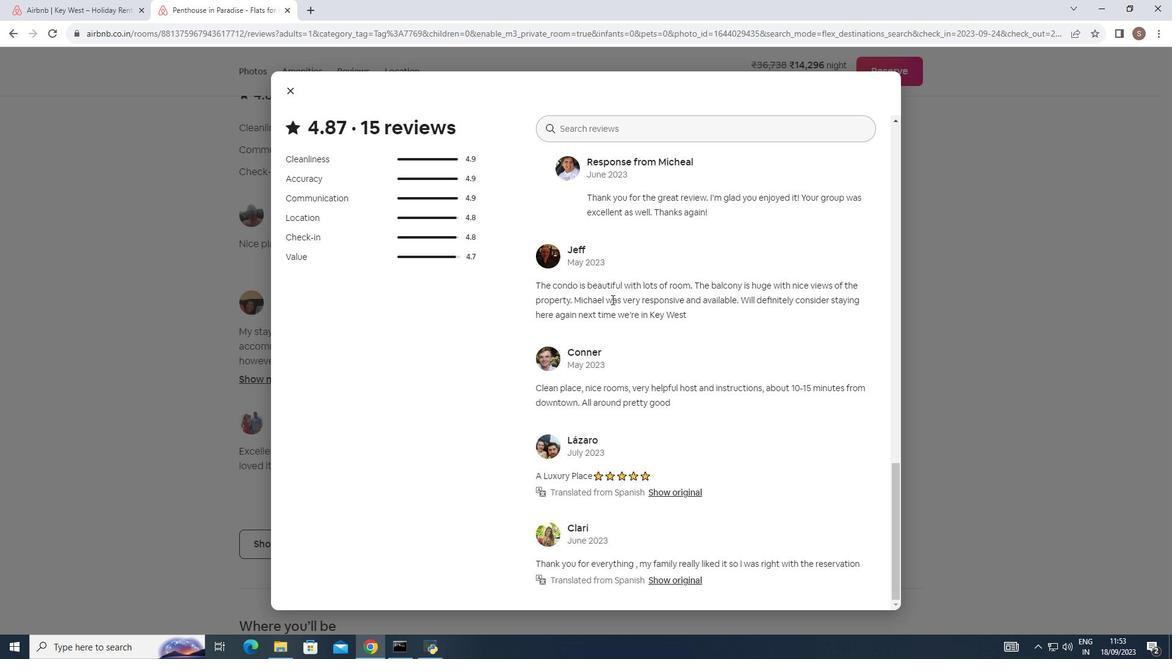 
Action: Mouse scrolled (612, 299) with delta (0, 0)
Screenshot: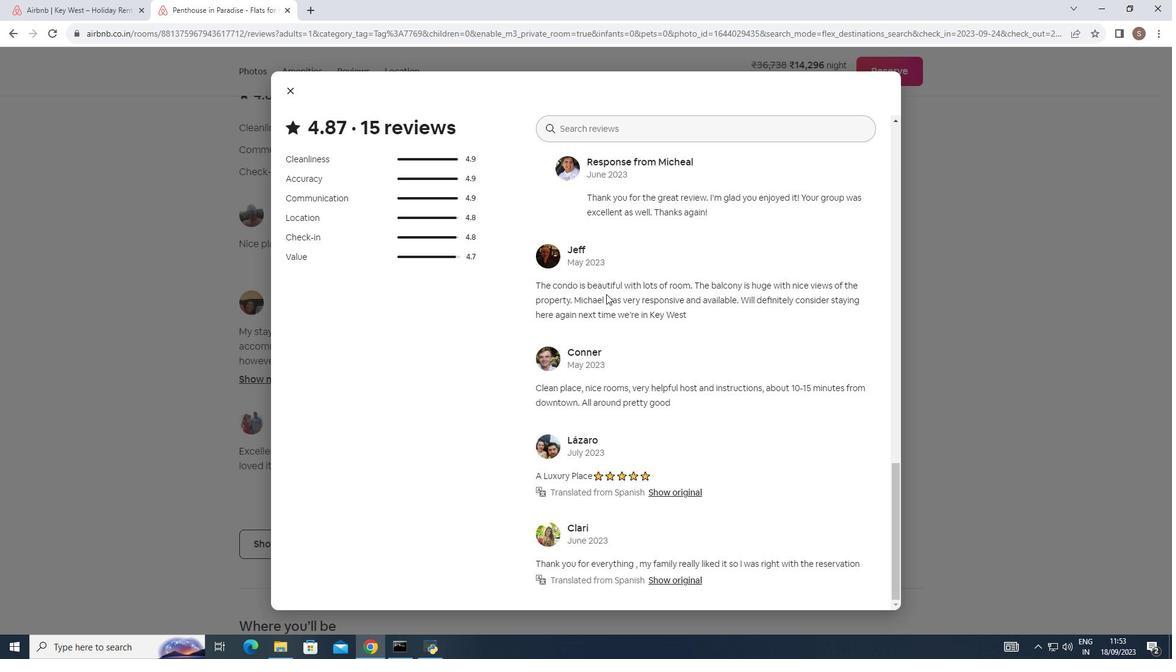 
Action: Mouse scrolled (612, 299) with delta (0, 0)
Screenshot: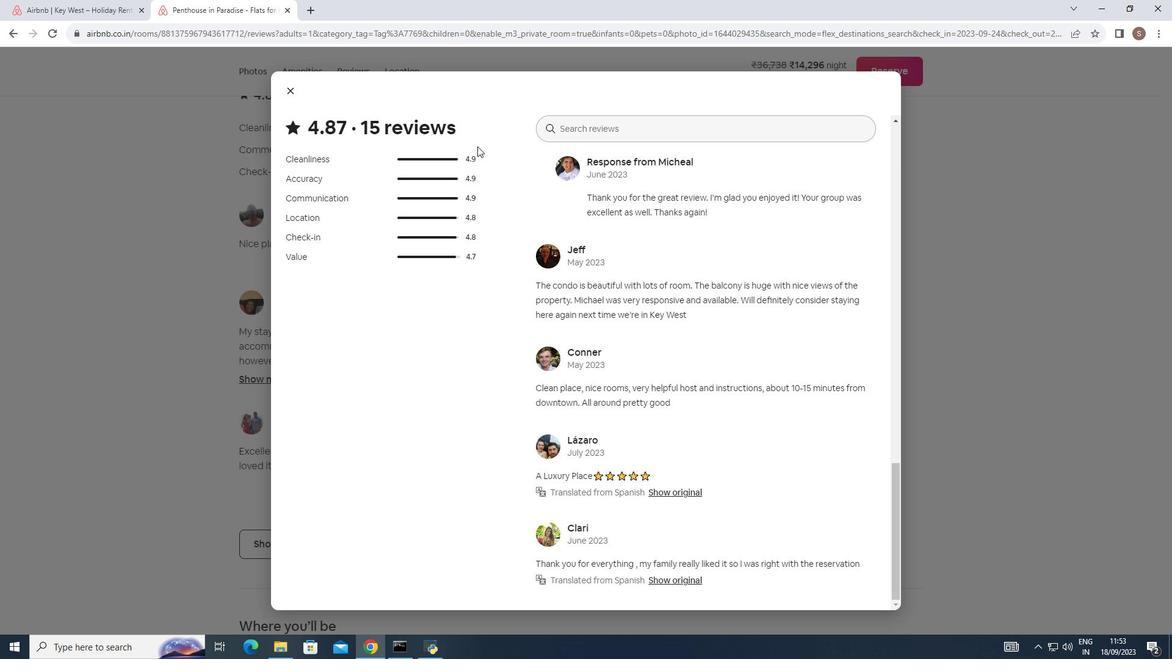 
Action: Mouse scrolled (612, 299) with delta (0, 0)
Screenshot: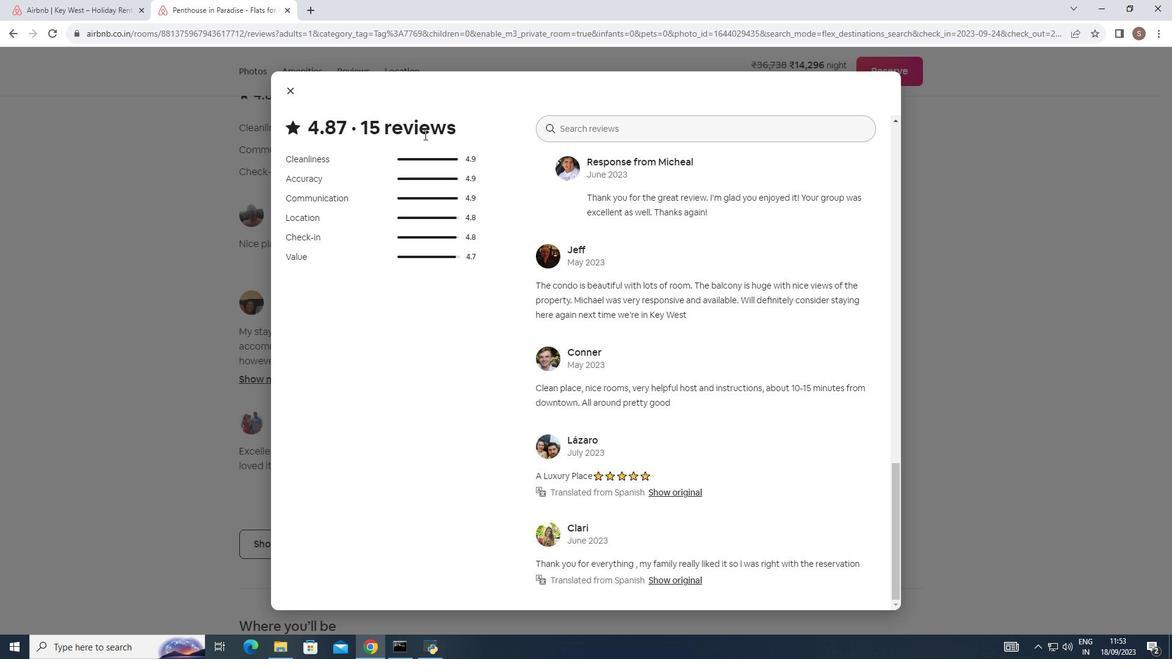 
Action: Mouse moved to (291, 87)
Screenshot: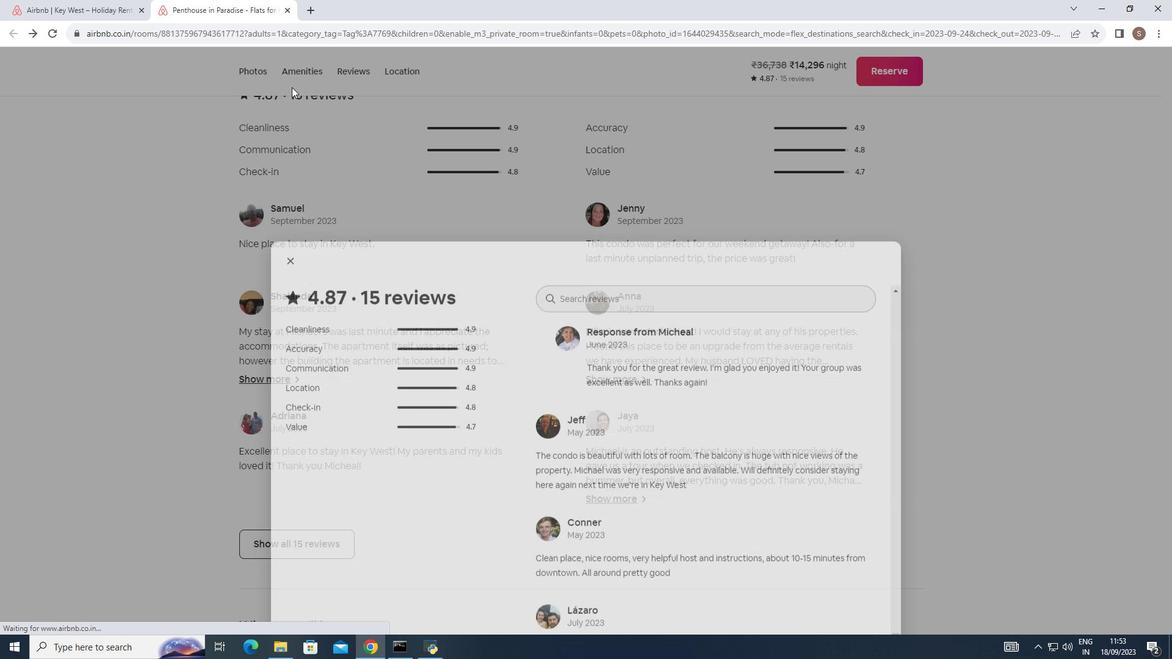 
Action: Mouse pressed left at (291, 87)
Screenshot: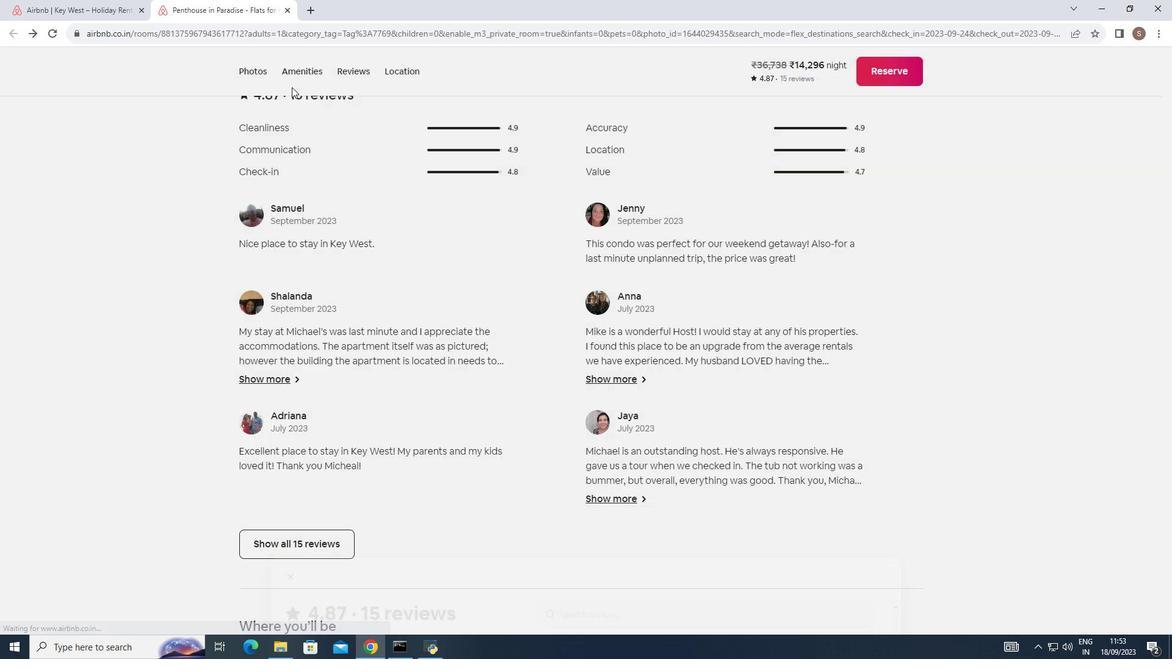 
Action: Mouse moved to (351, 263)
Screenshot: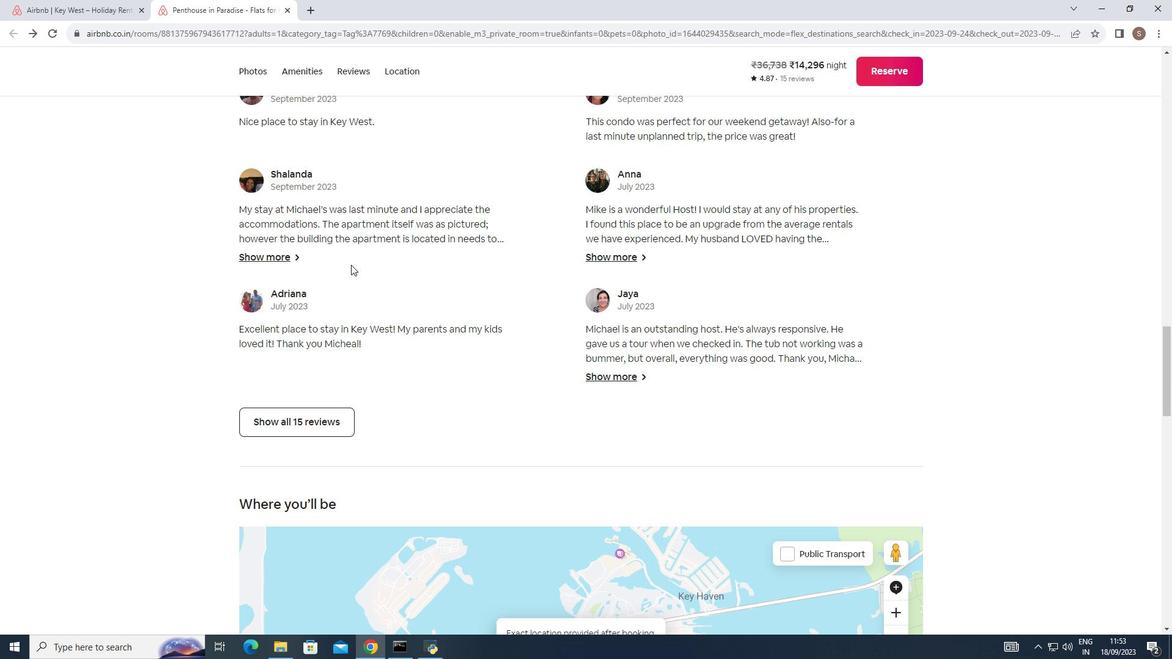 
Action: Mouse scrolled (351, 262) with delta (0, 0)
Screenshot: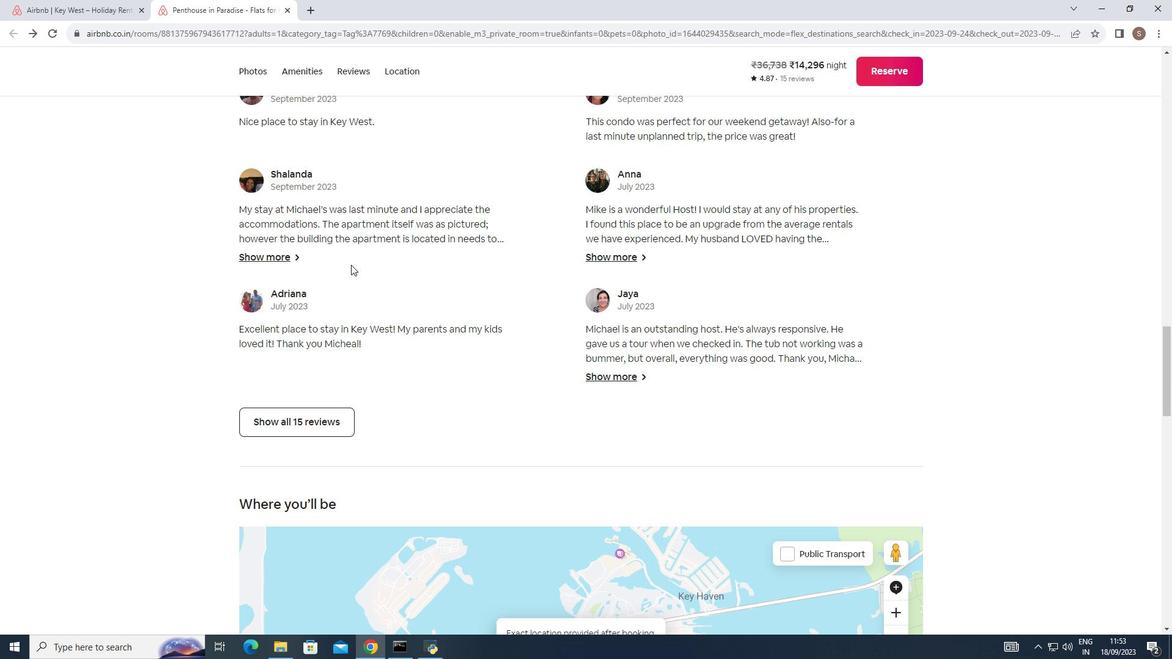 
Action: Mouse moved to (351, 265)
Screenshot: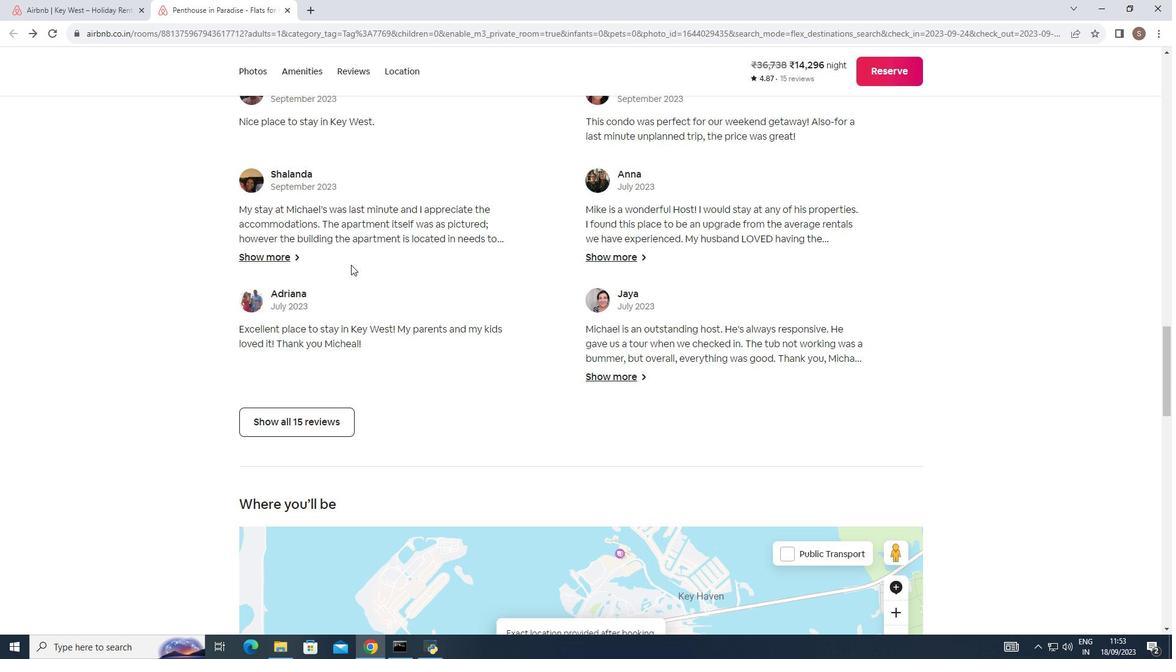 
Action: Mouse scrolled (351, 264) with delta (0, 0)
Screenshot: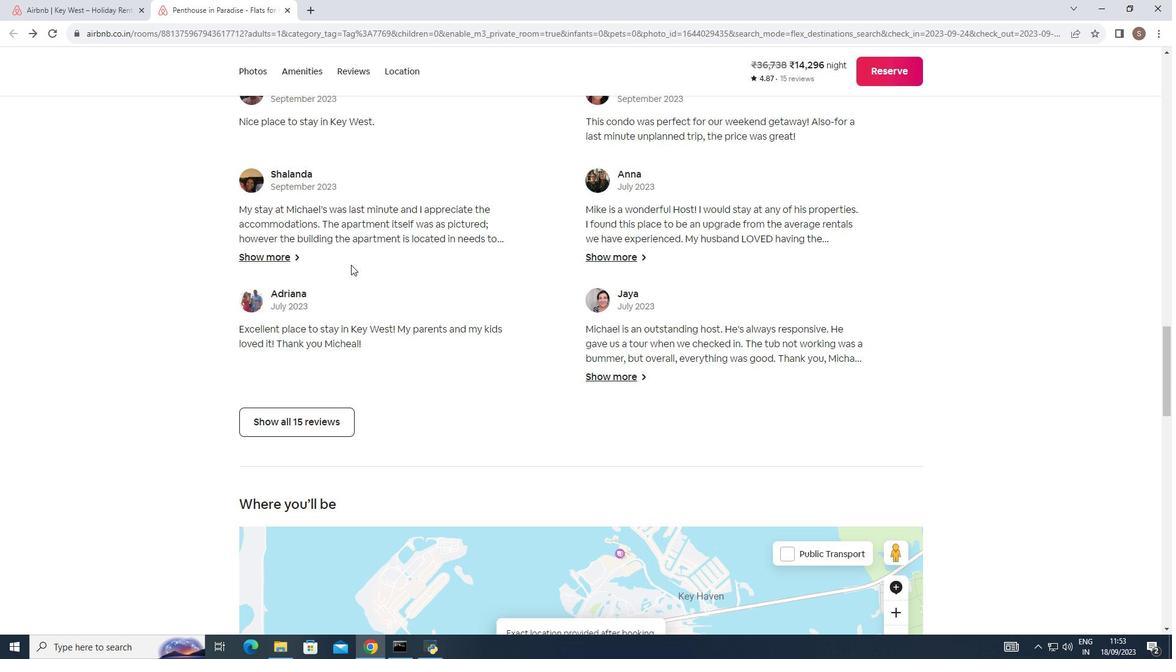 
Action: Mouse scrolled (351, 264) with delta (0, 0)
Screenshot: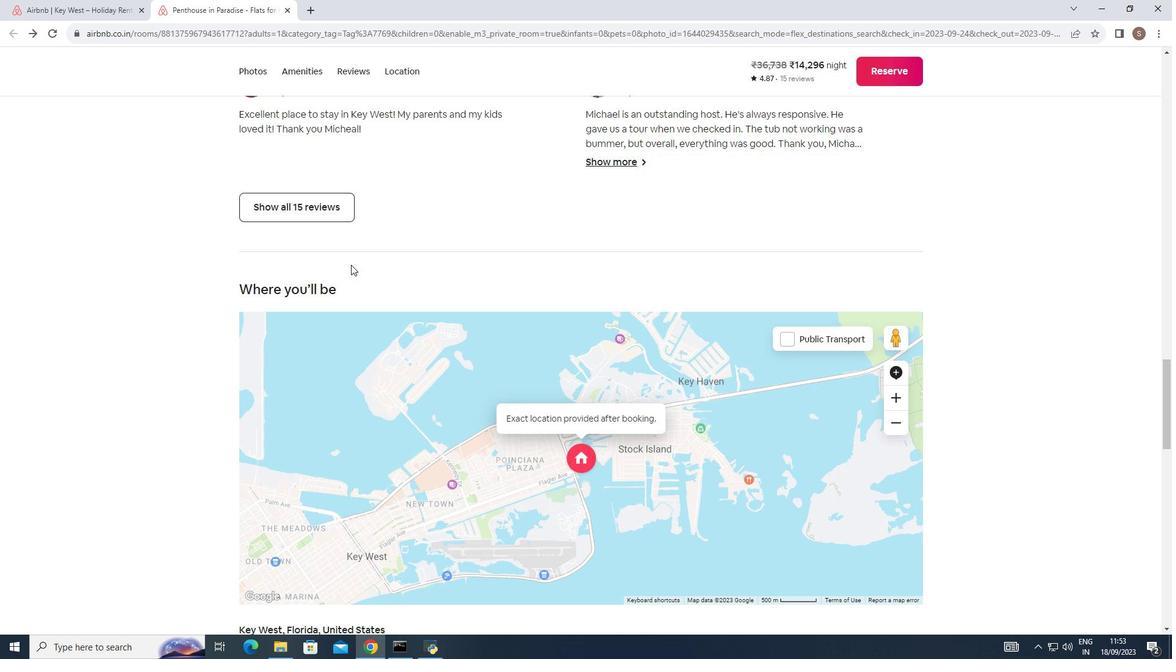 
Action: Mouse scrolled (351, 264) with delta (0, 0)
Screenshot: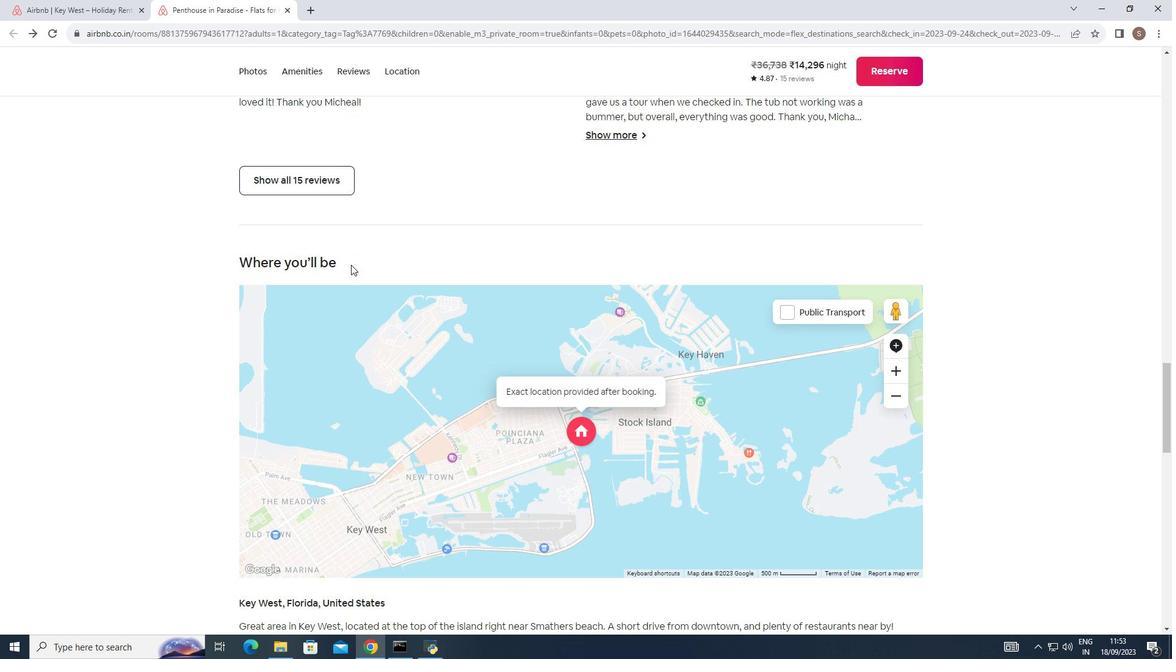 
Action: Mouse scrolled (351, 264) with delta (0, 0)
Screenshot: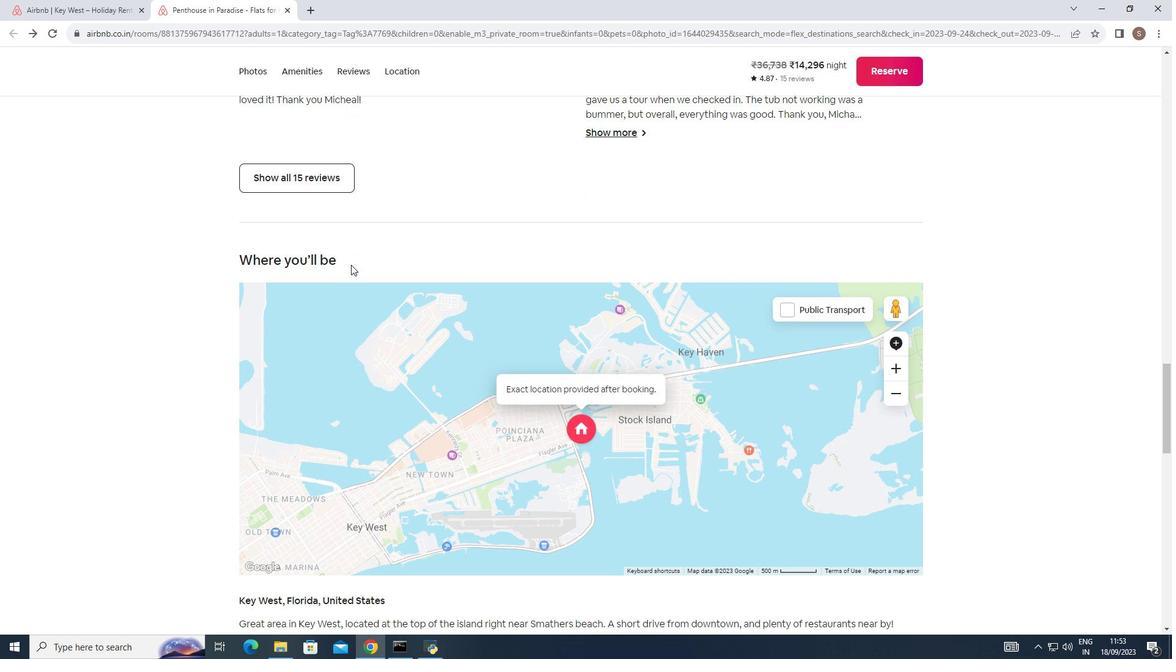 
Action: Mouse scrolled (351, 264) with delta (0, 0)
Screenshot: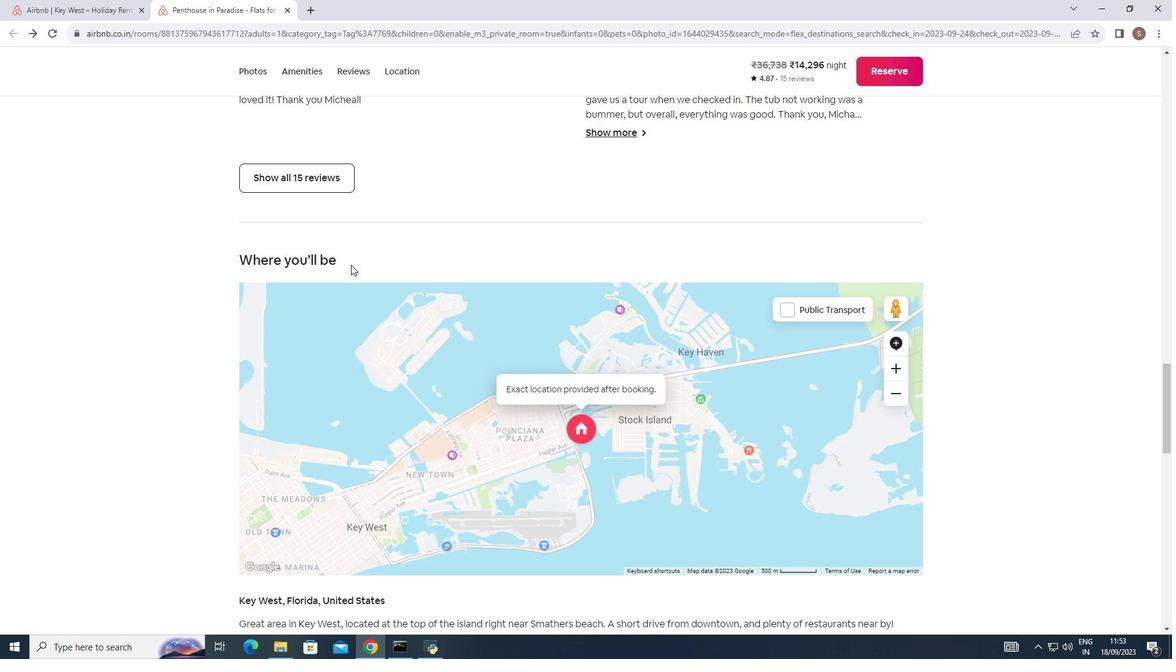 
Action: Mouse scrolled (351, 264) with delta (0, 0)
Screenshot: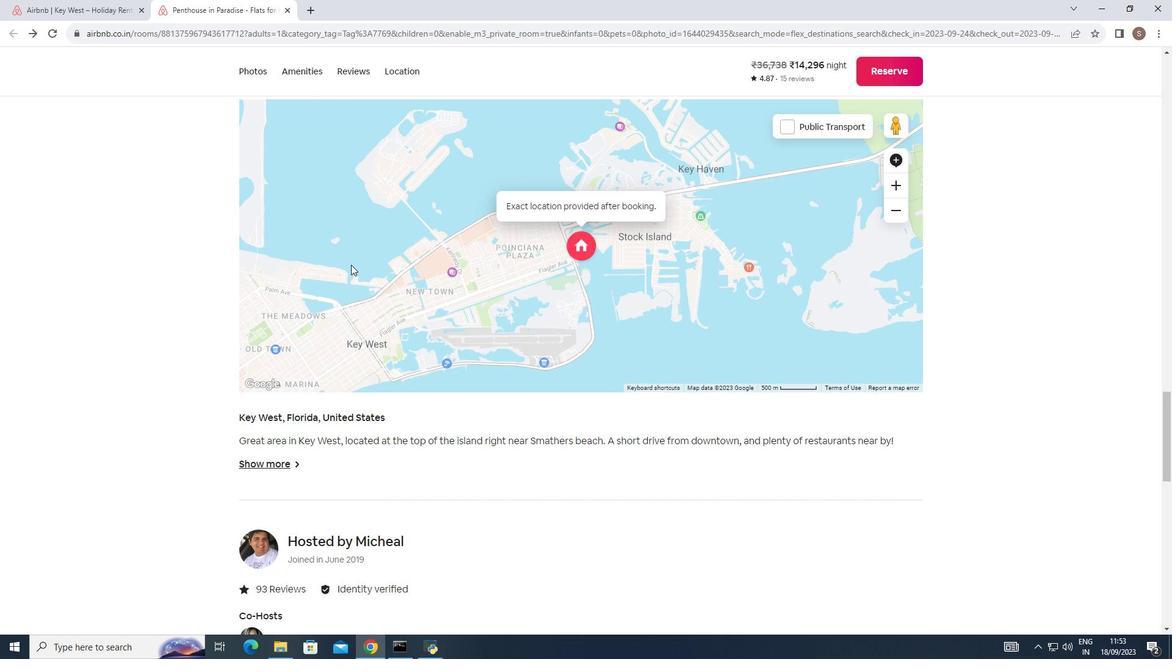 
Action: Mouse scrolled (351, 264) with delta (0, 0)
Screenshot: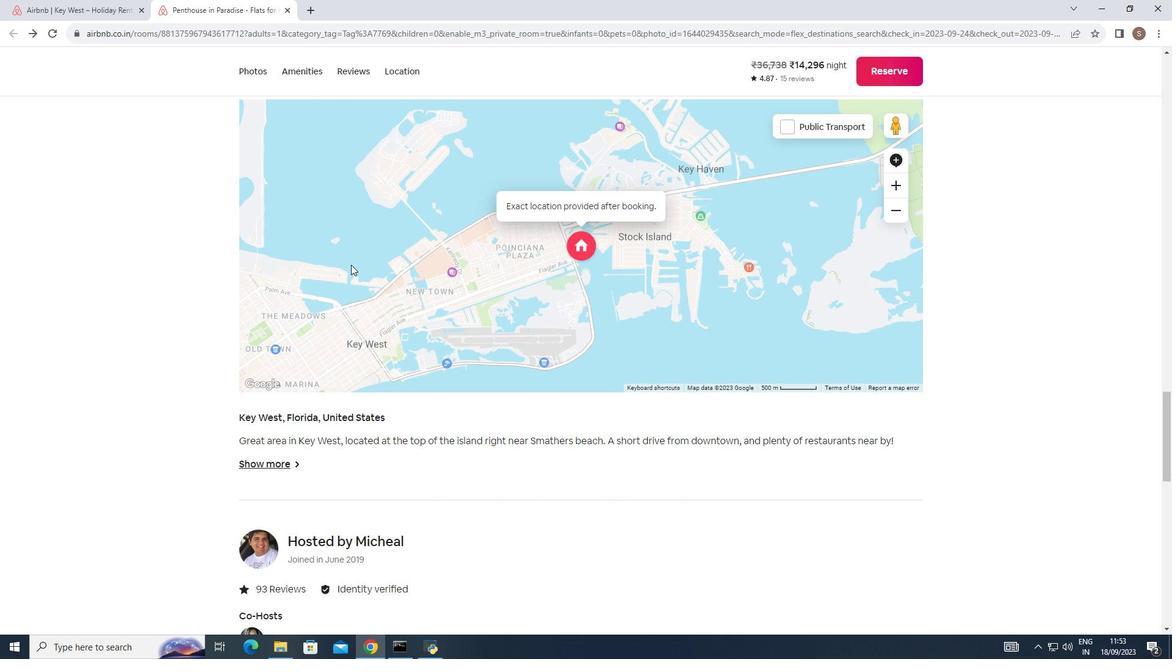
Action: Mouse scrolled (351, 264) with delta (0, 0)
Screenshot: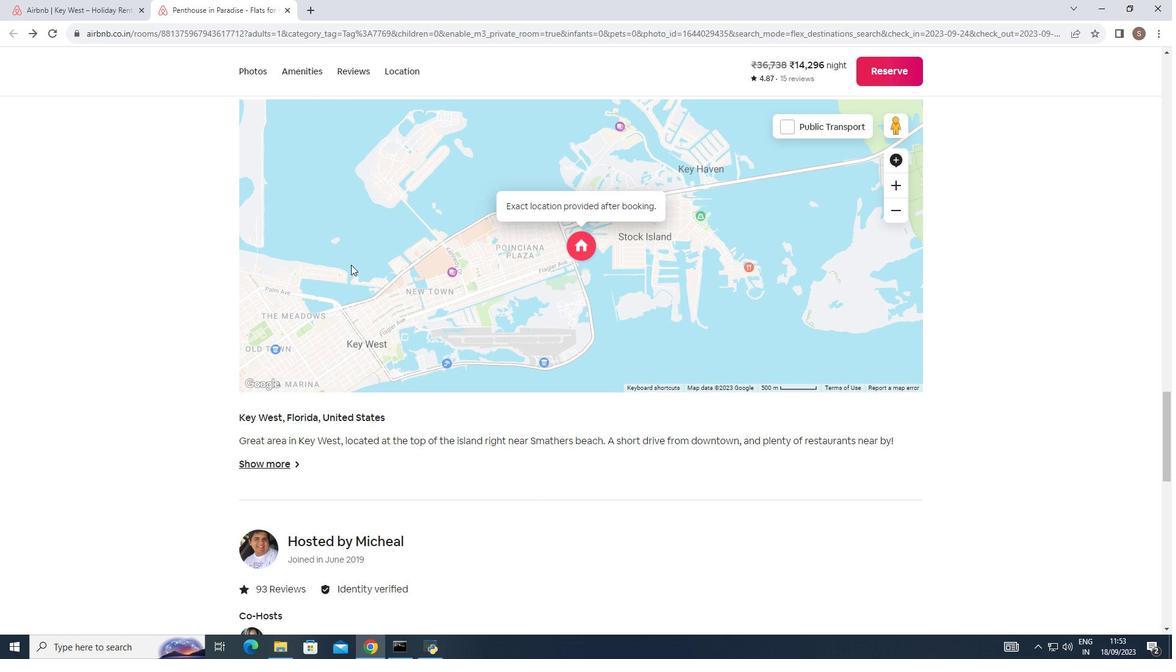 
Action: Mouse scrolled (351, 264) with delta (0, 0)
Screenshot: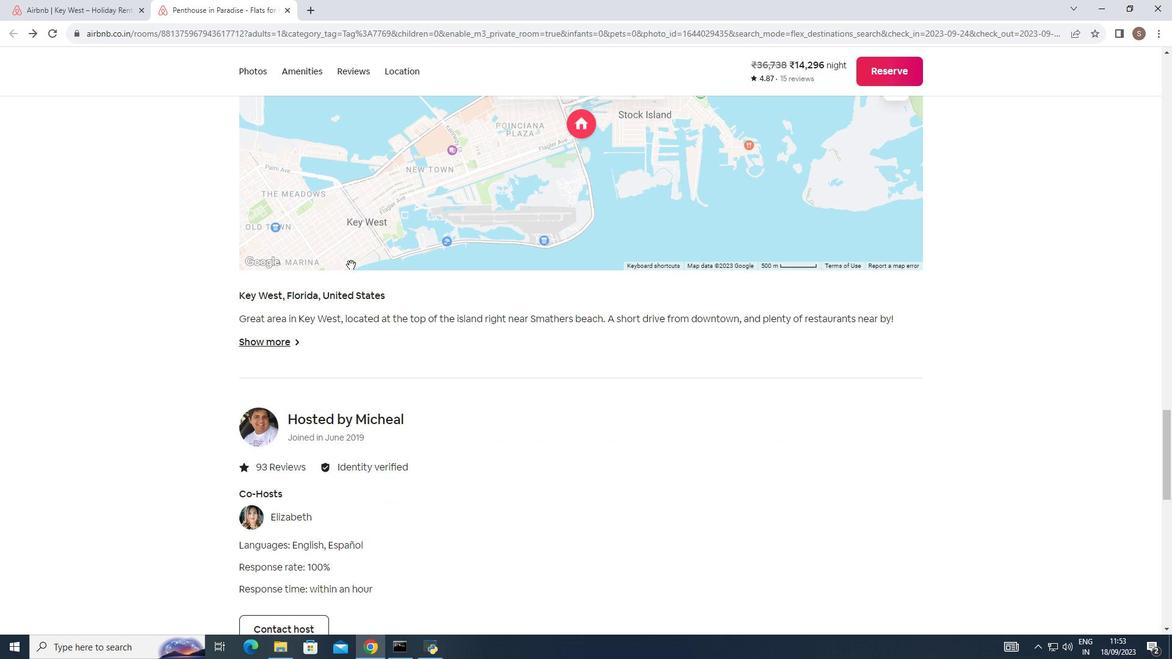 
Action: Mouse scrolled (351, 264) with delta (0, 0)
Screenshot: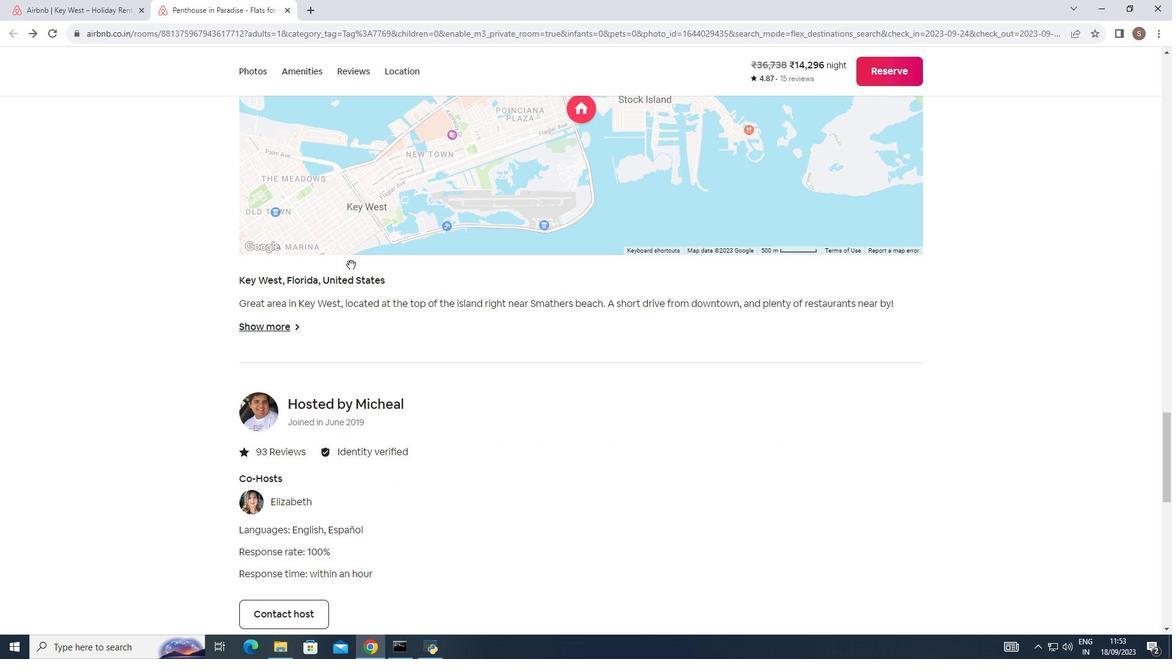 
Action: Mouse scrolled (351, 264) with delta (0, 0)
Screenshot: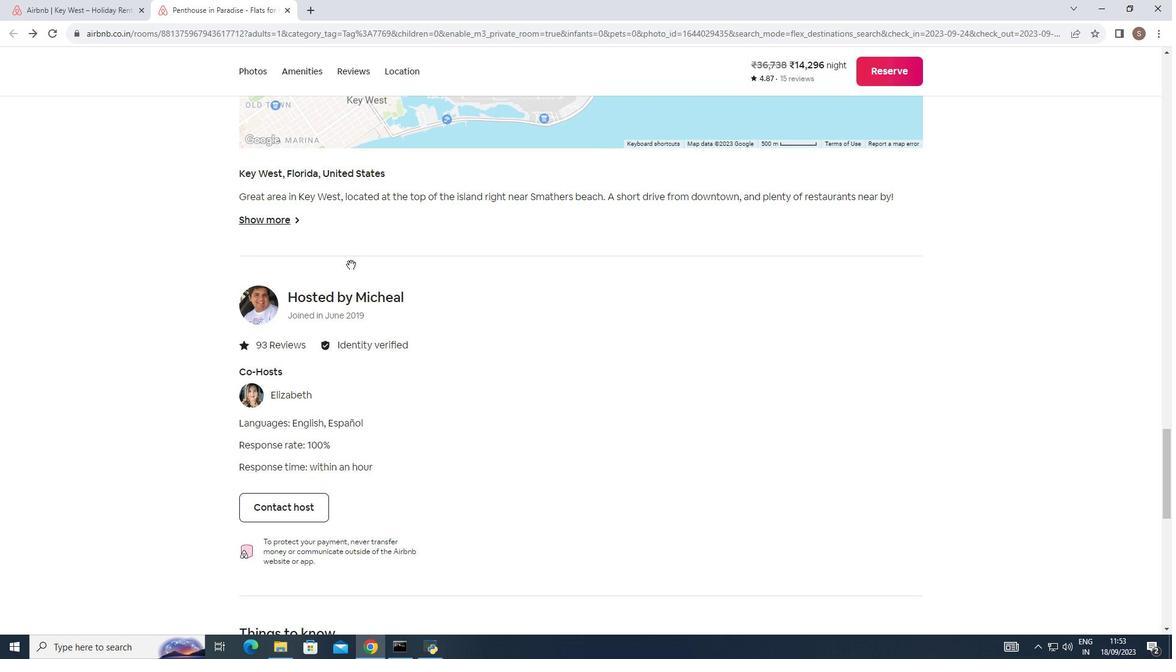 
Action: Mouse scrolled (351, 264) with delta (0, 0)
Screenshot: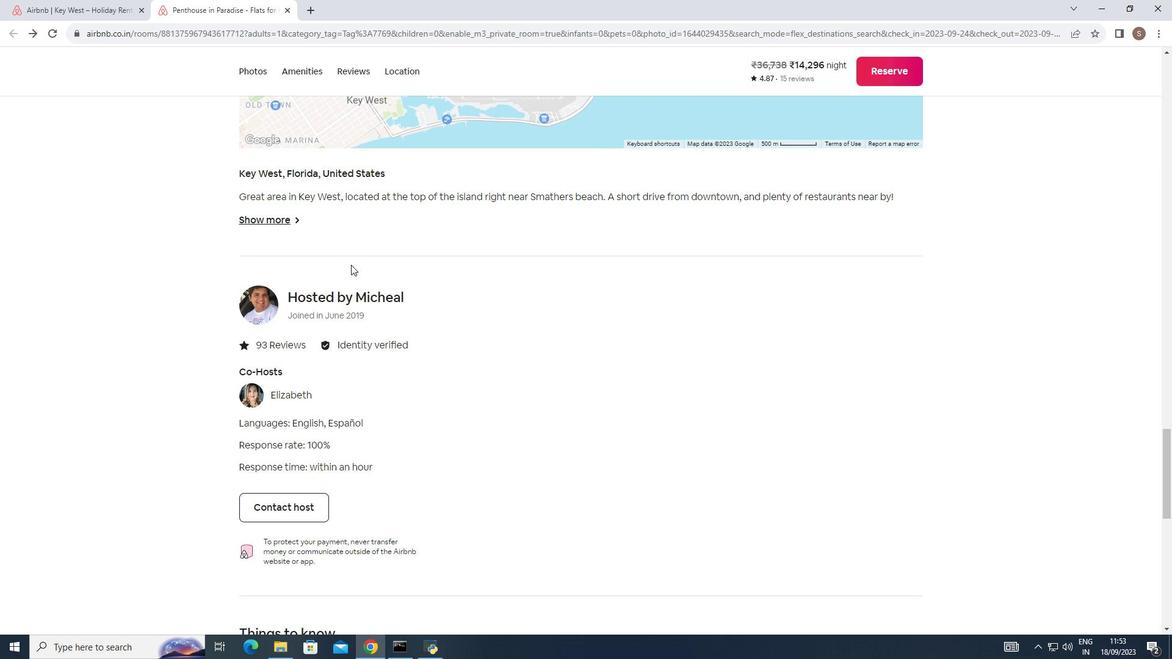 
Action: Mouse scrolled (351, 264) with delta (0, 0)
Screenshot: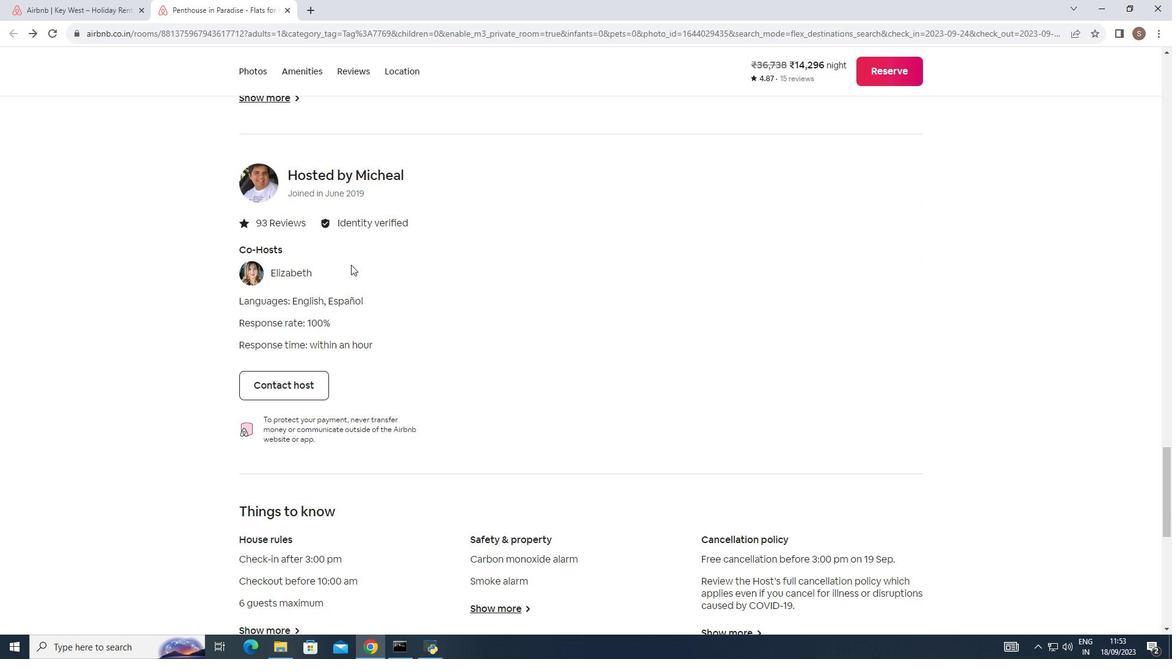 
Action: Mouse scrolled (351, 264) with delta (0, 0)
Screenshot: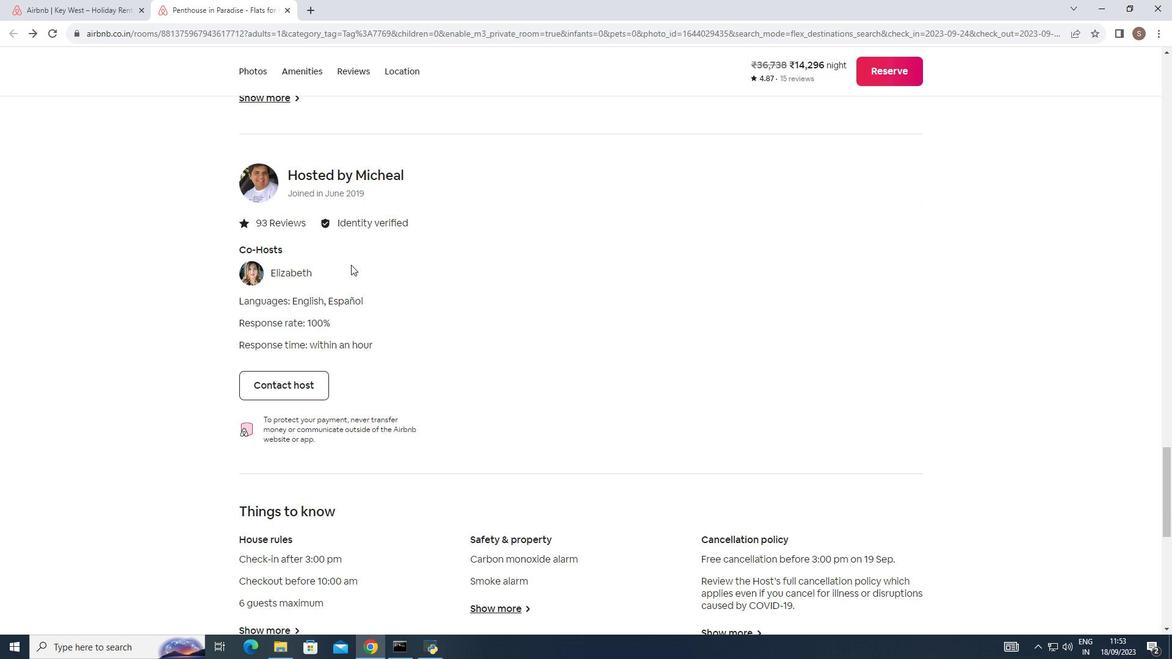 
Action: Mouse scrolled (351, 264) with delta (0, 0)
Screenshot: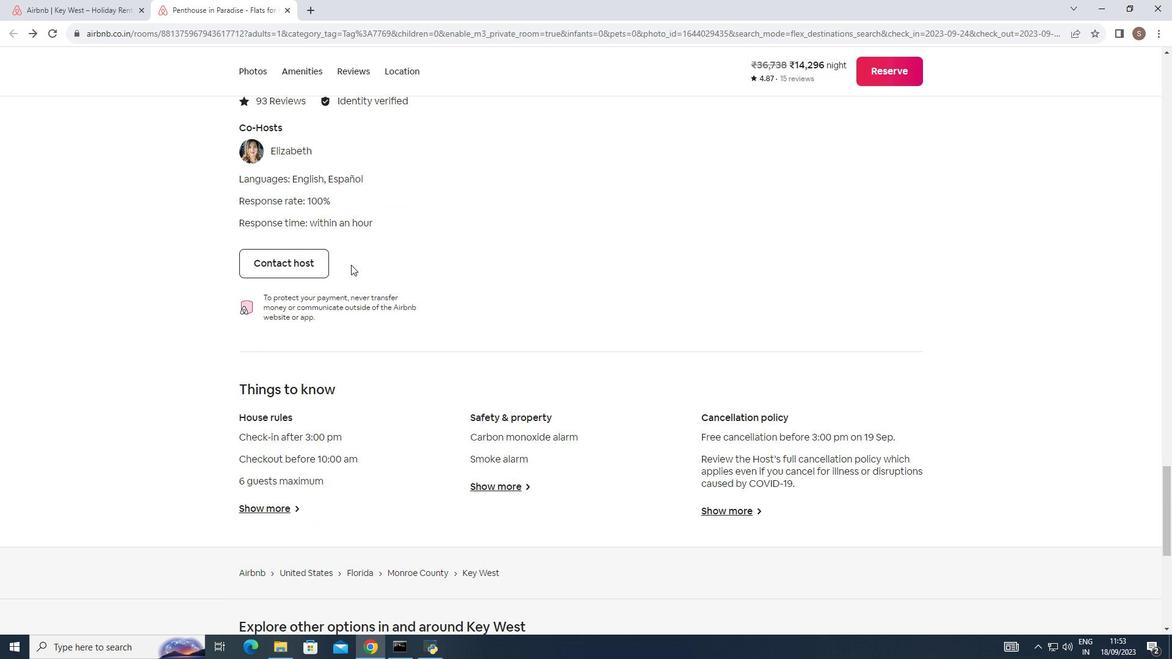 
Action: Mouse scrolled (351, 264) with delta (0, 0)
Screenshot: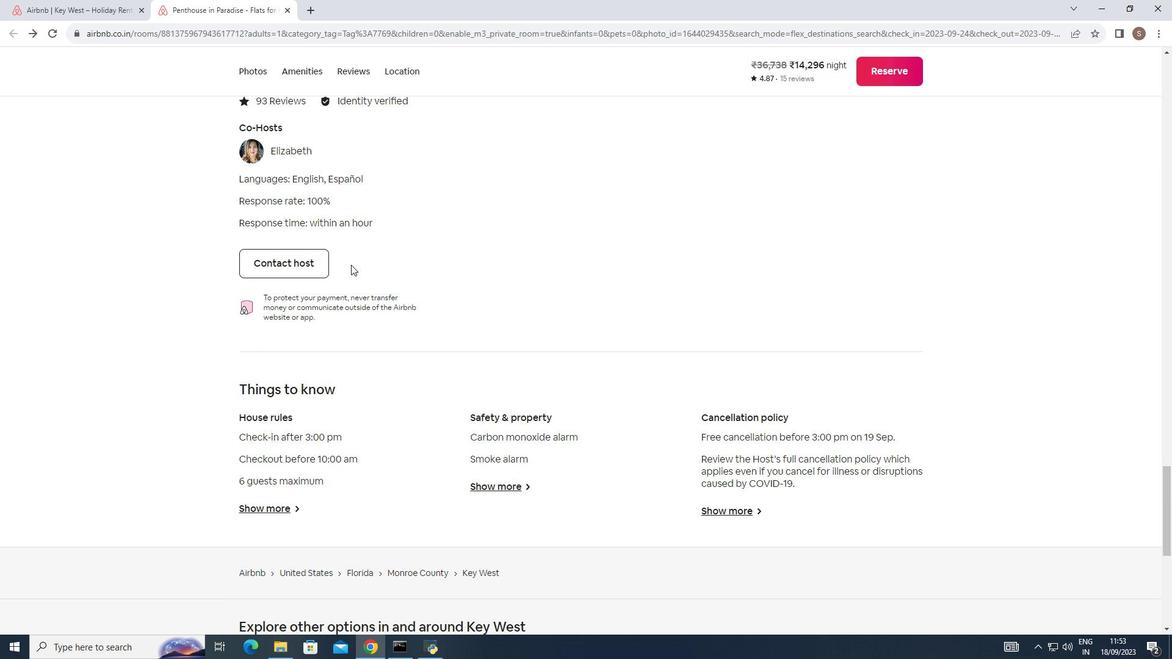 
Action: Mouse scrolled (351, 264) with delta (0, 0)
Screenshot: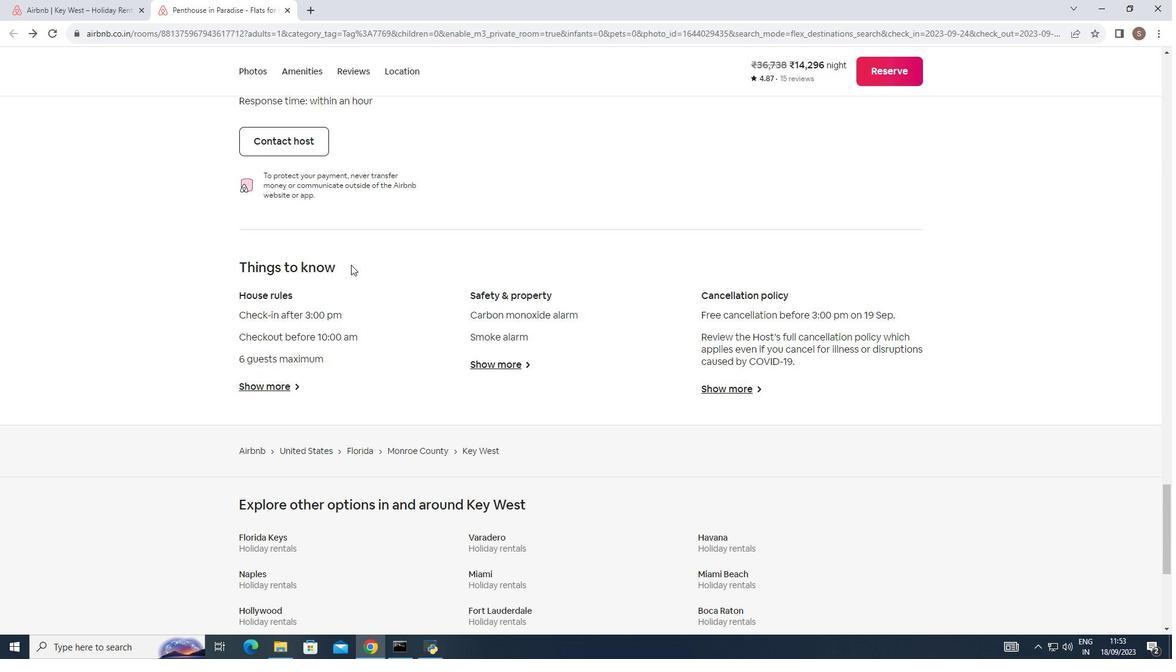 
Action: Mouse scrolled (351, 264) with delta (0, 0)
Screenshot: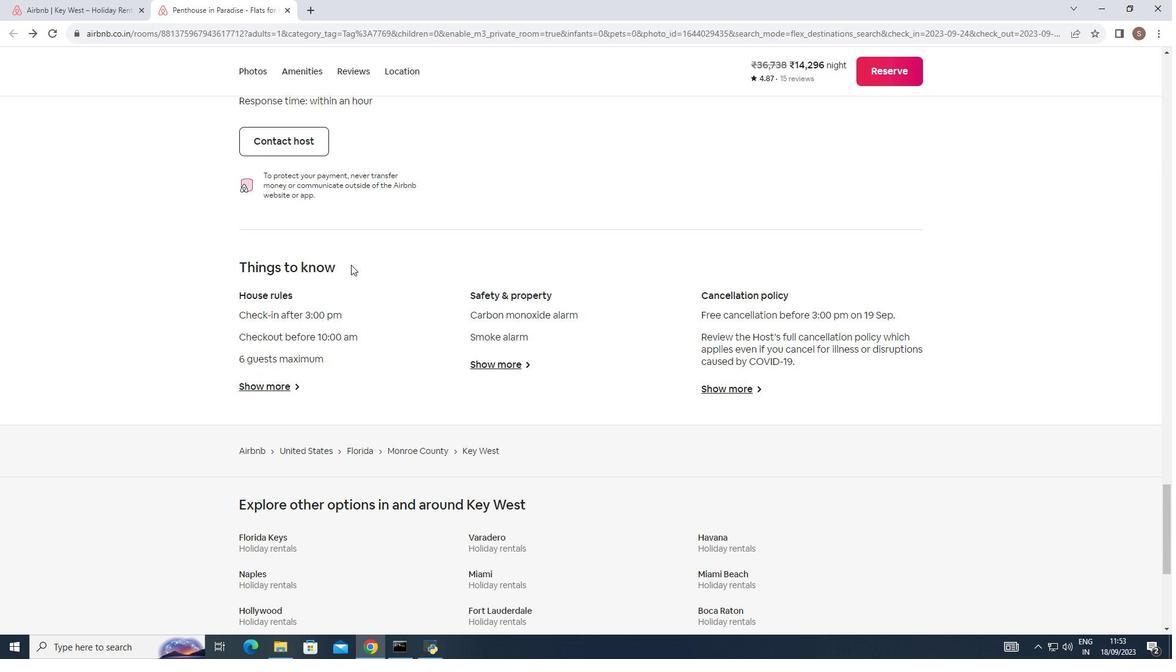 
Action: Mouse scrolled (351, 264) with delta (0, 0)
Screenshot: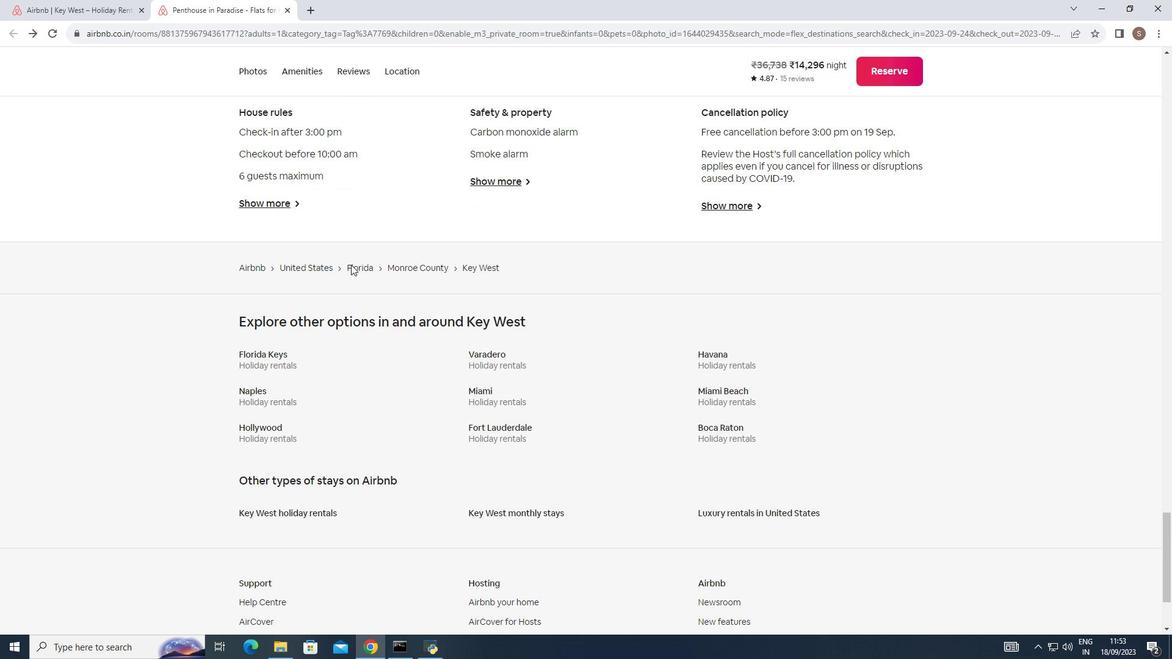 
Action: Mouse scrolled (351, 264) with delta (0, 0)
Screenshot: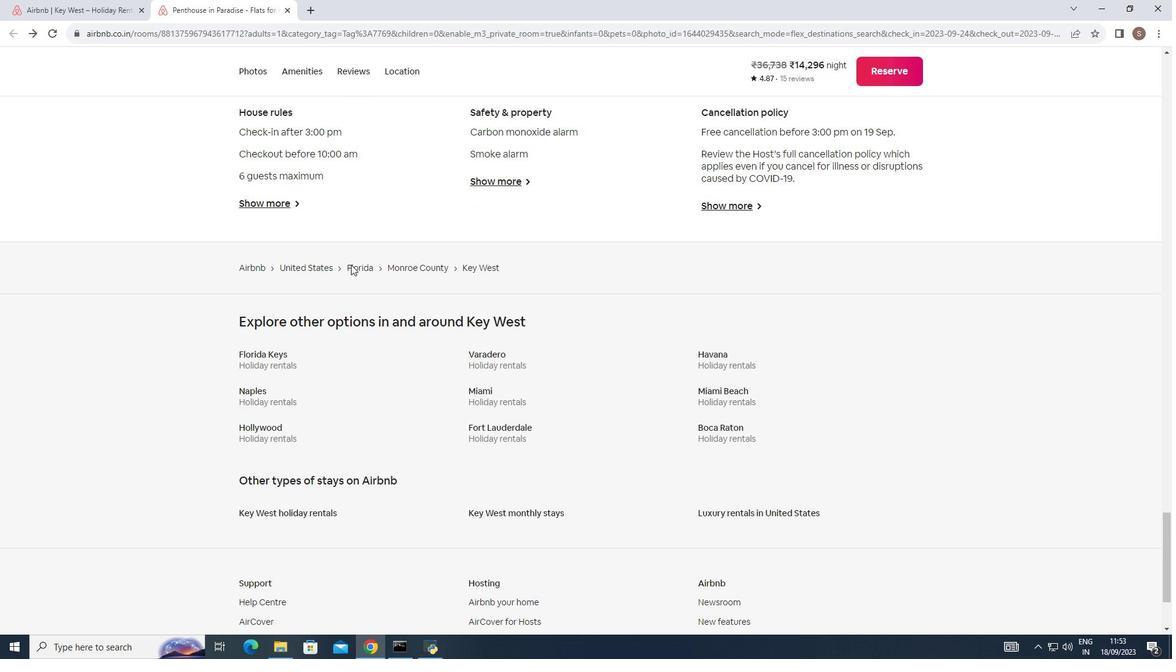 
Action: Mouse scrolled (351, 264) with delta (0, 0)
Screenshot: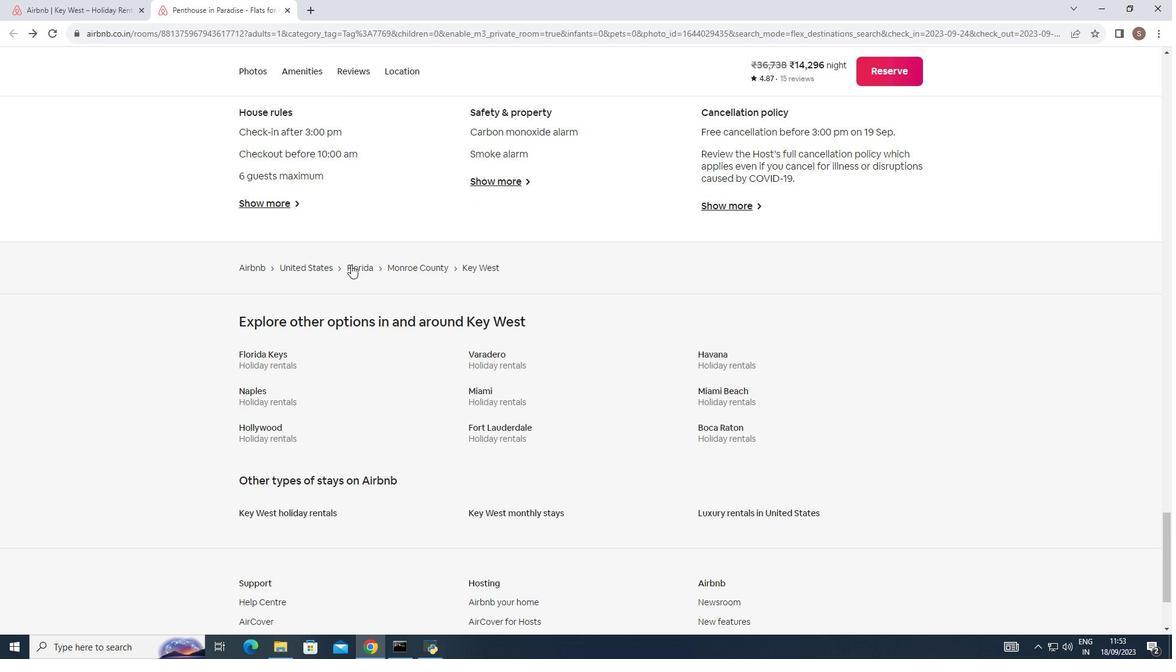 
Action: Mouse scrolled (351, 264) with delta (0, 0)
Screenshot: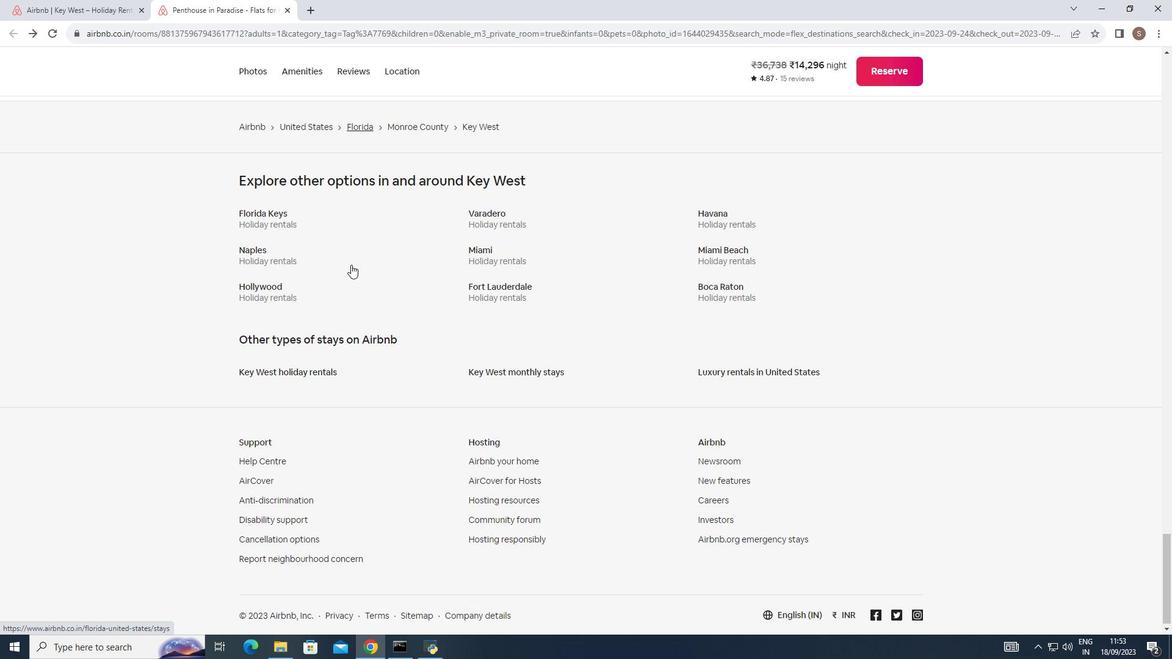 
Action: Mouse scrolled (351, 264) with delta (0, 0)
Screenshot: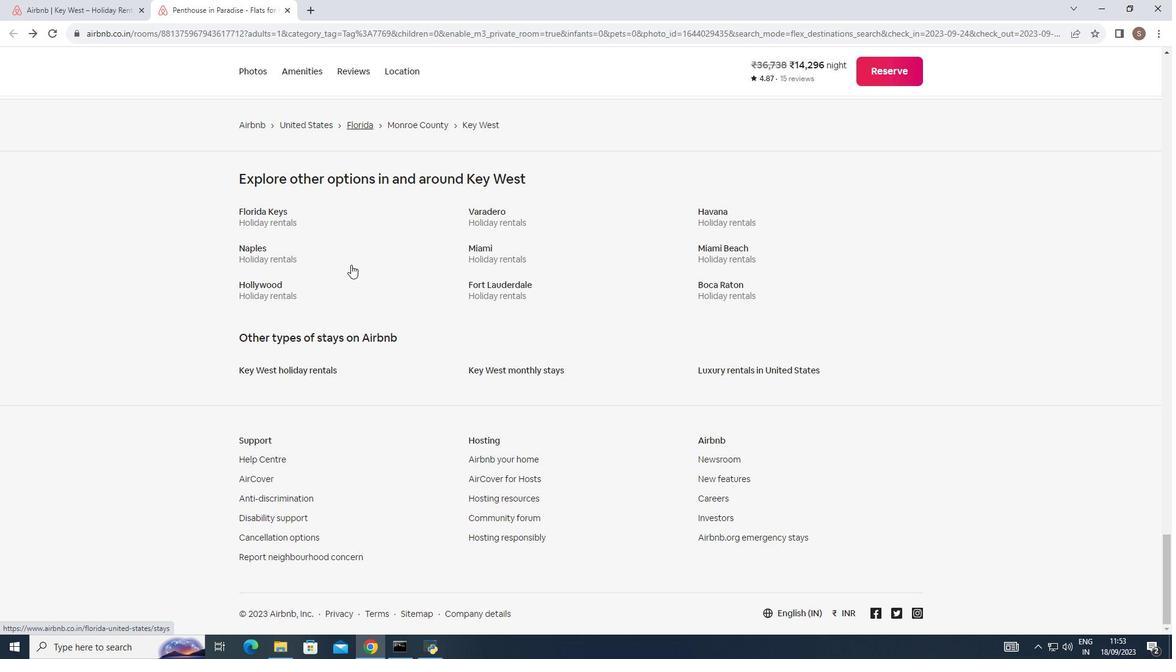 
Action: Mouse scrolled (351, 264) with delta (0, 0)
Screenshot: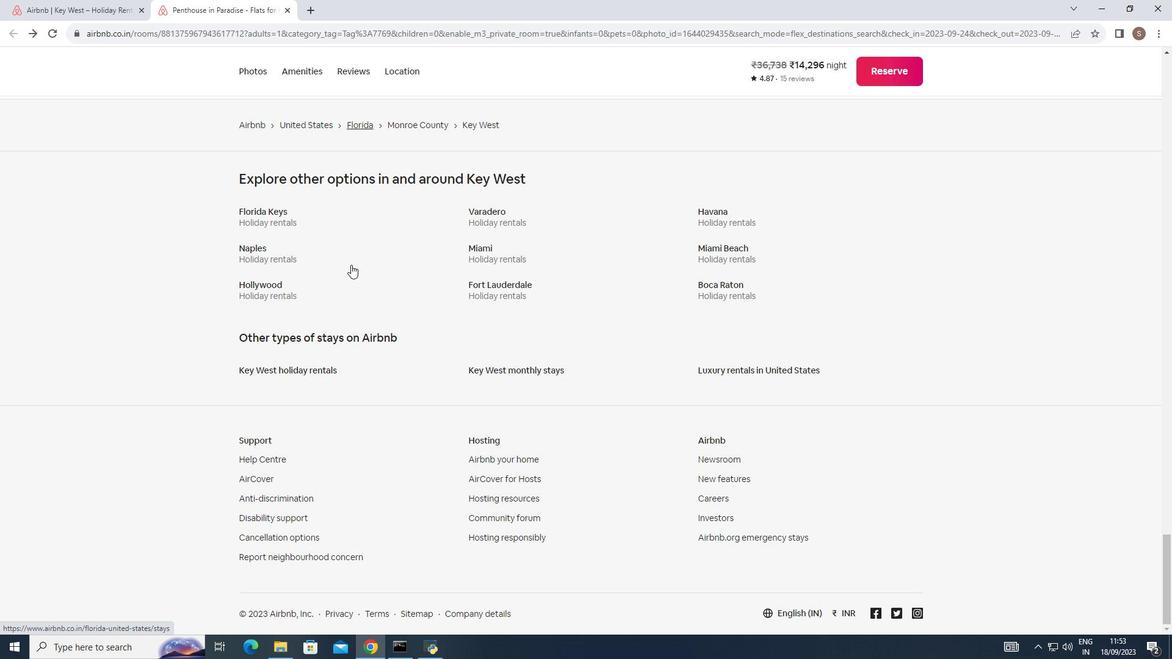 
Action: Mouse scrolled (351, 264) with delta (0, 0)
Screenshot: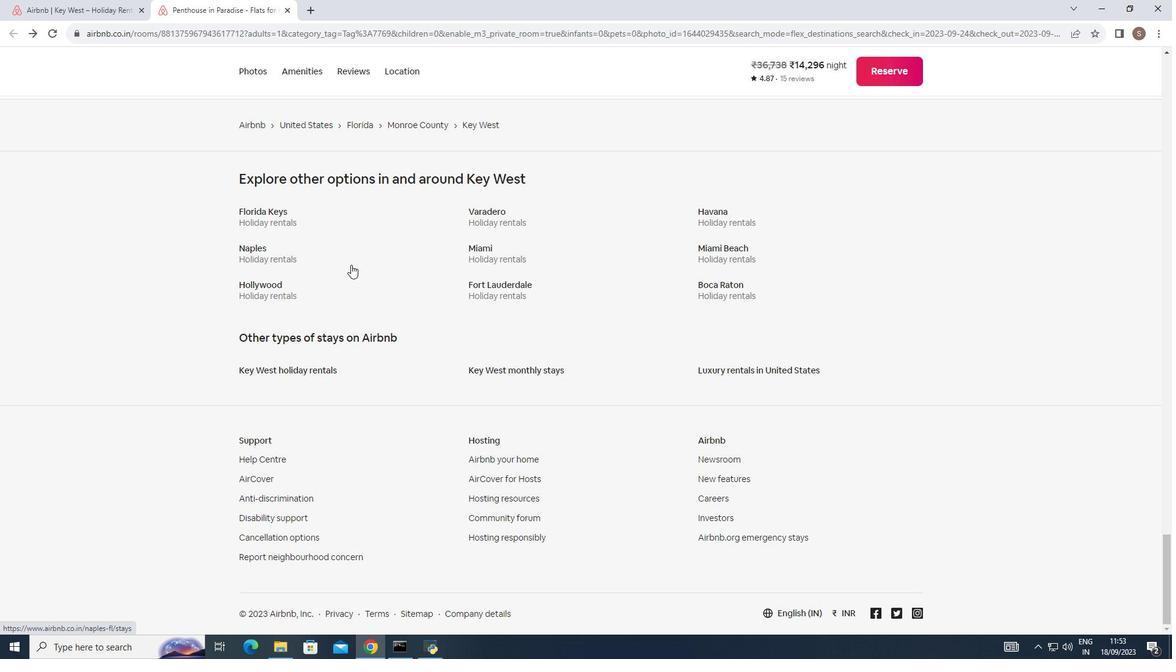 
Action: Mouse scrolled (351, 264) with delta (0, 0)
Screenshot: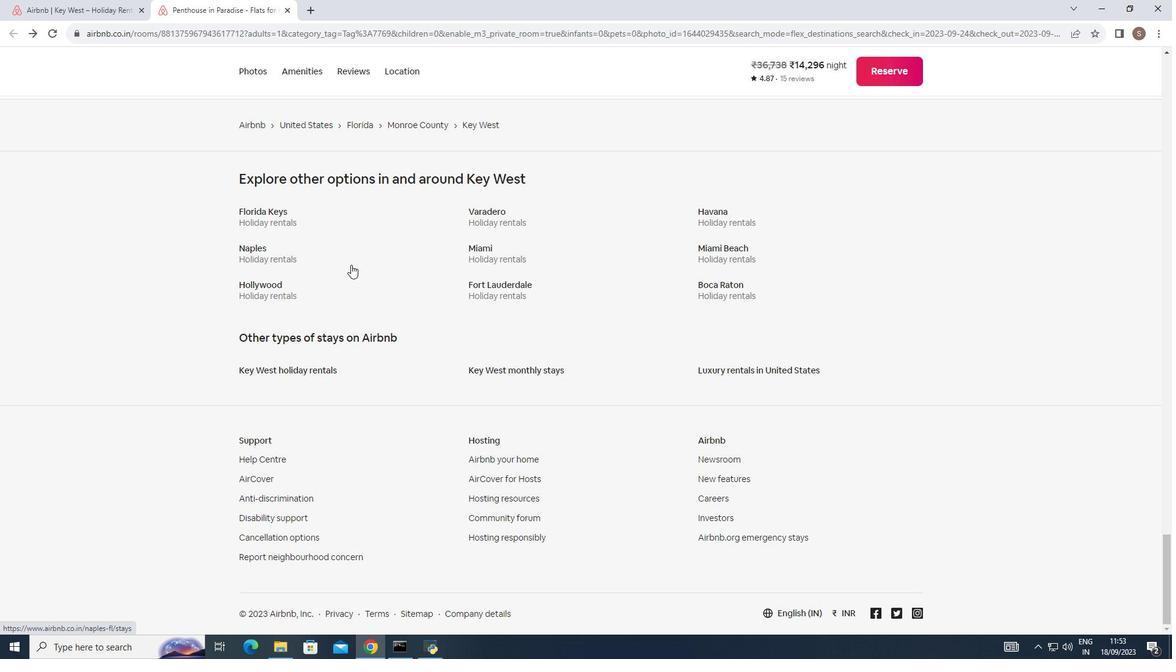 
Action: Mouse scrolled (351, 264) with delta (0, 0)
Screenshot: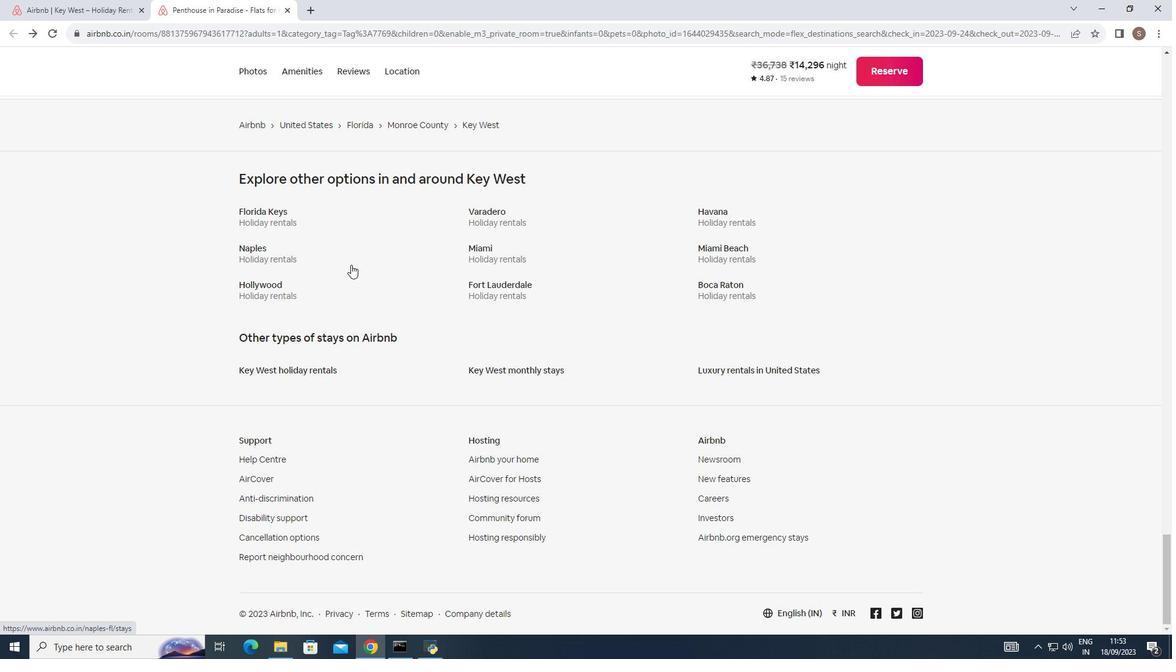 
Action: Mouse scrolled (351, 265) with delta (0, 0)
Screenshot: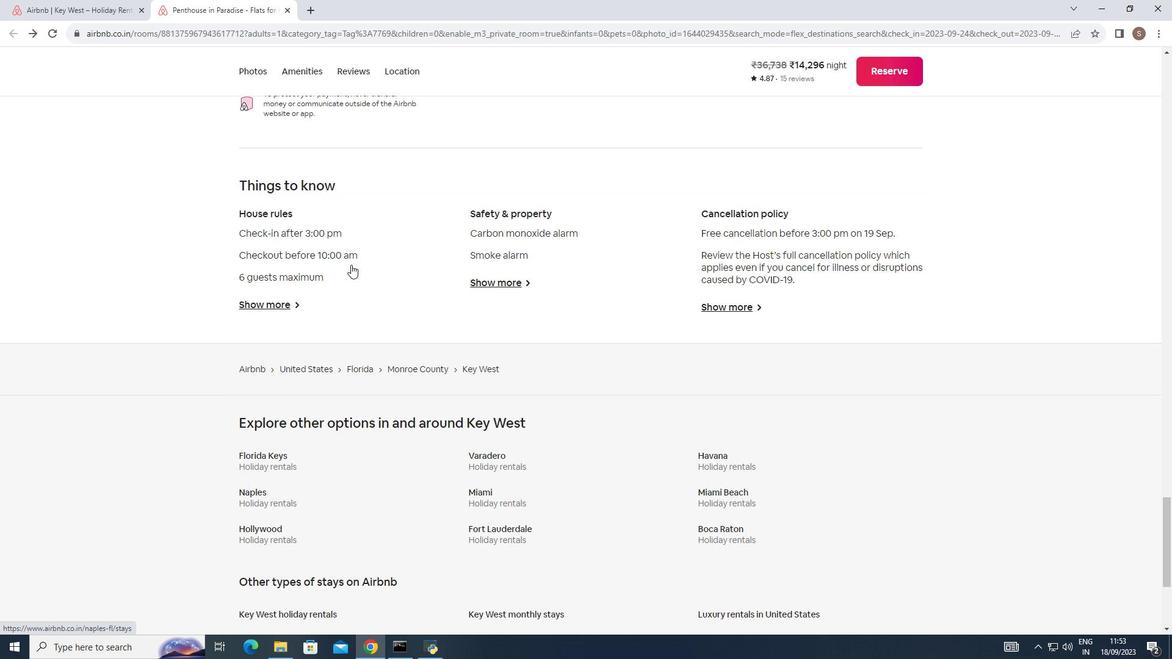 
Action: Mouse scrolled (351, 265) with delta (0, 0)
Screenshot: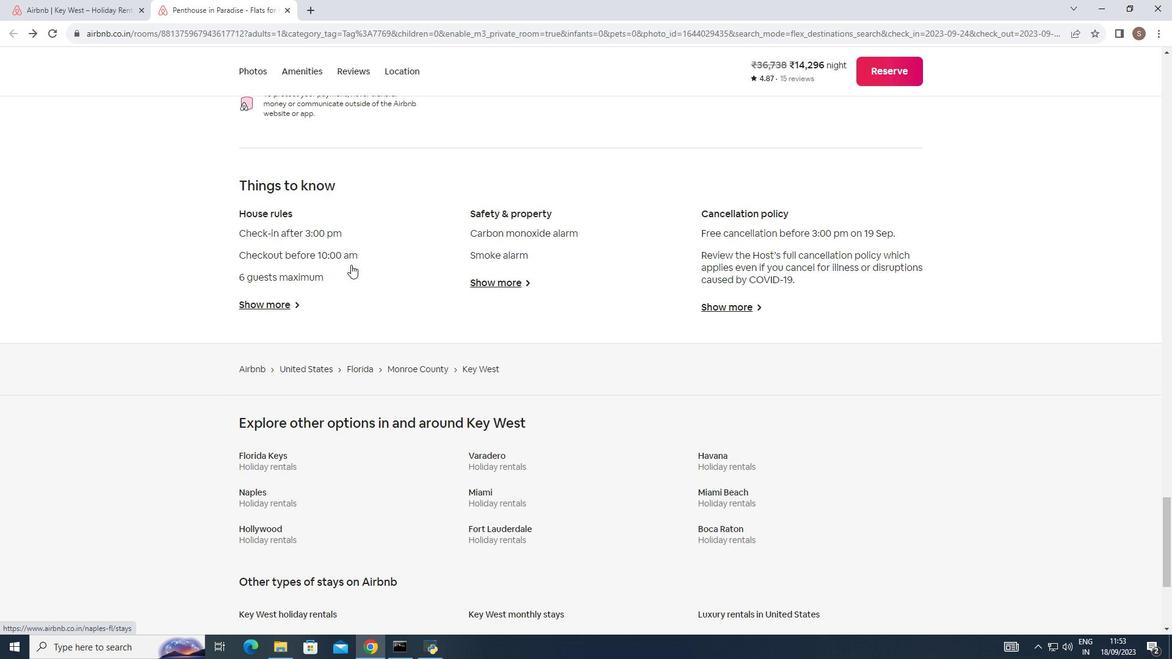 
Action: Mouse scrolled (351, 265) with delta (0, 0)
Screenshot: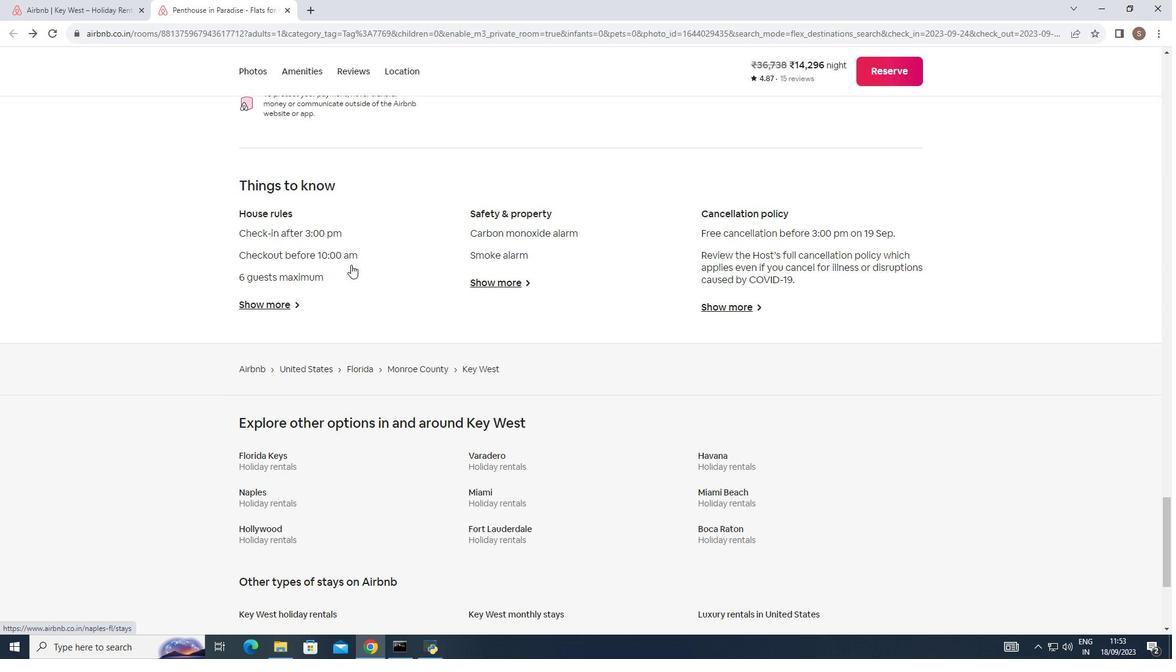 
Action: Mouse scrolled (351, 265) with delta (0, 0)
Screenshot: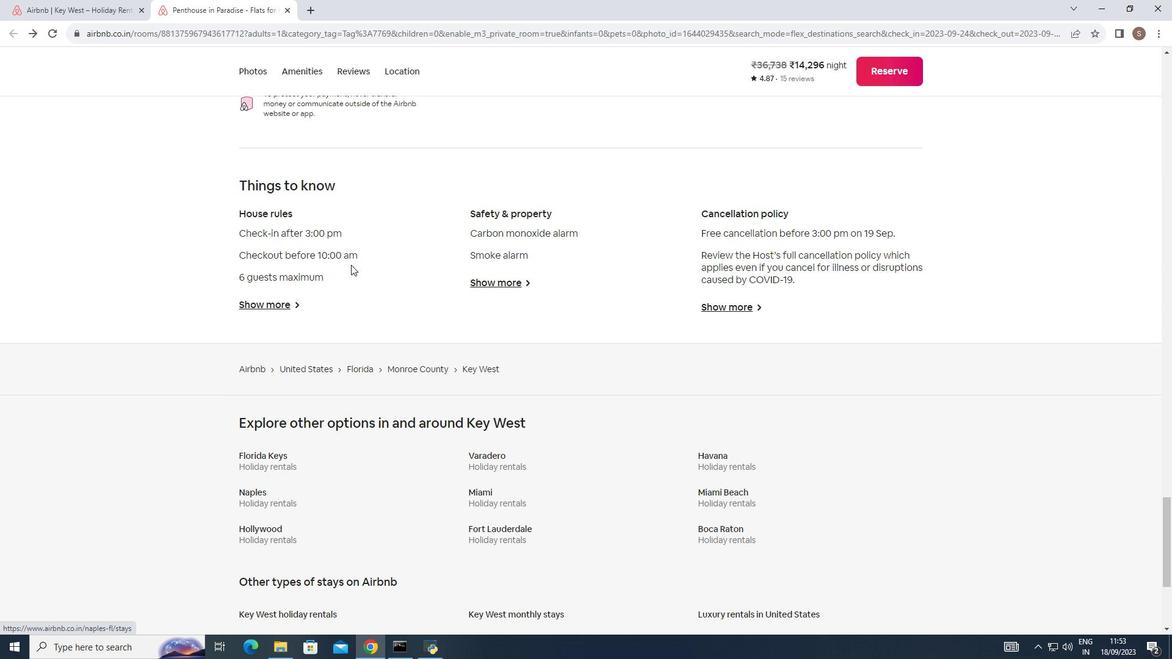 
Action: Mouse scrolled (351, 265) with delta (0, 0)
Screenshot: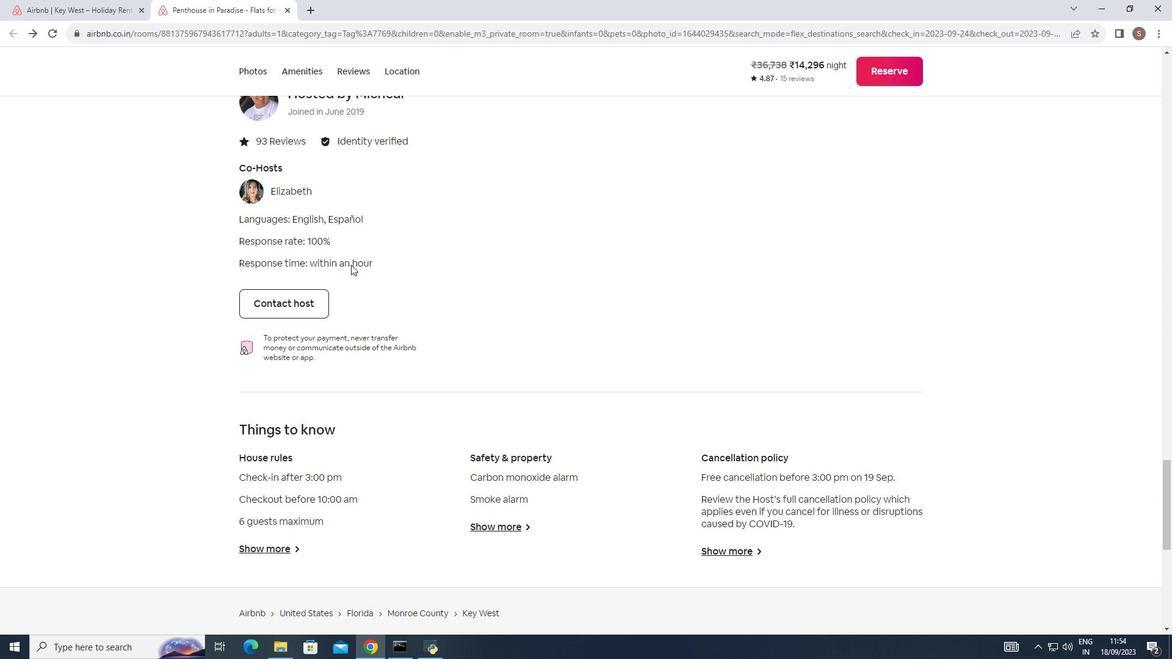 
Action: Mouse scrolled (351, 265) with delta (0, 0)
Screenshot: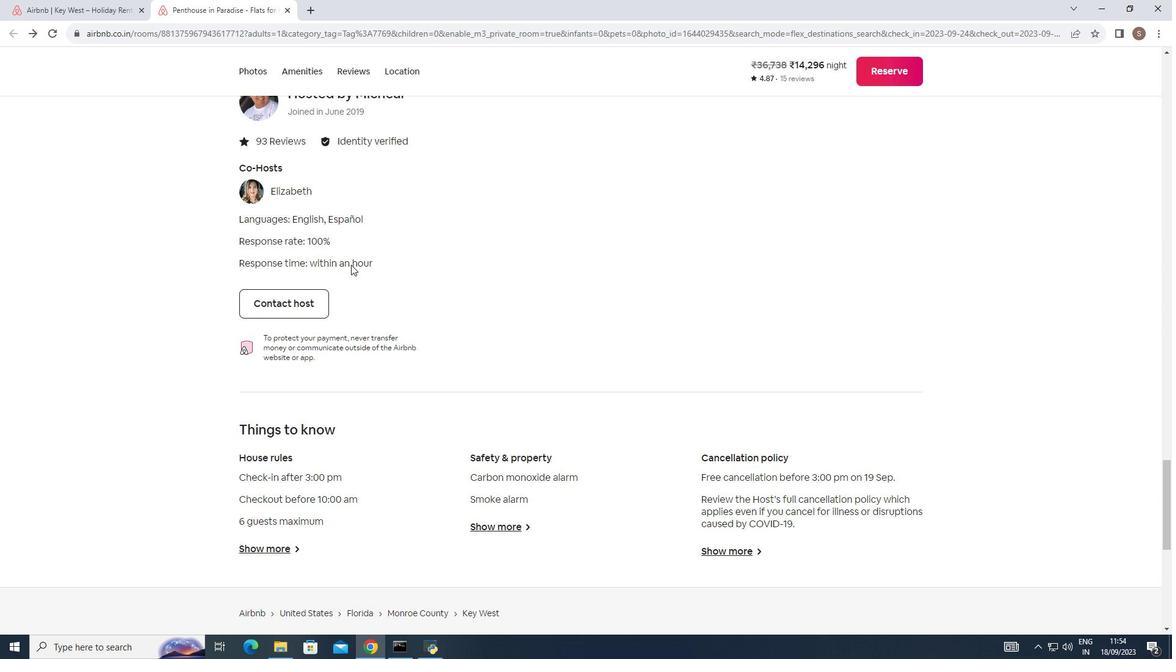 
Action: Mouse scrolled (351, 265) with delta (0, 0)
Screenshot: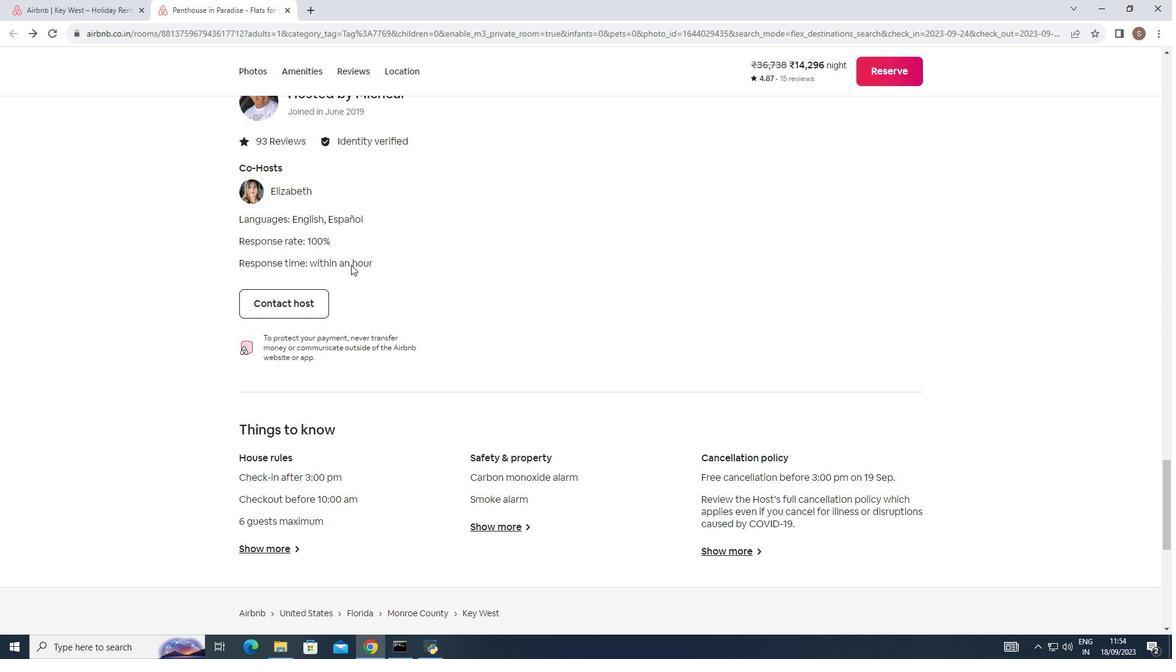 
Action: Mouse scrolled (351, 265) with delta (0, 0)
Screenshot: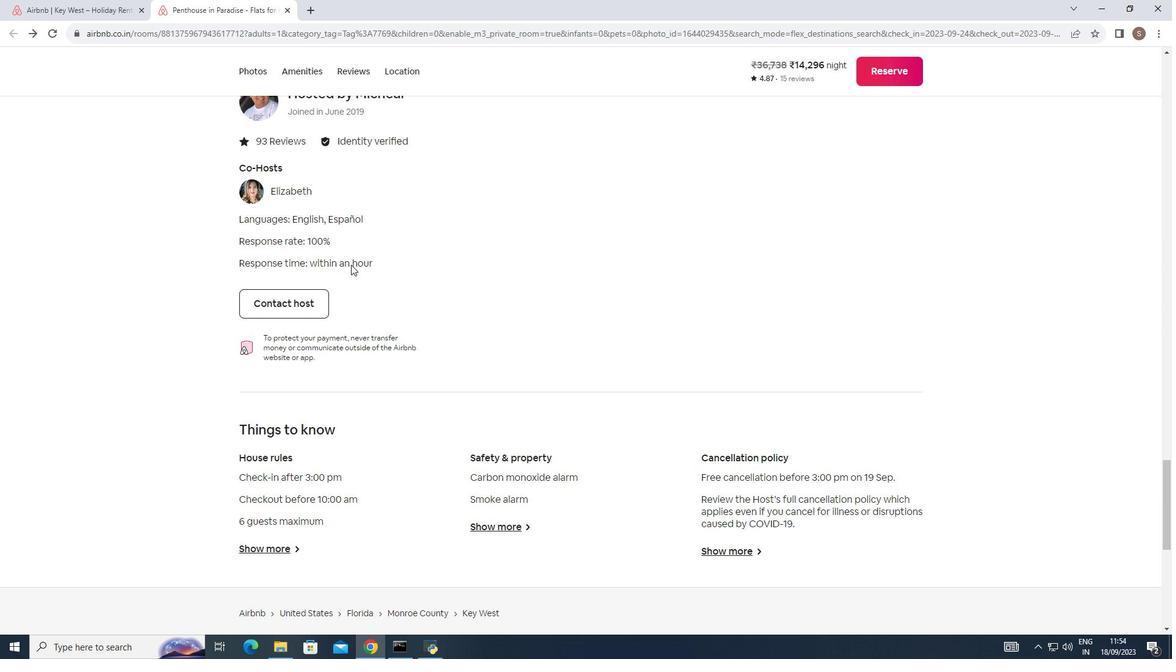 
Action: Mouse scrolled (351, 265) with delta (0, 0)
Screenshot: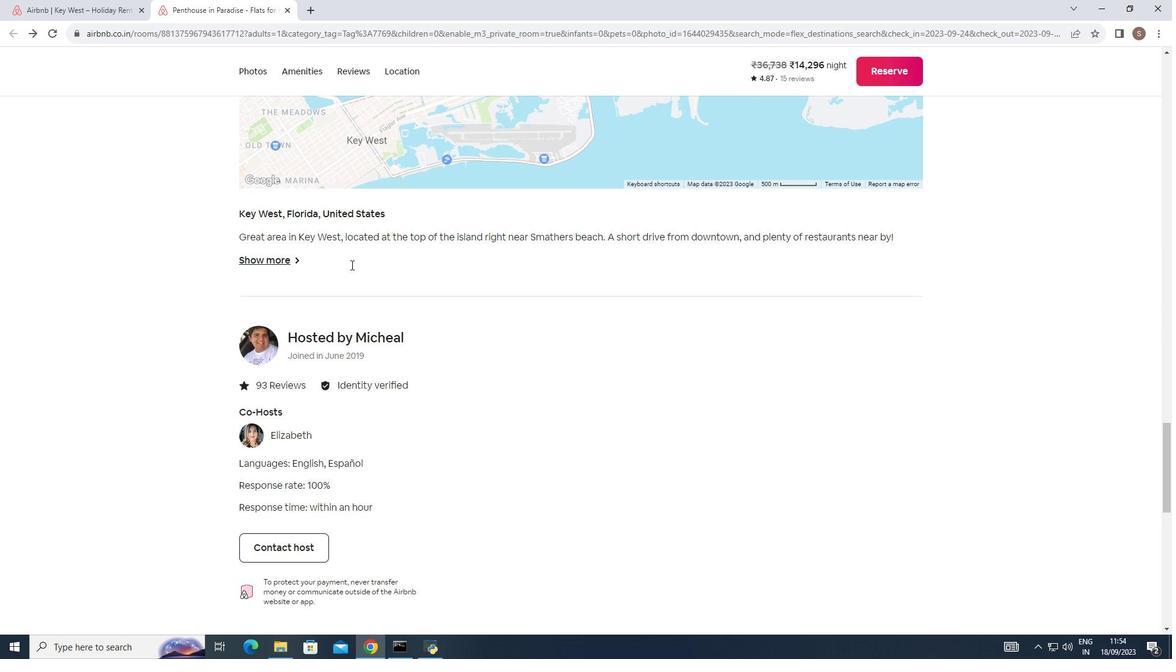 
Action: Mouse scrolled (351, 265) with delta (0, 0)
Screenshot: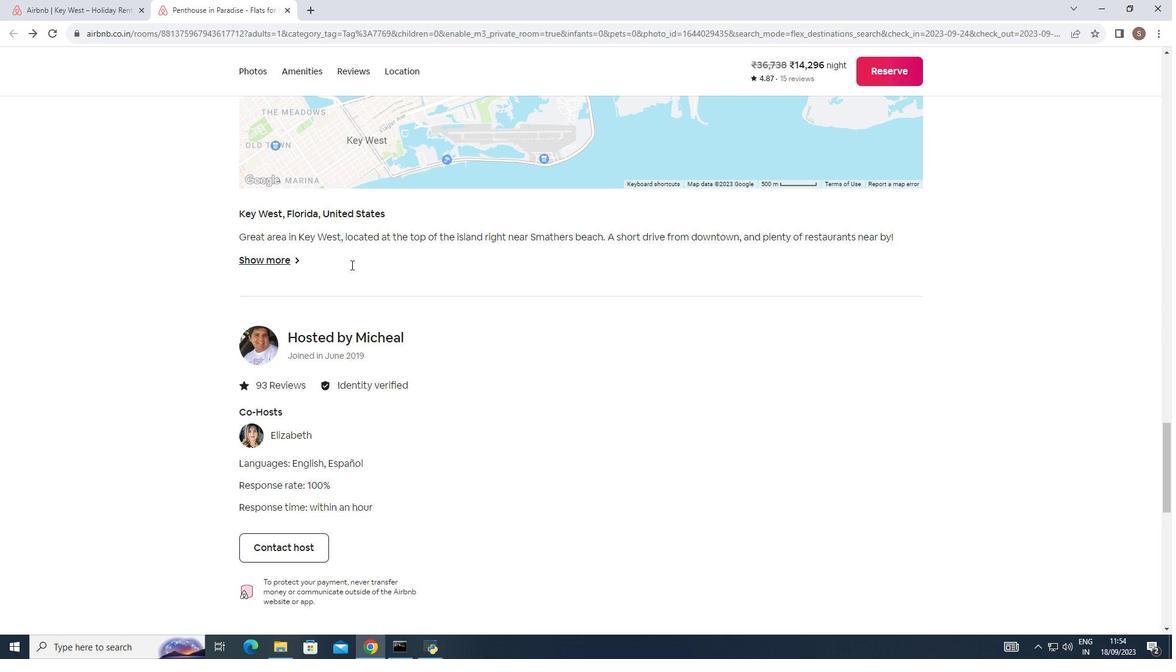 
Action: Mouse scrolled (351, 265) with delta (0, 0)
Screenshot: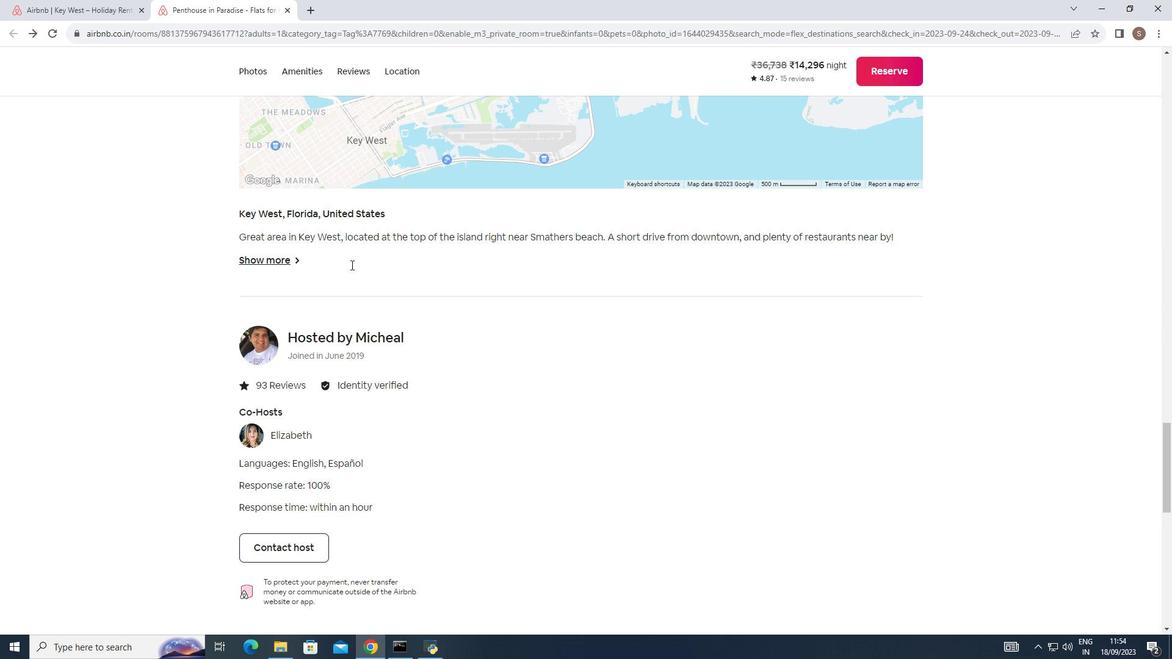 
Action: Mouse scrolled (351, 265) with delta (0, 0)
Screenshot: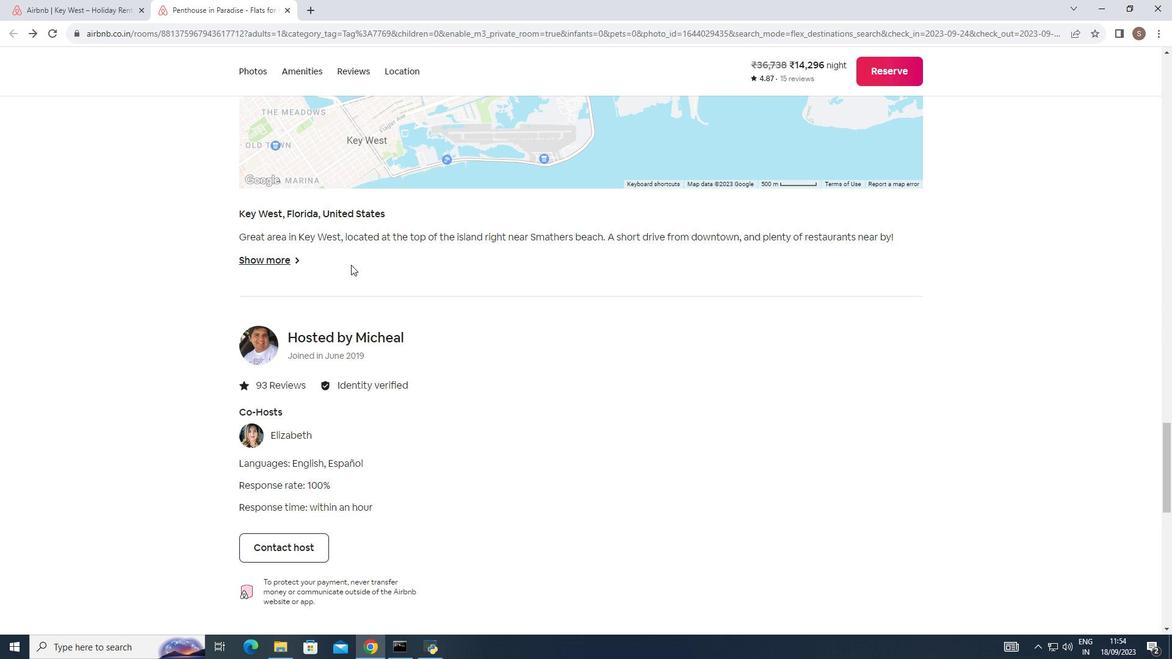 
Action: Mouse scrolled (351, 265) with delta (0, 0)
Screenshot: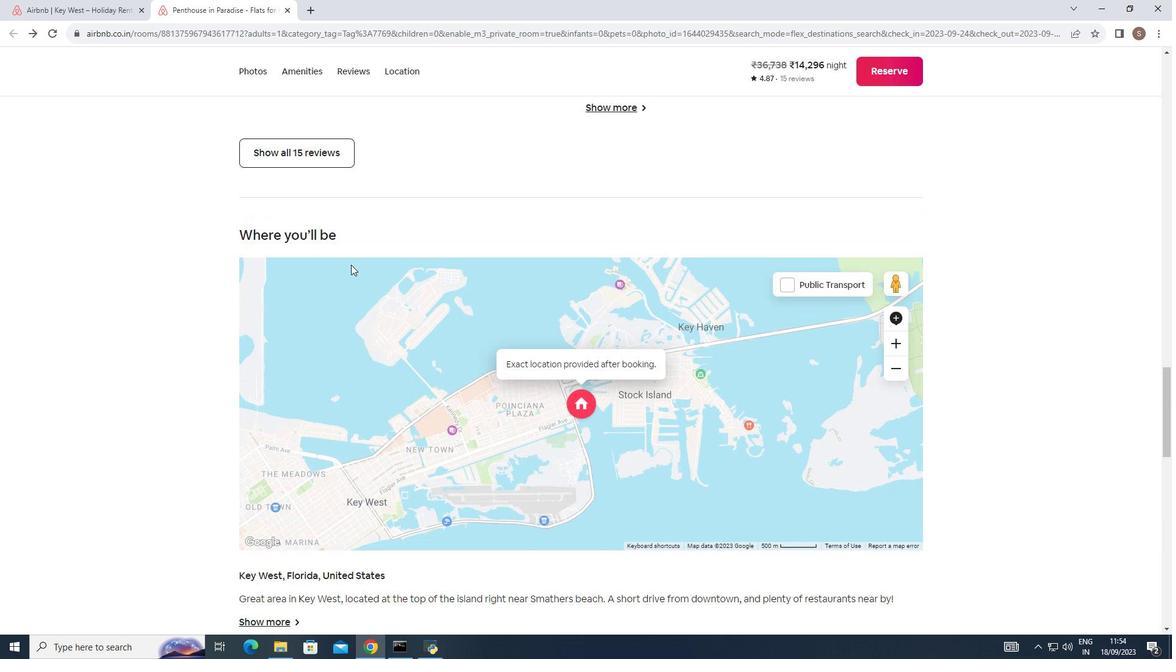 
Action: Mouse scrolled (351, 265) with delta (0, 0)
Screenshot: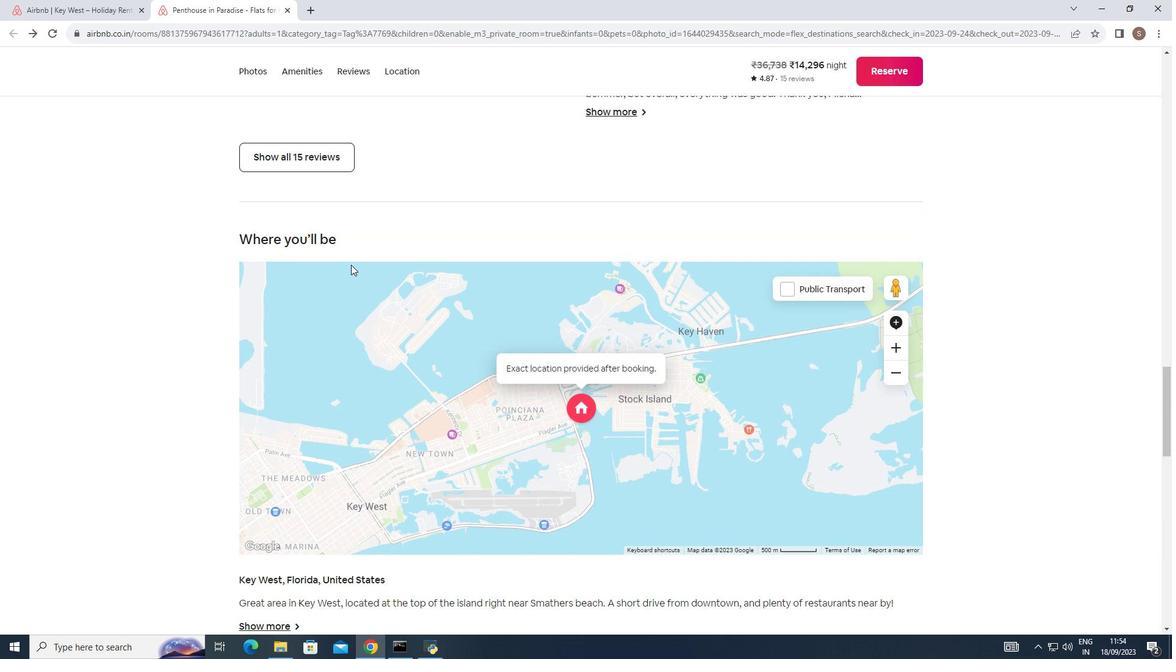 
Action: Mouse scrolled (351, 265) with delta (0, 0)
Screenshot: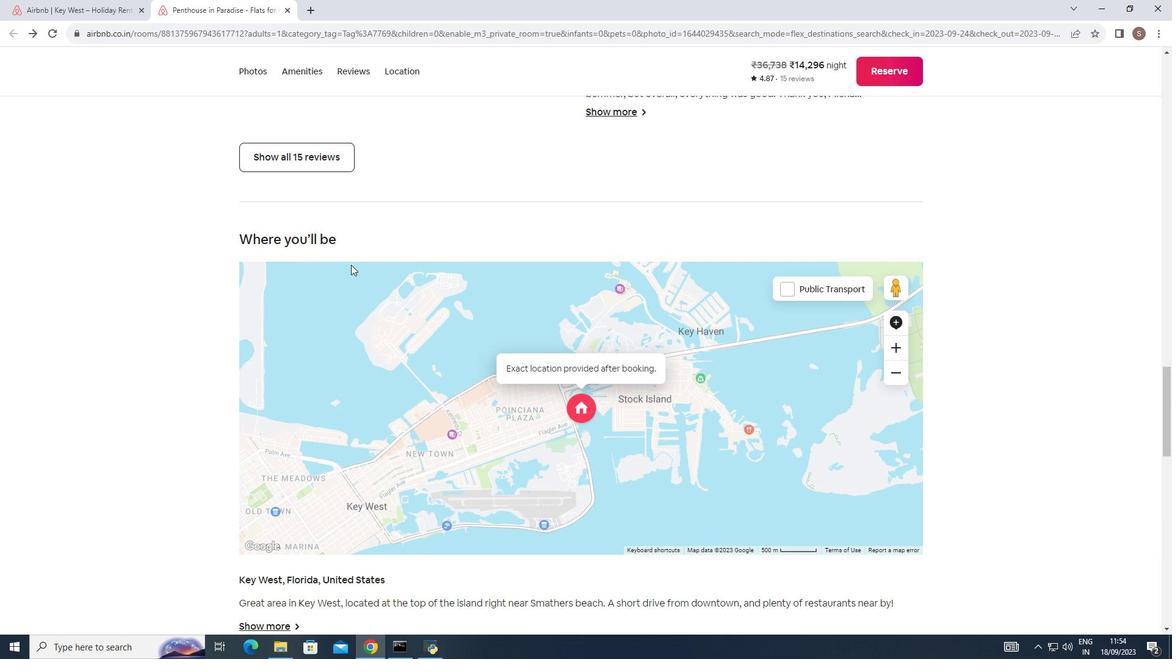 
Action: Mouse scrolled (351, 265) with delta (0, 0)
Screenshot: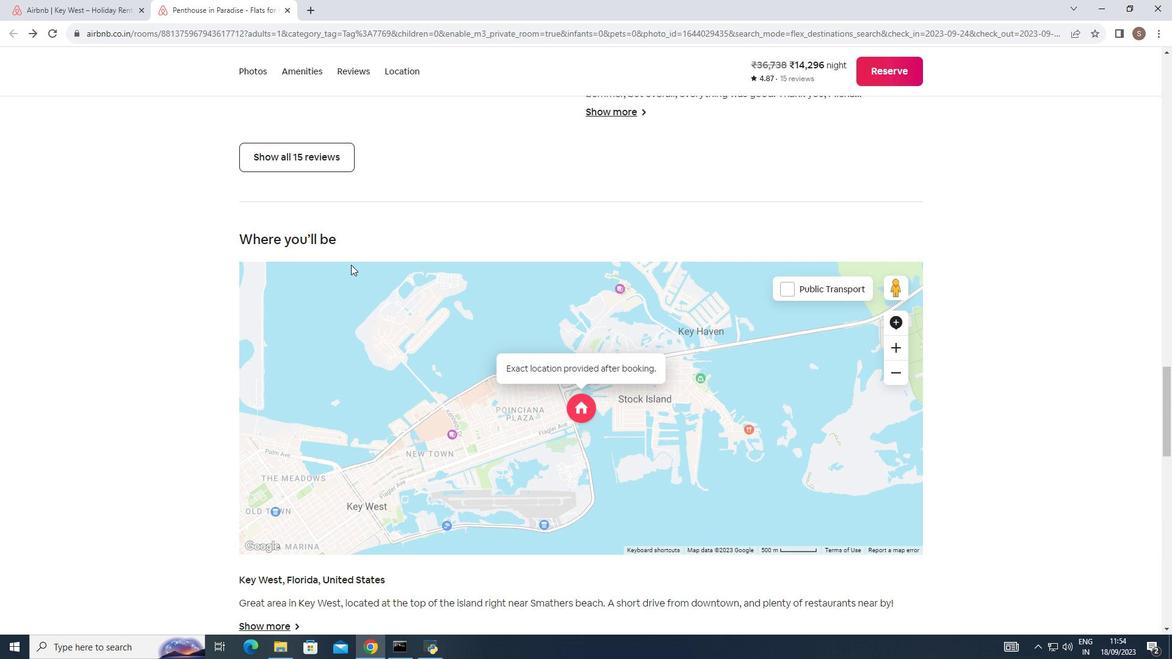 
Action: Mouse scrolled (351, 265) with delta (0, 0)
Screenshot: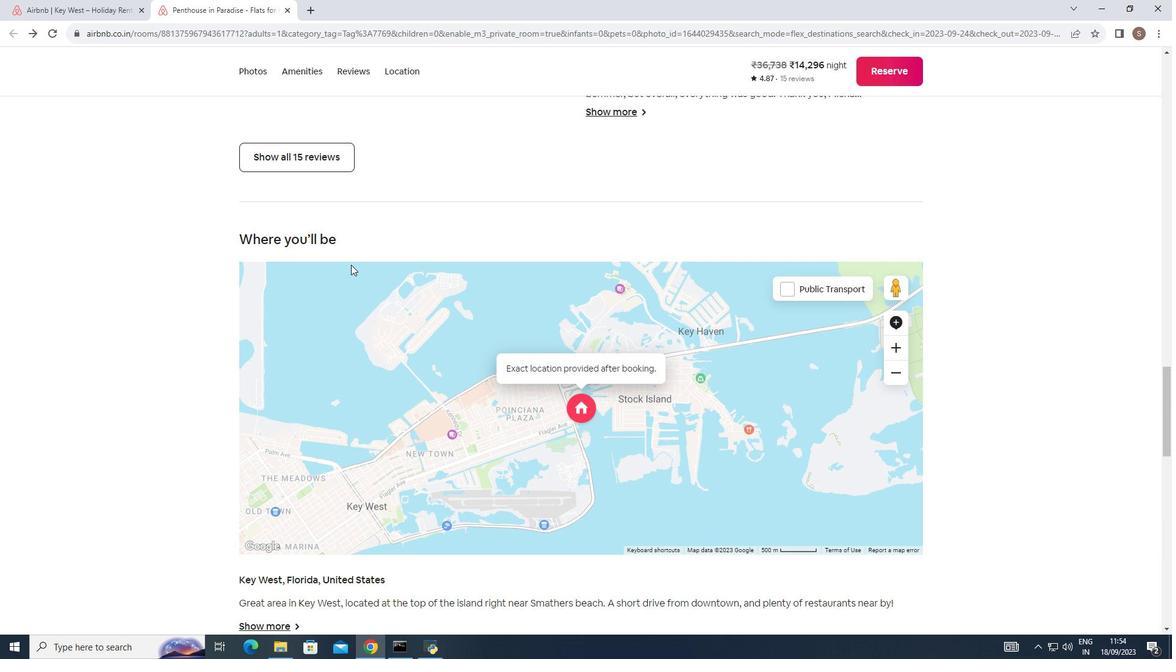 
Action: Mouse scrolled (351, 265) with delta (0, 0)
Screenshot: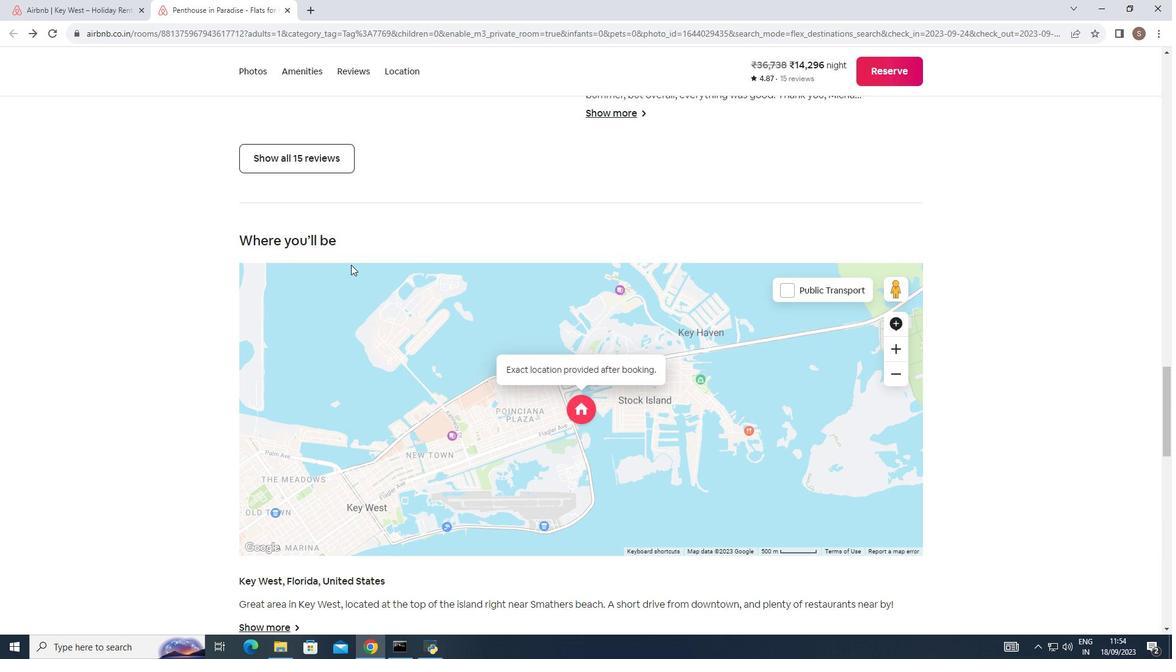 
Action: Mouse scrolled (351, 265) with delta (0, 0)
Screenshot: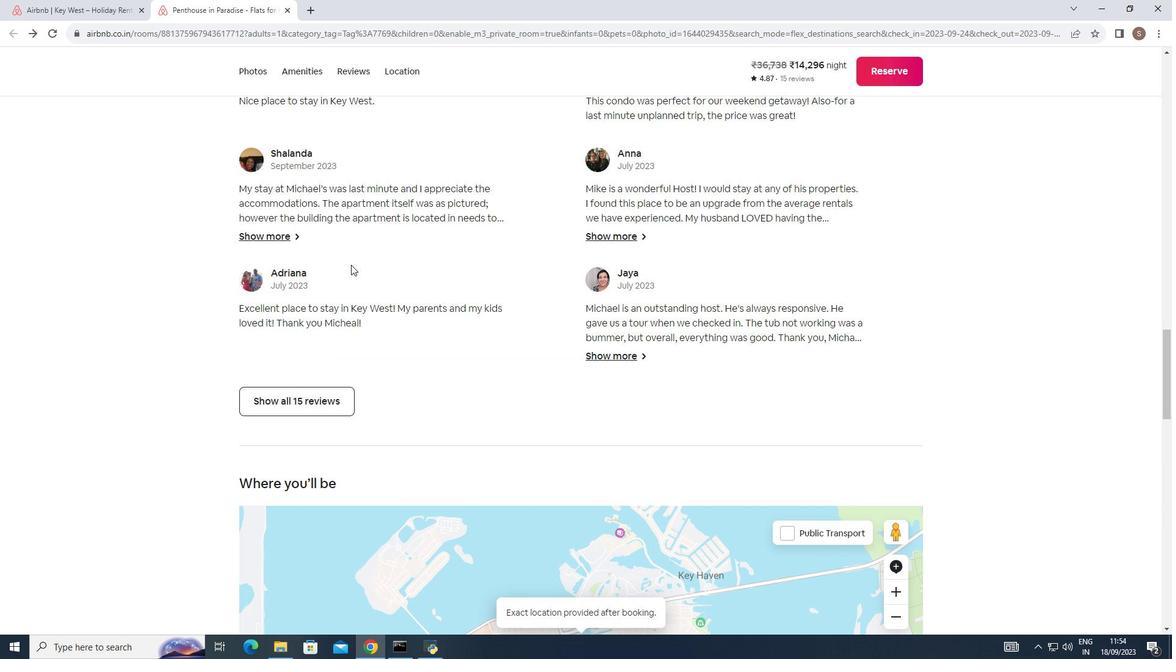 
Action: Mouse scrolled (351, 265) with delta (0, 0)
Screenshot: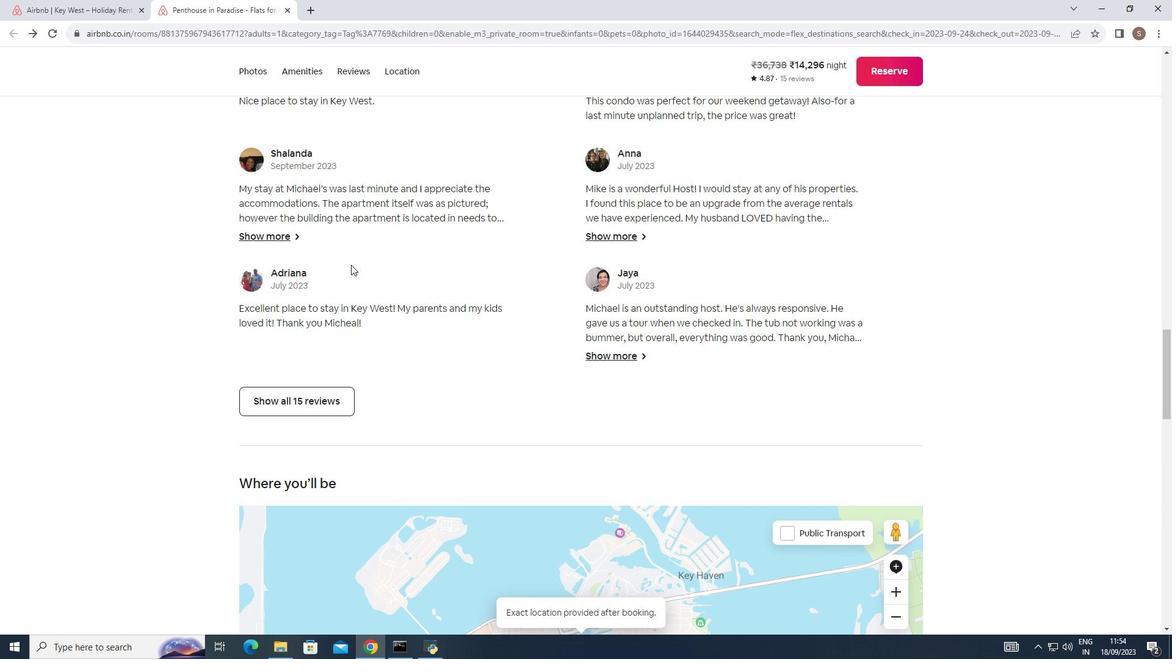 
Action: Mouse scrolled (351, 265) with delta (0, 0)
Screenshot: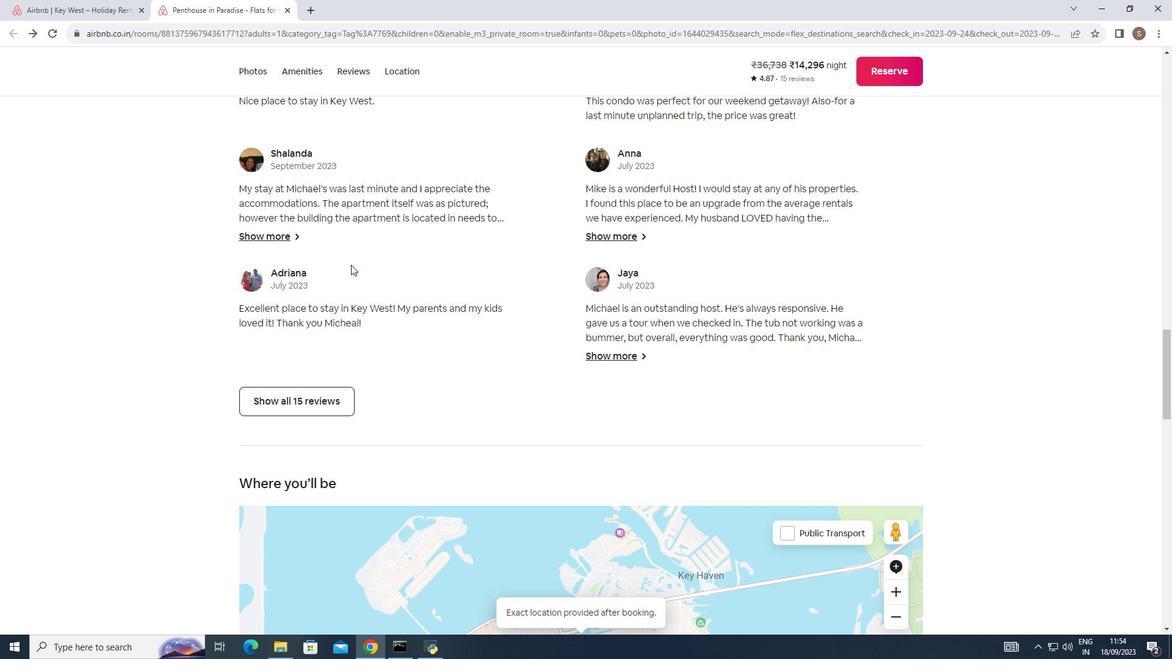 
Action: Mouse scrolled (351, 265) with delta (0, 0)
Screenshot: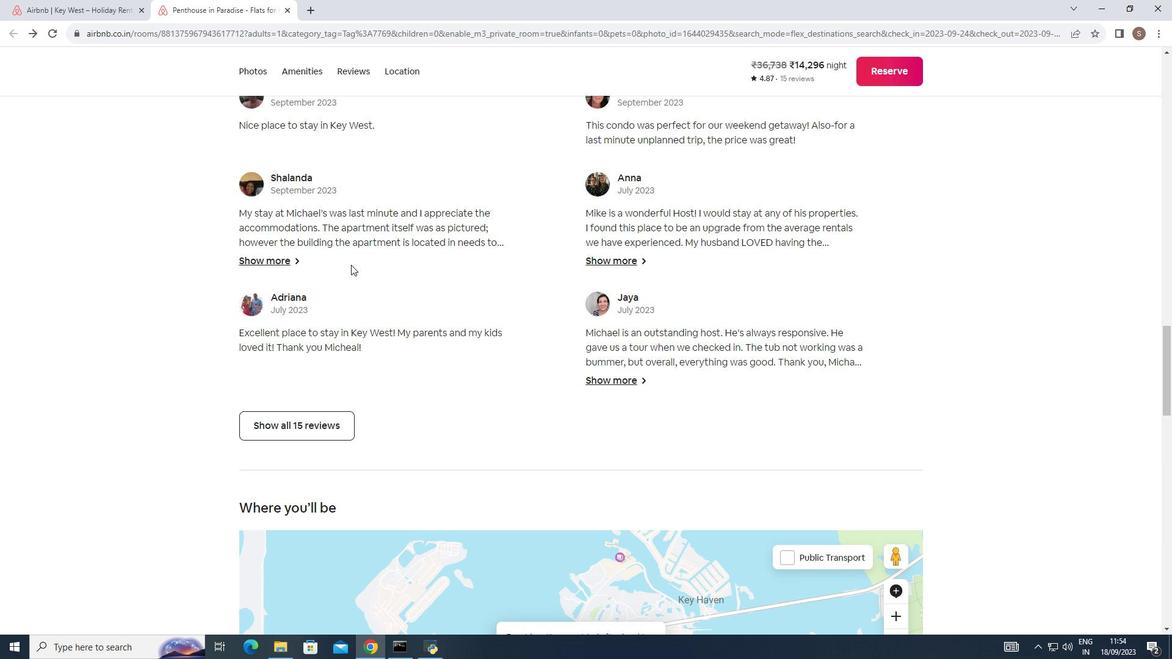 
Action: Mouse scrolled (351, 265) with delta (0, 0)
Screenshot: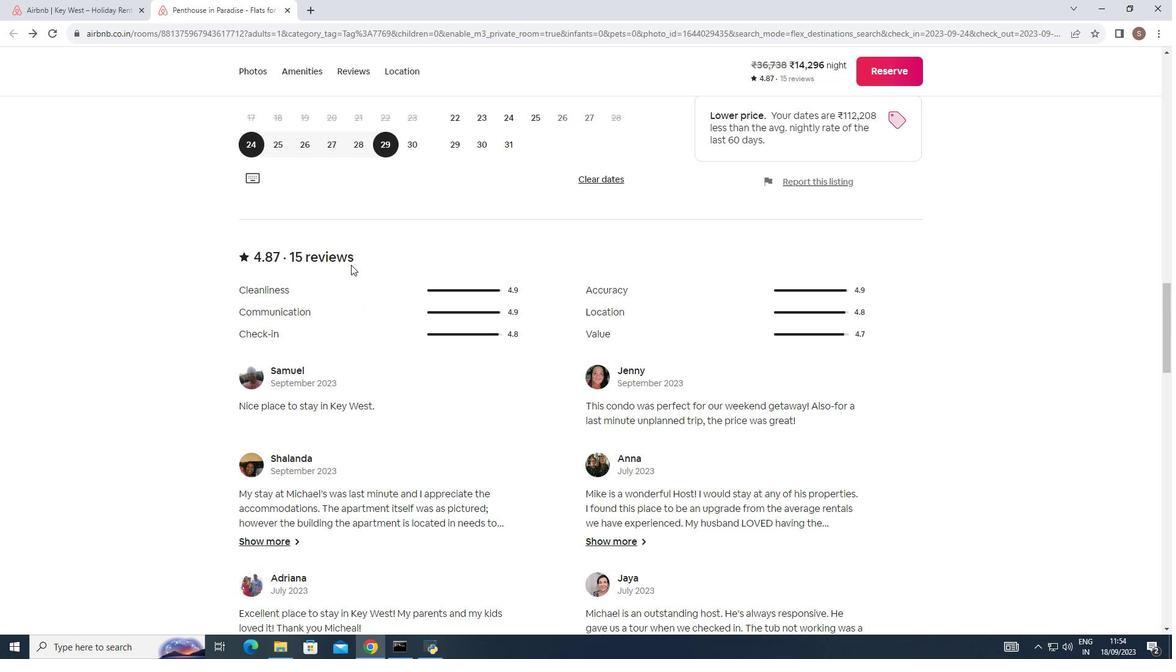 
Action: Mouse scrolled (351, 265) with delta (0, 0)
Screenshot: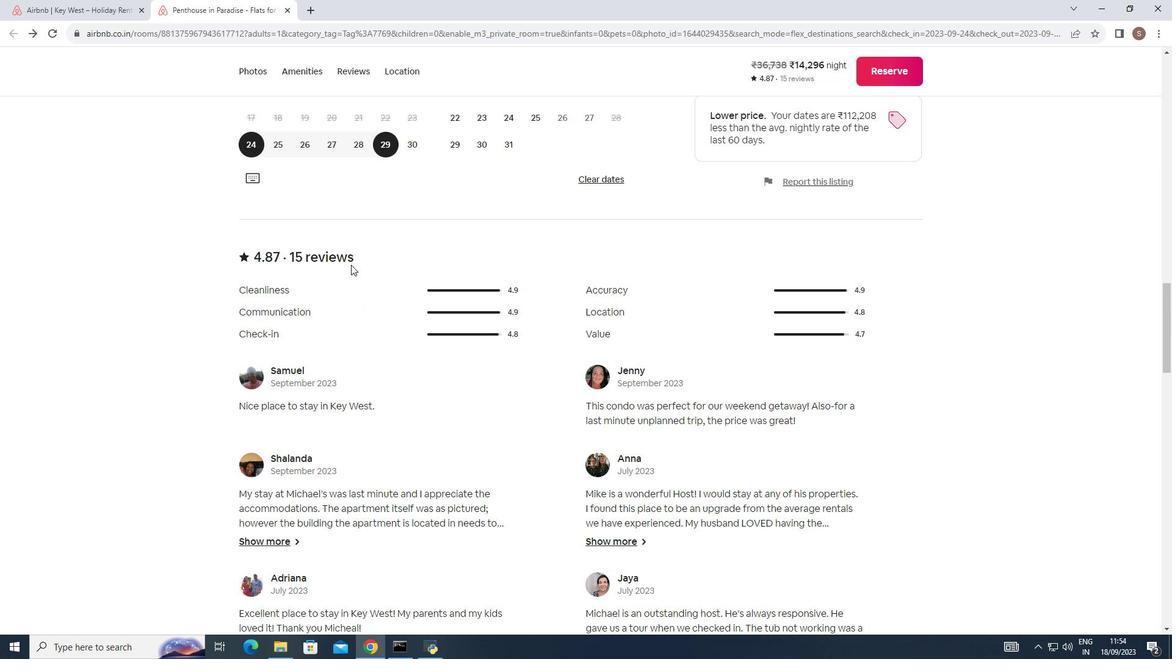 
Action: Mouse scrolled (351, 265) with delta (0, 0)
Screenshot: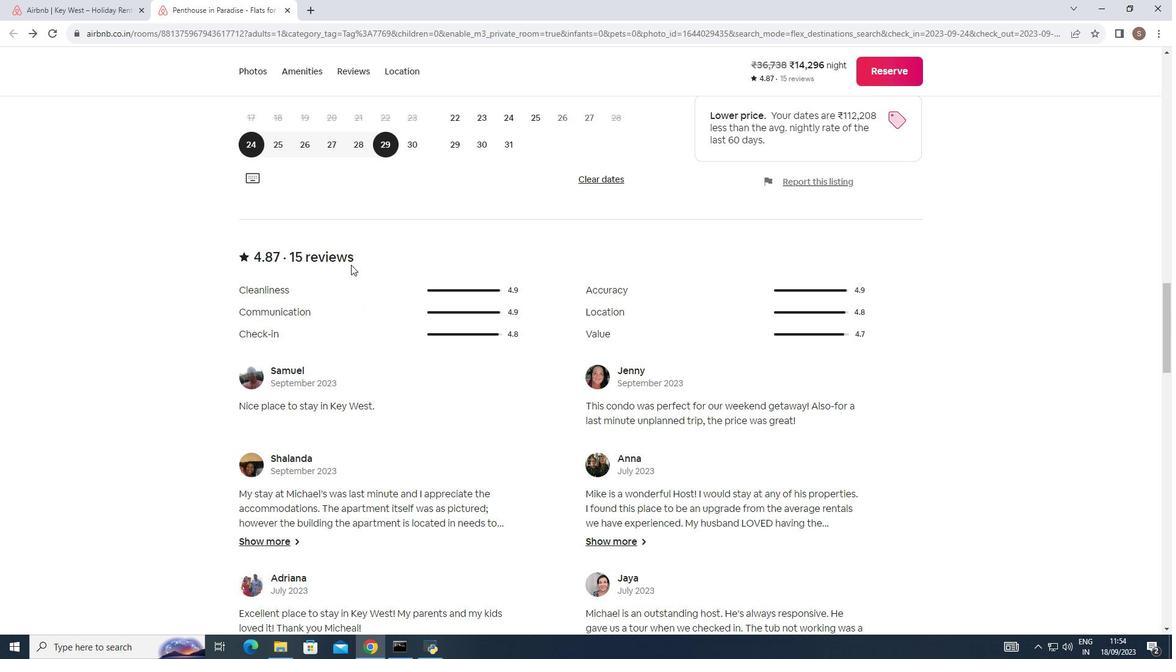 
Action: Mouse scrolled (351, 265) with delta (0, 0)
Screenshot: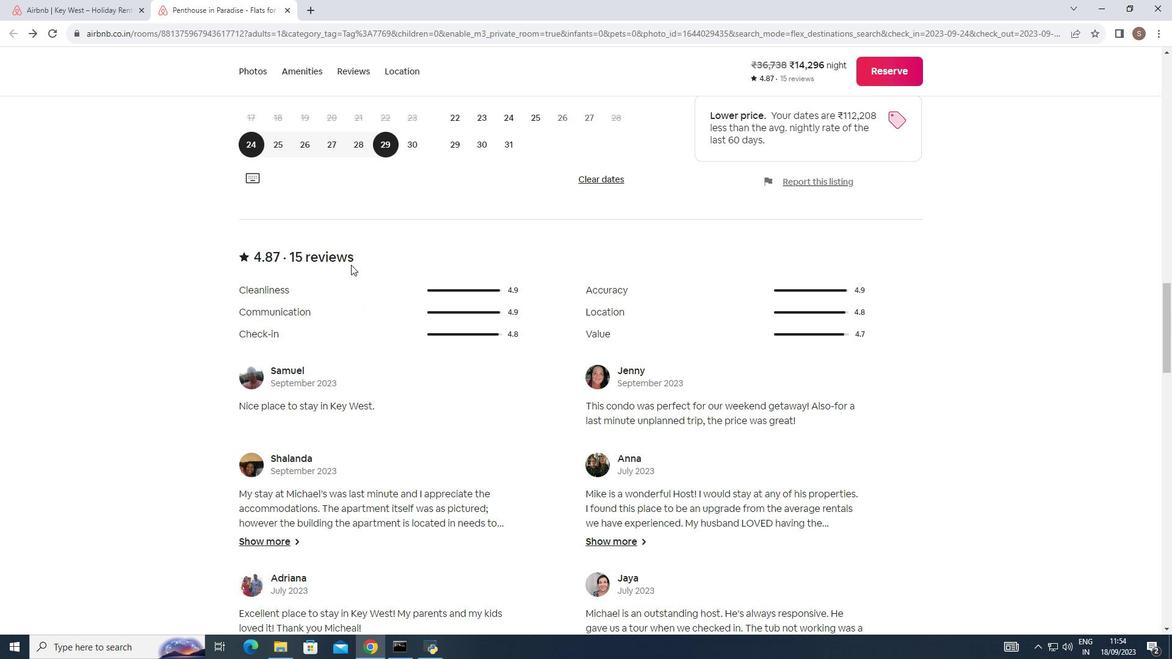 
Action: Mouse scrolled (351, 265) with delta (0, 0)
Screenshot: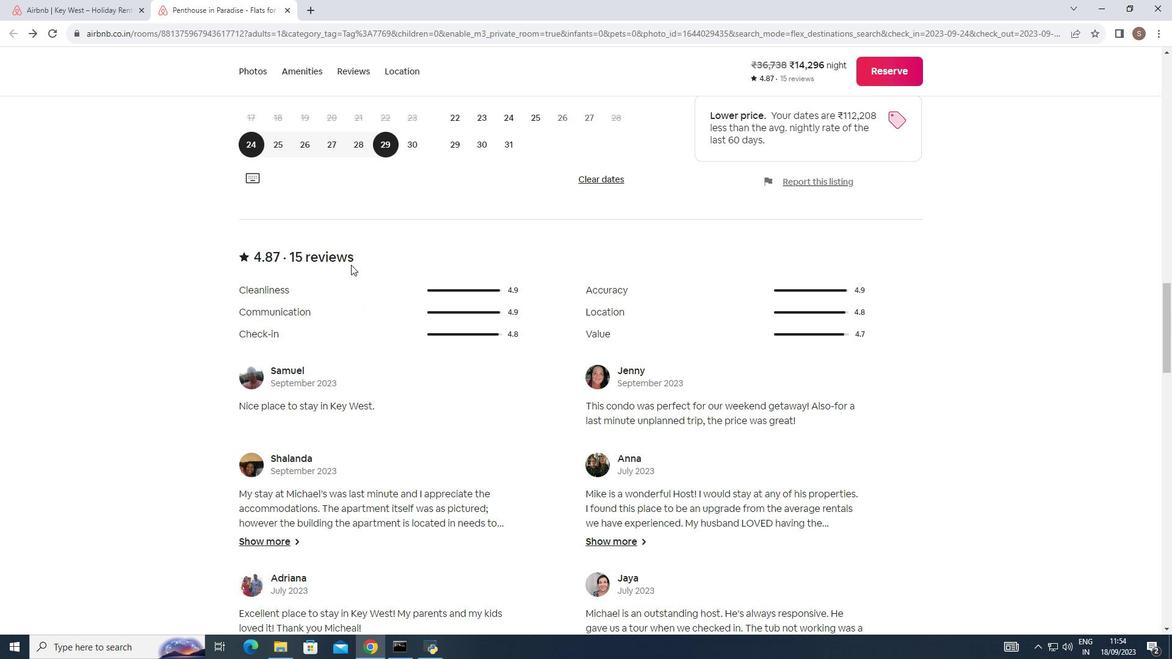 
Action: Mouse scrolled (351, 265) with delta (0, 0)
Screenshot: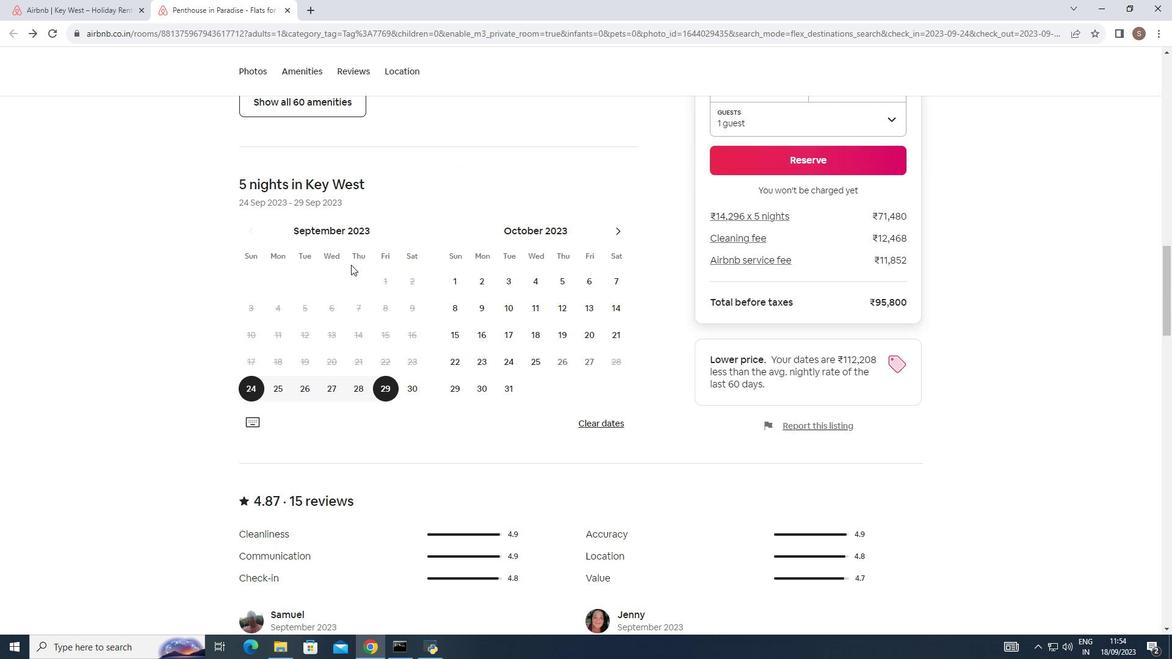 
Action: Mouse scrolled (351, 265) with delta (0, 0)
Screenshot: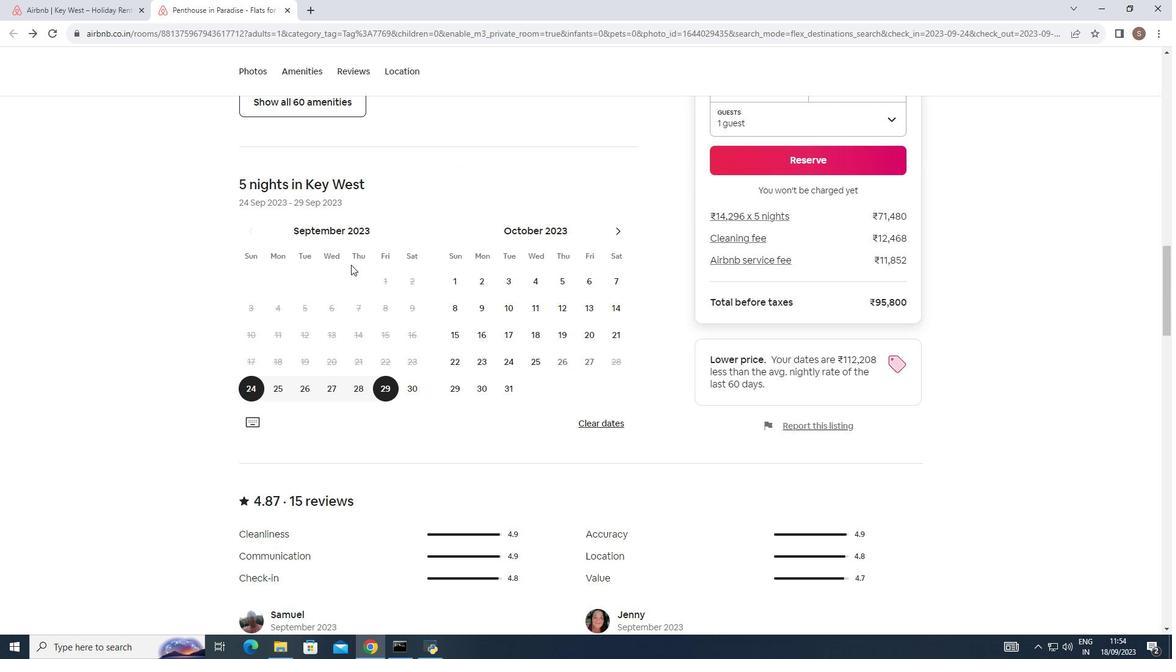 
Action: Mouse scrolled (351, 265) with delta (0, 0)
Screenshot: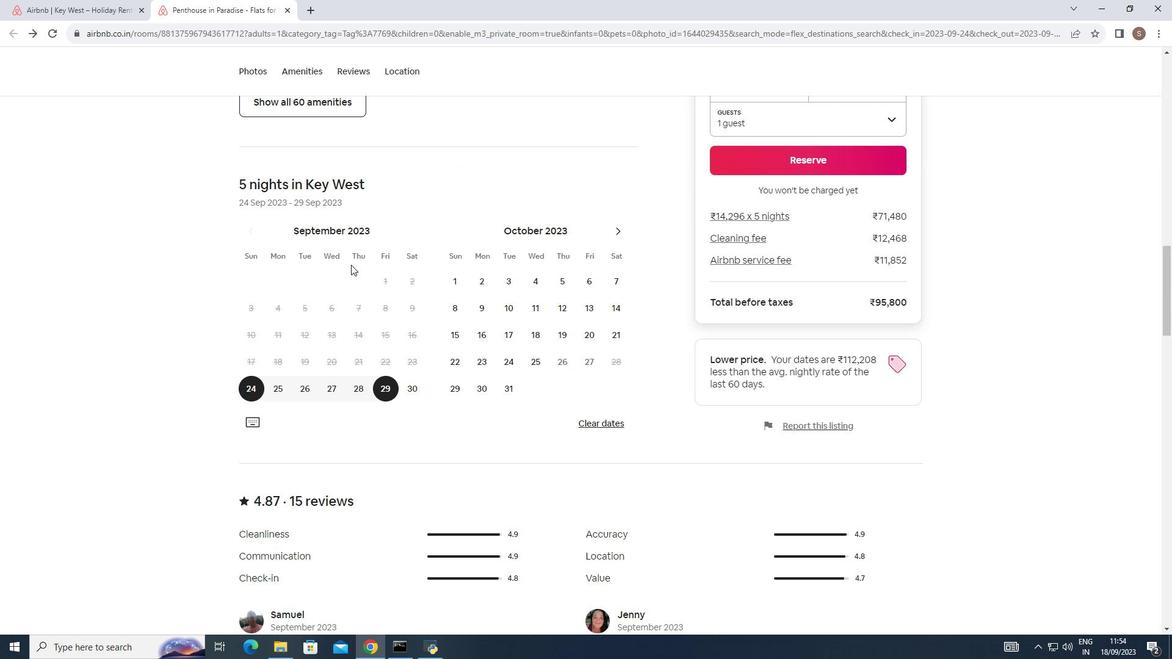 
Action: Mouse scrolled (351, 265) with delta (0, 0)
Screenshot: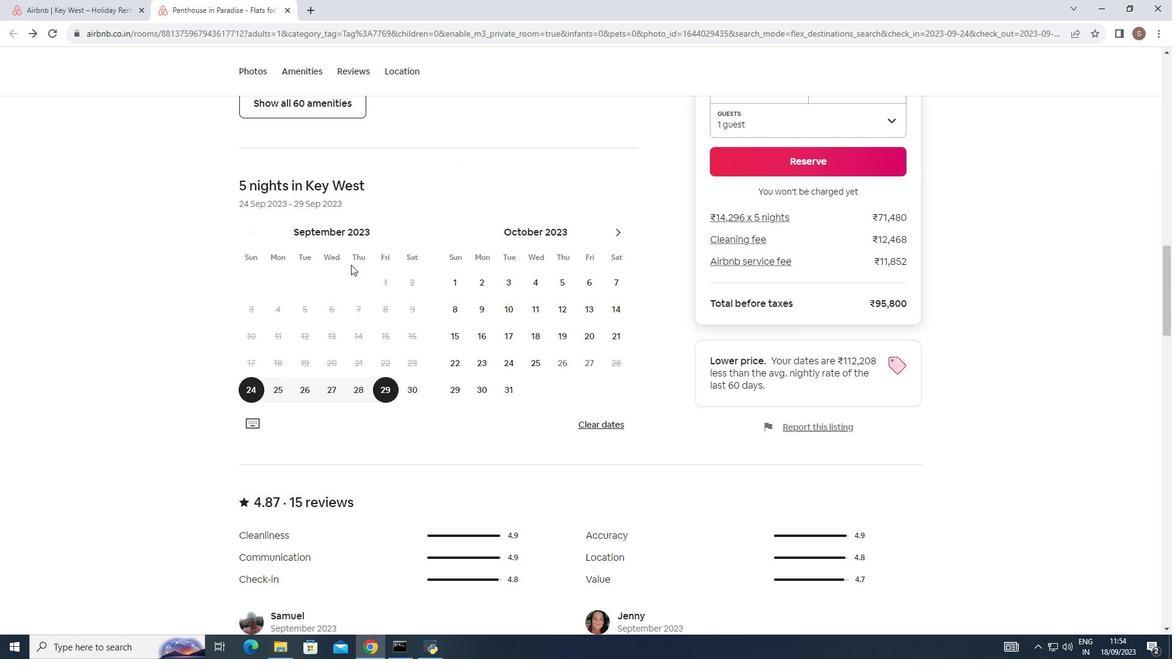 
Action: Mouse scrolled (351, 265) with delta (0, 0)
Screenshot: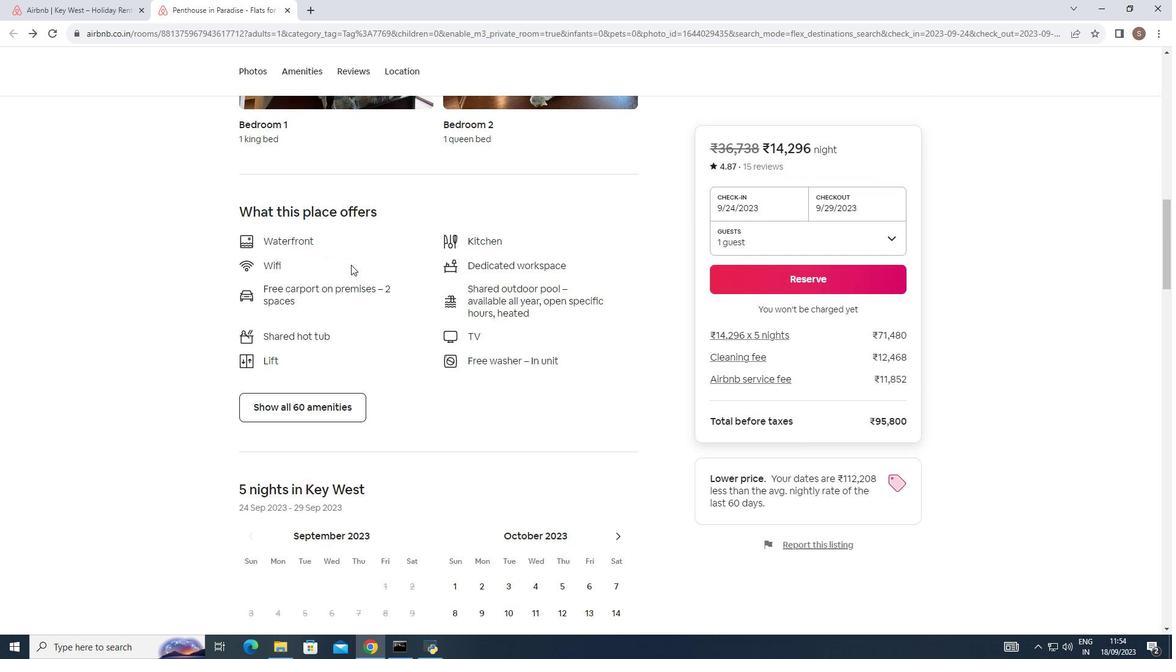 
Action: Mouse scrolled (351, 265) with delta (0, 0)
